 Task: Research Airbnb accommodation in Road Town, British Virgin Islands from 10th November, 2023 to 25th November, 2023 for 4 adults.4 bedrooms having 4 beds and 4 bathrooms. Property type can be hotel. Amenities needed are: wifi, TV, free parkinig on premises, gym, breakfast. Booking option can be shelf check-in. Look for 3 properties as per requirement.
Action: Mouse moved to (403, 160)
Screenshot: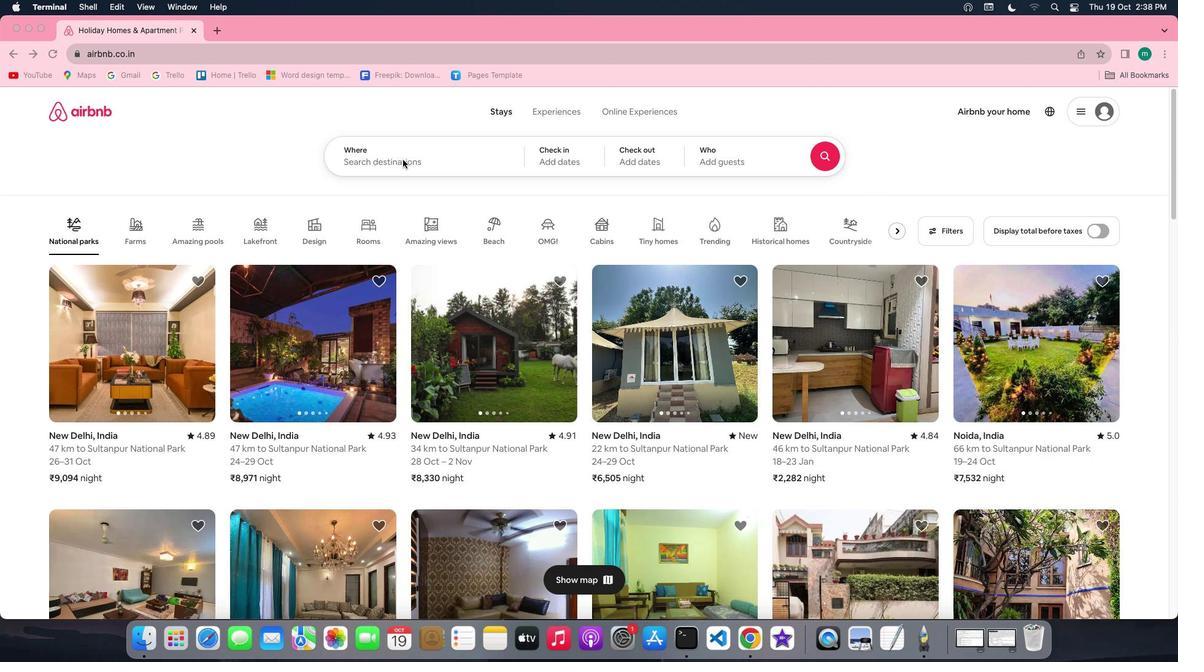 
Action: Mouse pressed left at (403, 160)
Screenshot: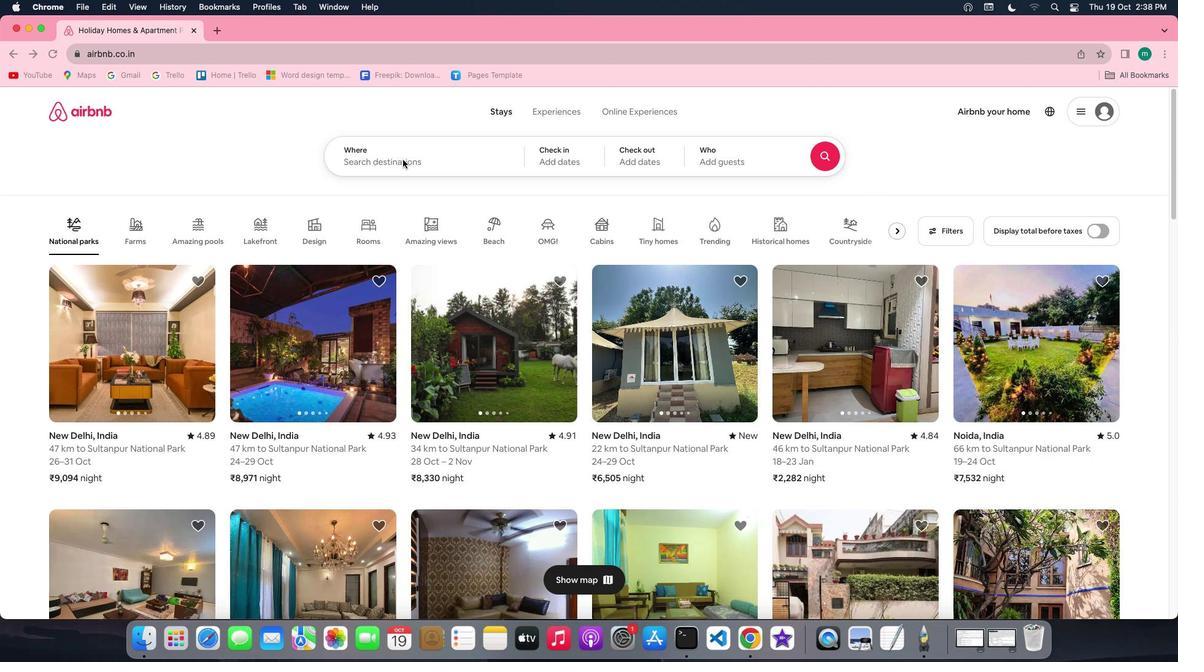 
Action: Mouse pressed left at (403, 160)
Screenshot: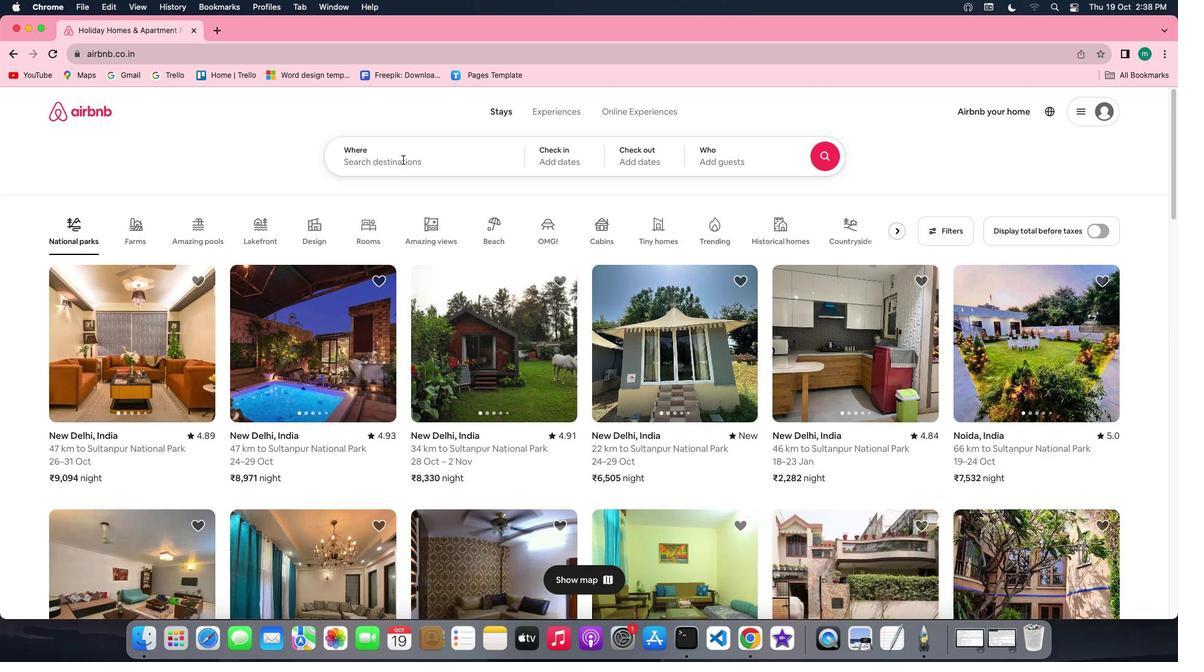 
Action: Key pressed Key.shift'R''o''a''d'Key.spaceKey.shift'T''o''w''n'','Key.shift'B''r''i''t''i''s''h'Key.spaceKey.shift'v''i''r''g''i''n'Key.spaceKey.shift'i''s''l''a''n''d''s'
Screenshot: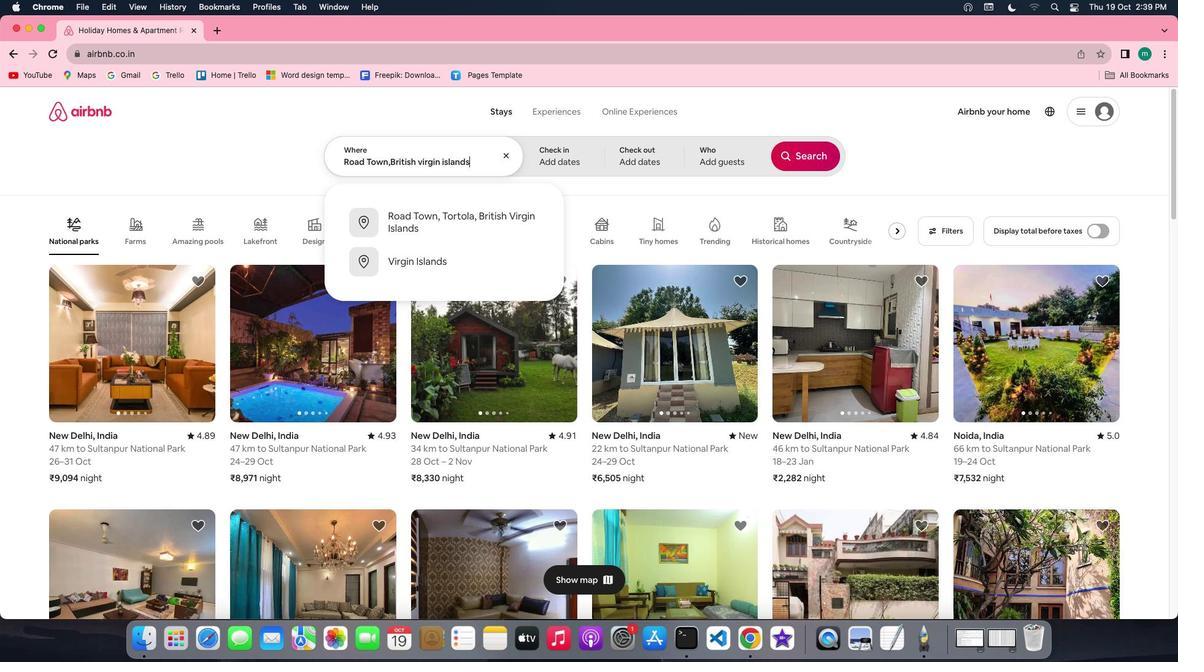 
Action: Mouse moved to (552, 166)
Screenshot: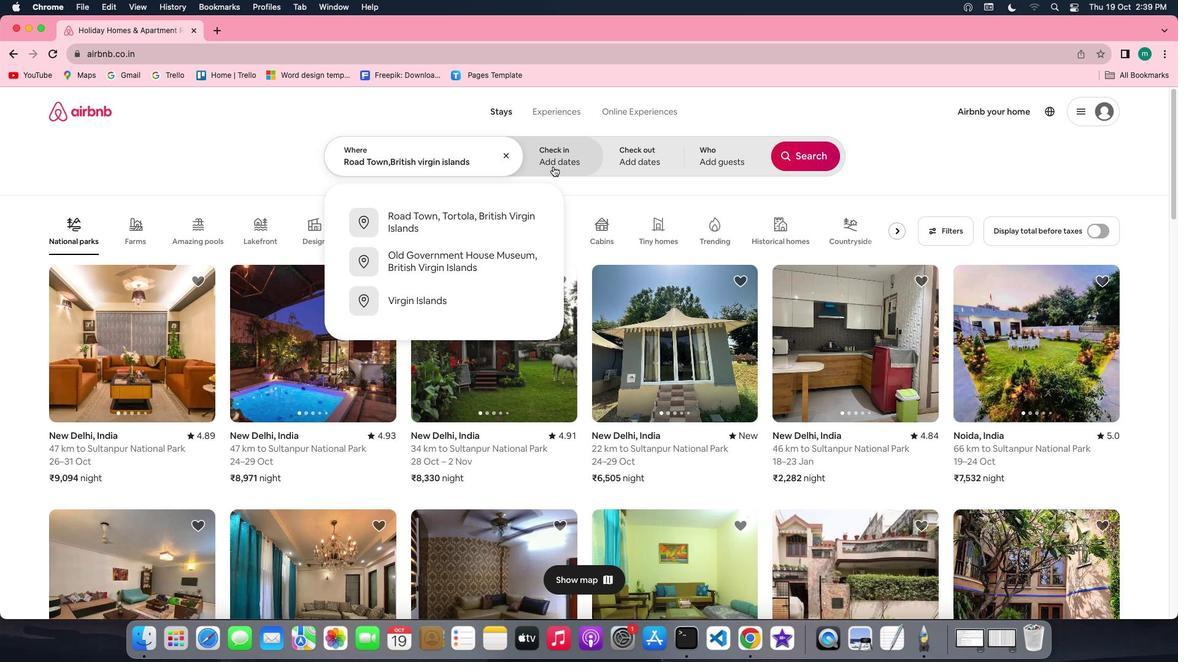 
Action: Mouse pressed left at (552, 166)
Screenshot: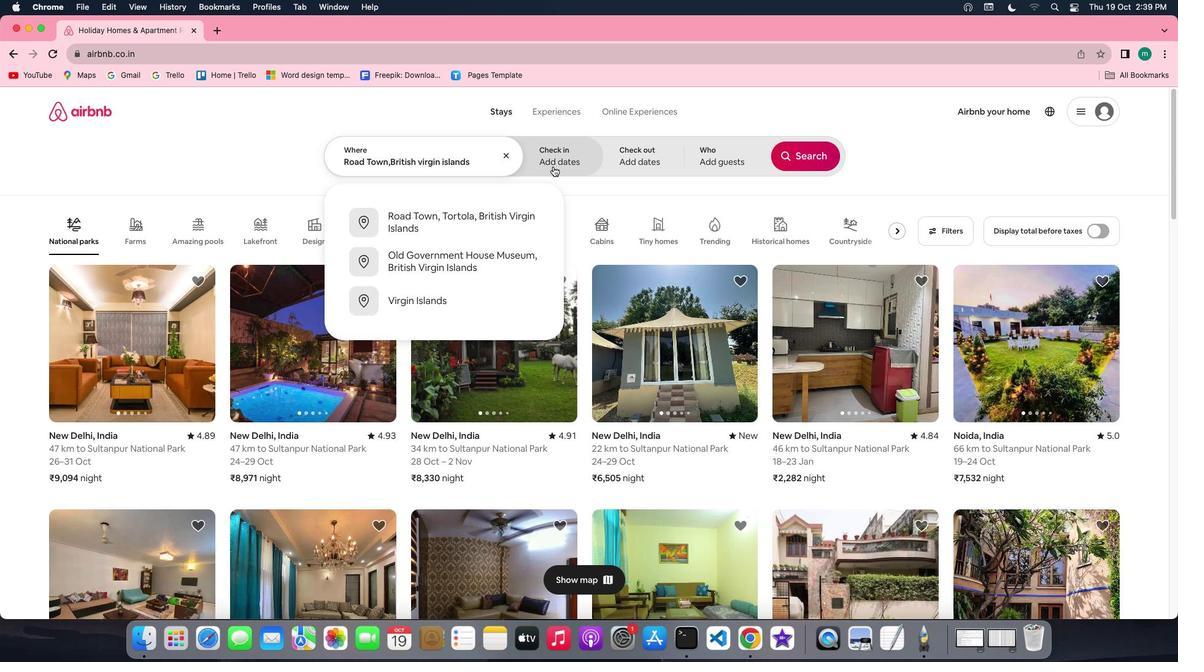 
Action: Mouse moved to (770, 341)
Screenshot: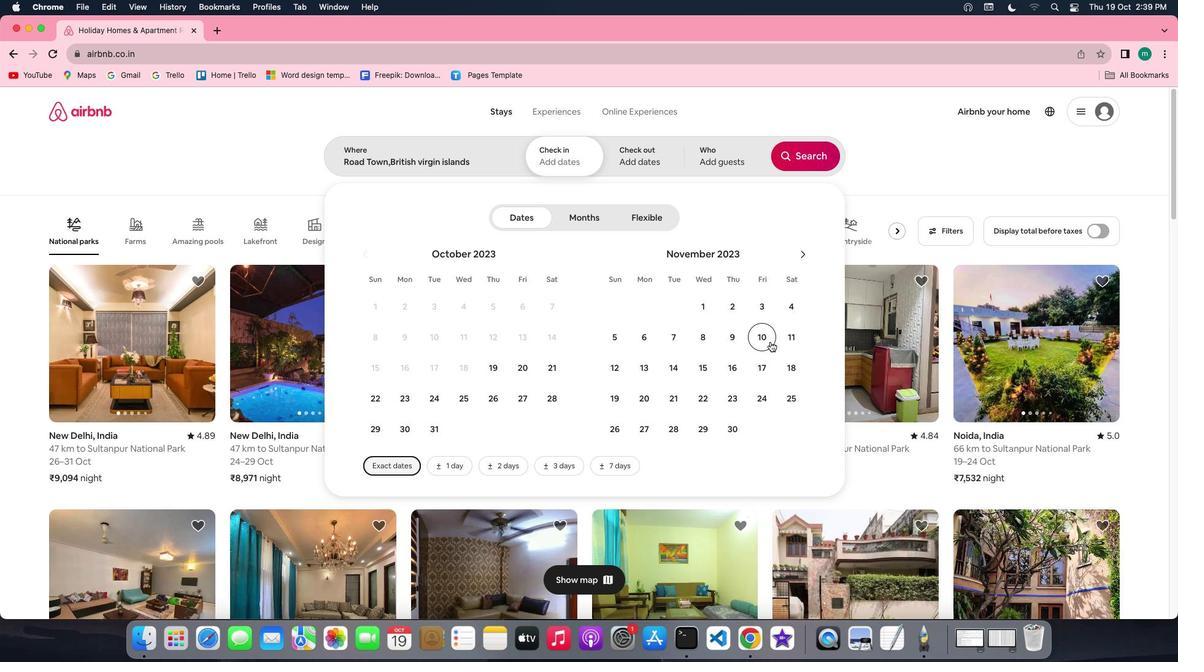 
Action: Mouse pressed left at (770, 341)
Screenshot: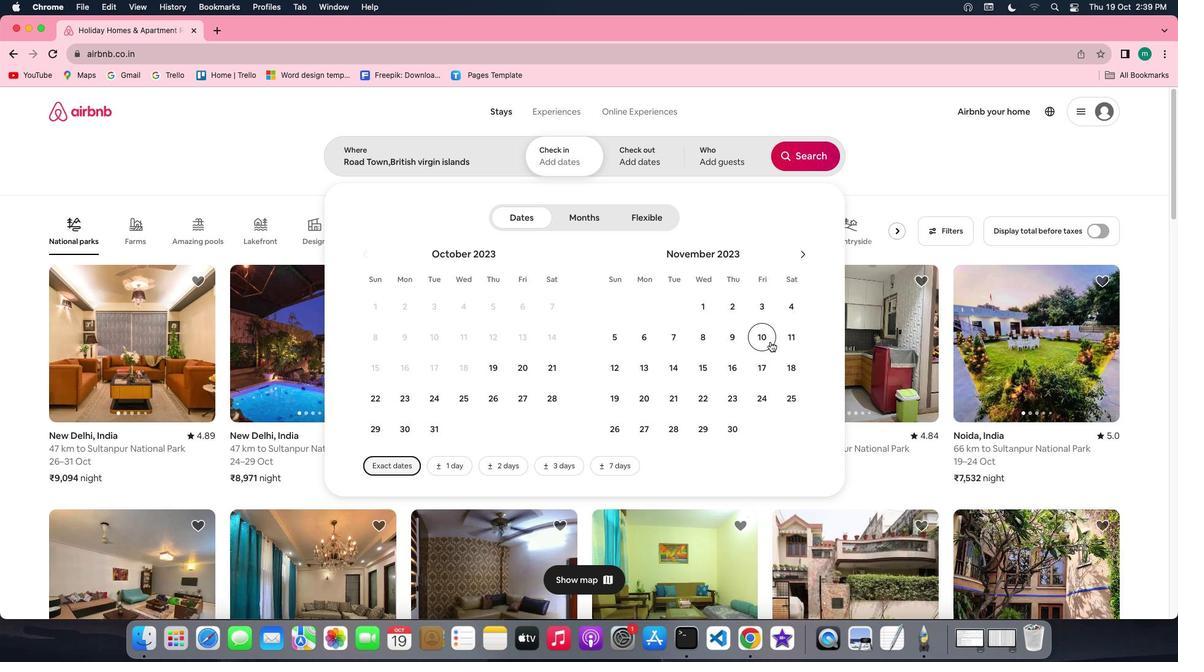 
Action: Mouse moved to (786, 408)
Screenshot: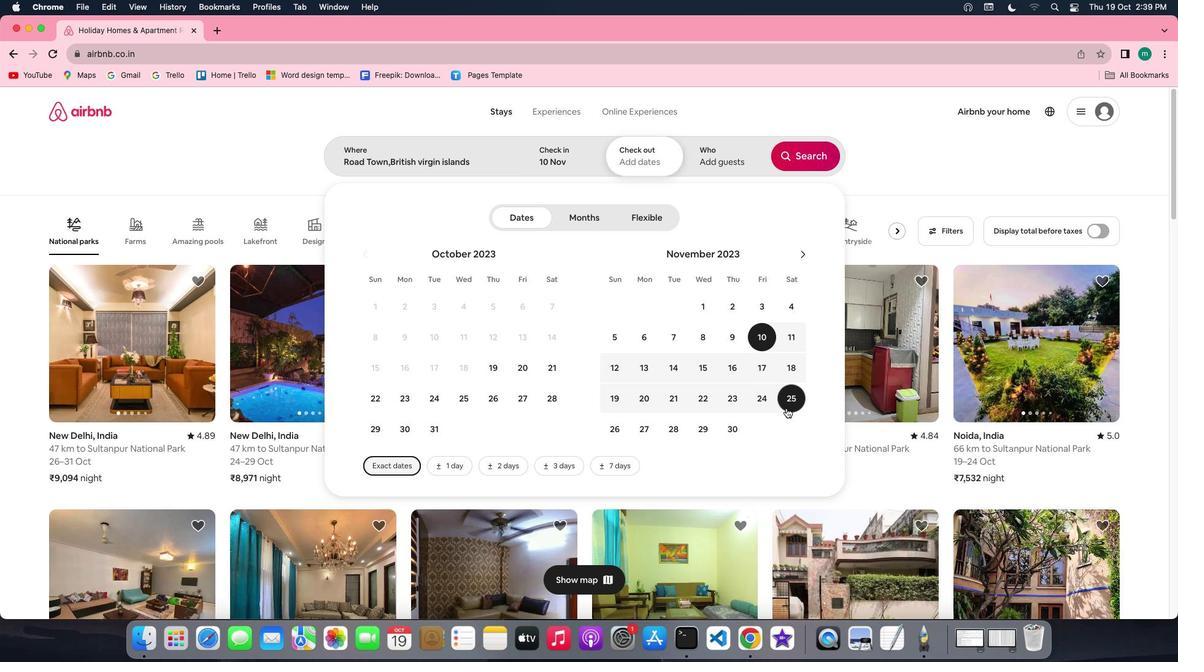 
Action: Mouse pressed left at (786, 408)
Screenshot: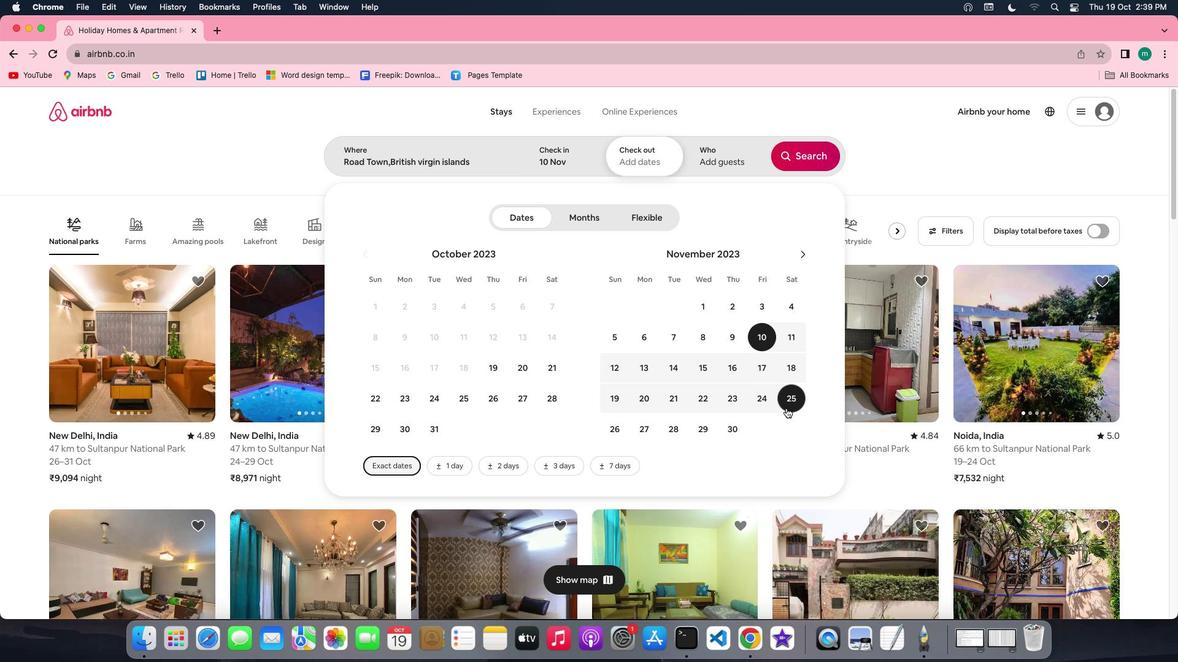 
Action: Mouse moved to (723, 166)
Screenshot: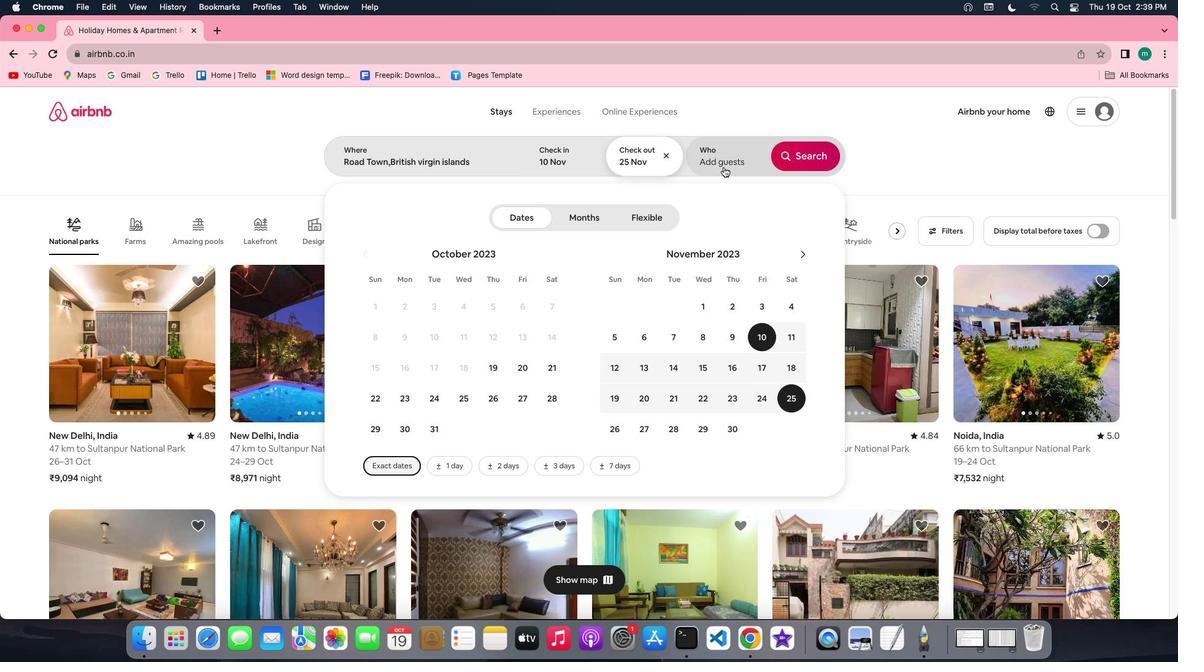 
Action: Mouse pressed left at (723, 166)
Screenshot: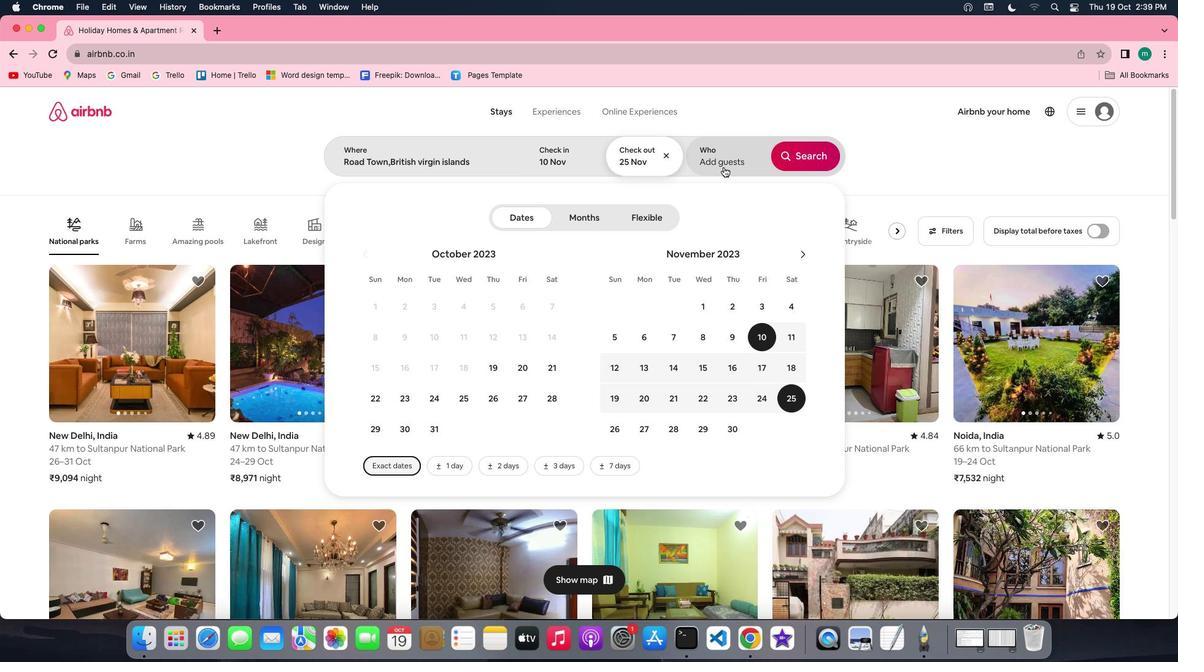 
Action: Mouse moved to (808, 224)
Screenshot: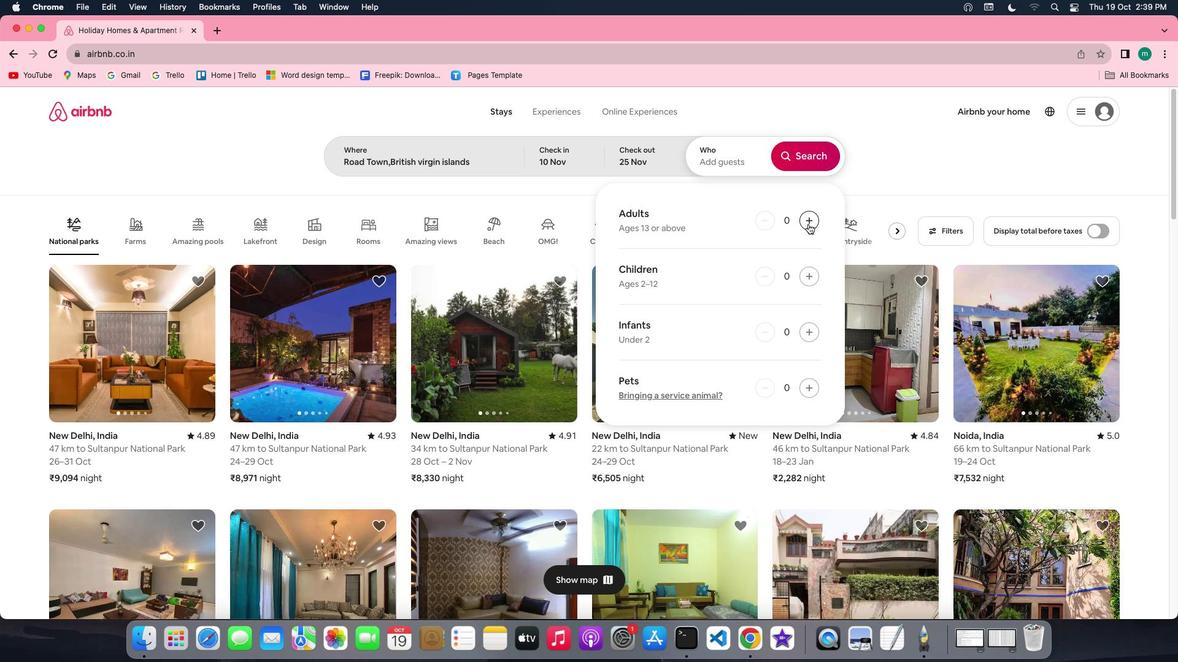 
Action: Mouse pressed left at (808, 224)
Screenshot: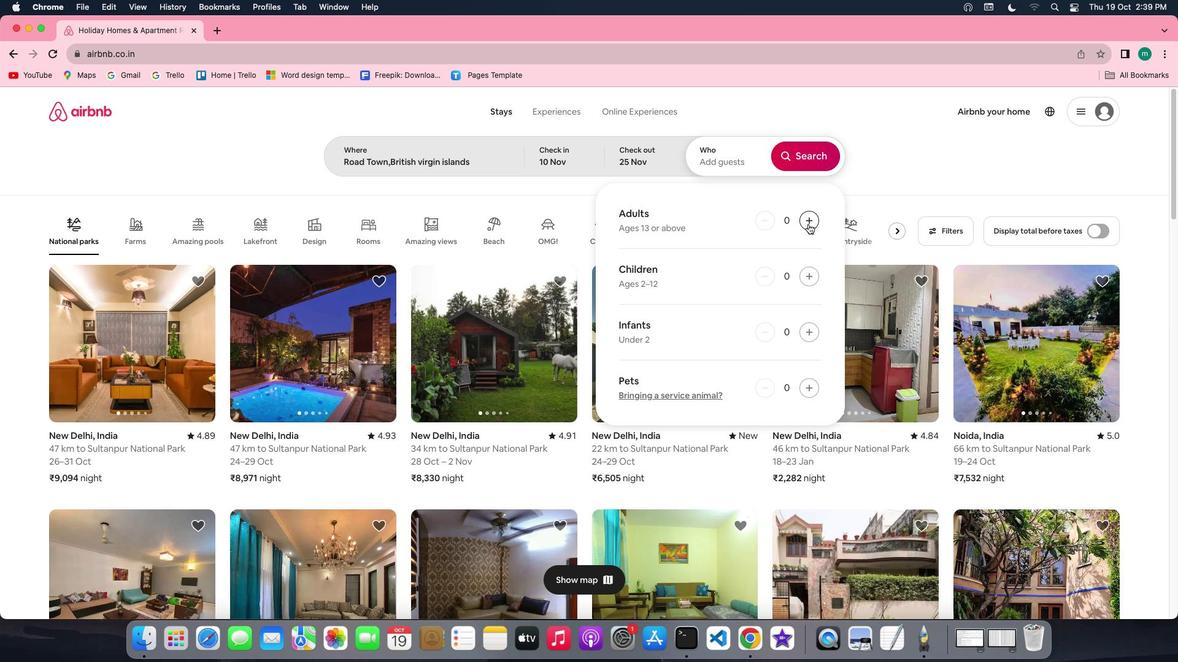 
Action: Mouse pressed left at (808, 224)
Screenshot: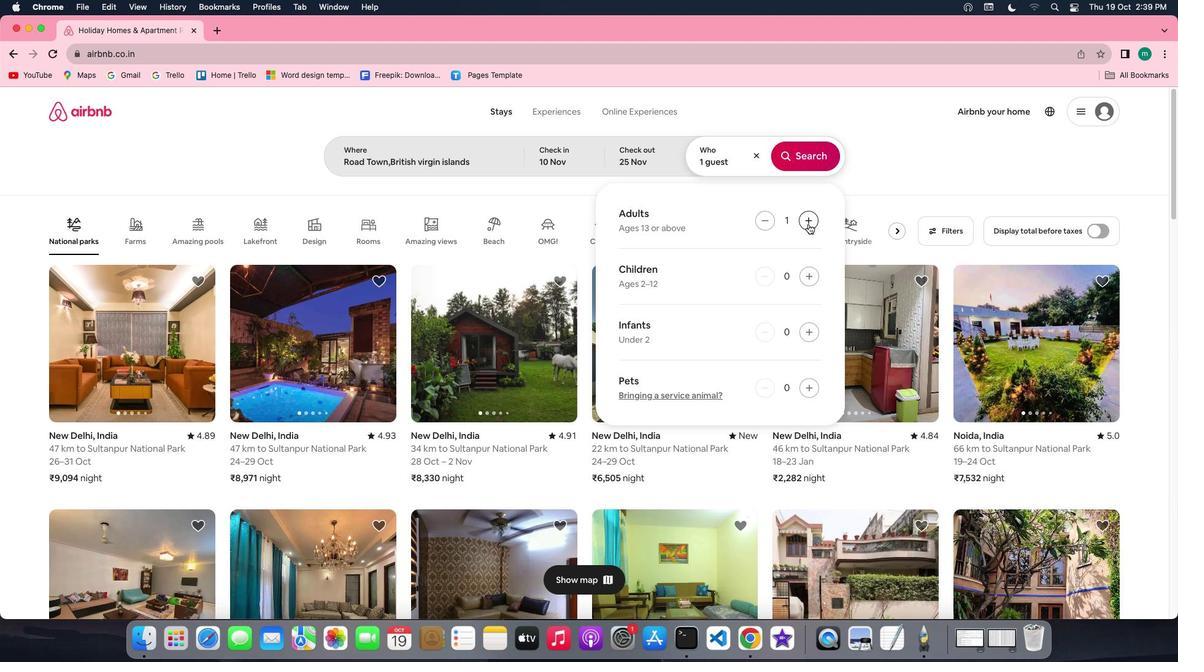 
Action: Mouse pressed left at (808, 224)
Screenshot: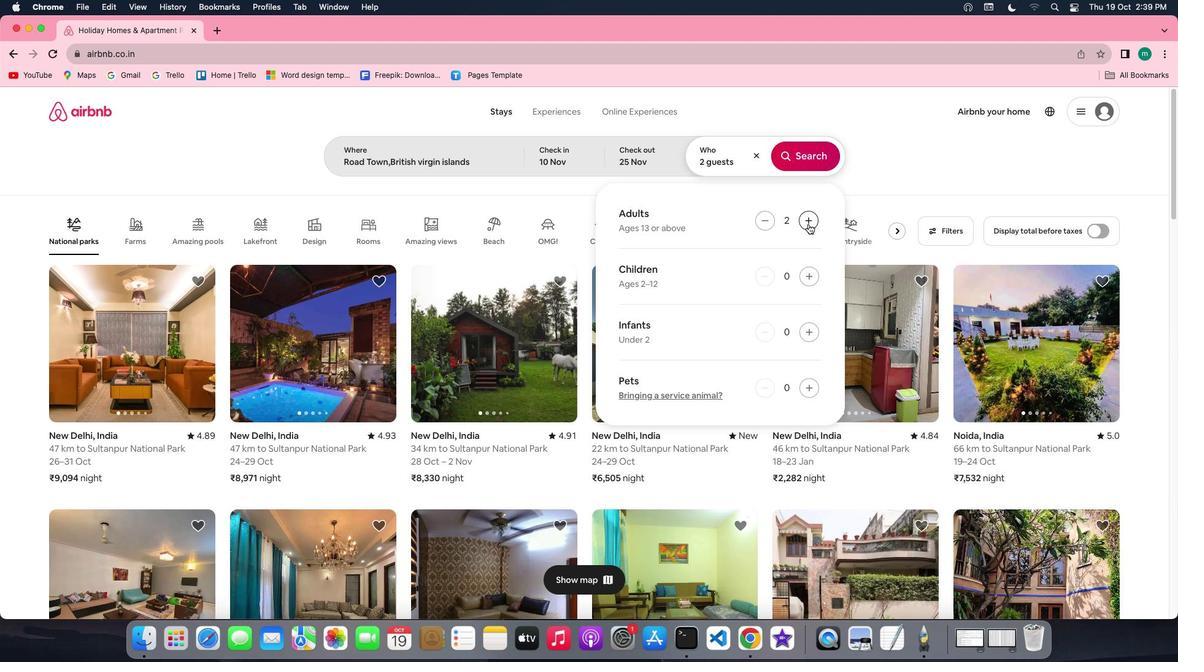 
Action: Mouse pressed left at (808, 224)
Screenshot: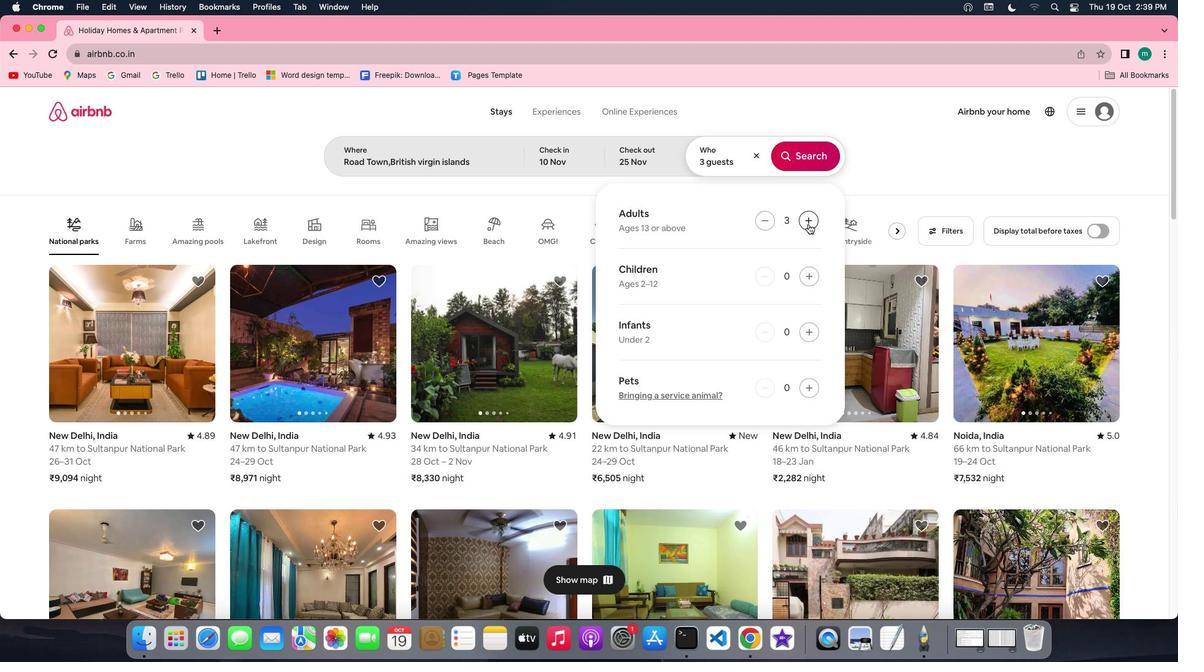 
Action: Mouse moved to (788, 146)
Screenshot: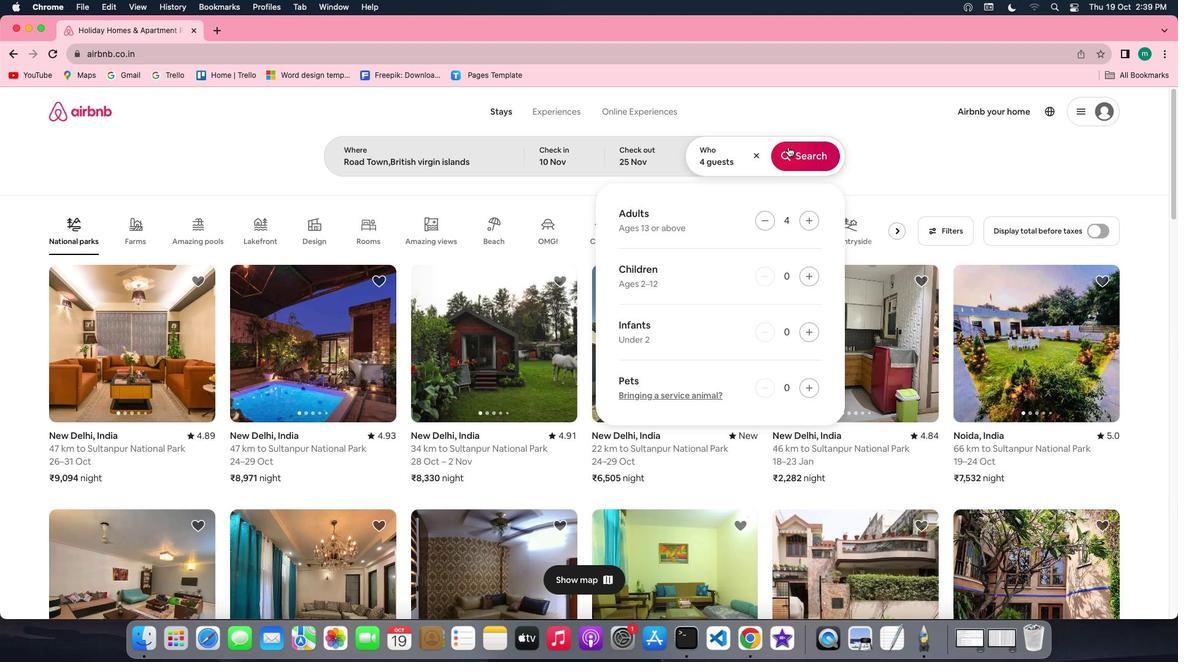 
Action: Mouse pressed left at (788, 146)
Screenshot: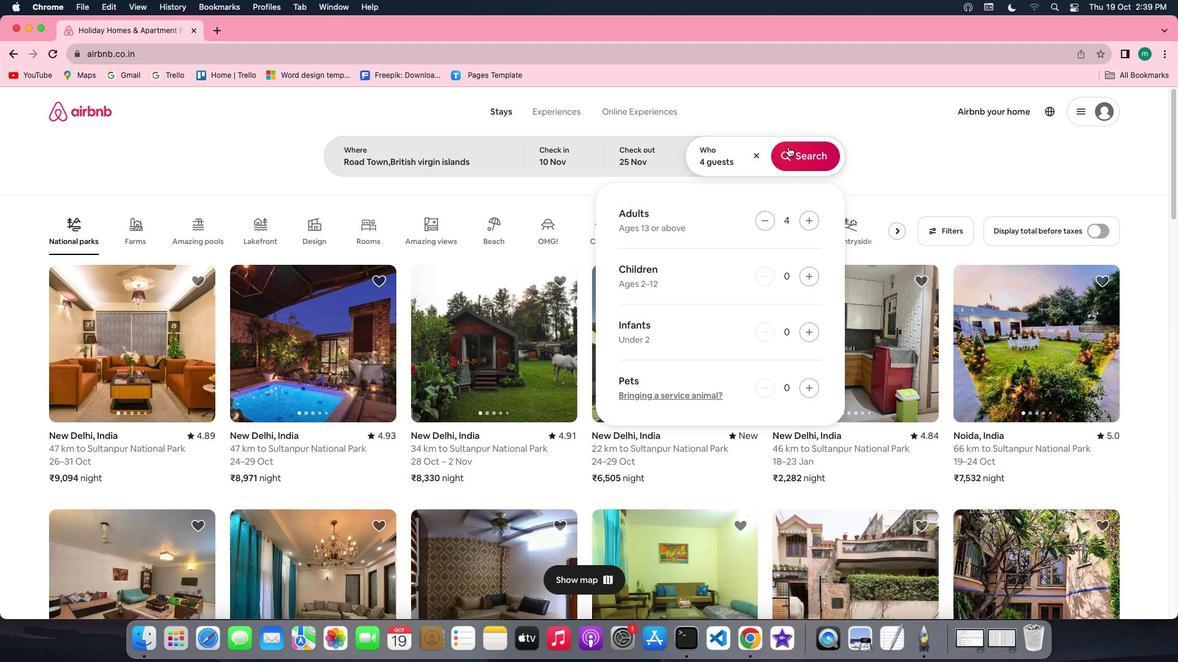 
Action: Mouse moved to (985, 152)
Screenshot: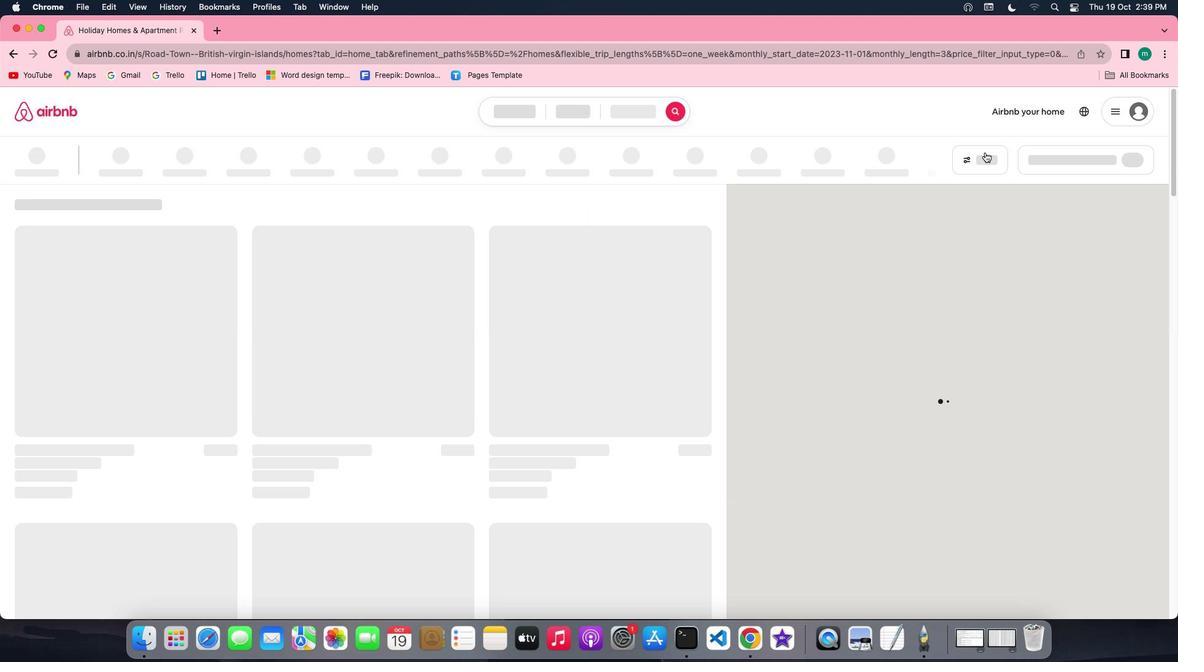 
Action: Mouse pressed left at (985, 152)
Screenshot: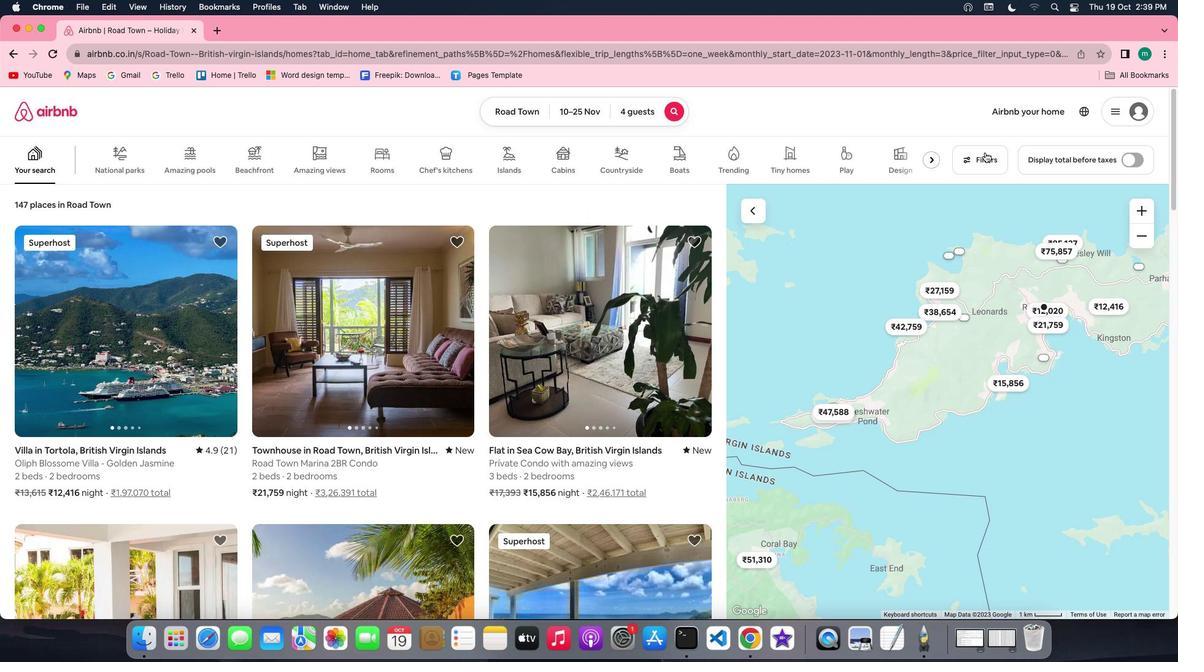 
Action: Mouse moved to (676, 305)
Screenshot: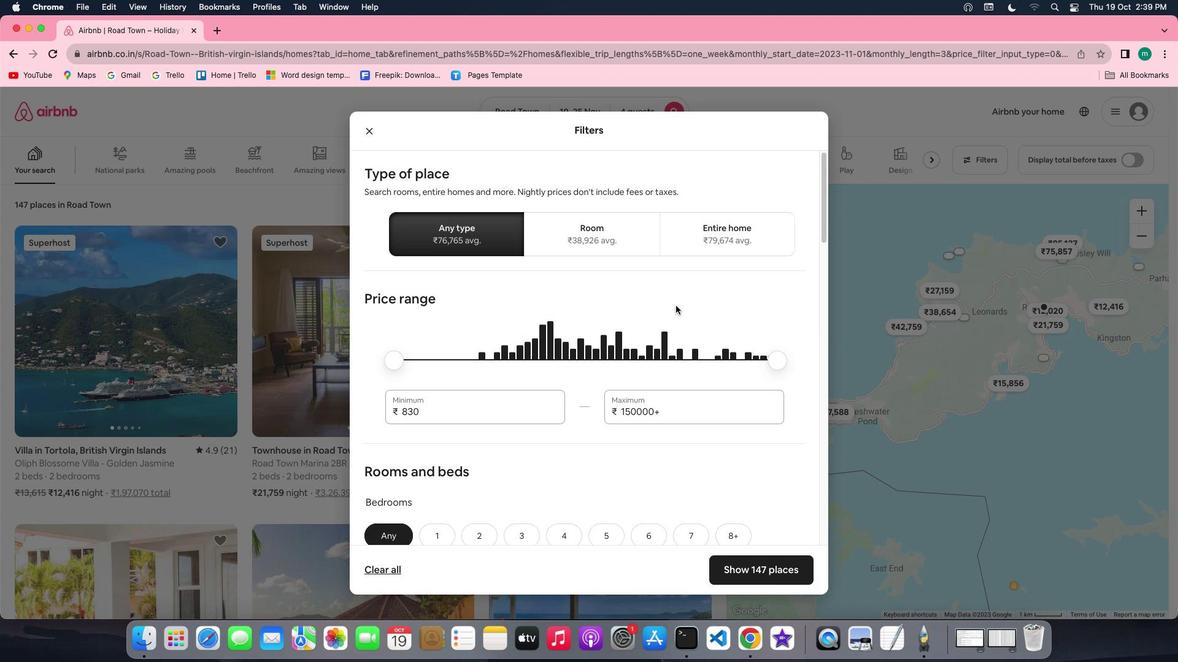 
Action: Mouse scrolled (676, 305) with delta (0, 0)
Screenshot: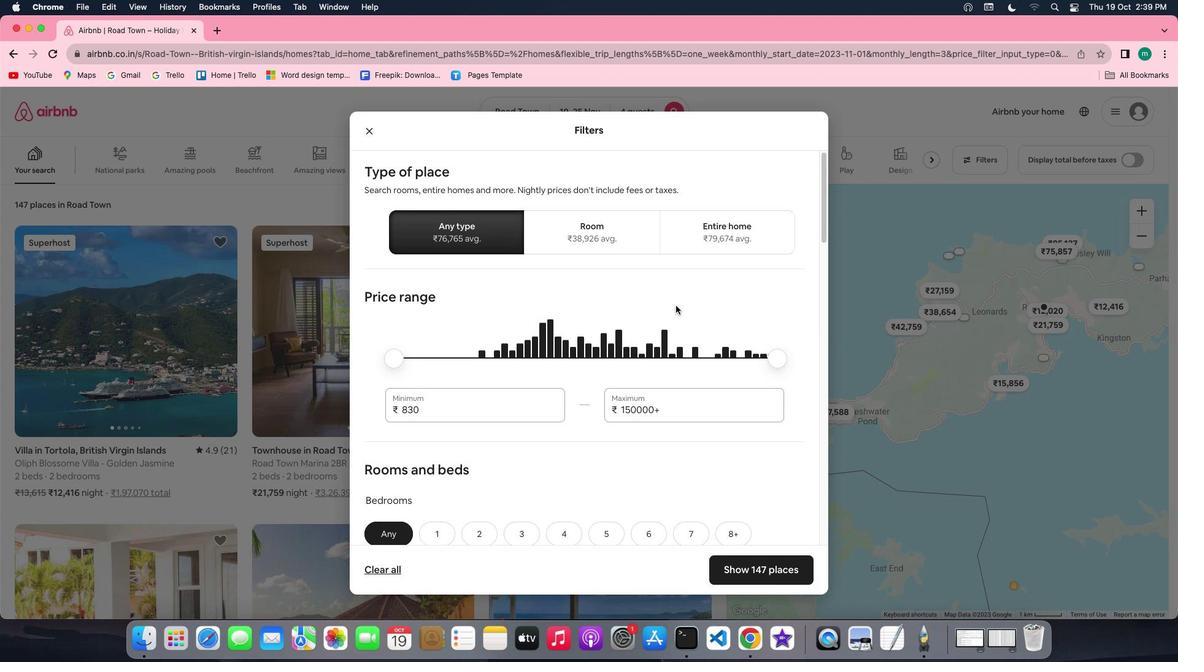 
Action: Mouse scrolled (676, 305) with delta (0, 0)
Screenshot: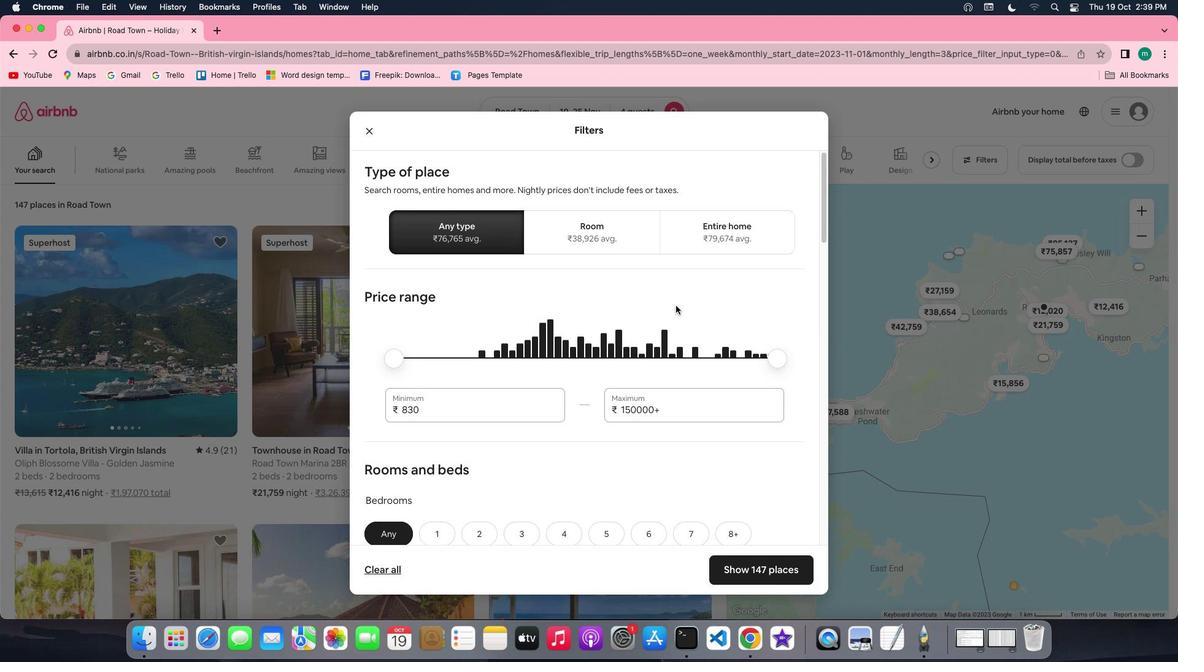 
Action: Mouse scrolled (676, 305) with delta (0, -1)
Screenshot: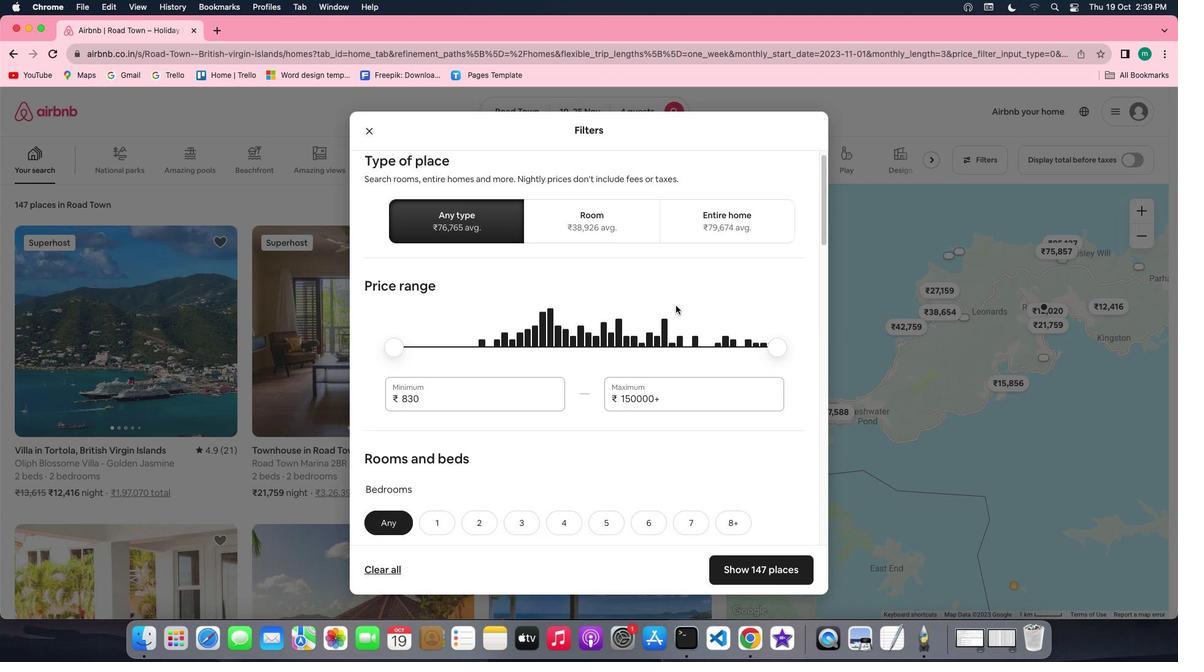 
Action: Mouse scrolled (676, 305) with delta (0, -2)
Screenshot: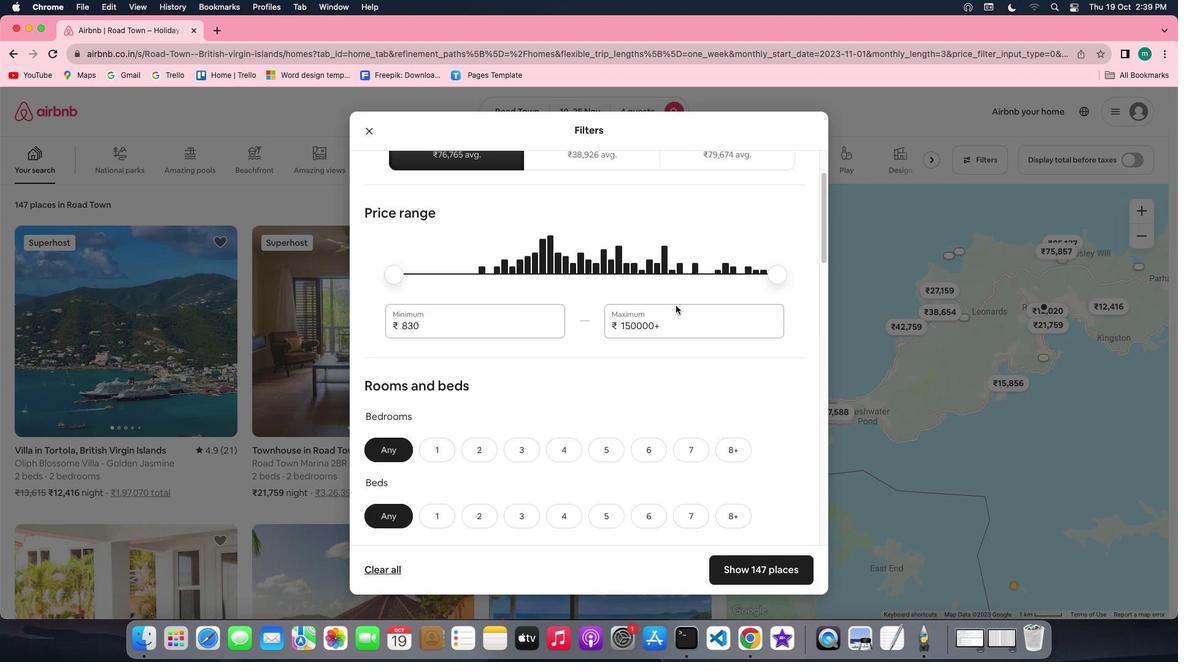 
Action: Mouse scrolled (676, 305) with delta (0, 0)
Screenshot: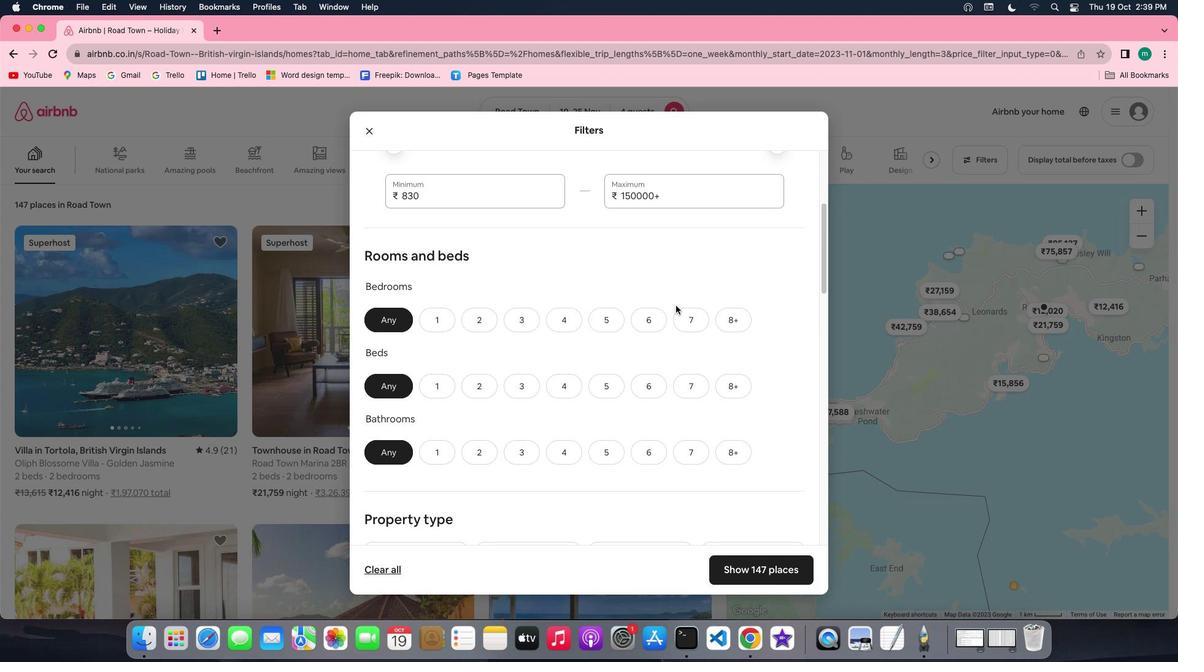 
Action: Mouse scrolled (676, 305) with delta (0, 0)
Screenshot: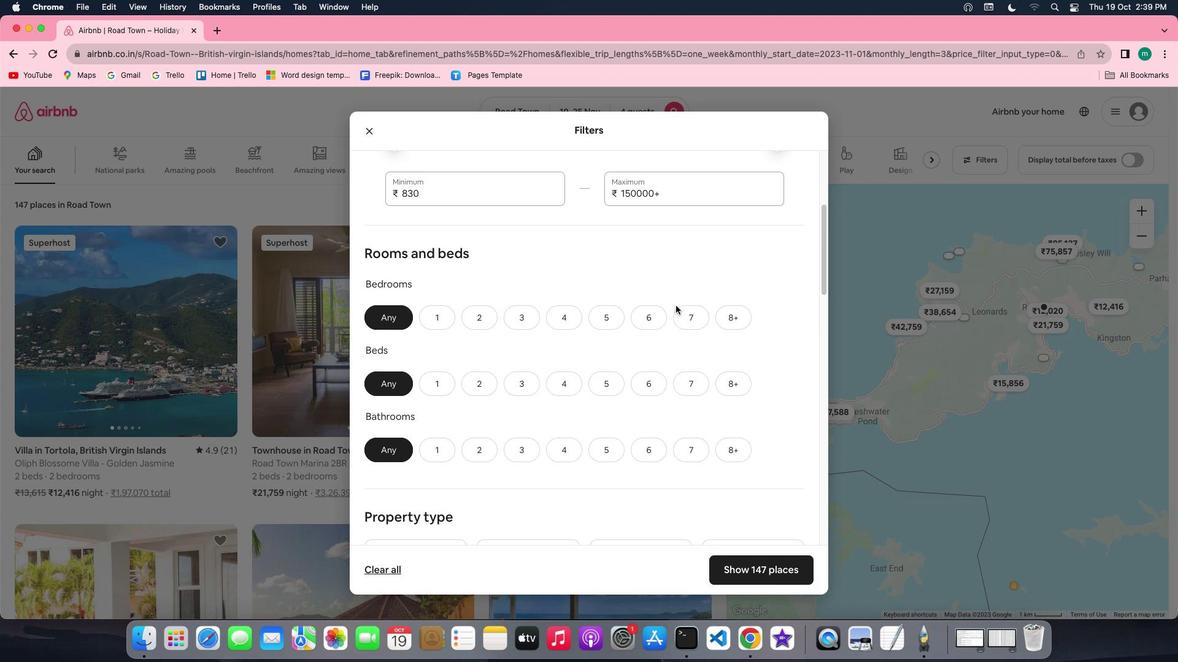
Action: Mouse scrolled (676, 305) with delta (0, 0)
Screenshot: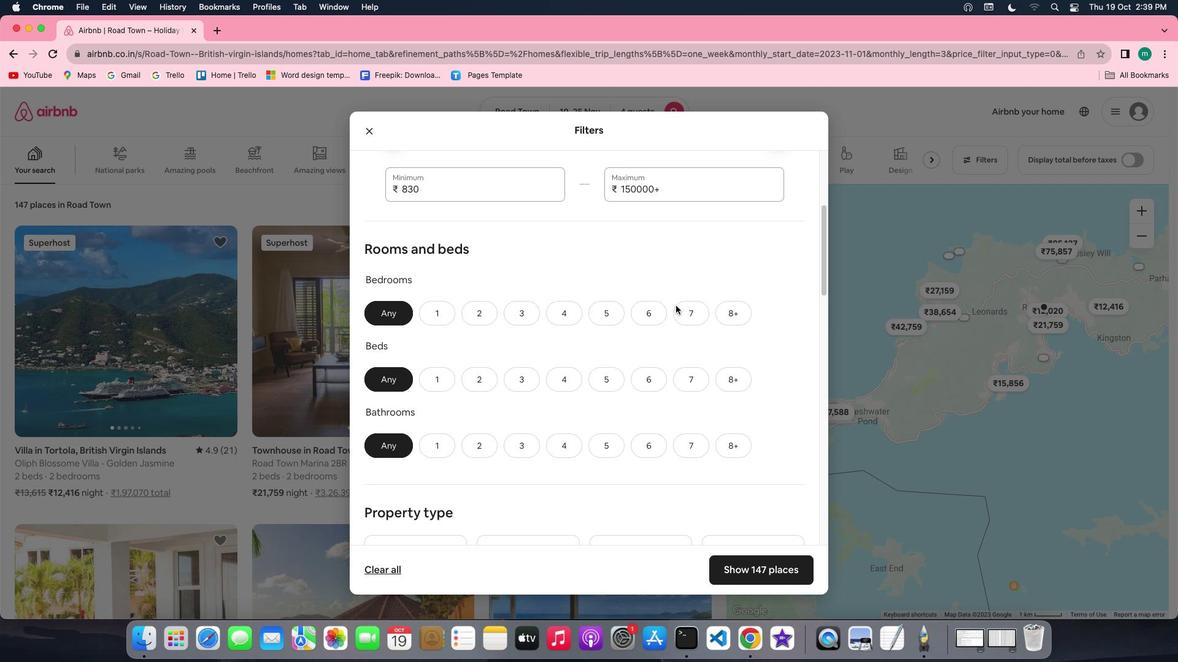 
Action: Mouse scrolled (676, 305) with delta (0, 0)
Screenshot: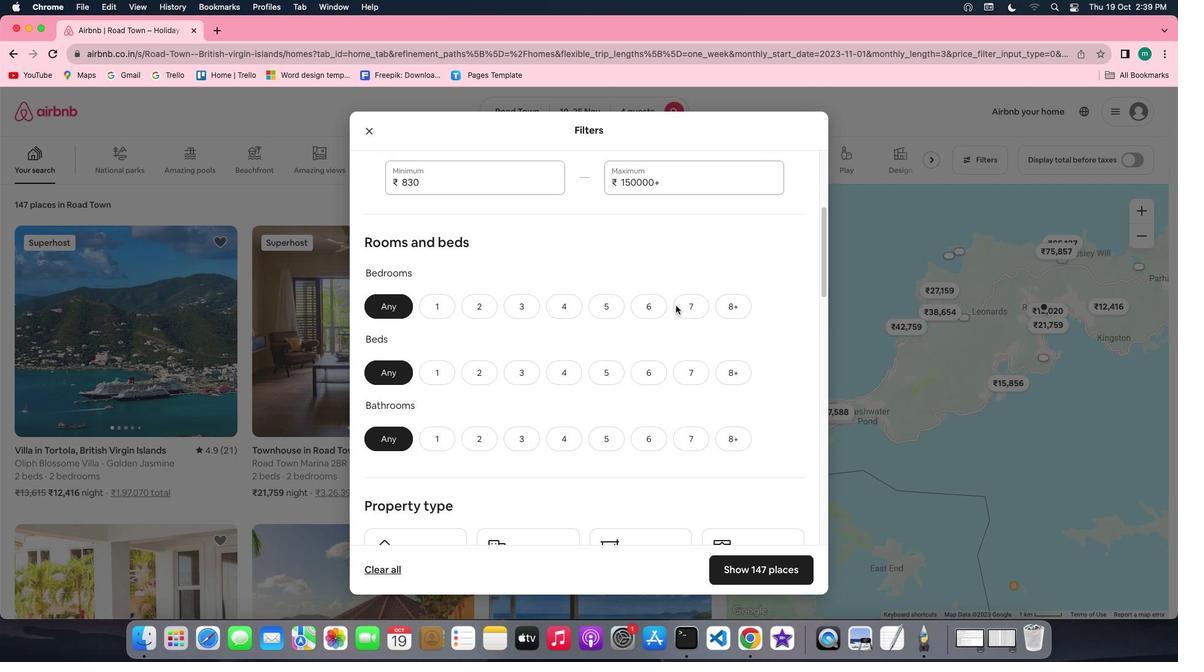 
Action: Mouse scrolled (676, 305) with delta (0, 0)
Screenshot: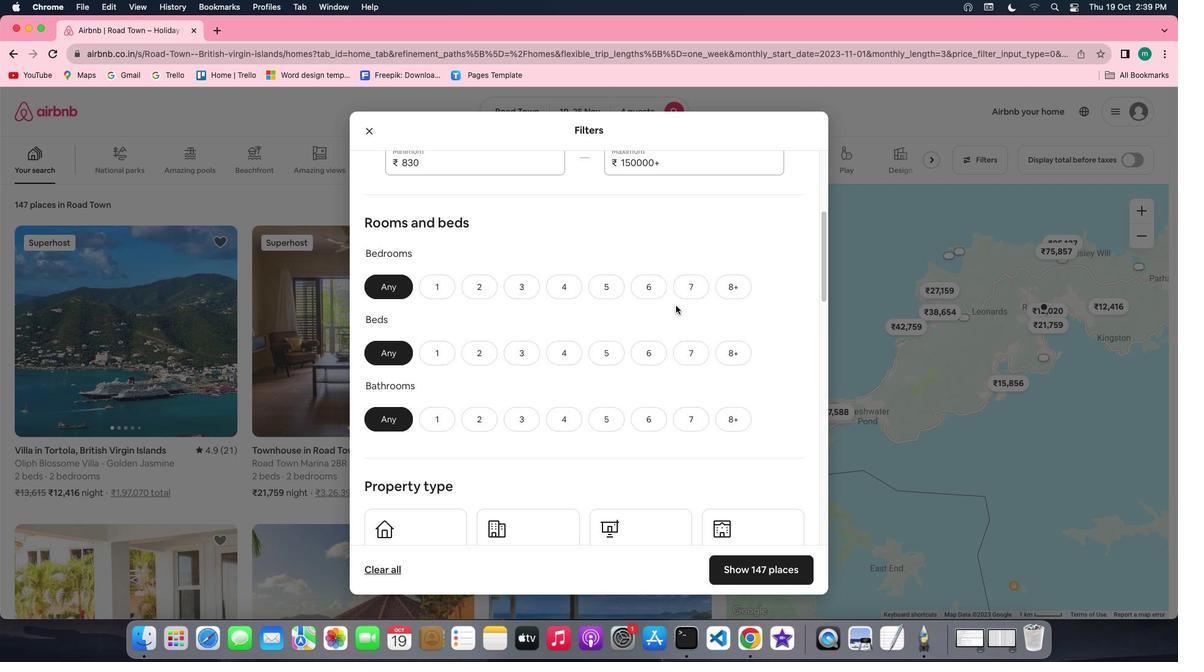 
Action: Mouse scrolled (676, 305) with delta (0, 0)
Screenshot: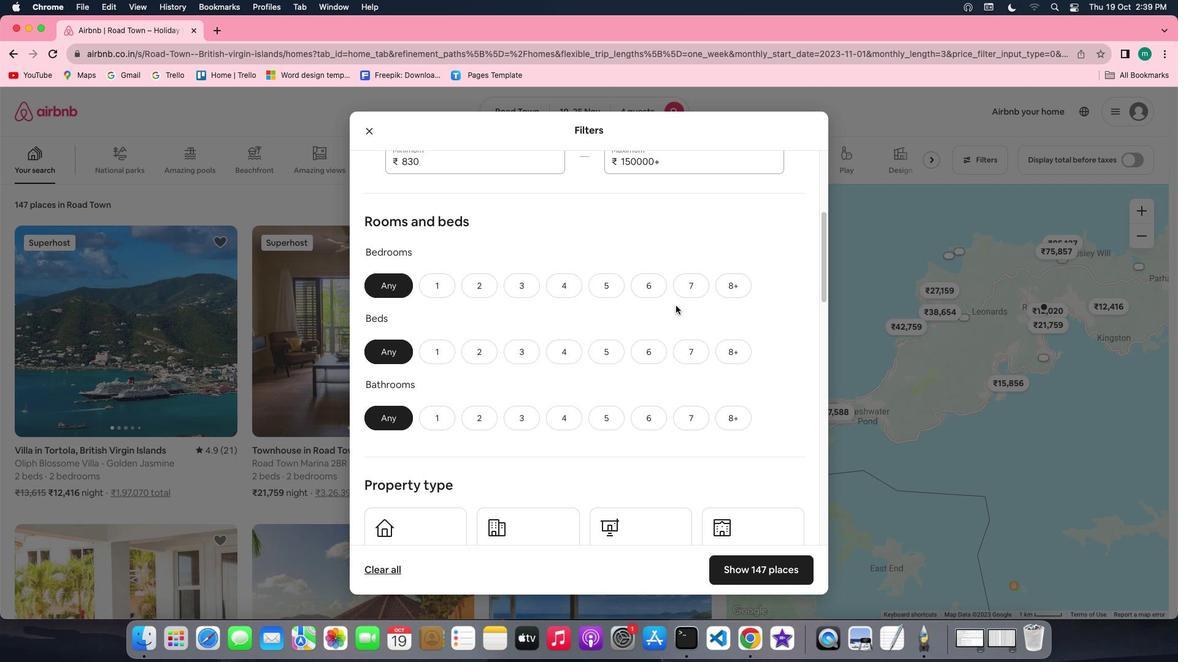 
Action: Mouse scrolled (676, 305) with delta (0, 0)
Screenshot: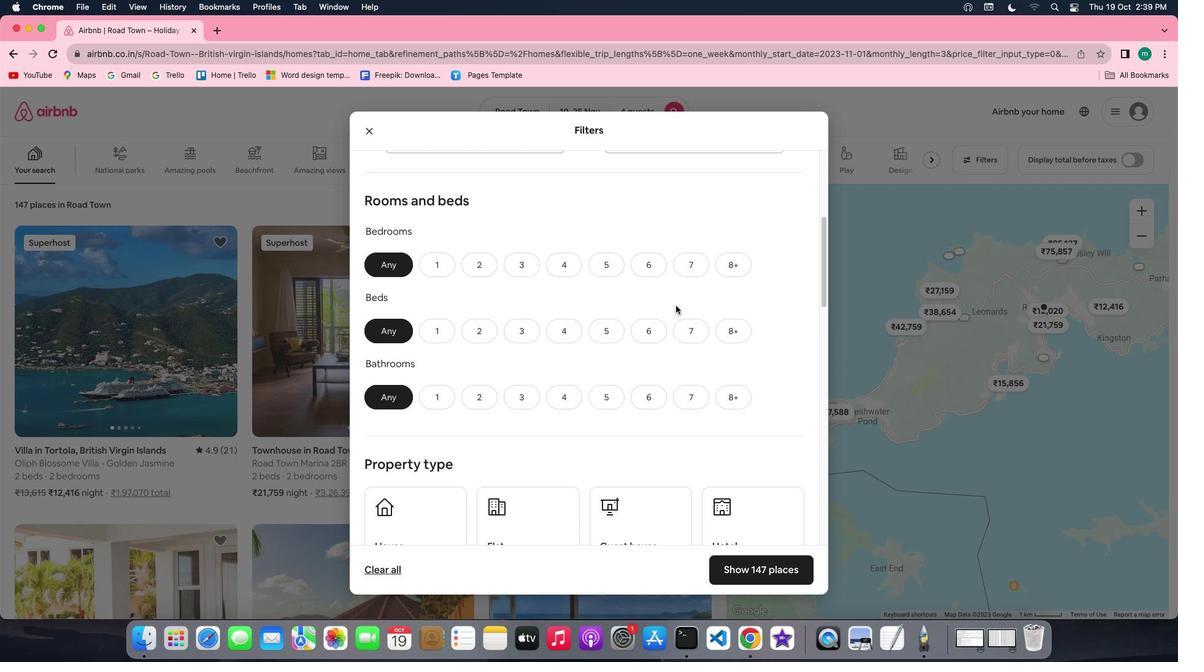 
Action: Mouse scrolled (676, 305) with delta (0, 0)
Screenshot: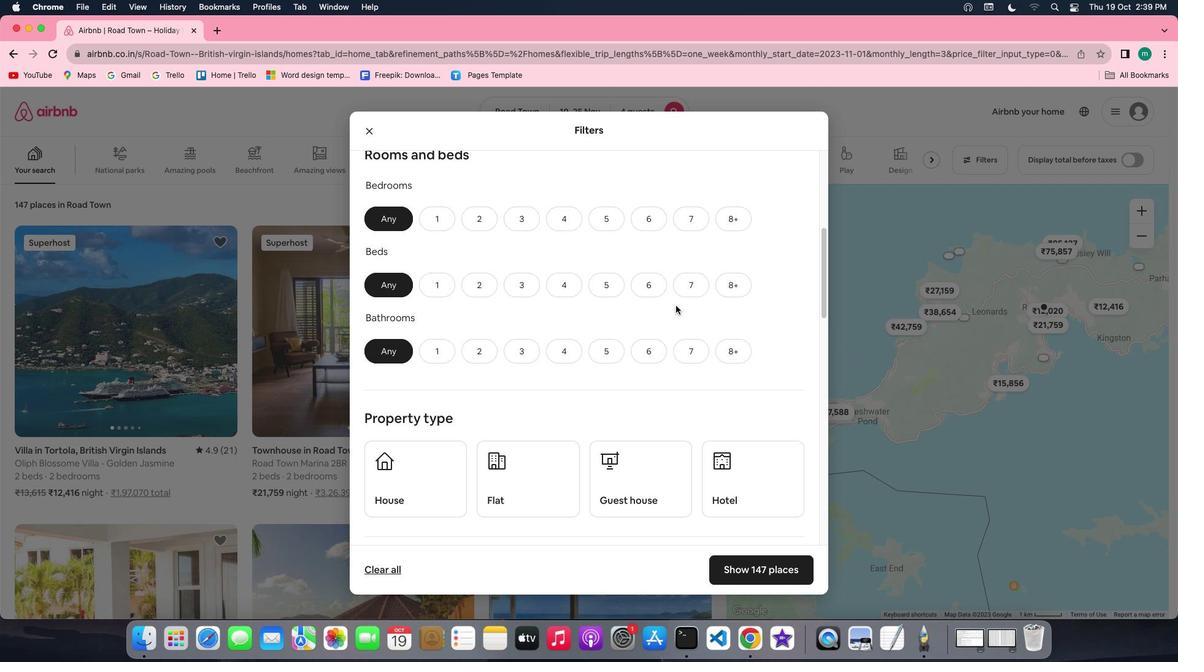 
Action: Mouse scrolled (676, 305) with delta (0, 0)
Screenshot: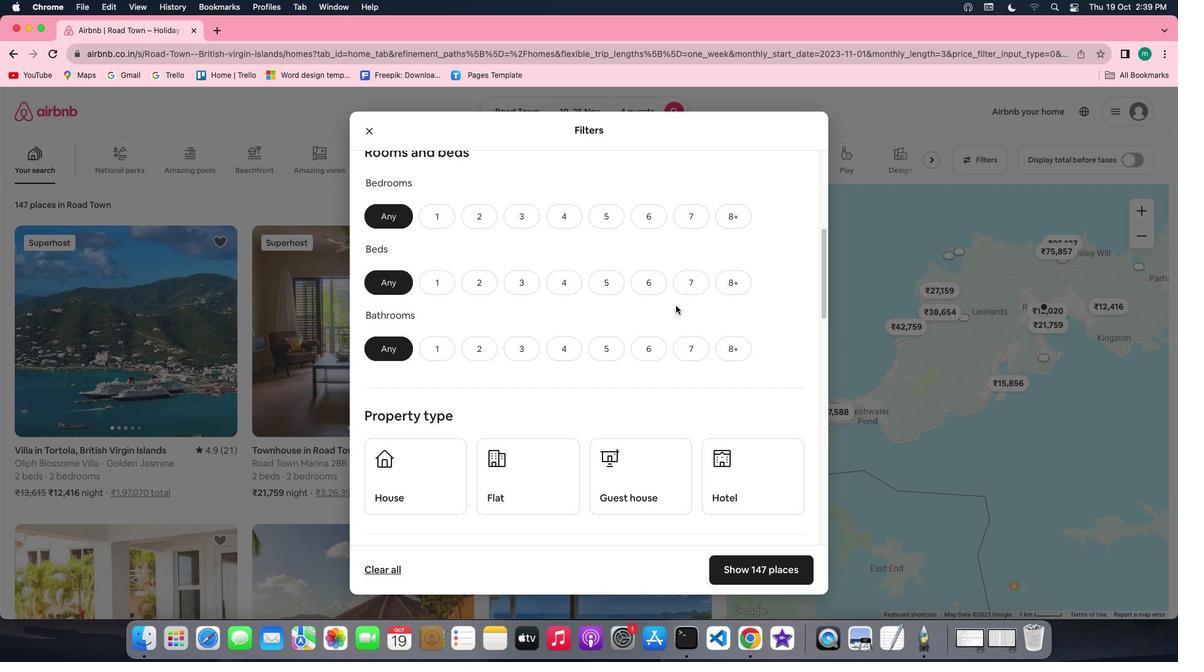 
Action: Mouse scrolled (676, 305) with delta (0, 0)
Screenshot: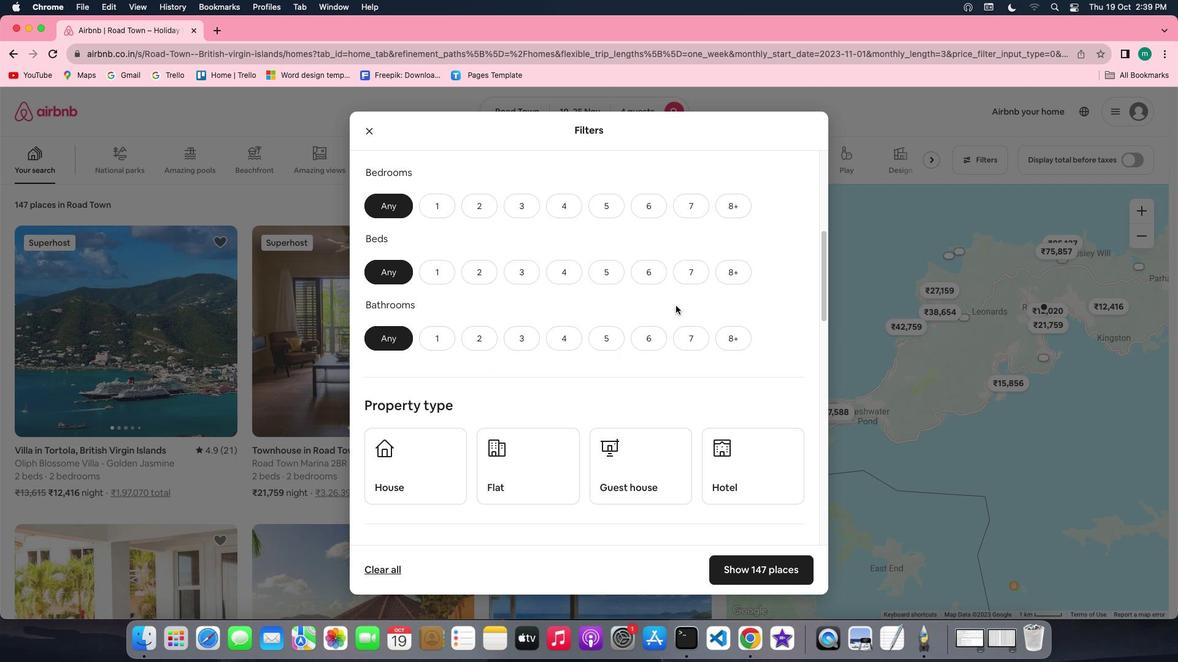 
Action: Mouse scrolled (676, 305) with delta (0, 0)
Screenshot: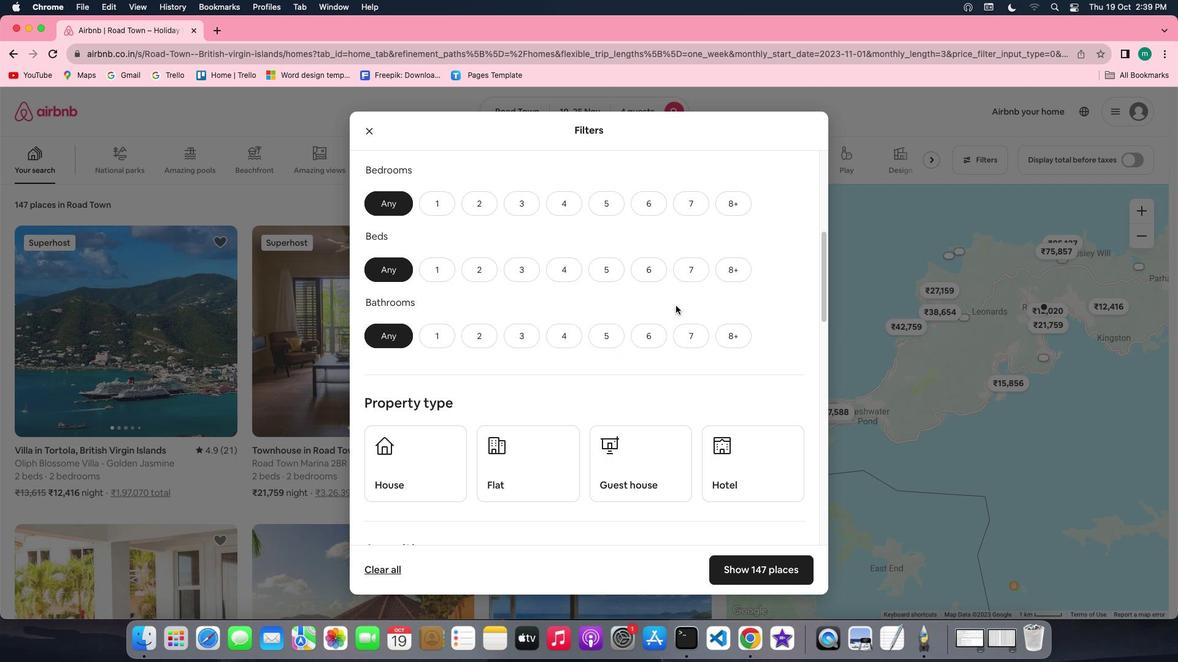 
Action: Mouse scrolled (676, 305) with delta (0, 0)
Screenshot: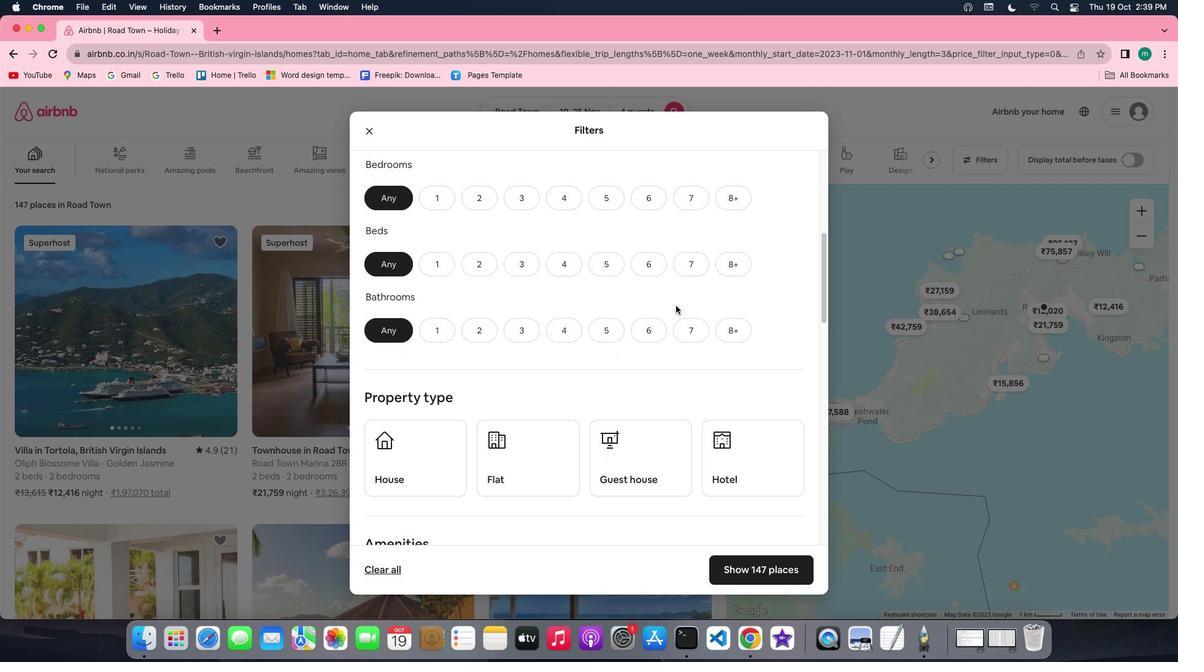
Action: Mouse scrolled (676, 305) with delta (0, 0)
Screenshot: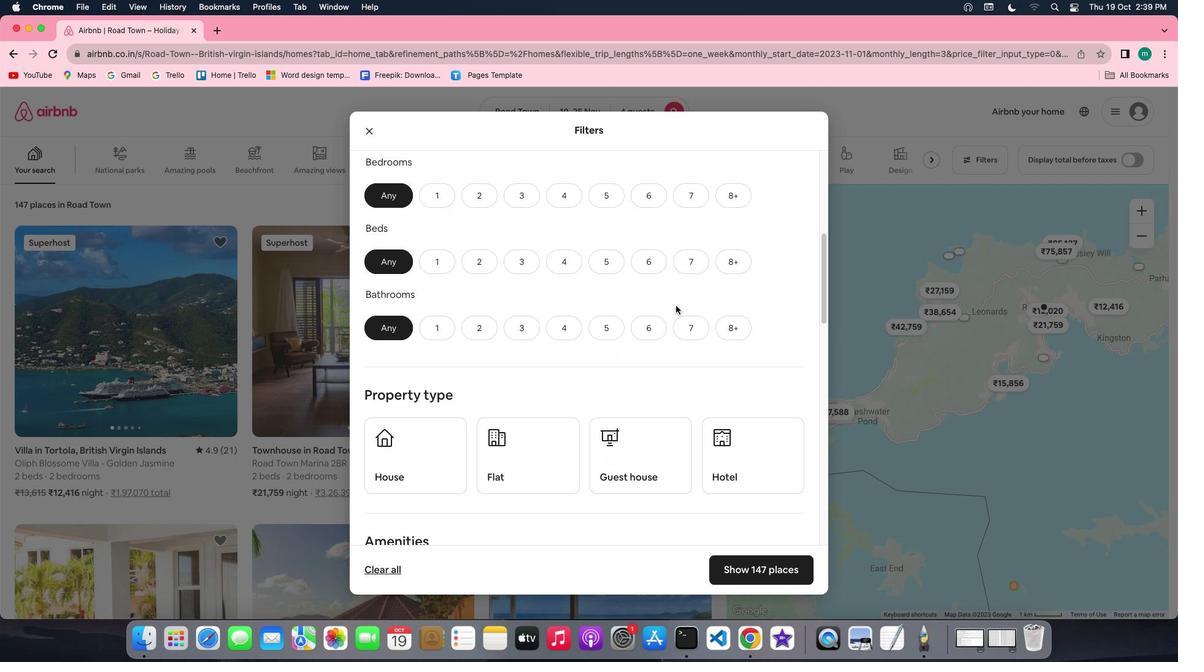 
Action: Mouse scrolled (676, 305) with delta (0, 0)
Screenshot: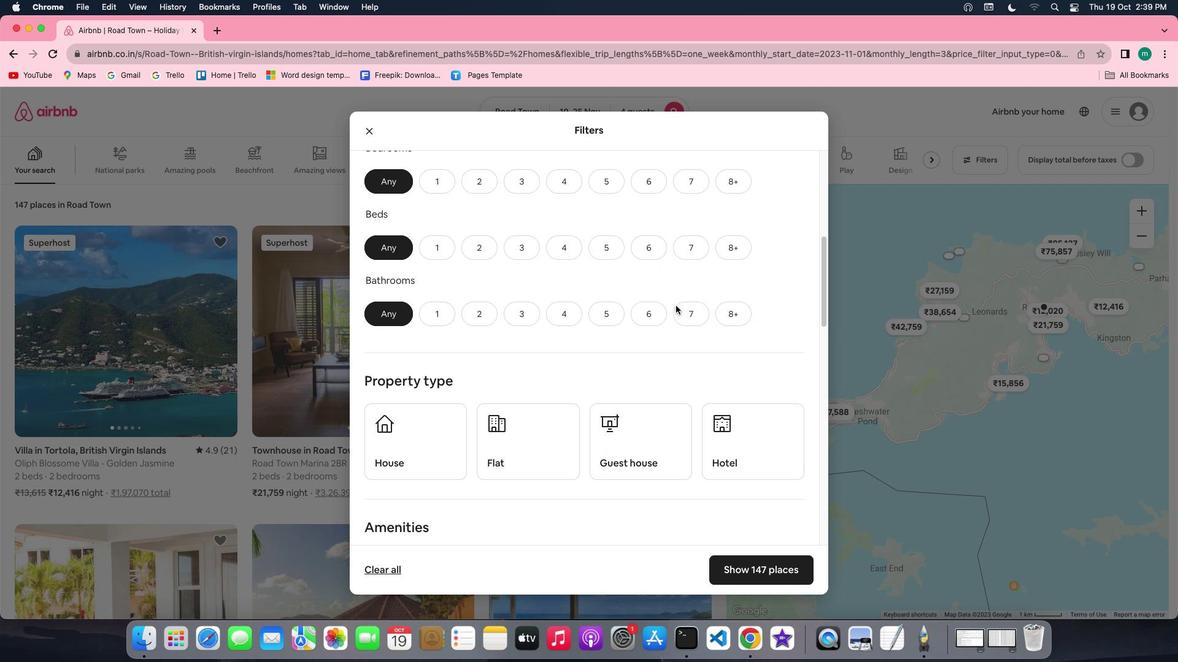 
Action: Mouse moved to (567, 174)
Screenshot: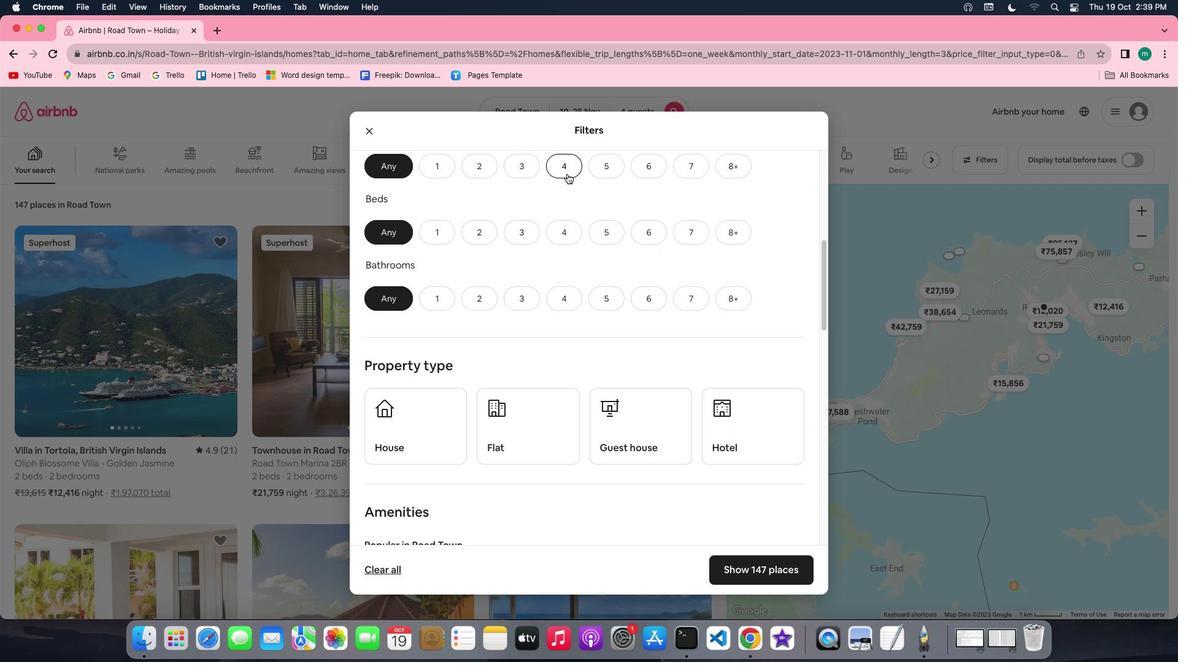 
Action: Mouse pressed left at (567, 174)
Screenshot: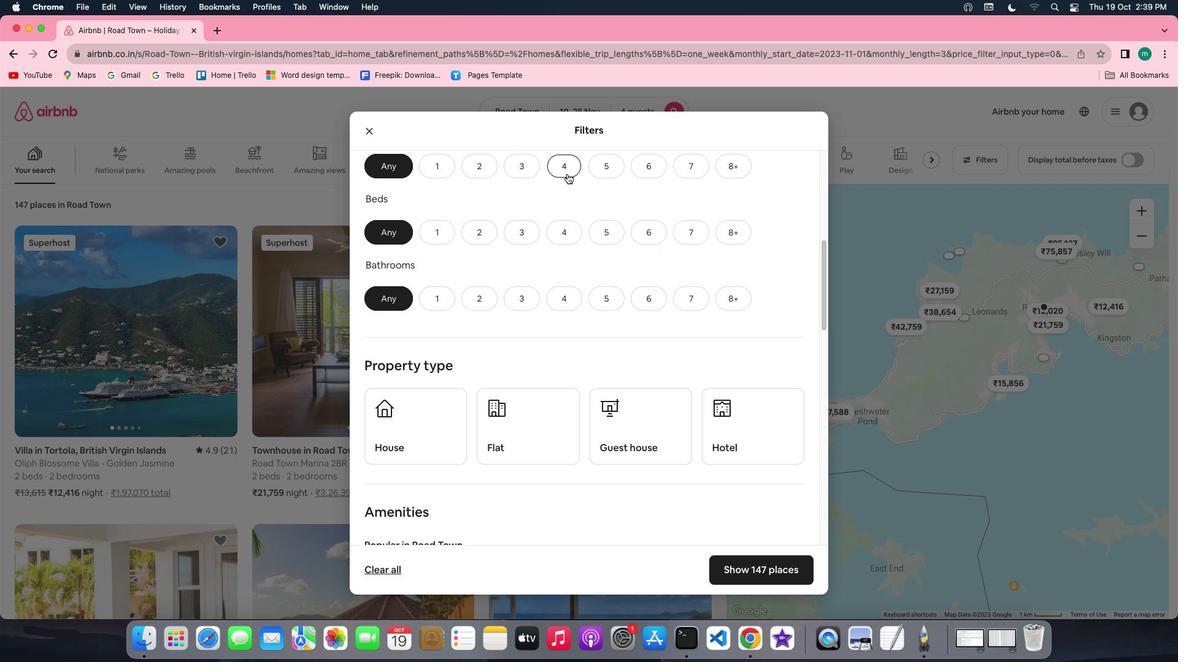 
Action: Mouse moved to (559, 230)
Screenshot: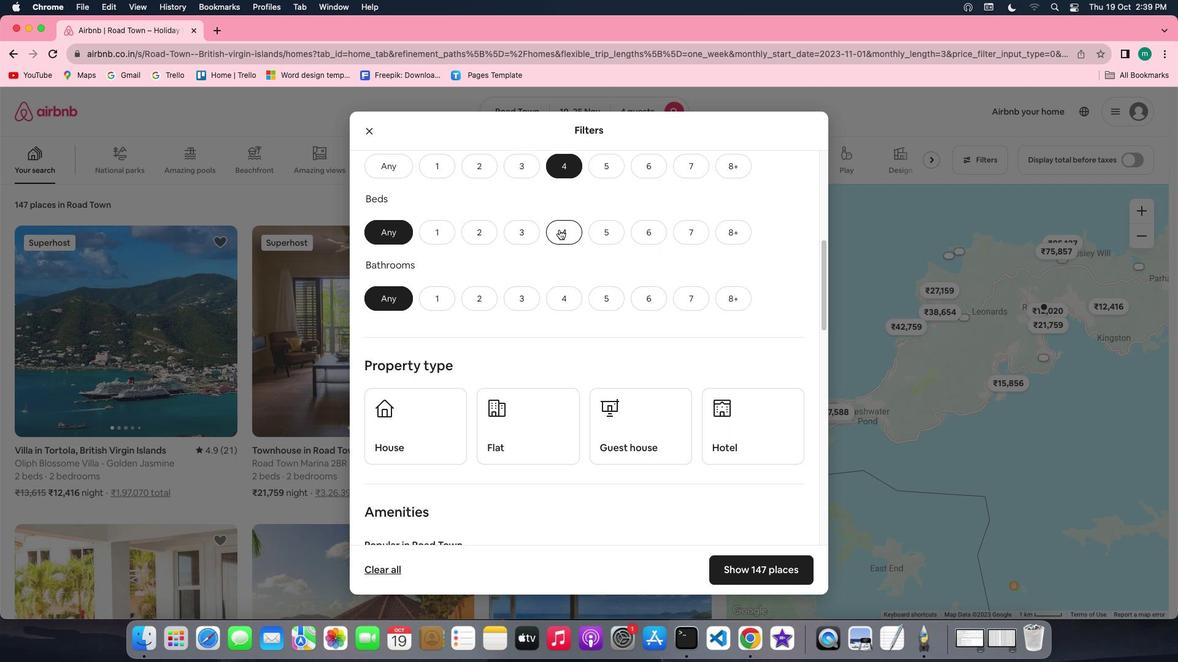 
Action: Mouse pressed left at (559, 230)
Screenshot: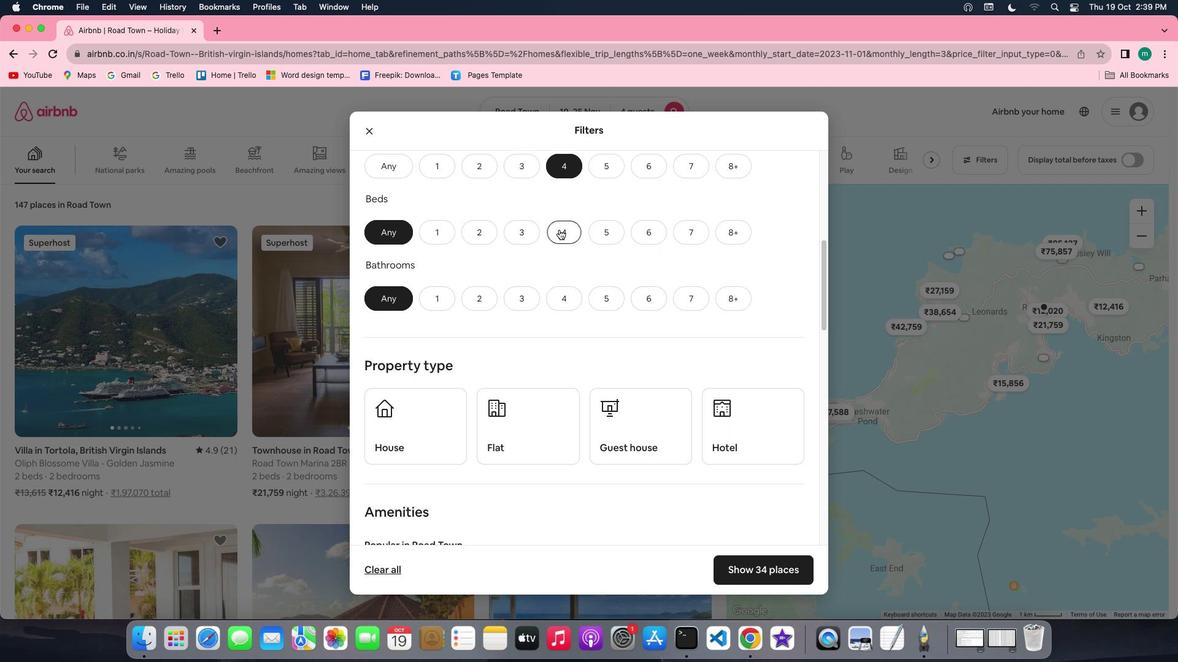 
Action: Mouse moved to (567, 296)
Screenshot: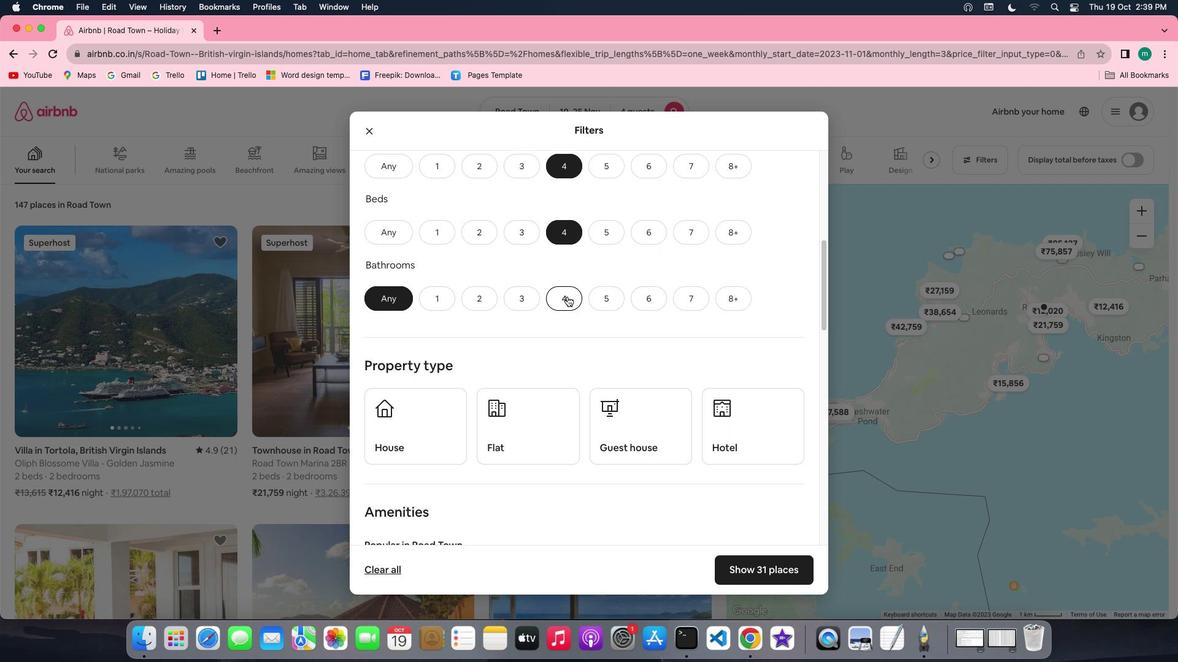 
Action: Mouse pressed left at (567, 296)
Screenshot: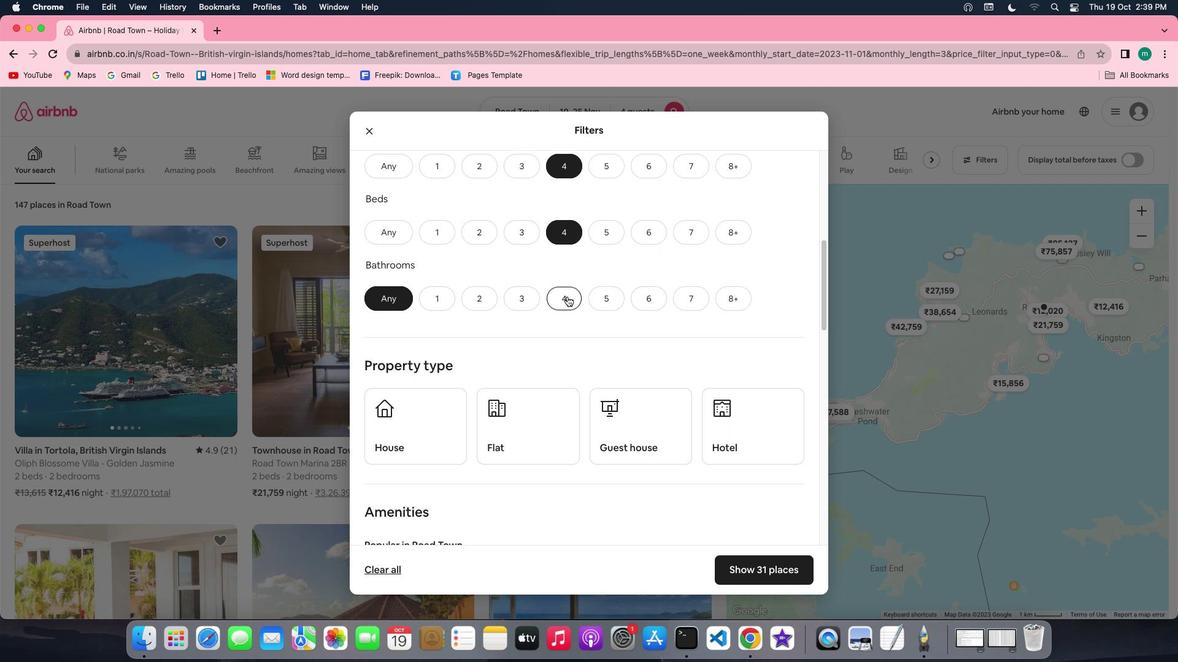 
Action: Mouse moved to (650, 319)
Screenshot: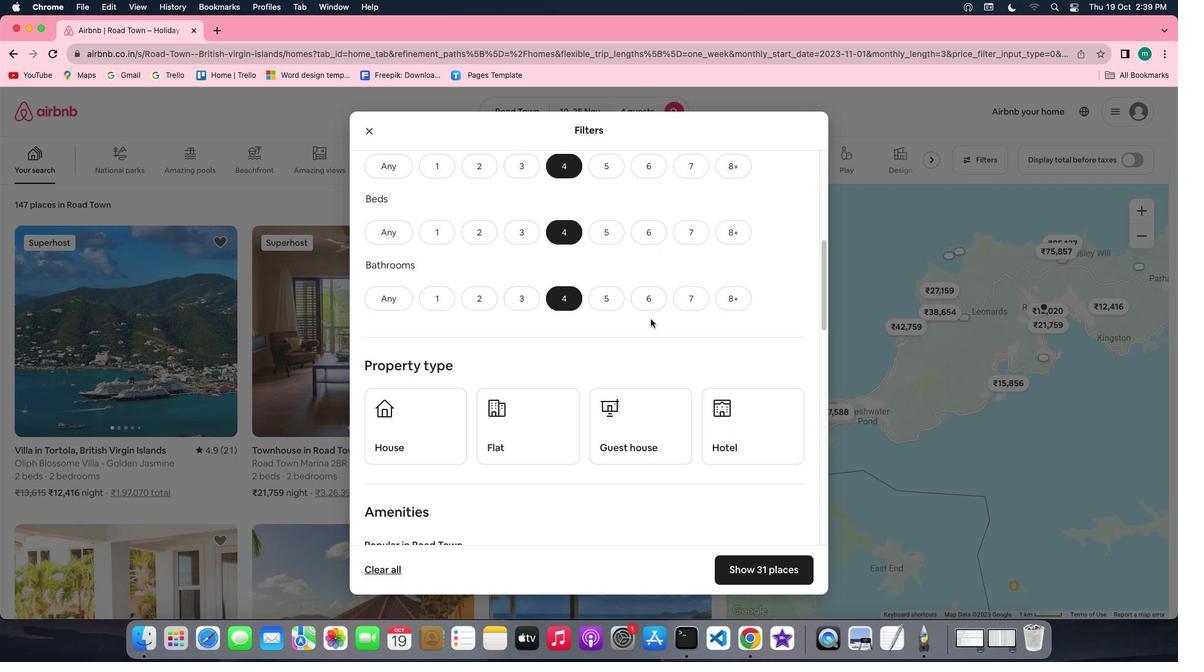 
Action: Mouse scrolled (650, 319) with delta (0, 0)
Screenshot: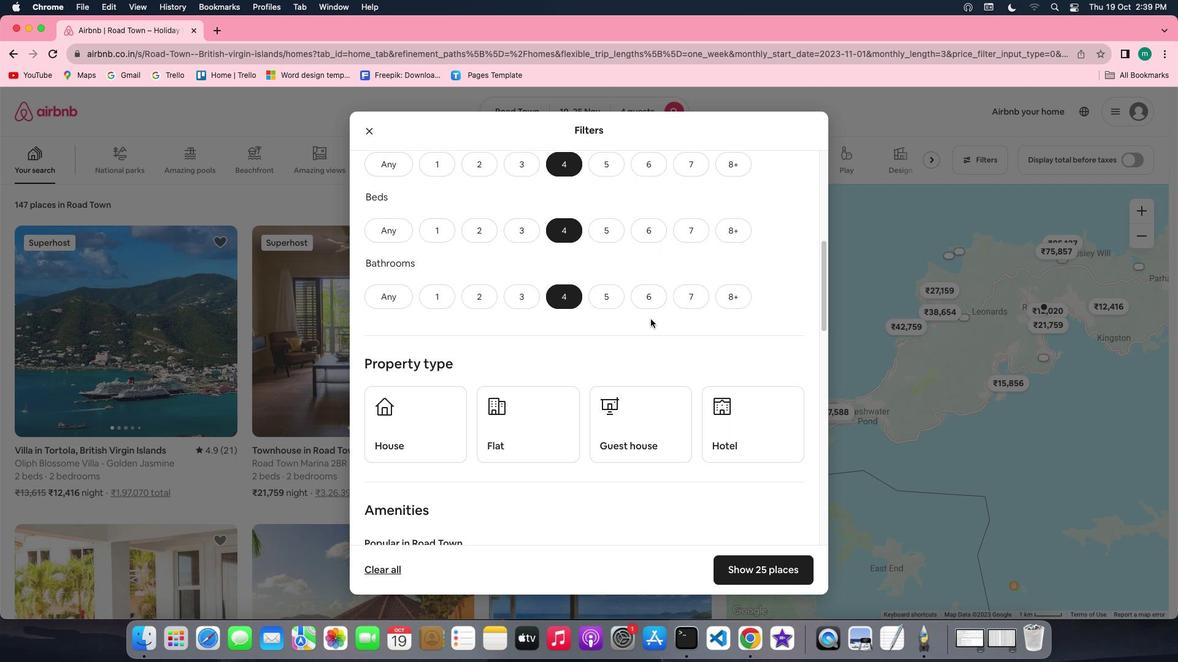 
Action: Mouse scrolled (650, 319) with delta (0, 0)
Screenshot: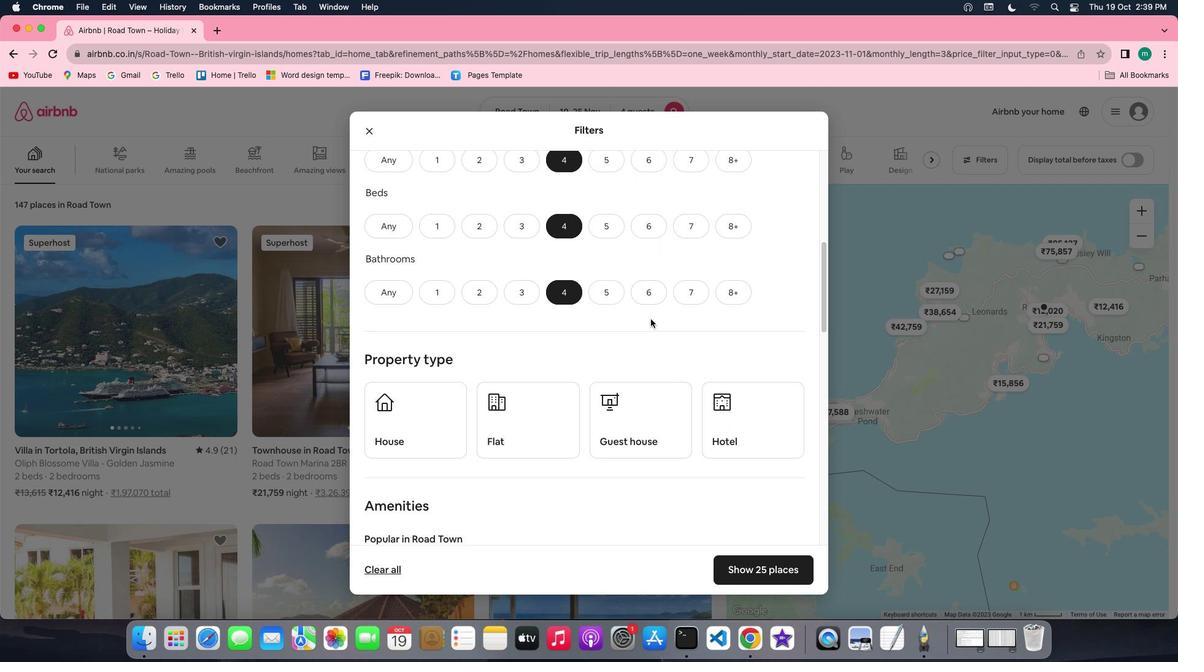 
Action: Mouse scrolled (650, 319) with delta (0, -1)
Screenshot: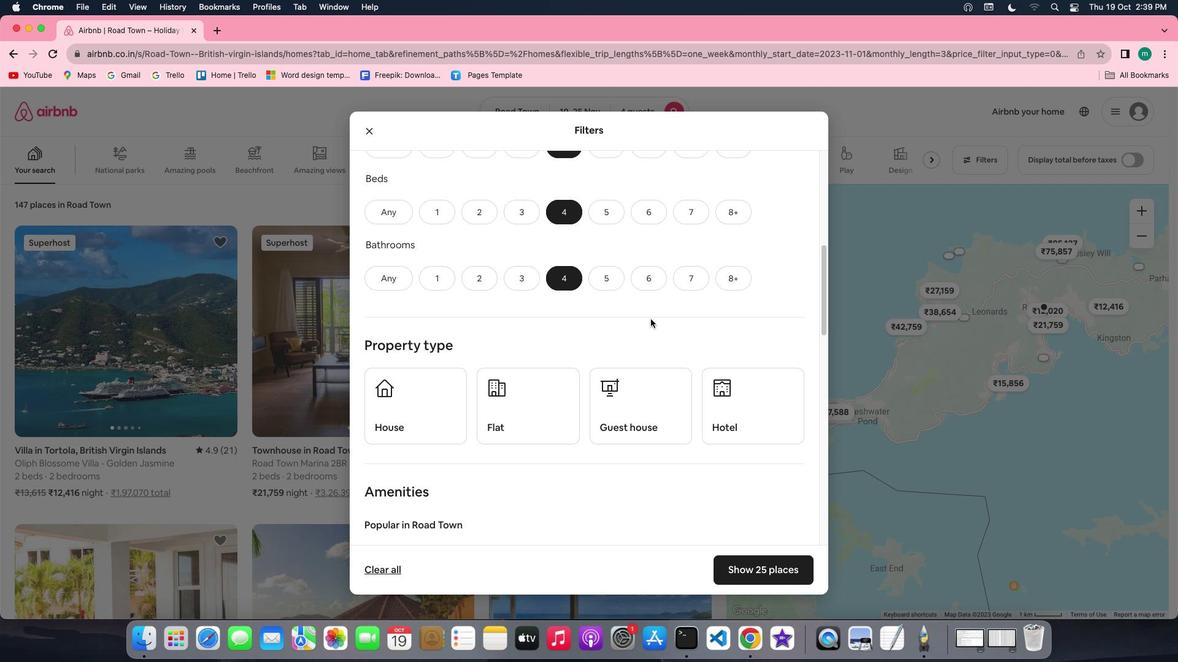 
Action: Mouse scrolled (650, 319) with delta (0, 0)
Screenshot: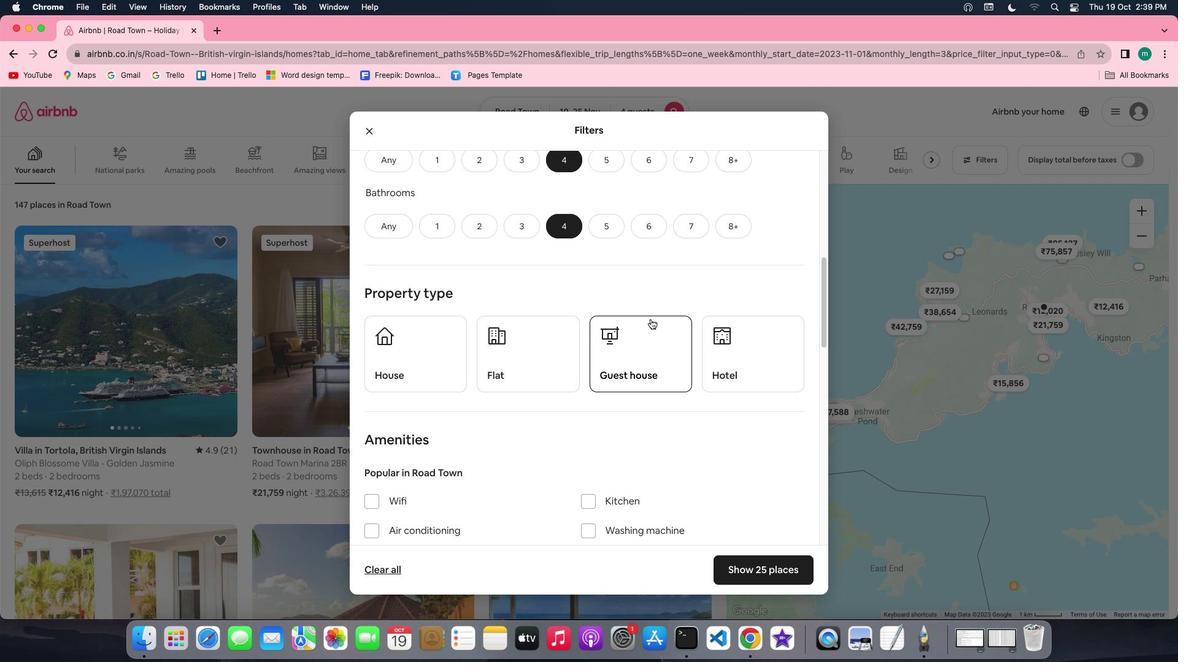 
Action: Mouse scrolled (650, 319) with delta (0, 0)
Screenshot: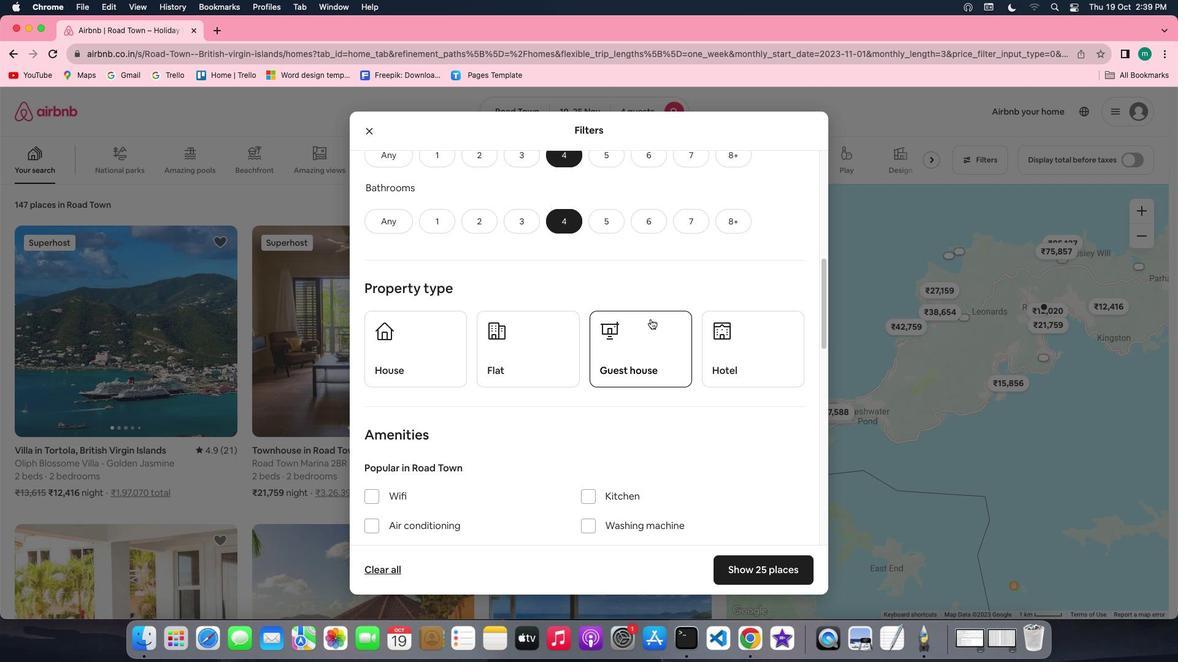 
Action: Mouse scrolled (650, 319) with delta (0, -1)
Screenshot: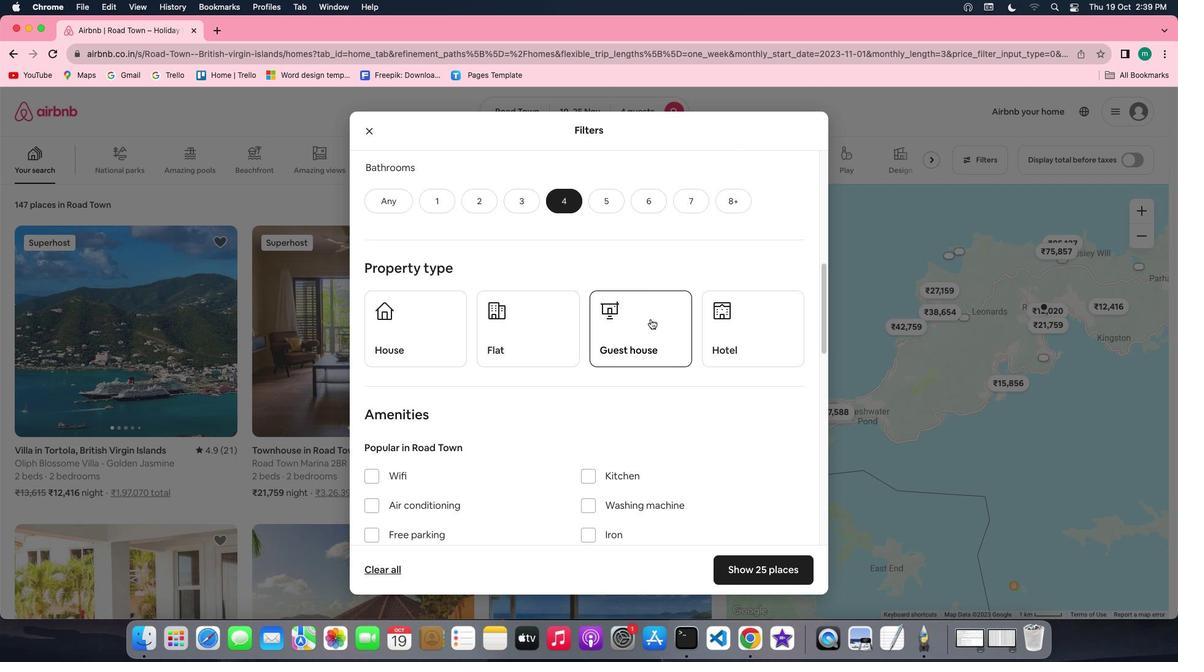 
Action: Mouse scrolled (650, 319) with delta (0, 0)
Screenshot: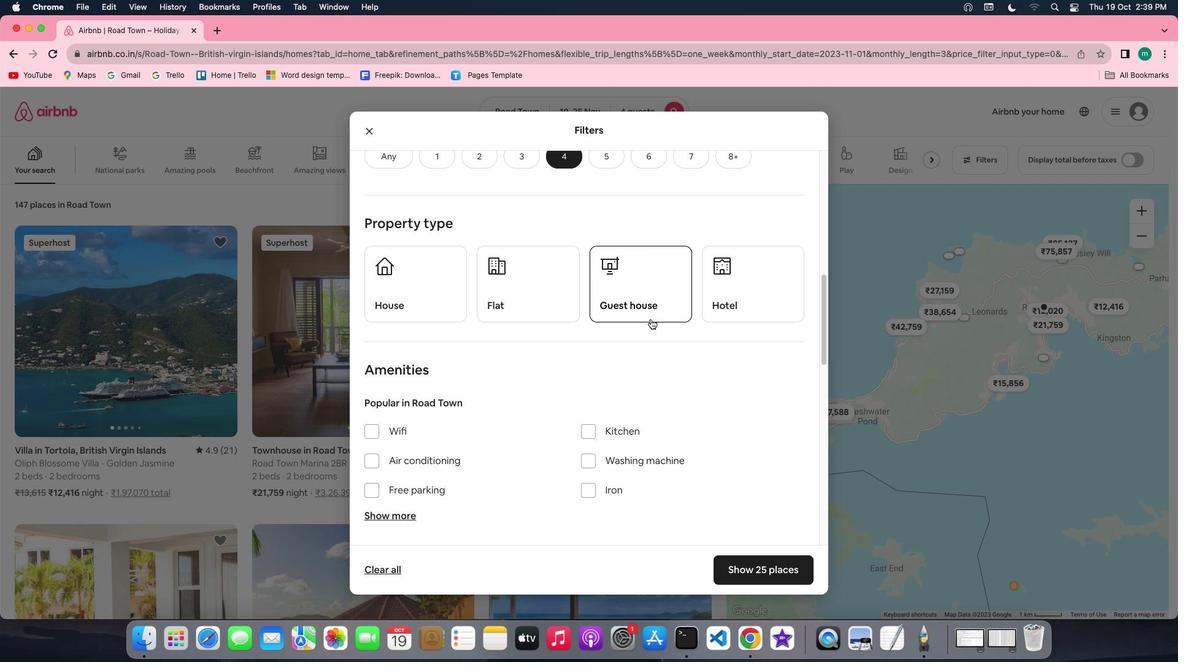 
Action: Mouse scrolled (650, 319) with delta (0, 0)
Screenshot: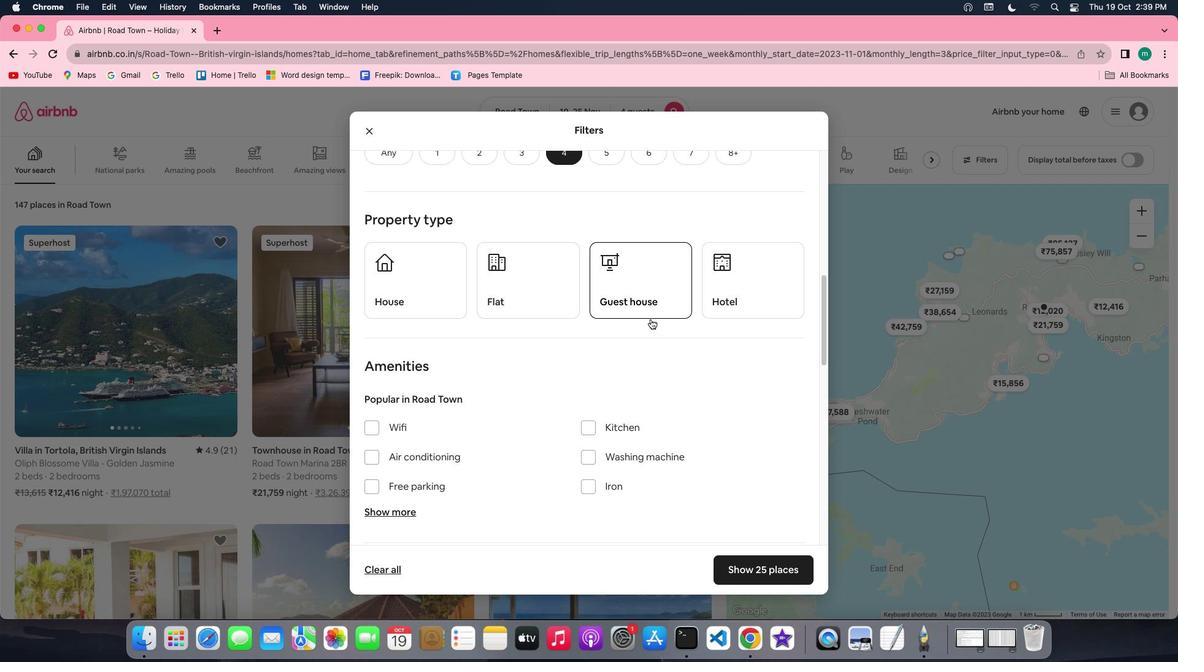 
Action: Mouse scrolled (650, 319) with delta (0, 0)
Screenshot: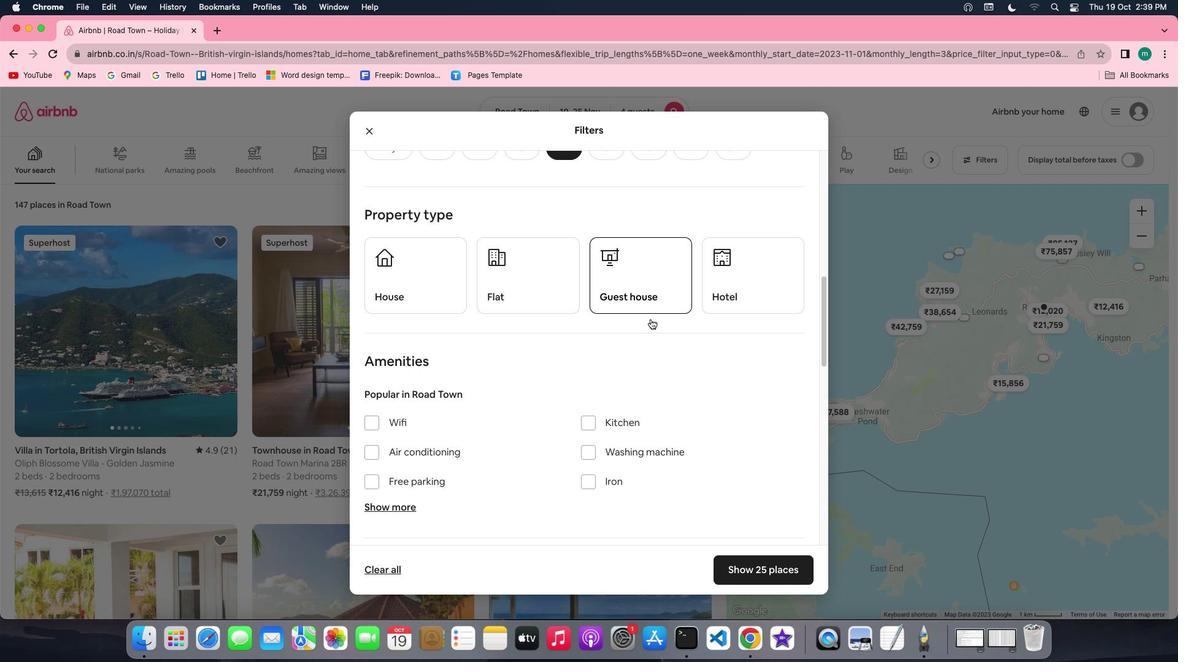 
Action: Mouse scrolled (650, 319) with delta (0, 0)
Screenshot: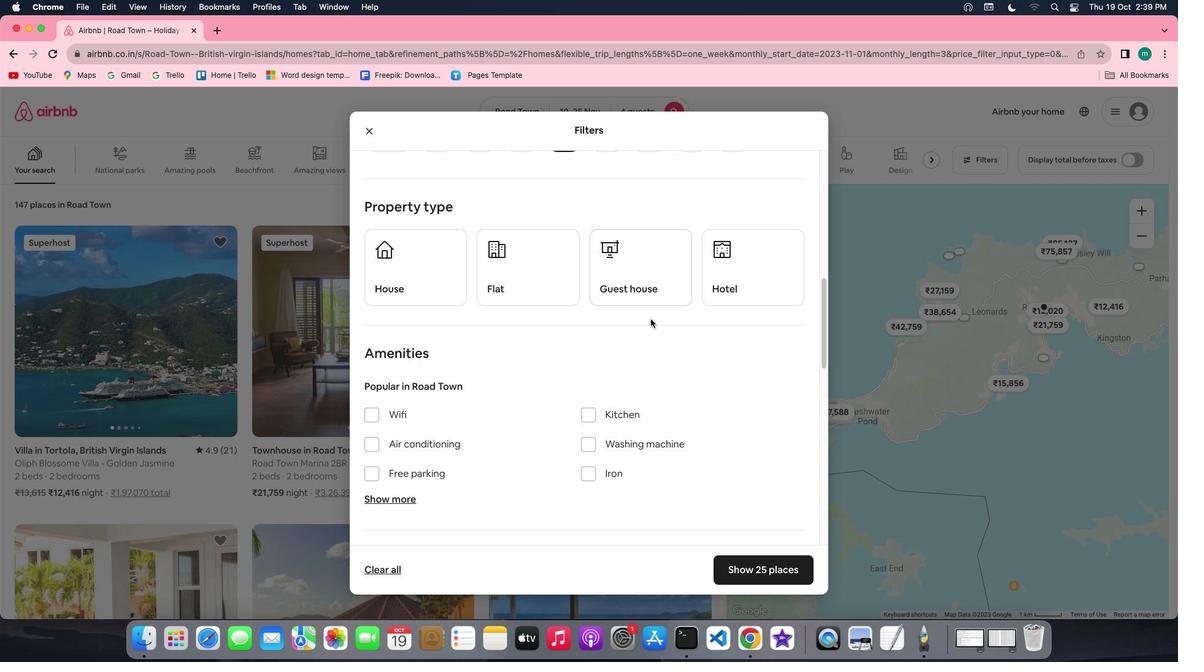 
Action: Mouse scrolled (650, 319) with delta (0, 0)
Screenshot: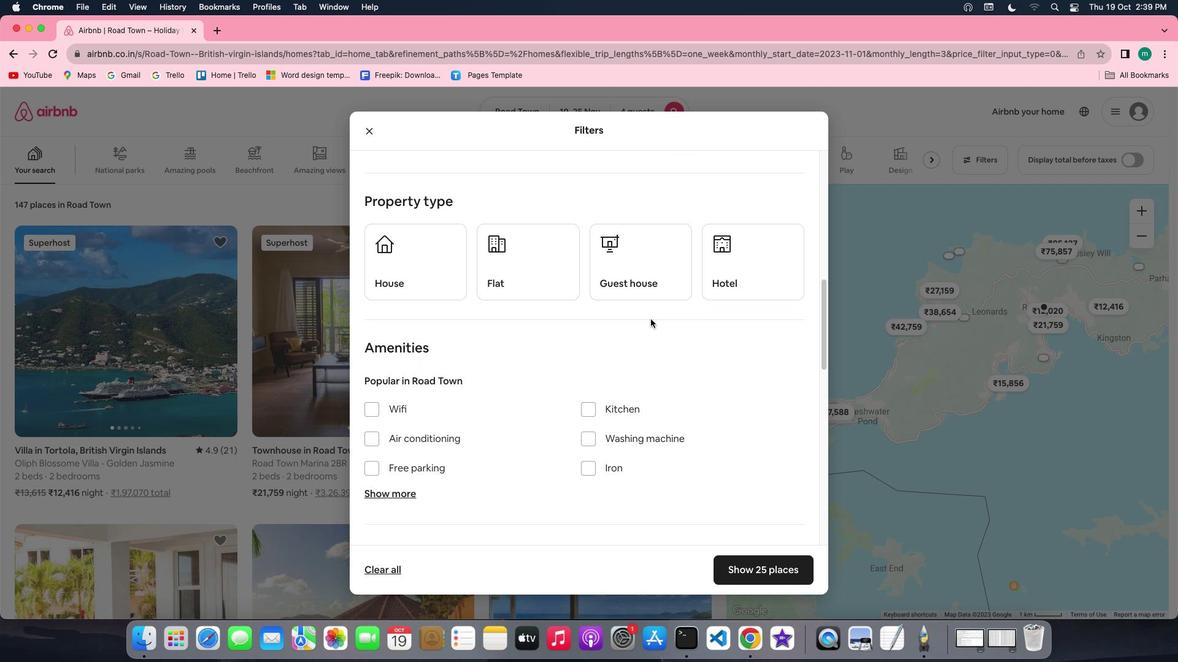 
Action: Mouse scrolled (650, 319) with delta (0, 0)
Screenshot: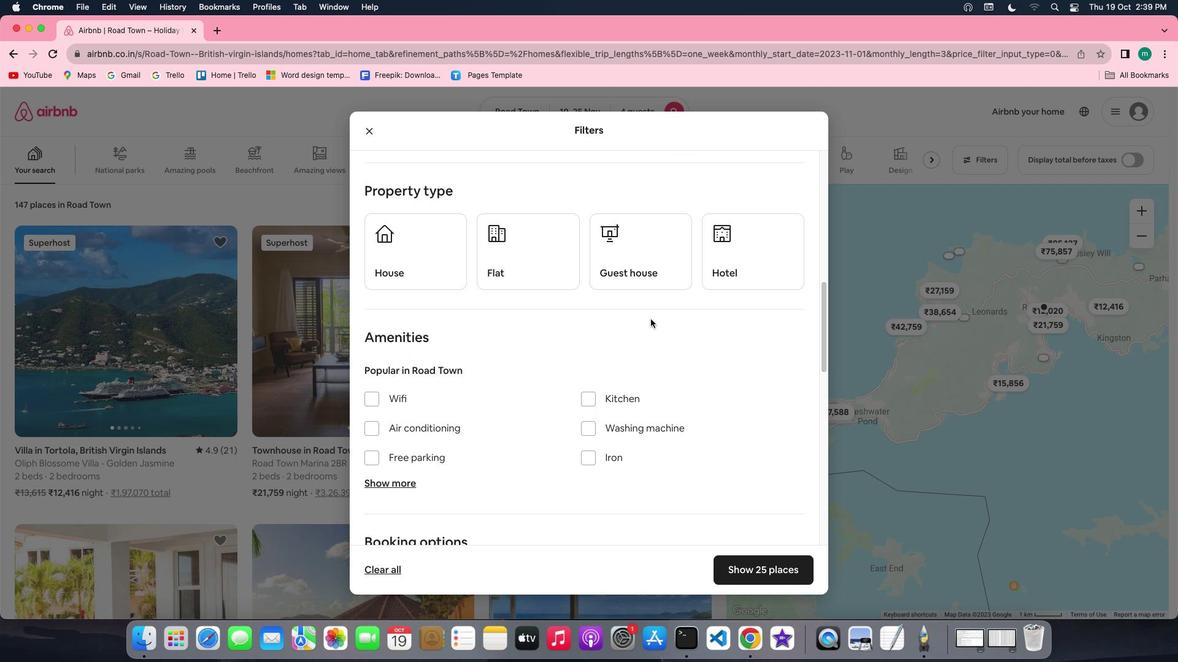 
Action: Mouse scrolled (650, 319) with delta (0, 0)
Screenshot: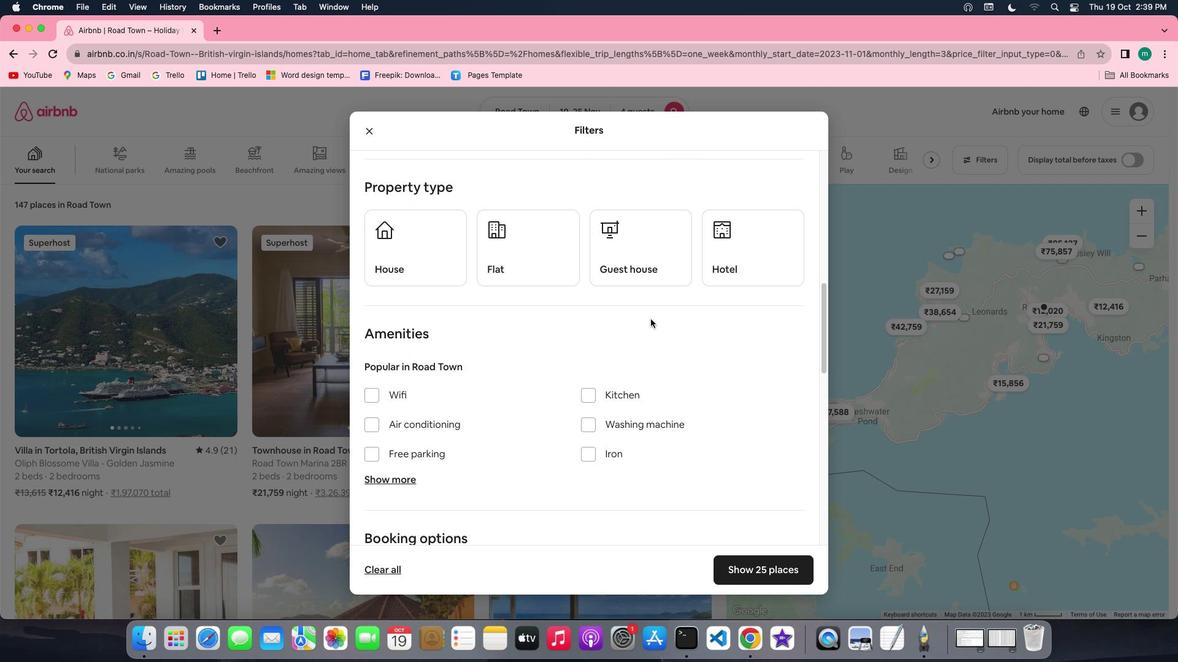 
Action: Mouse scrolled (650, 319) with delta (0, 0)
Screenshot: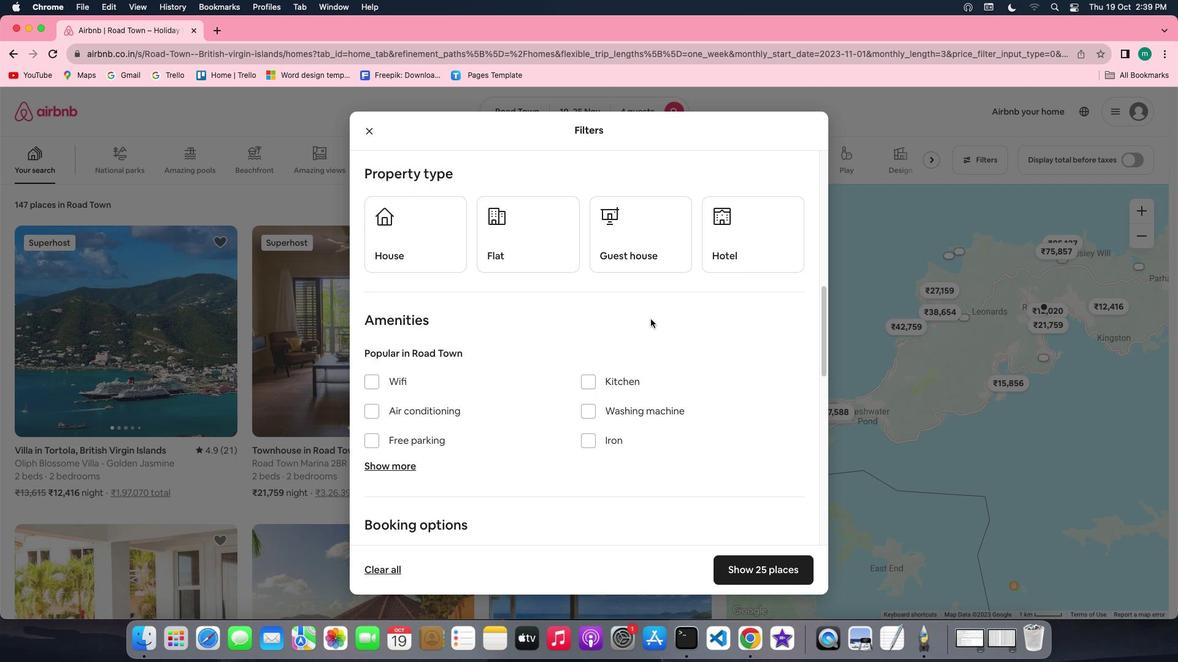 
Action: Mouse scrolled (650, 319) with delta (0, 0)
Screenshot: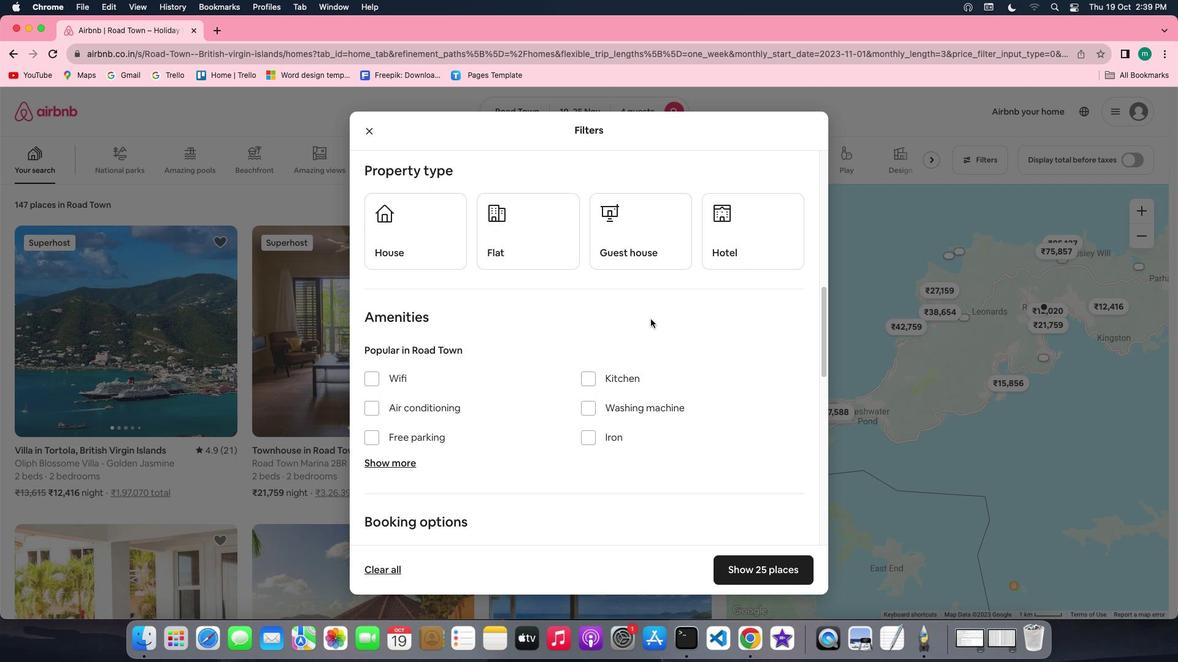 
Action: Mouse scrolled (650, 319) with delta (0, 0)
Screenshot: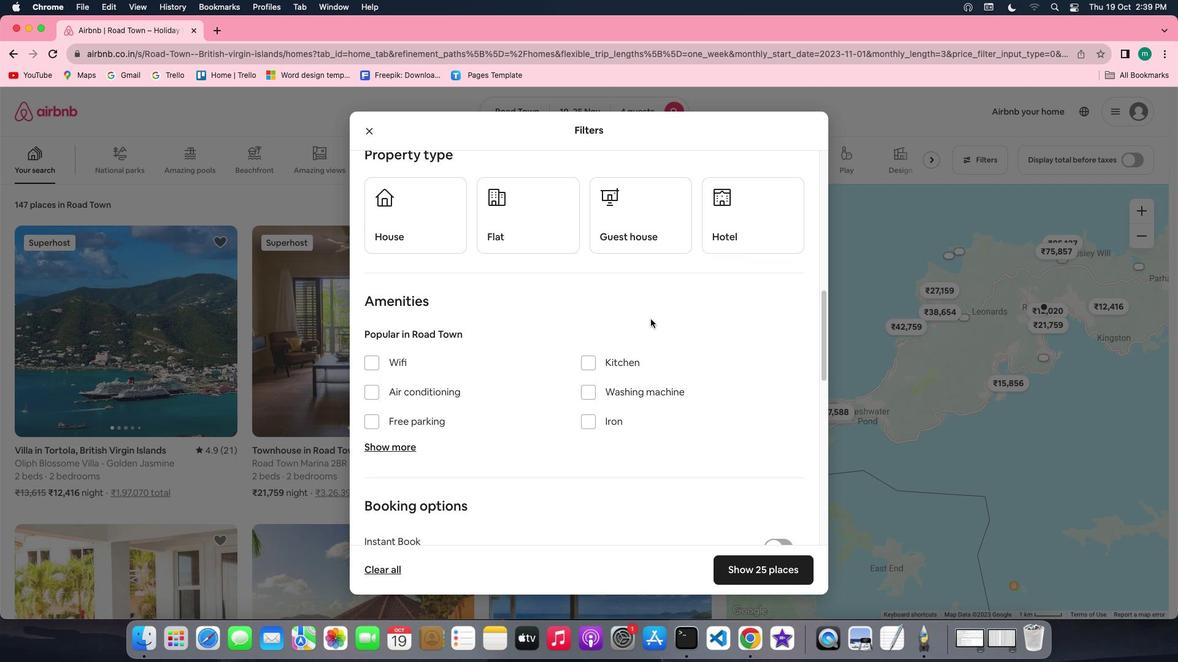 
Action: Mouse scrolled (650, 319) with delta (0, 0)
Screenshot: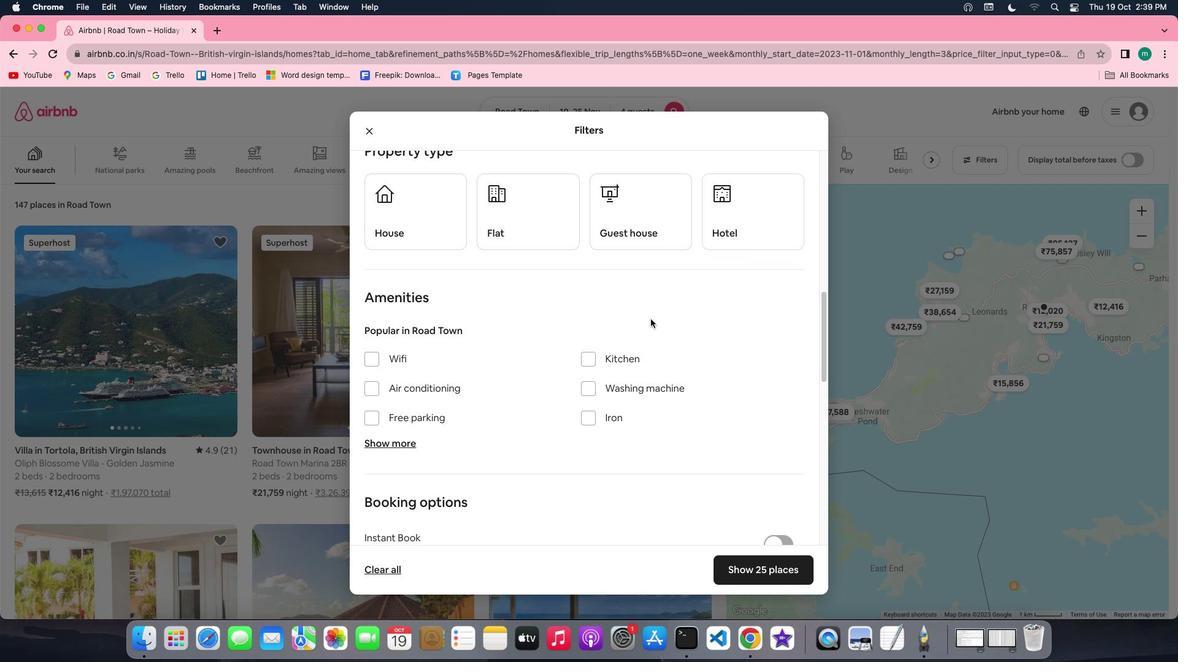 
Action: Mouse scrolled (650, 319) with delta (0, 0)
Screenshot: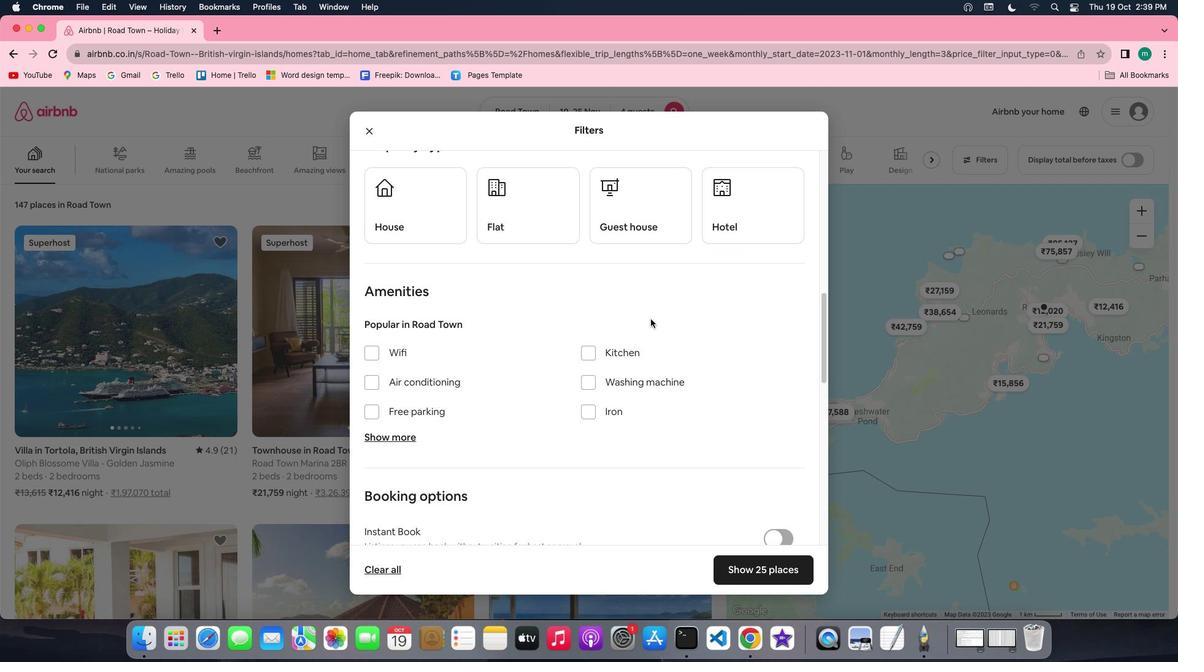 
Action: Mouse scrolled (650, 319) with delta (0, 0)
Screenshot: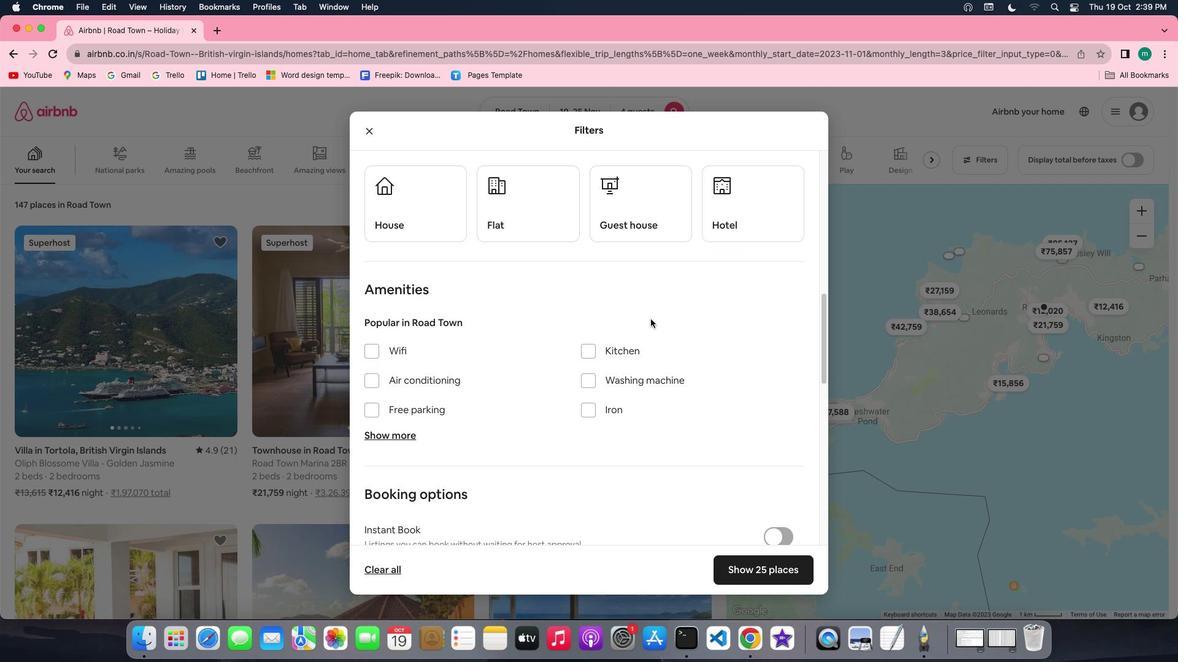 
Action: Mouse scrolled (650, 319) with delta (0, 0)
Screenshot: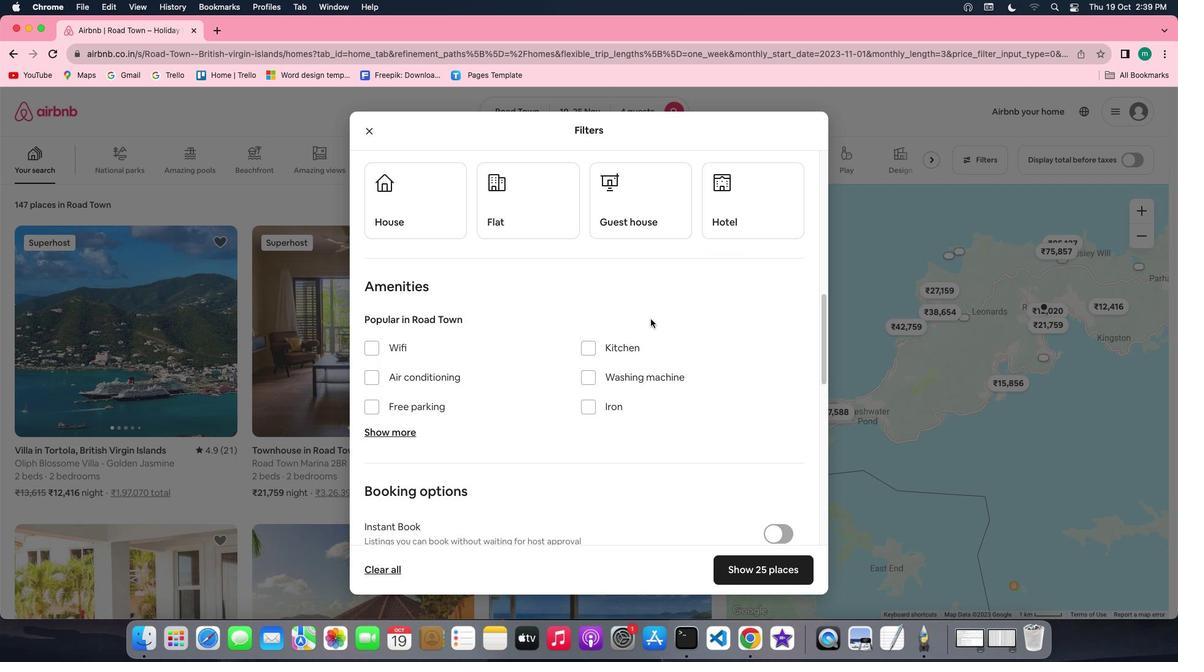 
Action: Mouse scrolled (650, 319) with delta (0, 0)
Screenshot: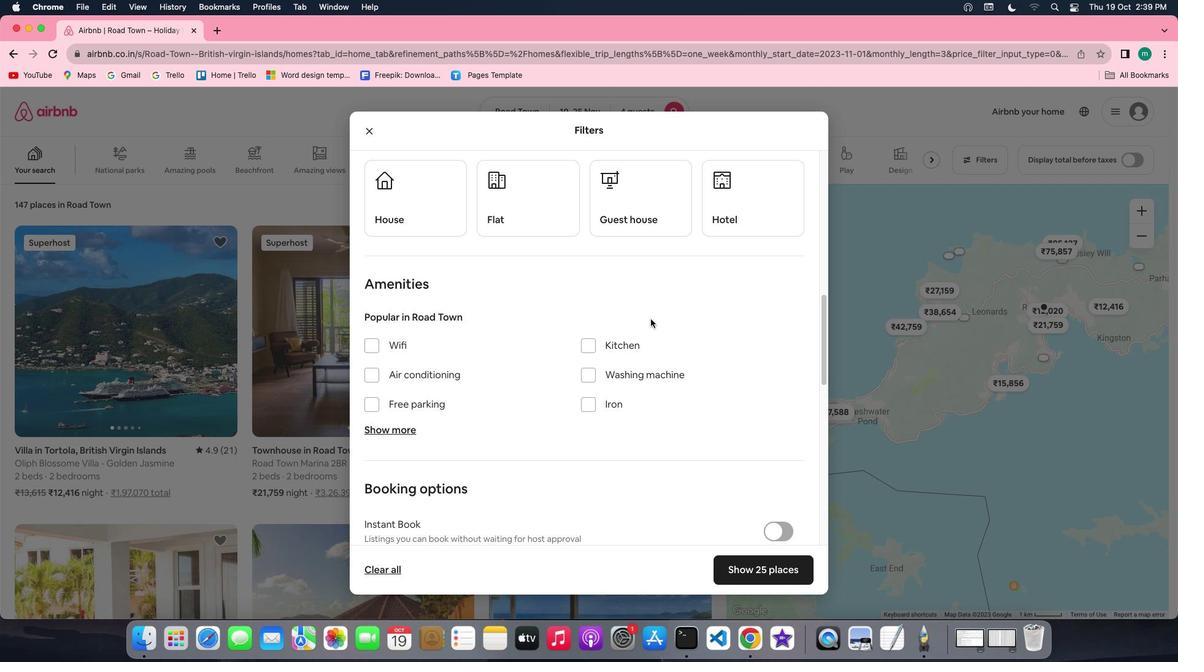 
Action: Mouse scrolled (650, 319) with delta (0, 0)
Screenshot: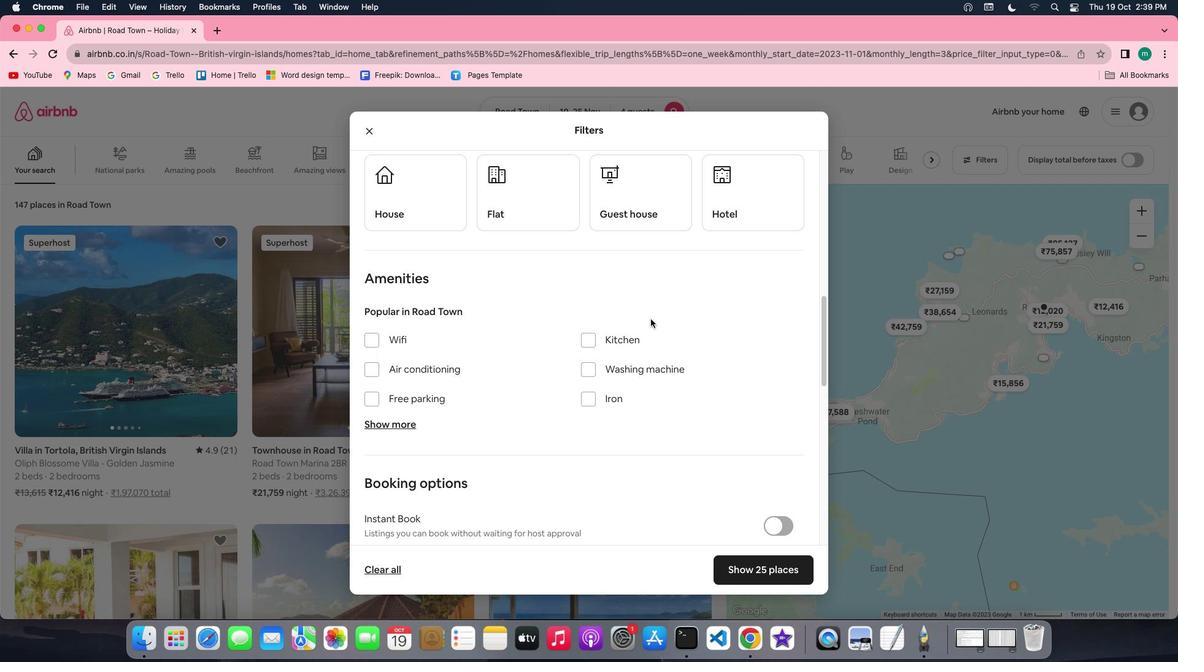 
Action: Mouse scrolled (650, 319) with delta (0, 0)
Screenshot: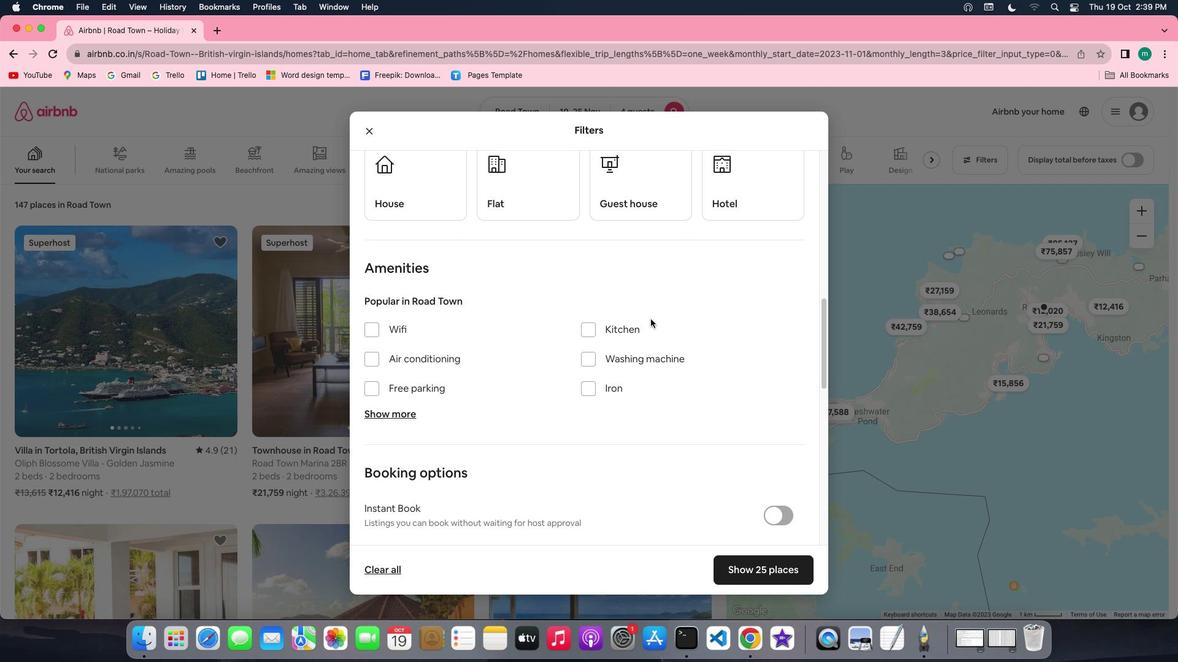 
Action: Mouse scrolled (650, 319) with delta (0, 0)
Screenshot: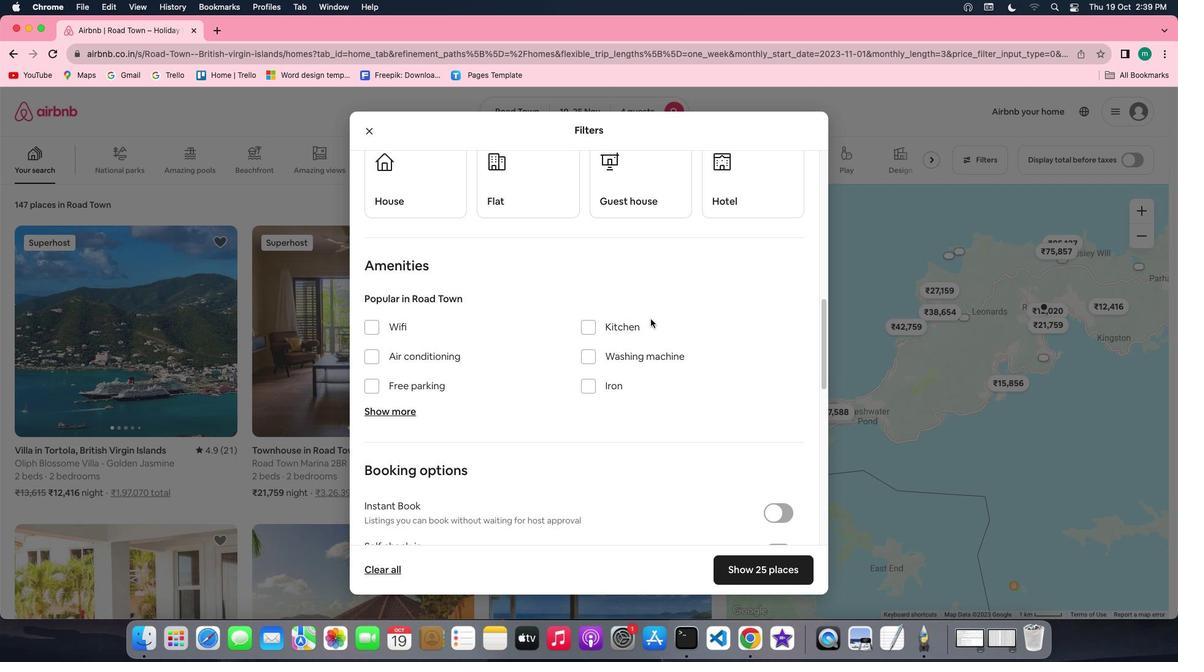 
Action: Mouse scrolled (650, 319) with delta (0, 0)
Screenshot: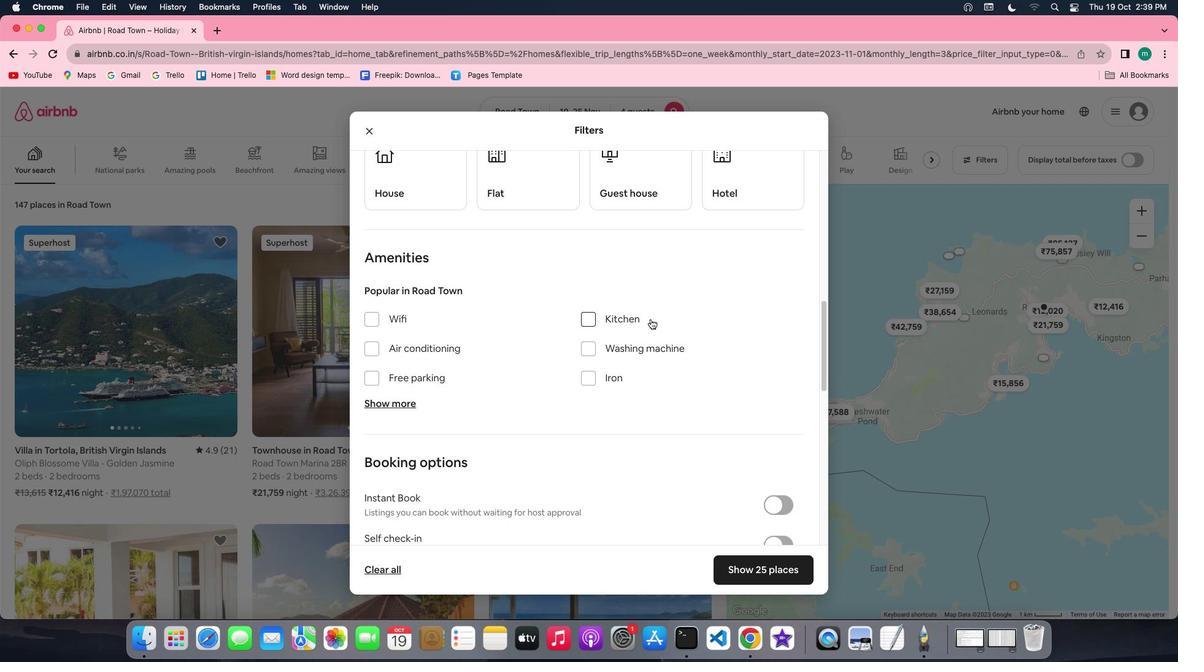 
Action: Mouse scrolled (650, 319) with delta (0, 0)
Screenshot: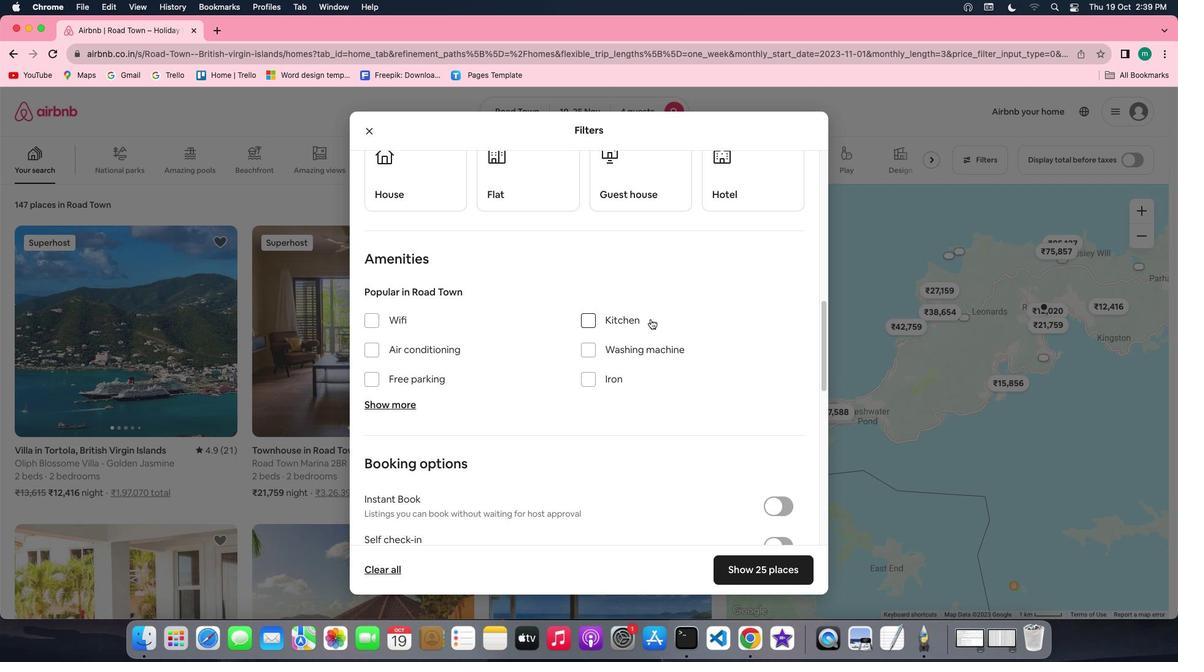 
Action: Mouse scrolled (650, 319) with delta (0, 0)
Screenshot: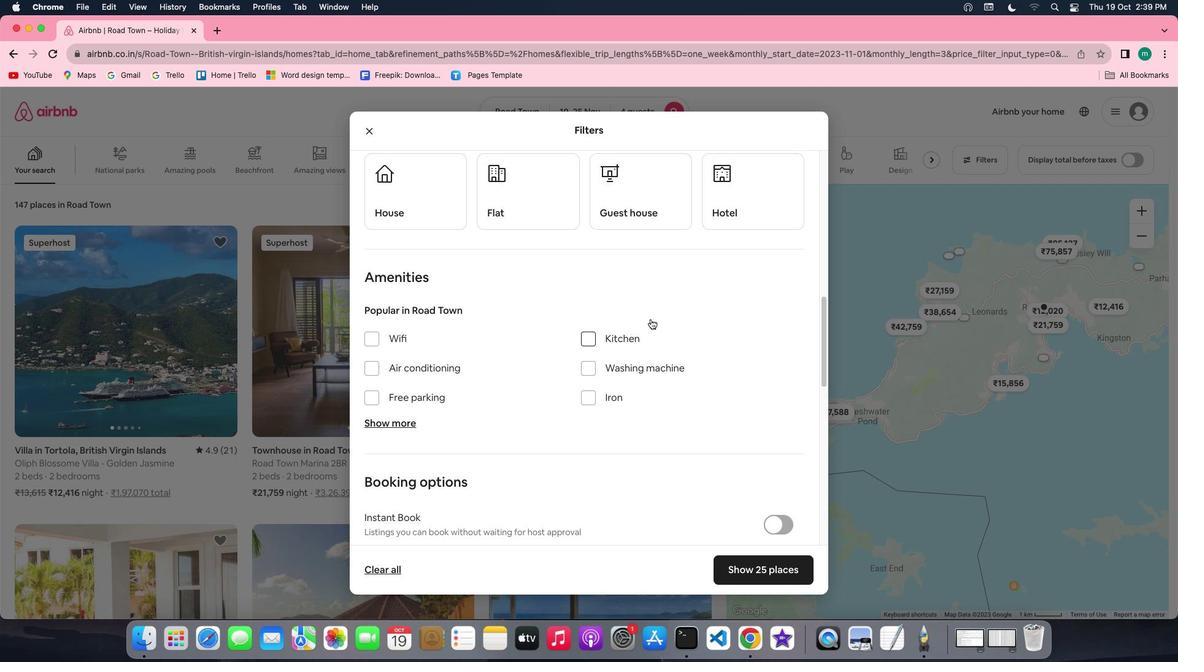 
Action: Mouse moved to (740, 247)
Screenshot: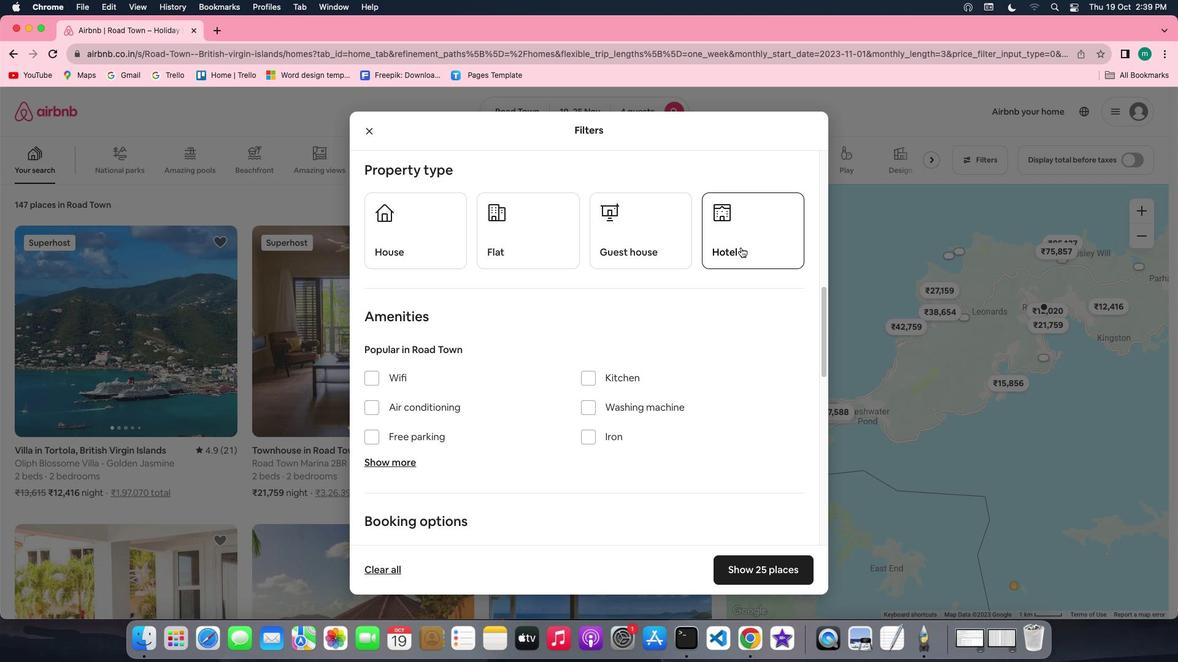
Action: Mouse pressed left at (740, 247)
Screenshot: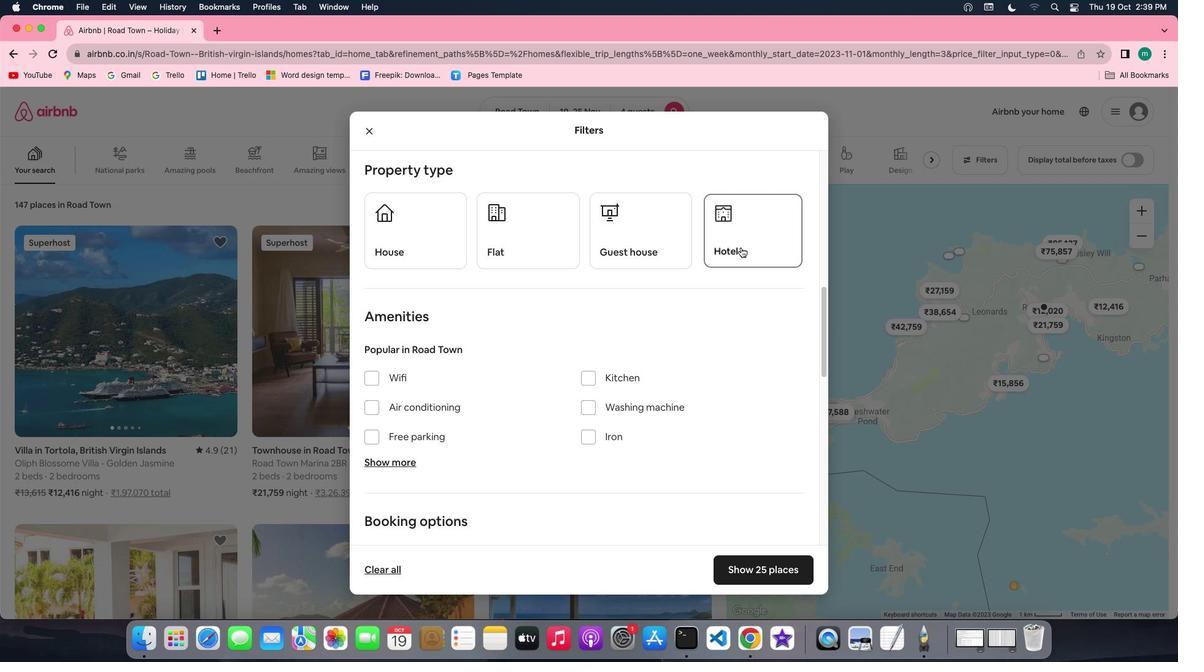 
Action: Mouse moved to (651, 316)
Screenshot: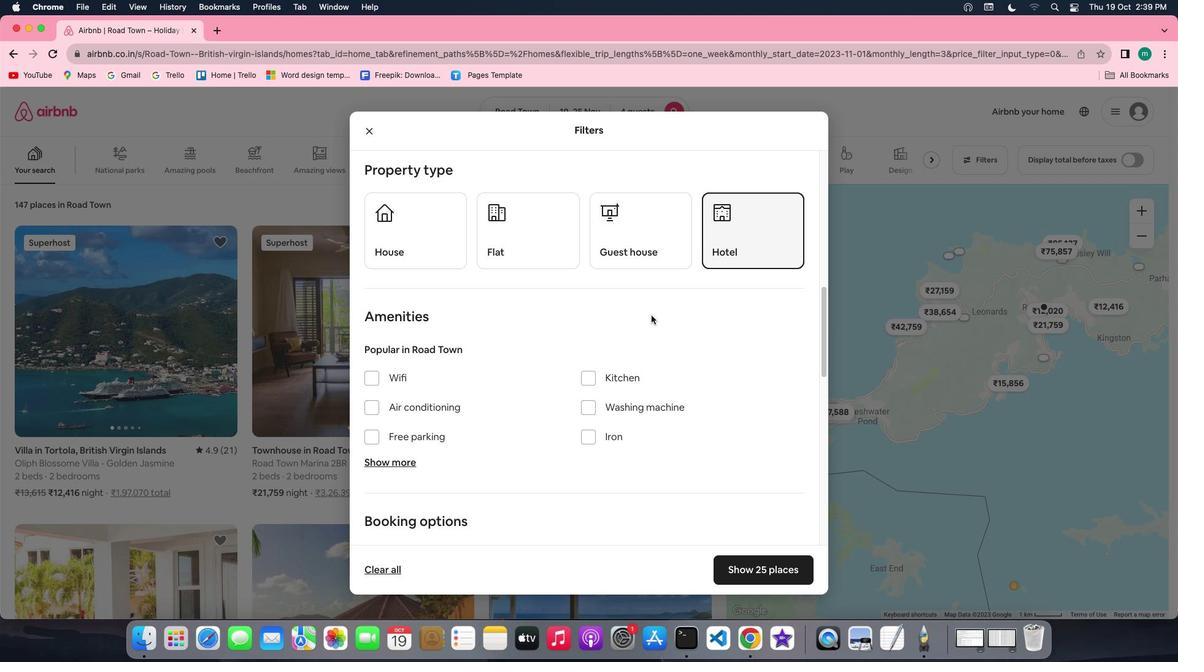 
Action: Mouse scrolled (651, 316) with delta (0, 0)
Screenshot: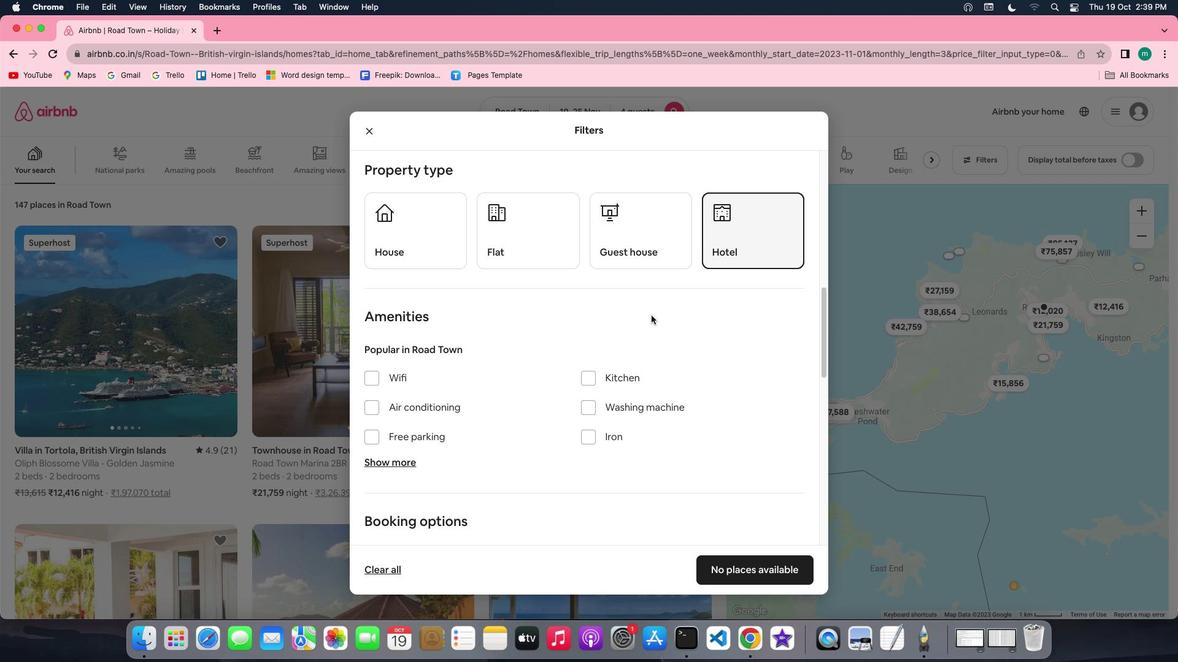 
Action: Mouse scrolled (651, 316) with delta (0, 0)
Screenshot: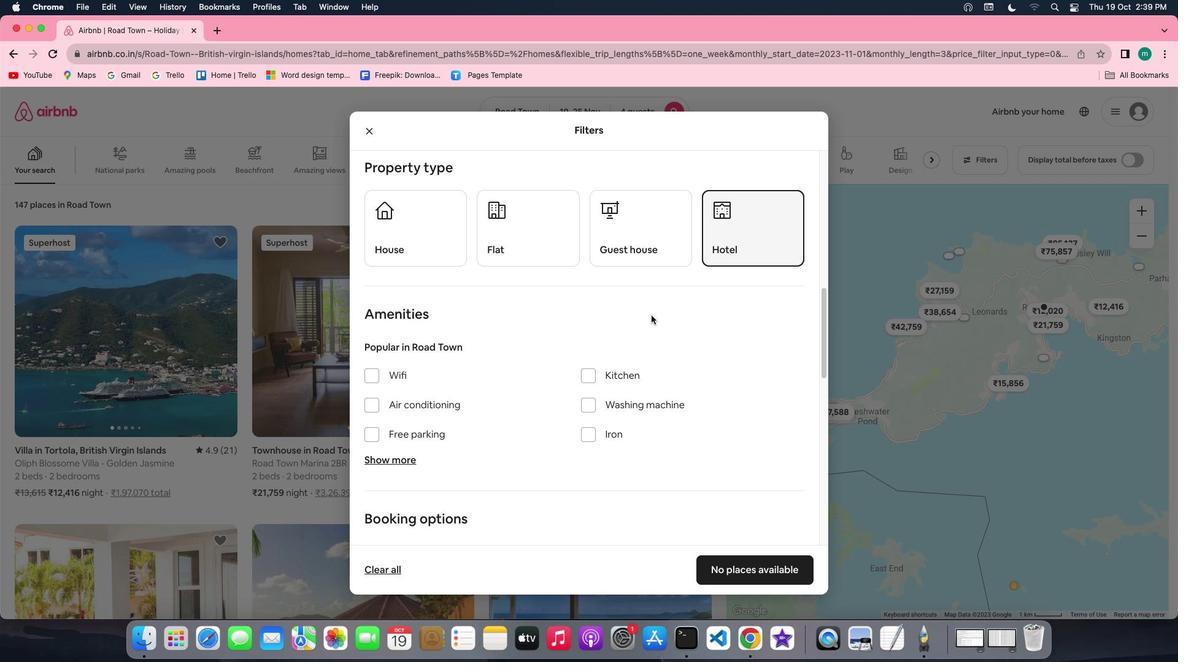 
Action: Mouse scrolled (651, 316) with delta (0, 0)
Screenshot: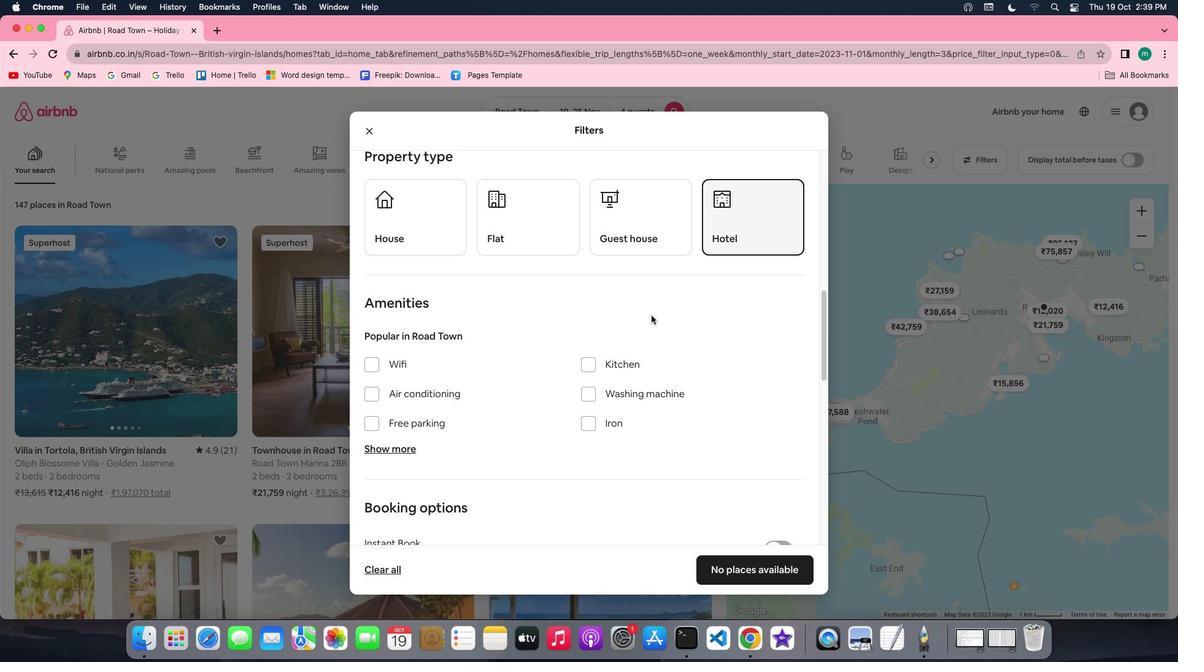 
Action: Mouse scrolled (651, 316) with delta (0, 0)
Screenshot: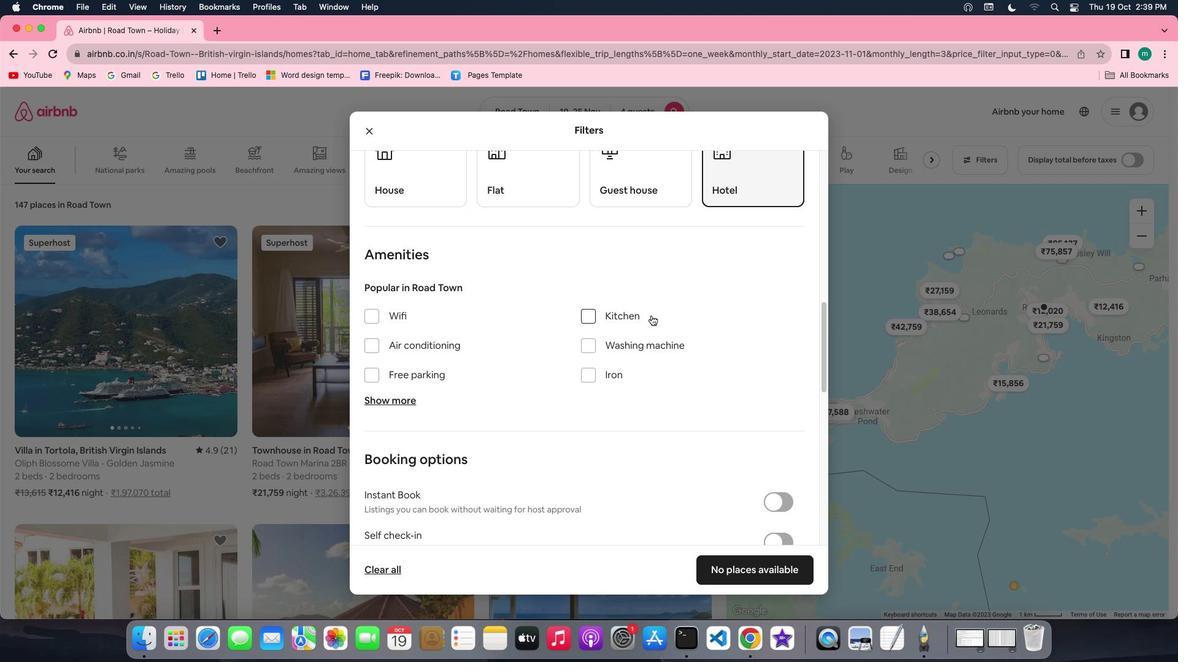
Action: Mouse scrolled (651, 316) with delta (0, 0)
Screenshot: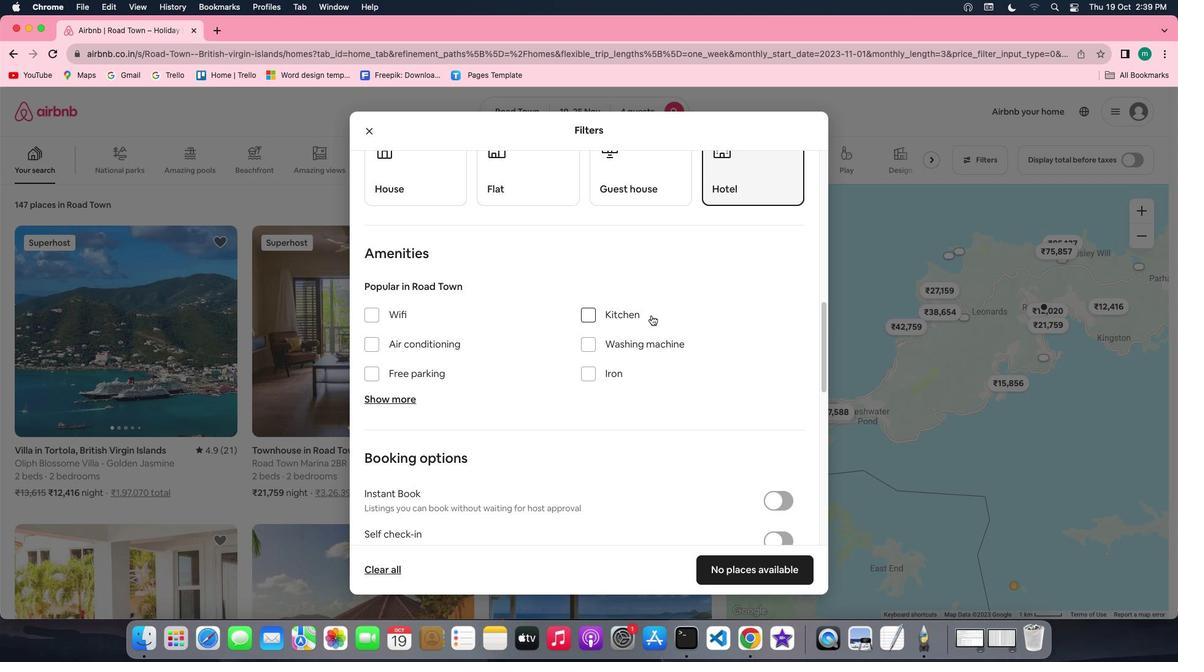 
Action: Mouse scrolled (651, 316) with delta (0, 0)
Screenshot: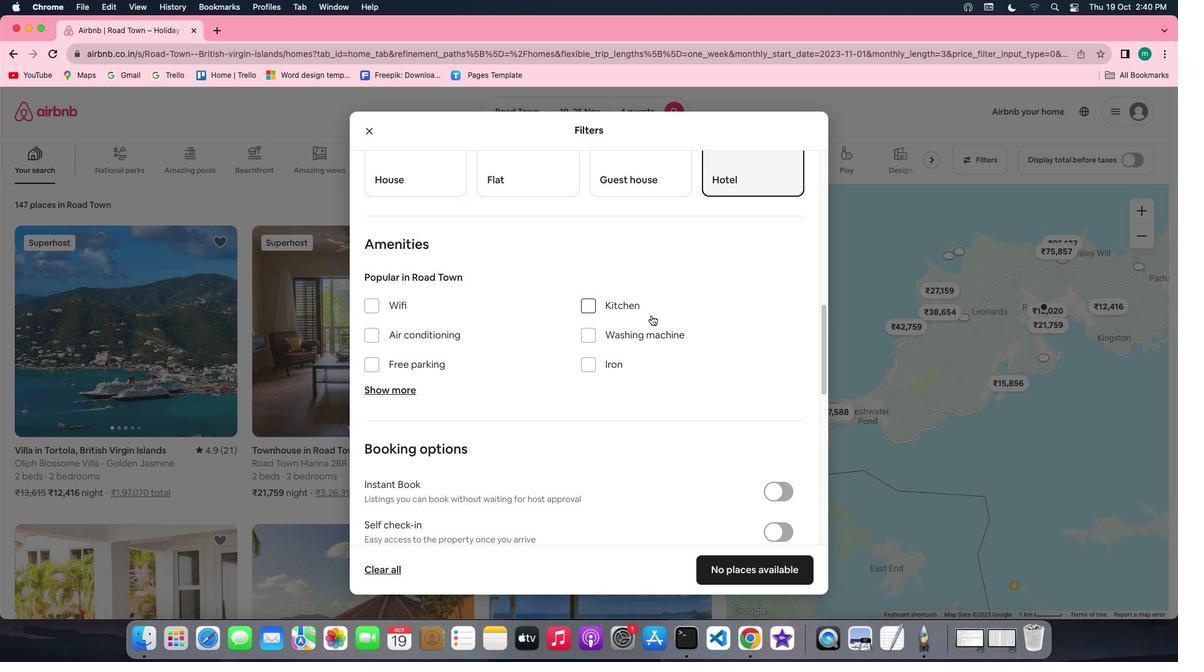 
Action: Mouse scrolled (651, 316) with delta (0, 0)
Screenshot: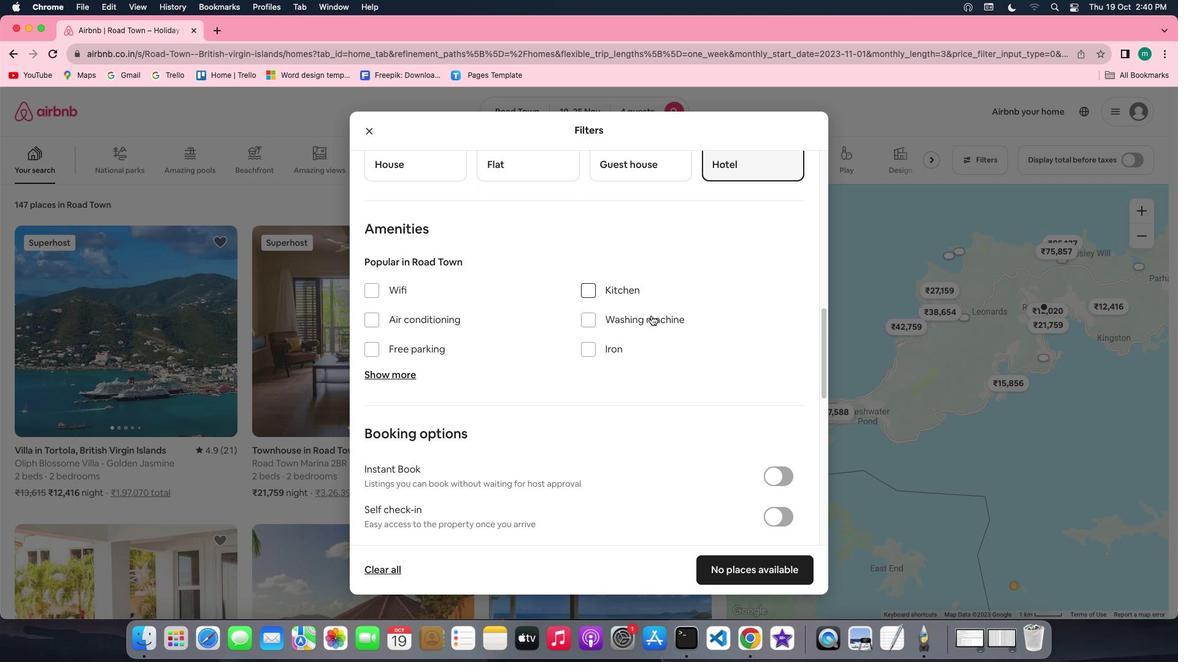 
Action: Mouse scrolled (651, 316) with delta (0, 0)
Screenshot: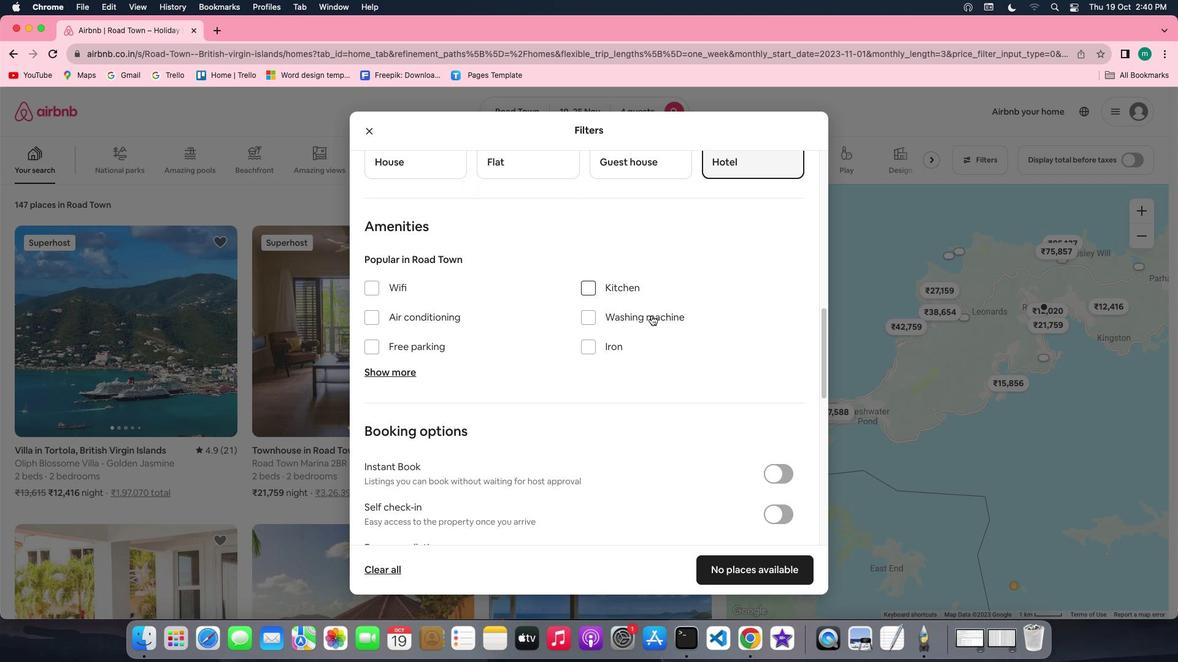 
Action: Mouse scrolled (651, 316) with delta (0, 0)
Screenshot: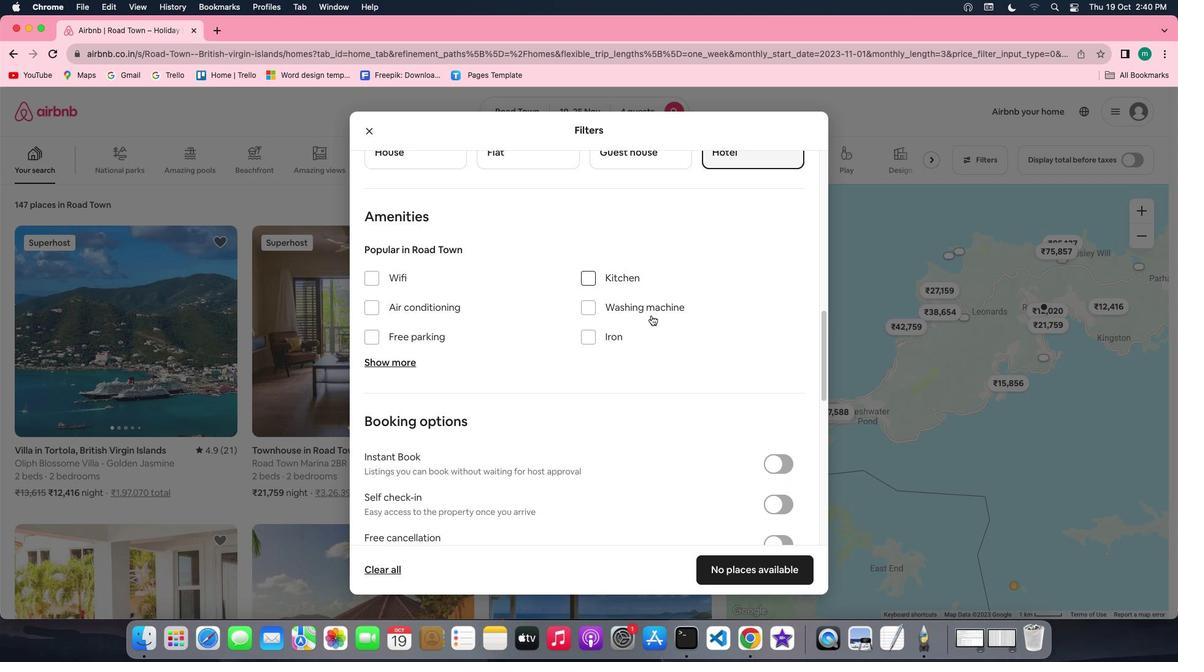 
Action: Mouse scrolled (651, 316) with delta (0, 0)
Screenshot: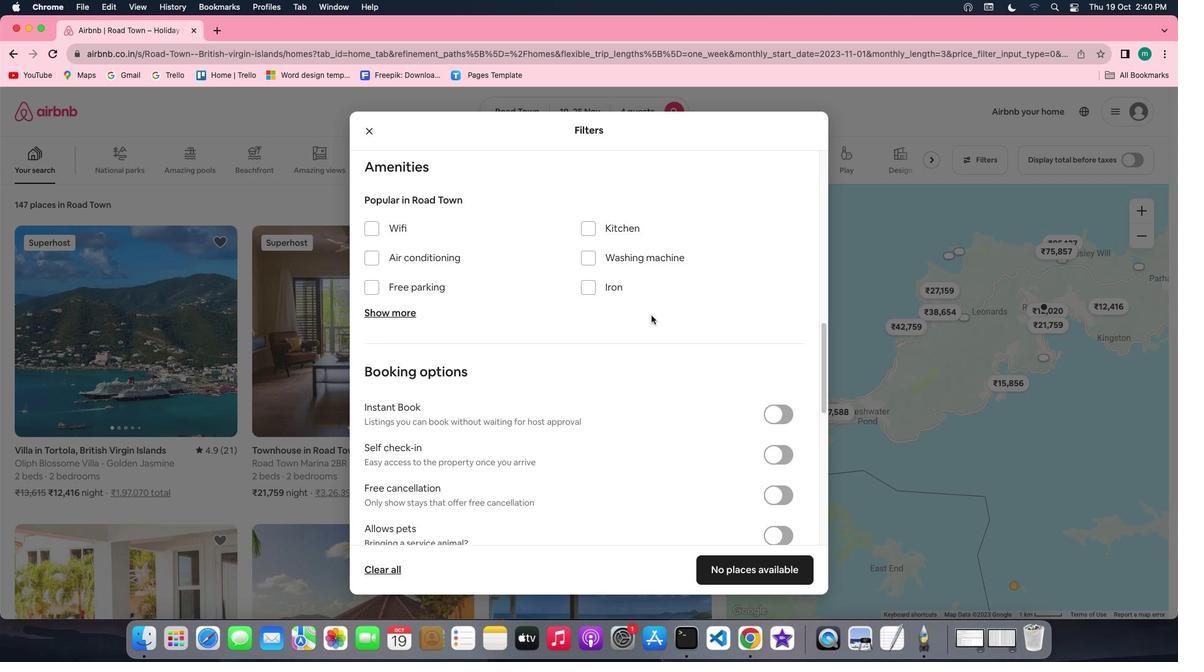 
Action: Mouse scrolled (651, 316) with delta (0, 0)
Screenshot: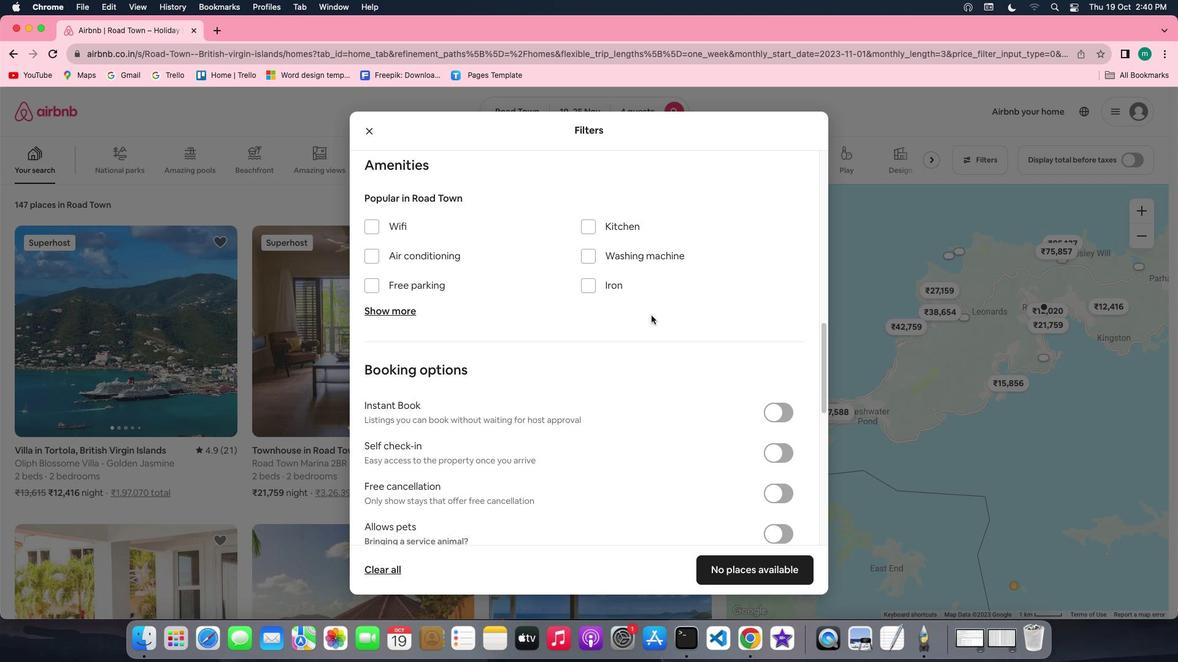 
Action: Mouse scrolled (651, 316) with delta (0, 0)
Screenshot: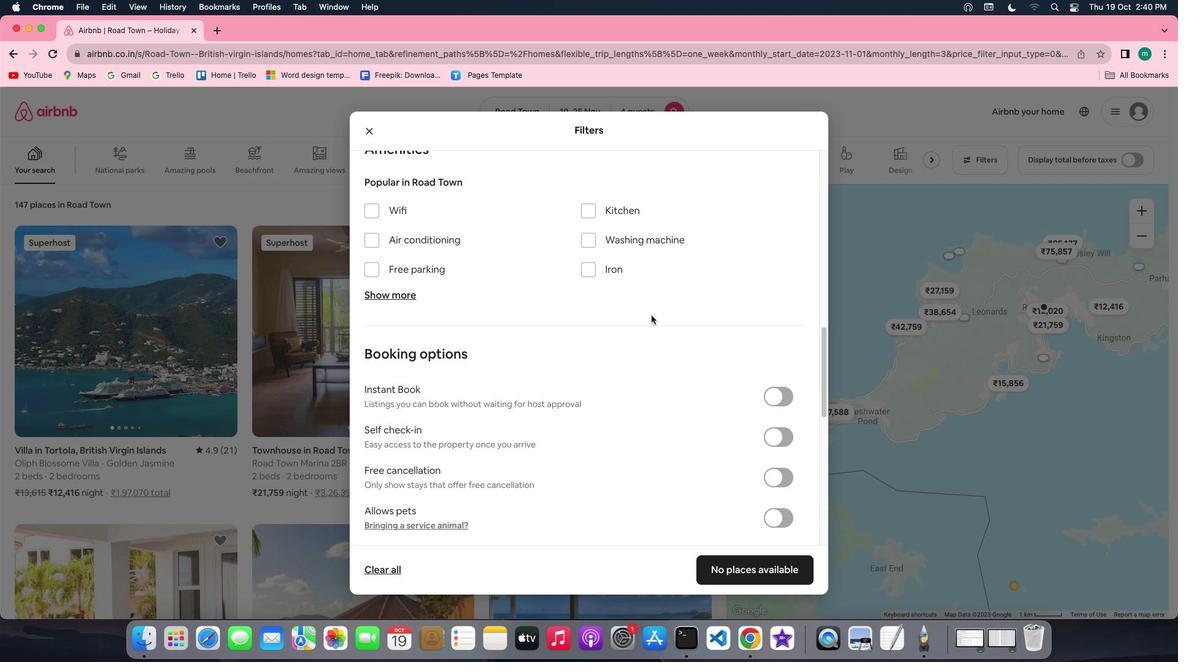 
Action: Mouse scrolled (651, 316) with delta (0, 0)
Screenshot: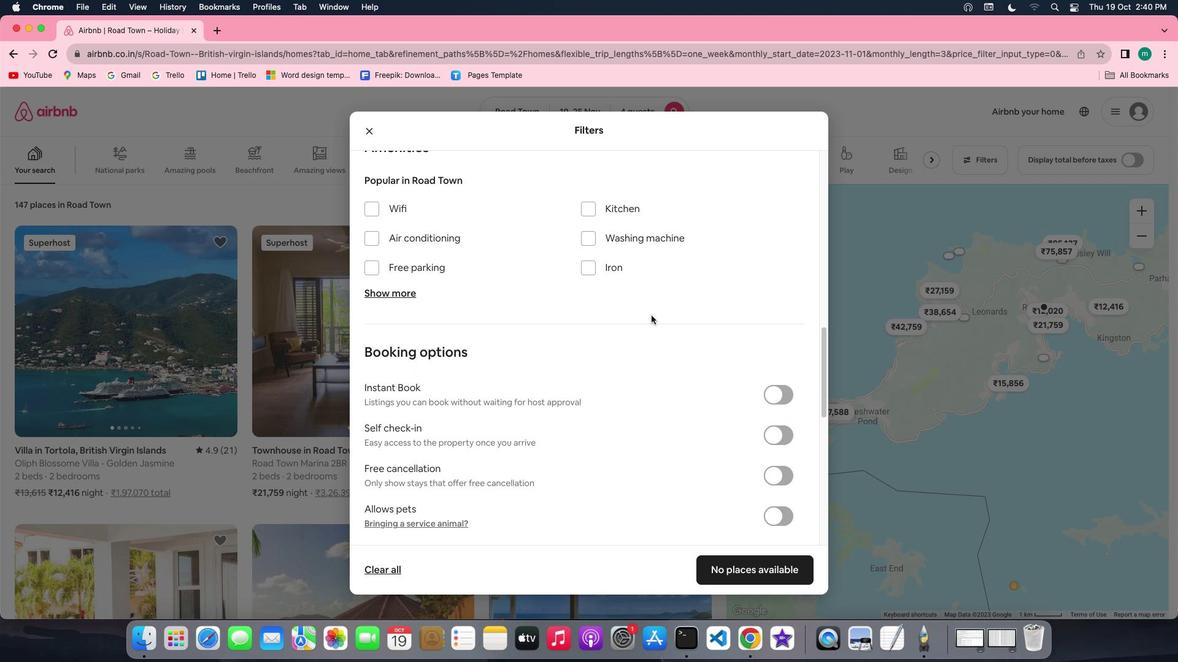 
Action: Mouse moved to (382, 187)
Screenshot: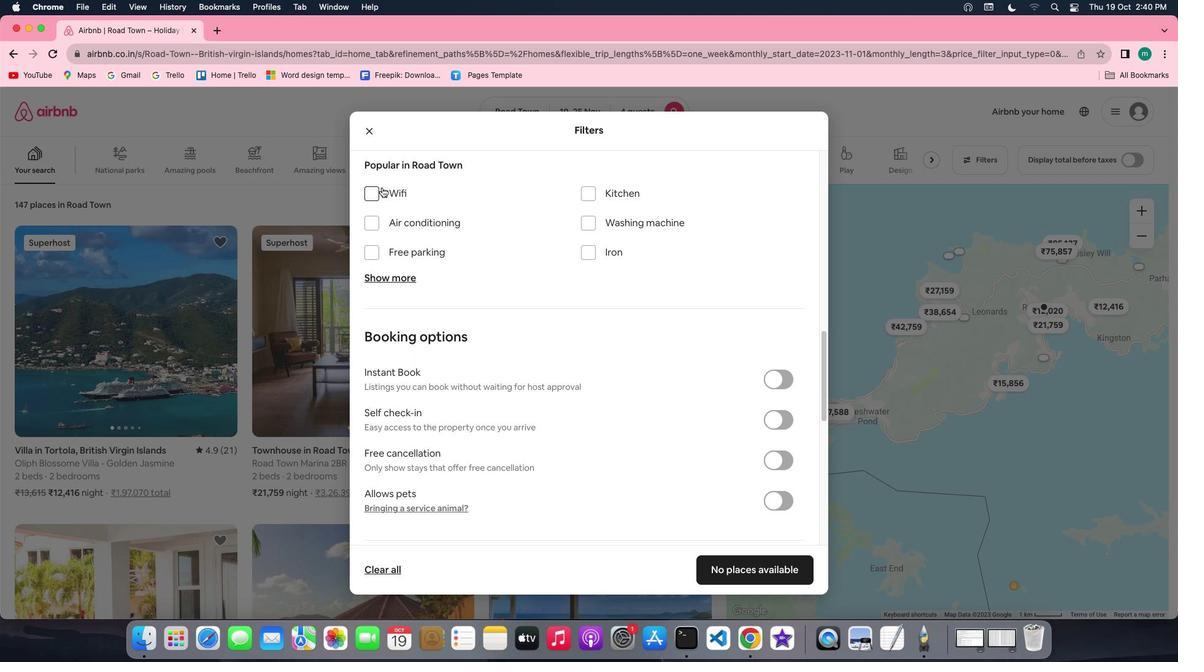 
Action: Mouse pressed left at (382, 187)
Screenshot: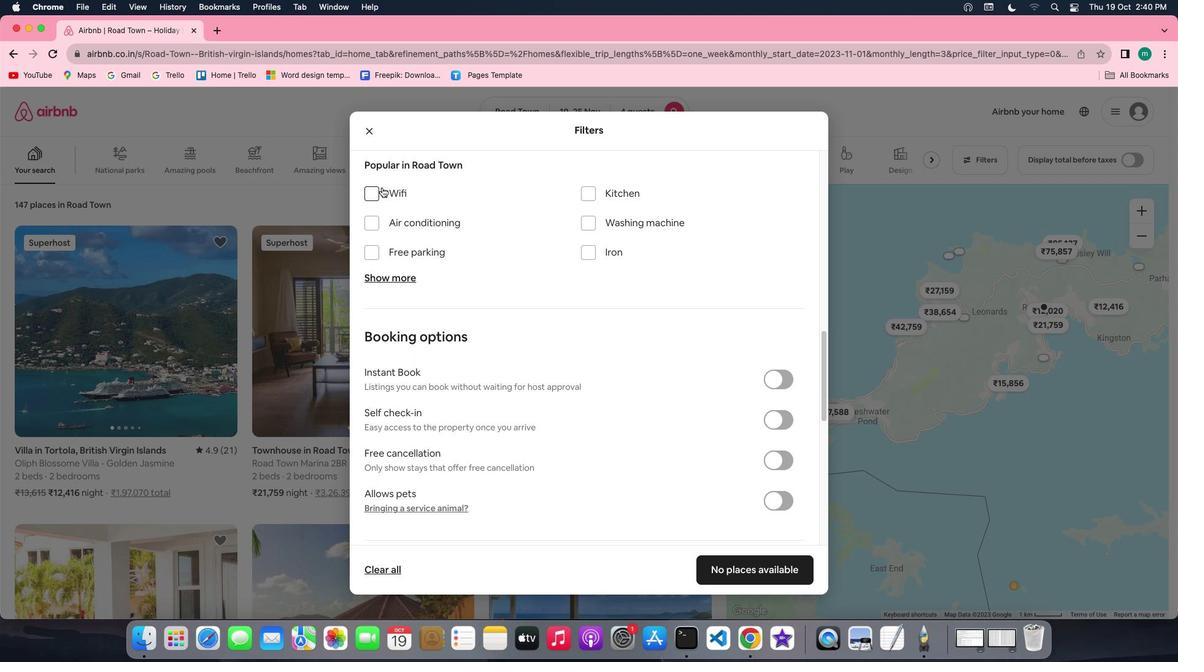 
Action: Mouse moved to (395, 276)
Screenshot: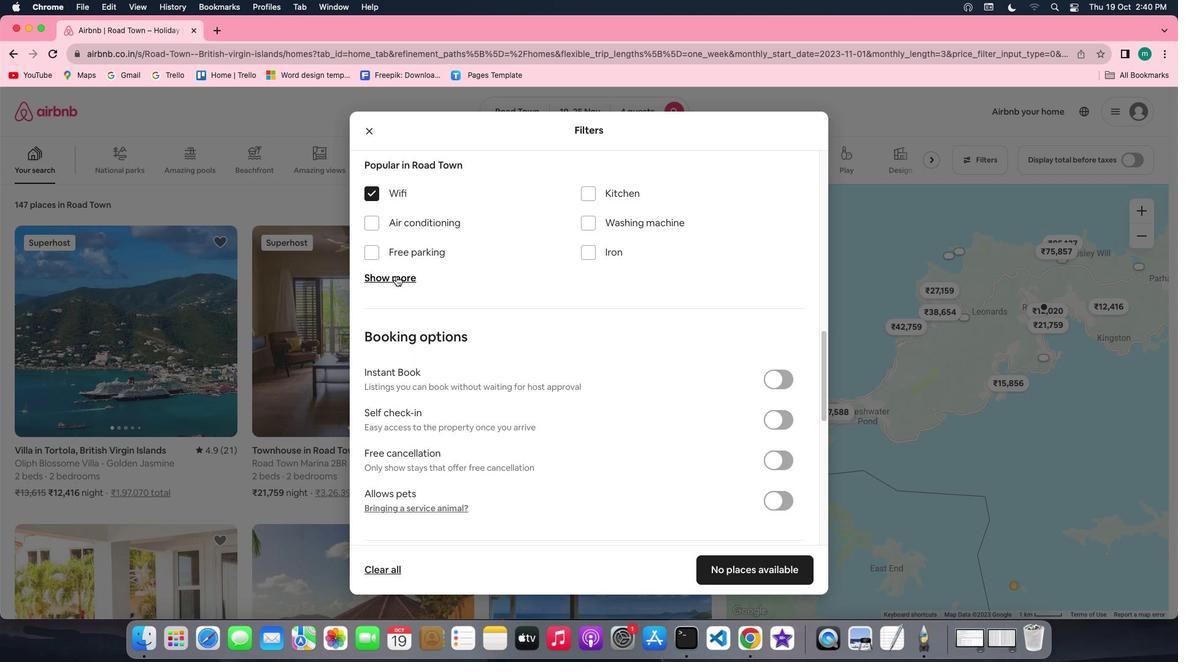 
Action: Mouse pressed left at (395, 276)
Screenshot: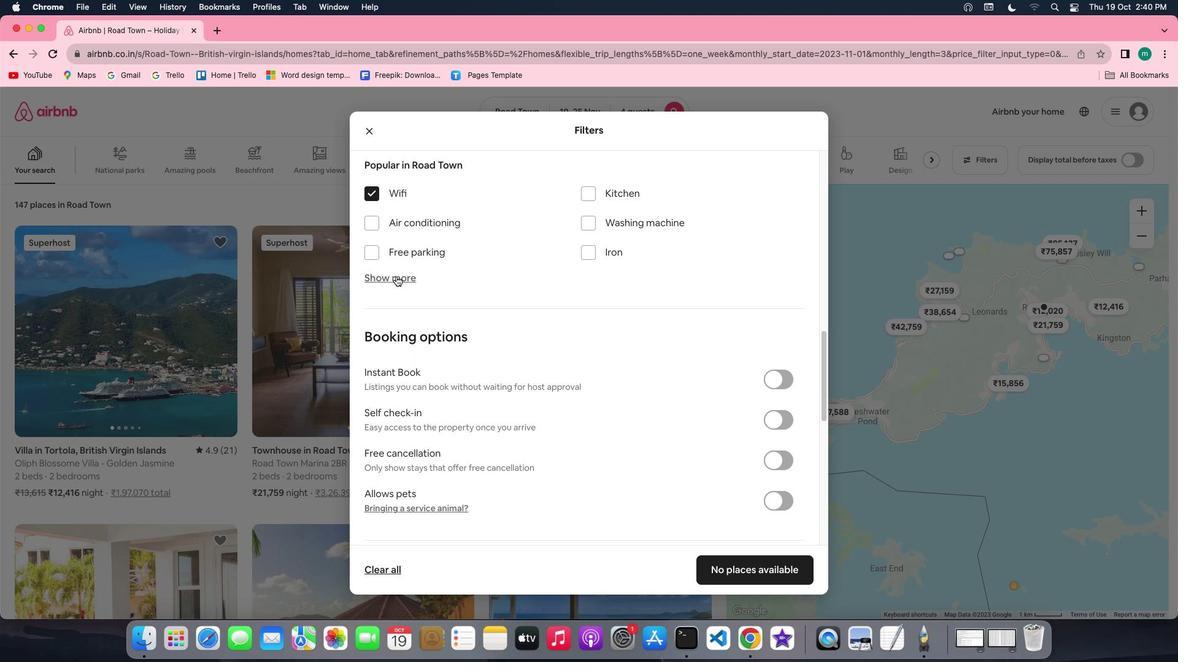 
Action: Mouse moved to (589, 357)
Screenshot: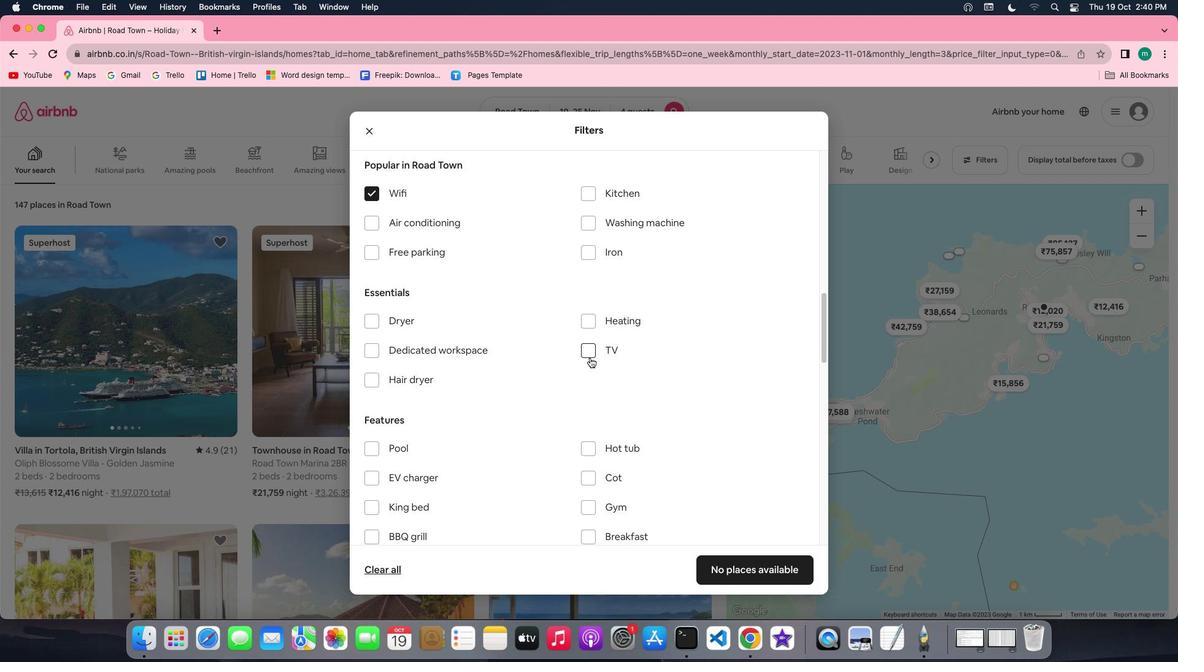 
Action: Mouse pressed left at (589, 357)
Screenshot: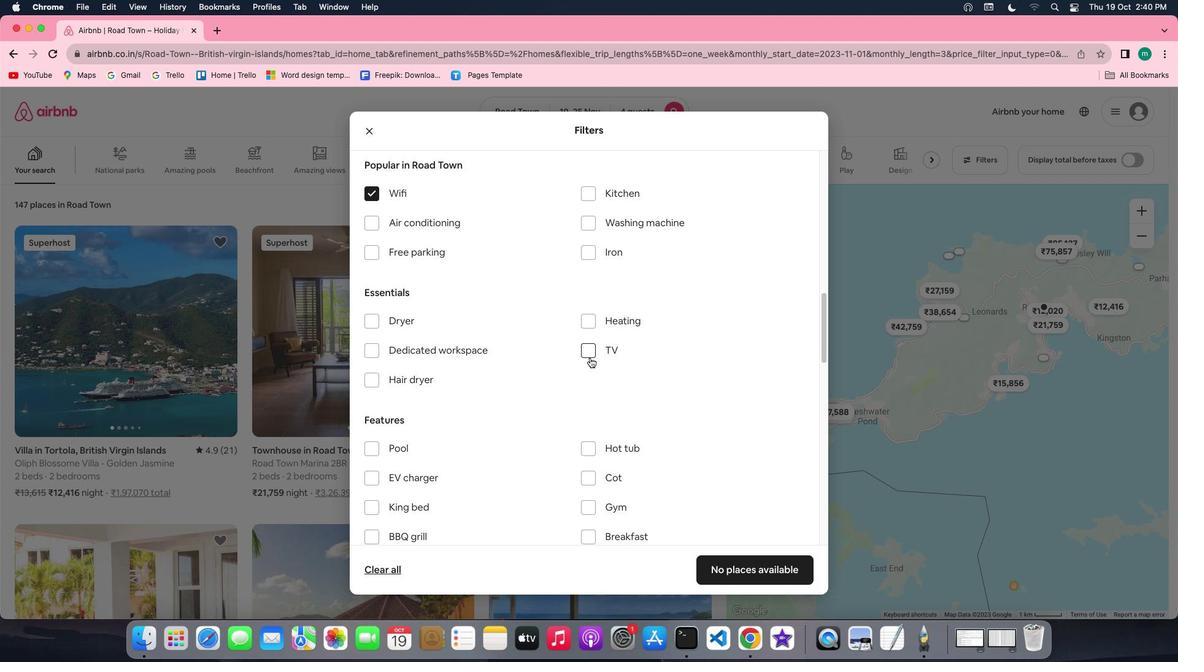 
Action: Mouse moved to (541, 373)
Screenshot: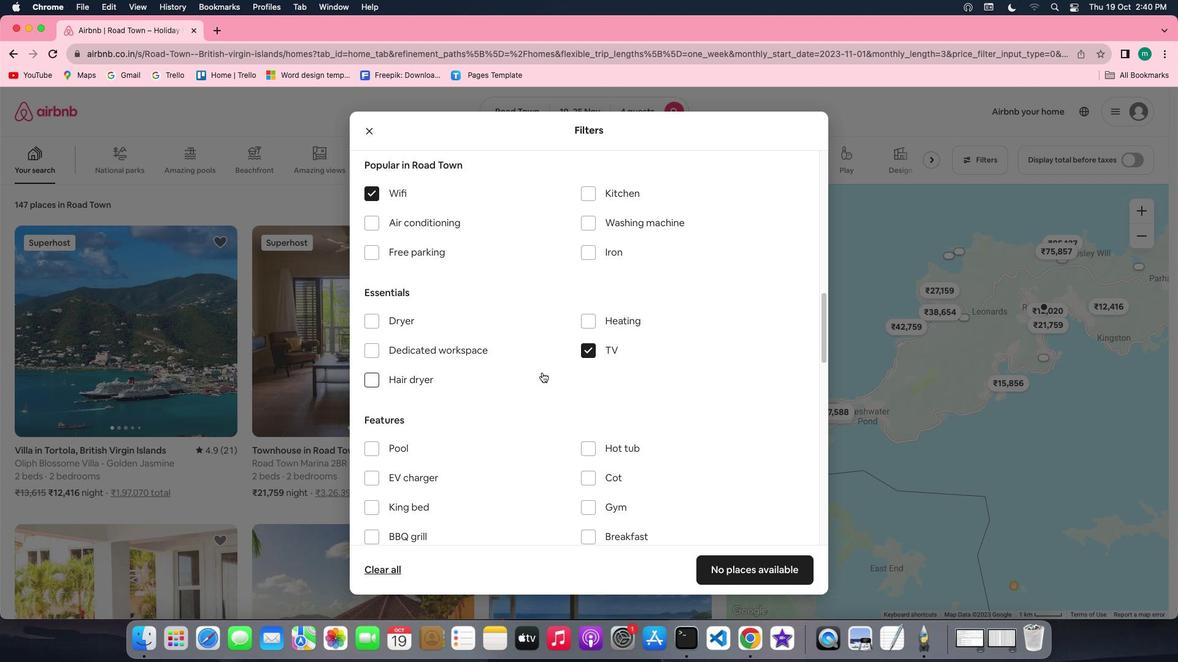 
Action: Mouse scrolled (541, 373) with delta (0, 0)
Screenshot: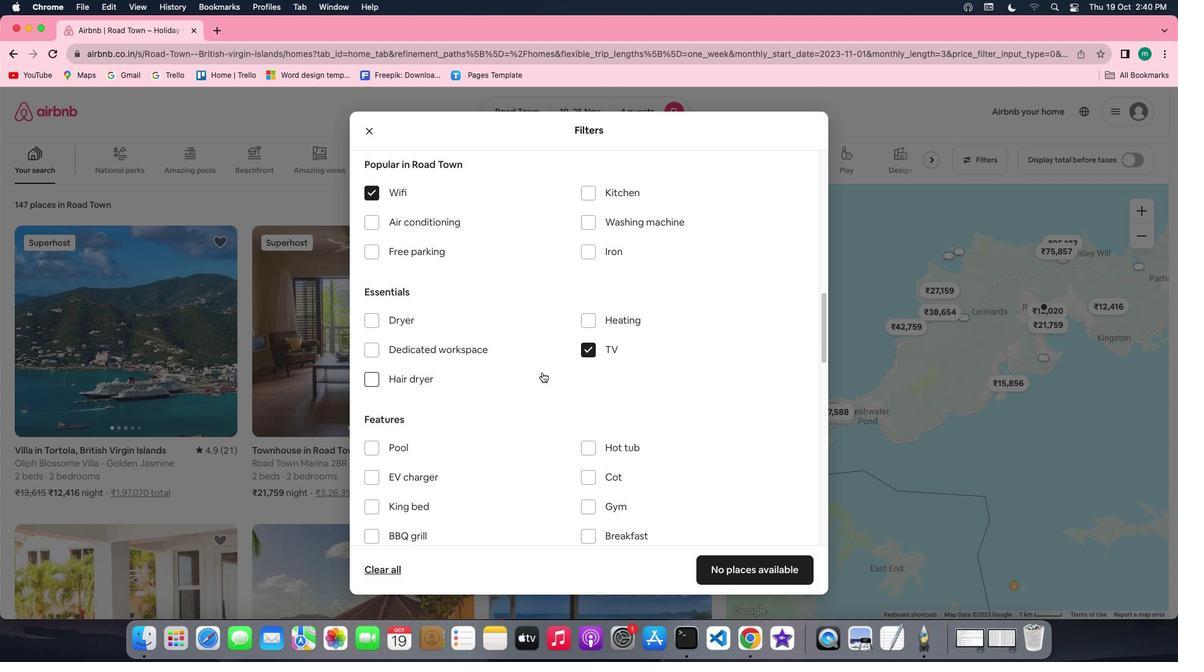
Action: Mouse scrolled (541, 373) with delta (0, 0)
Screenshot: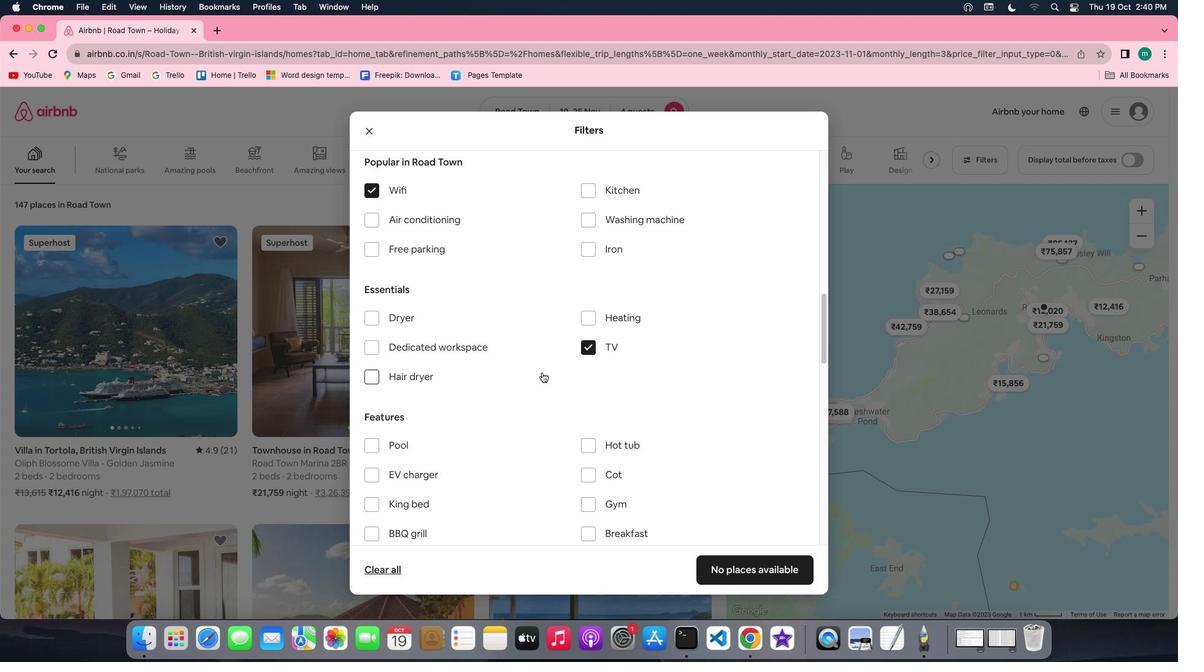
Action: Mouse scrolled (541, 373) with delta (0, -1)
Screenshot: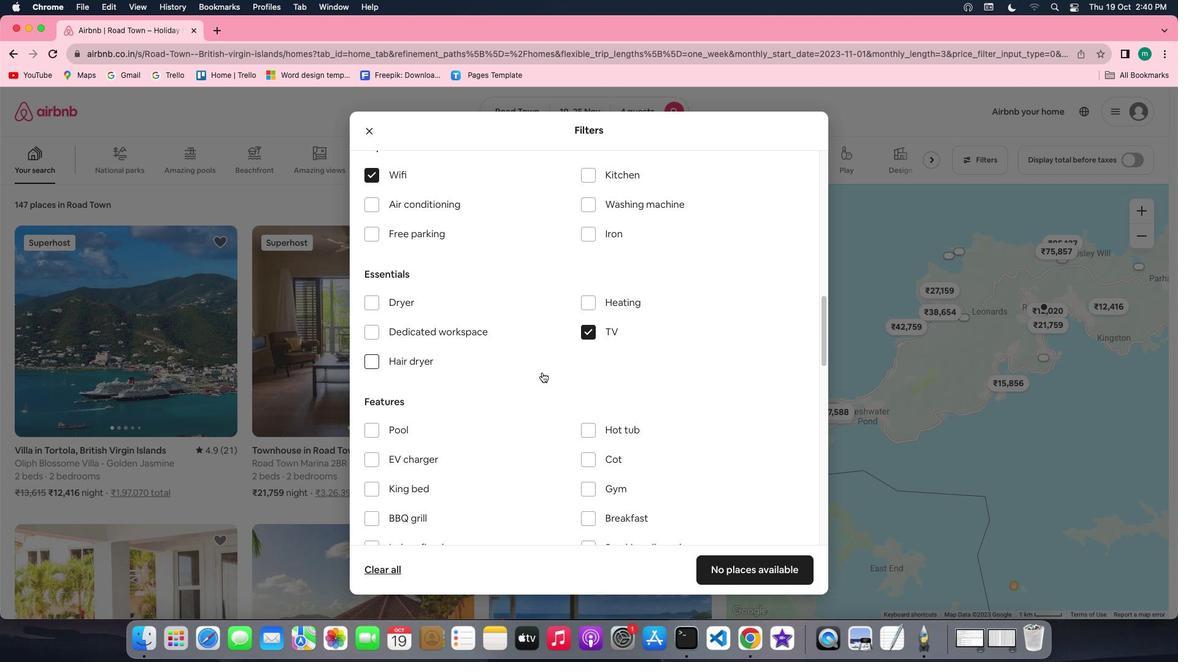 
Action: Mouse scrolled (541, 373) with delta (0, 0)
Screenshot: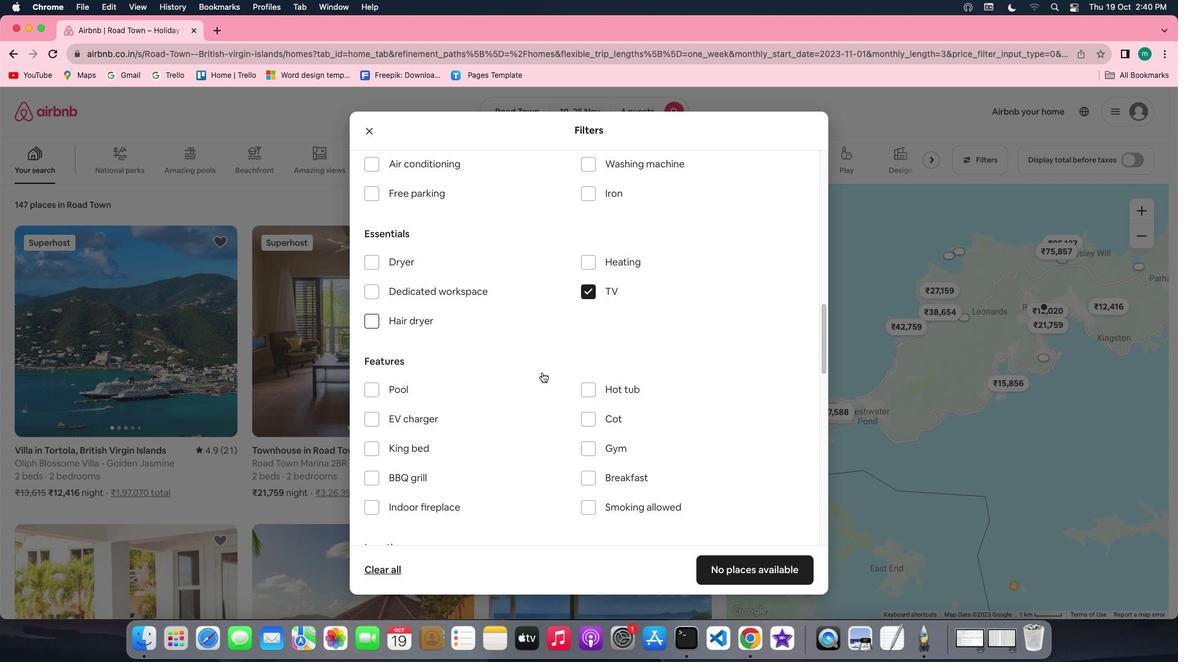 
Action: Mouse moved to (541, 372)
Screenshot: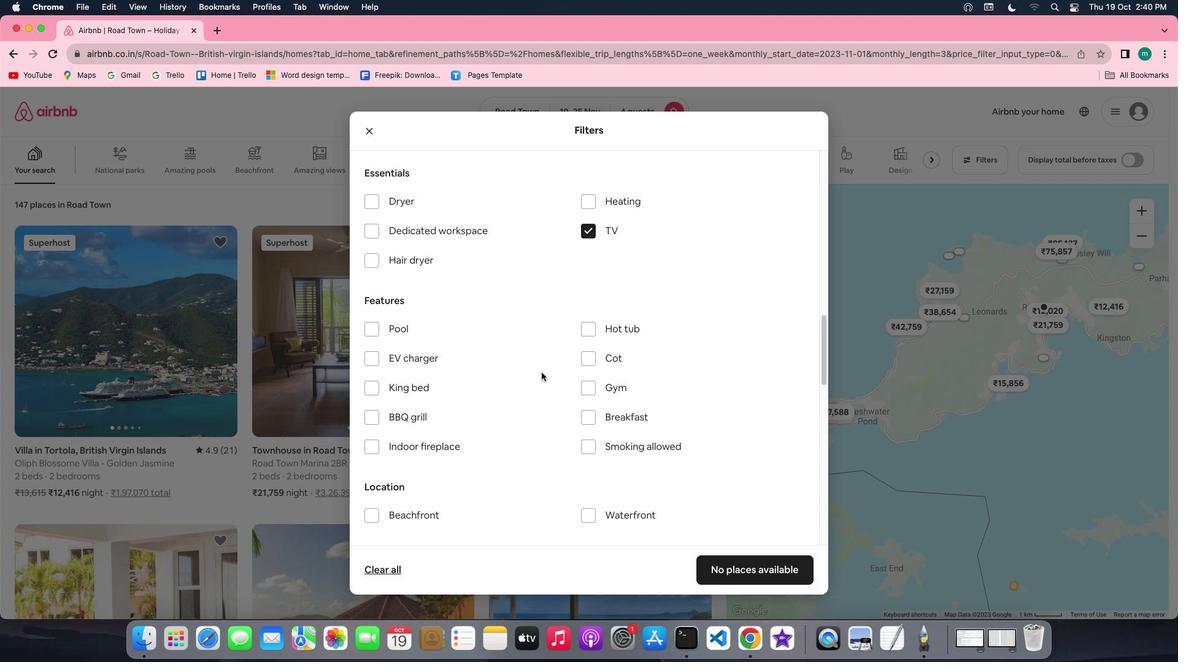 
Action: Mouse scrolled (541, 372) with delta (0, 0)
Screenshot: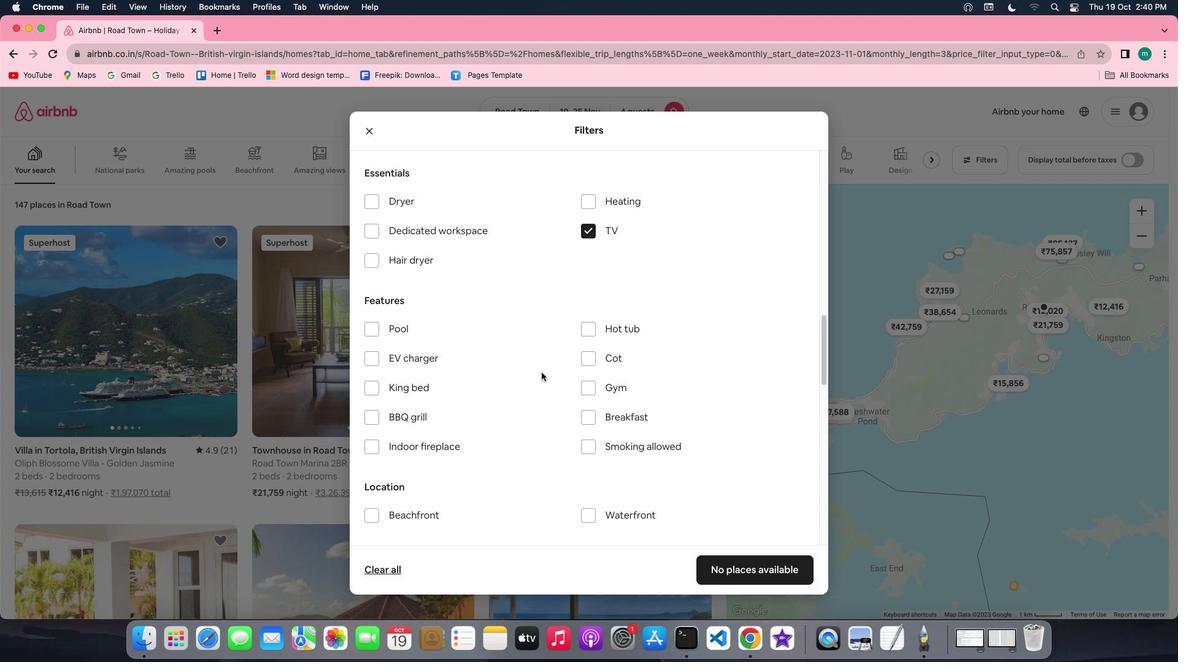 
Action: Mouse scrolled (541, 372) with delta (0, 0)
Screenshot: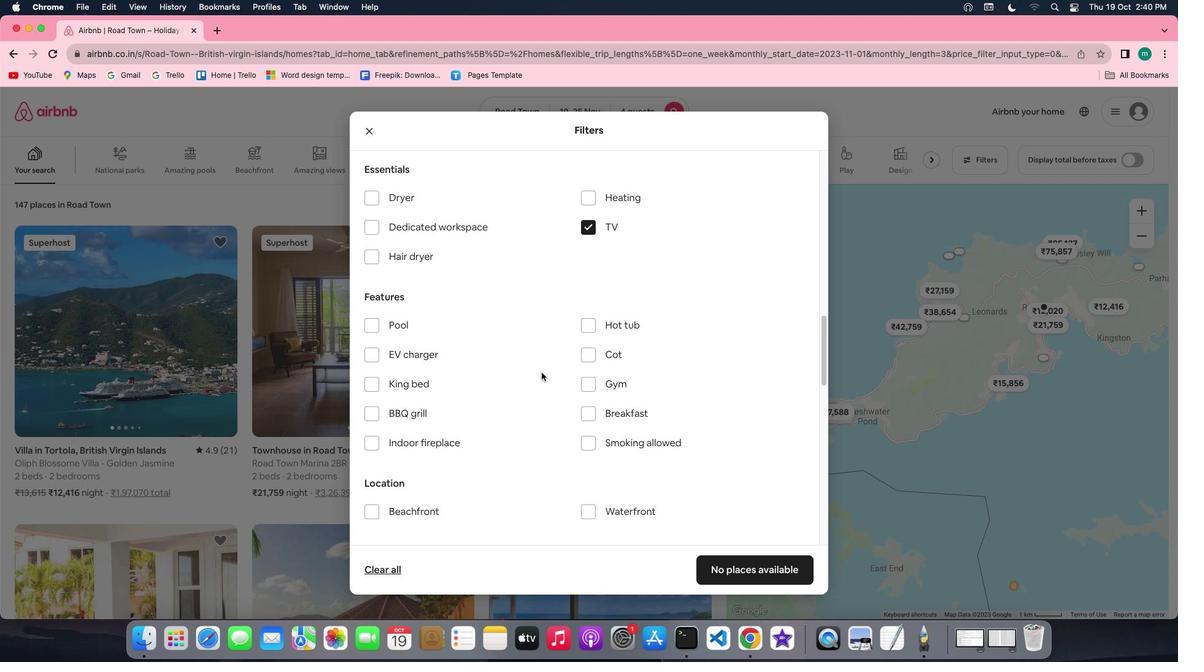 
Action: Mouse scrolled (541, 372) with delta (0, 0)
Screenshot: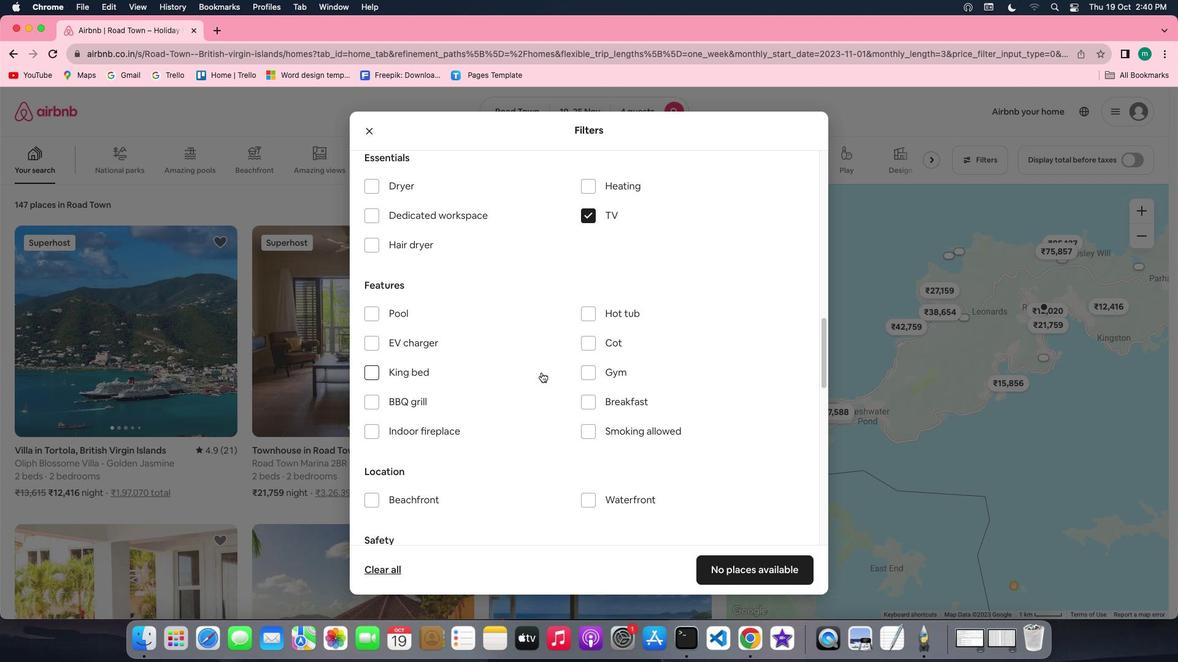 
Action: Mouse scrolled (541, 372) with delta (0, 0)
Screenshot: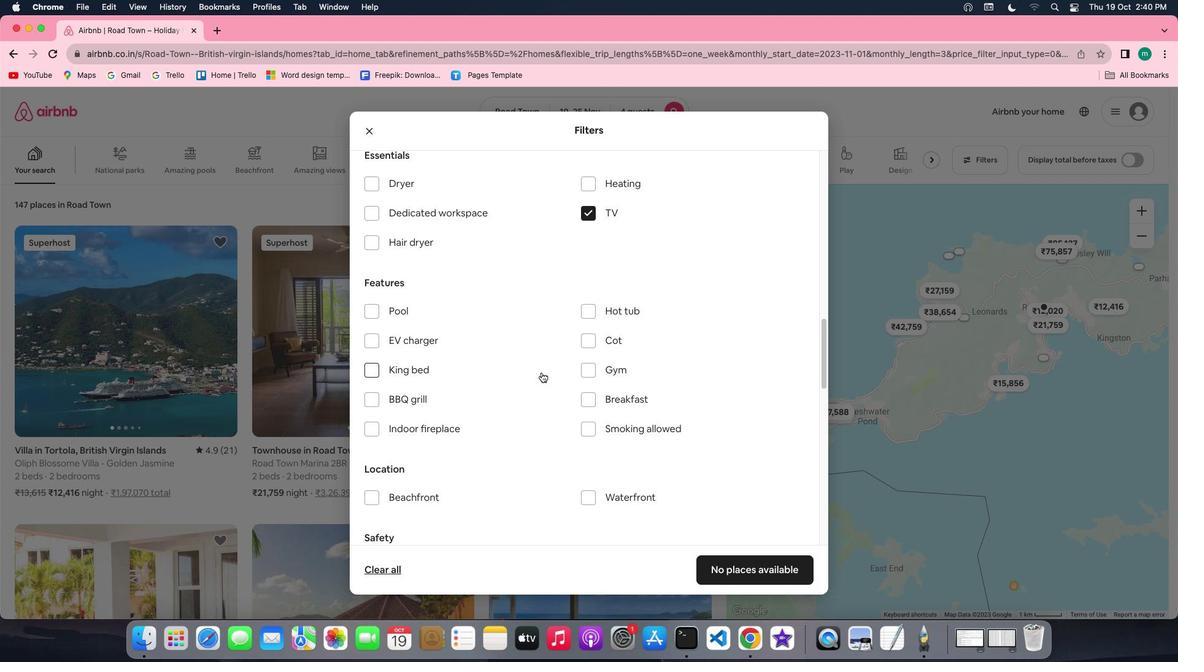 
Action: Mouse moved to (611, 353)
Screenshot: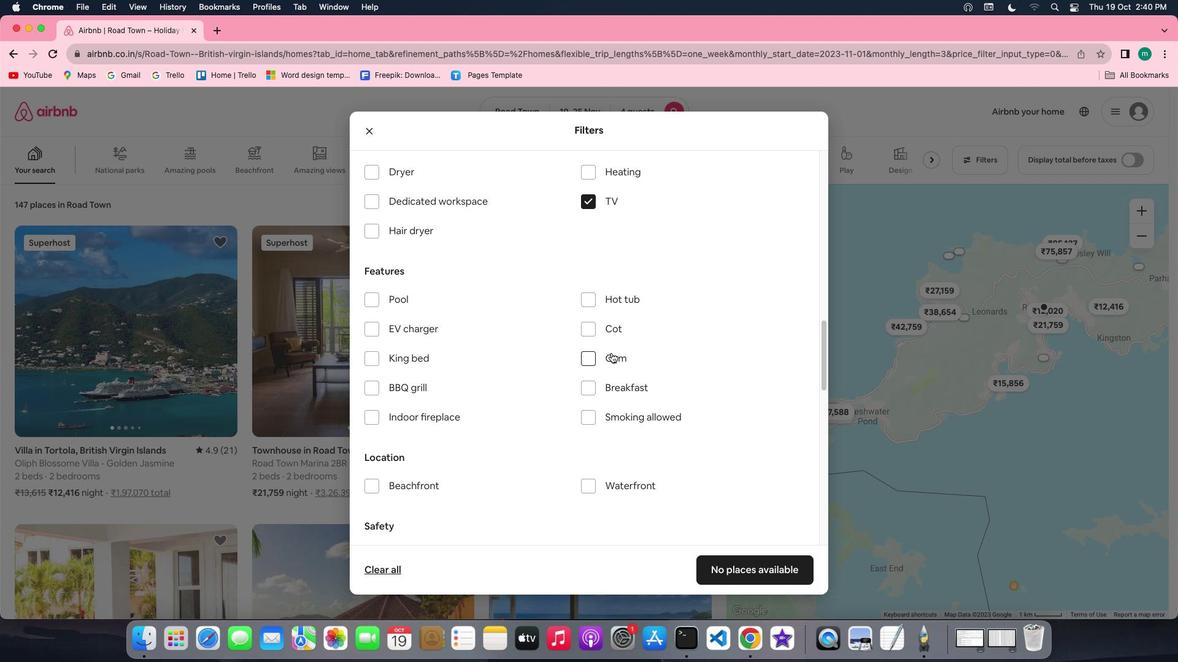 
Action: Mouse scrolled (611, 353) with delta (0, 0)
Screenshot: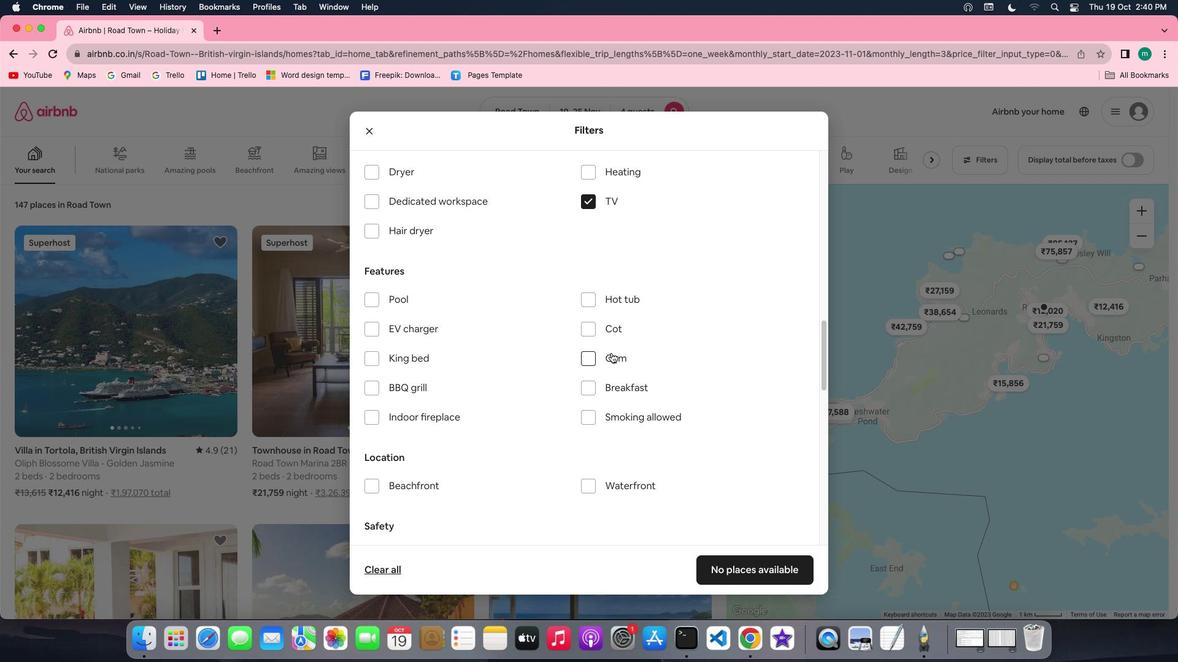 
Action: Mouse scrolled (611, 353) with delta (0, 0)
Screenshot: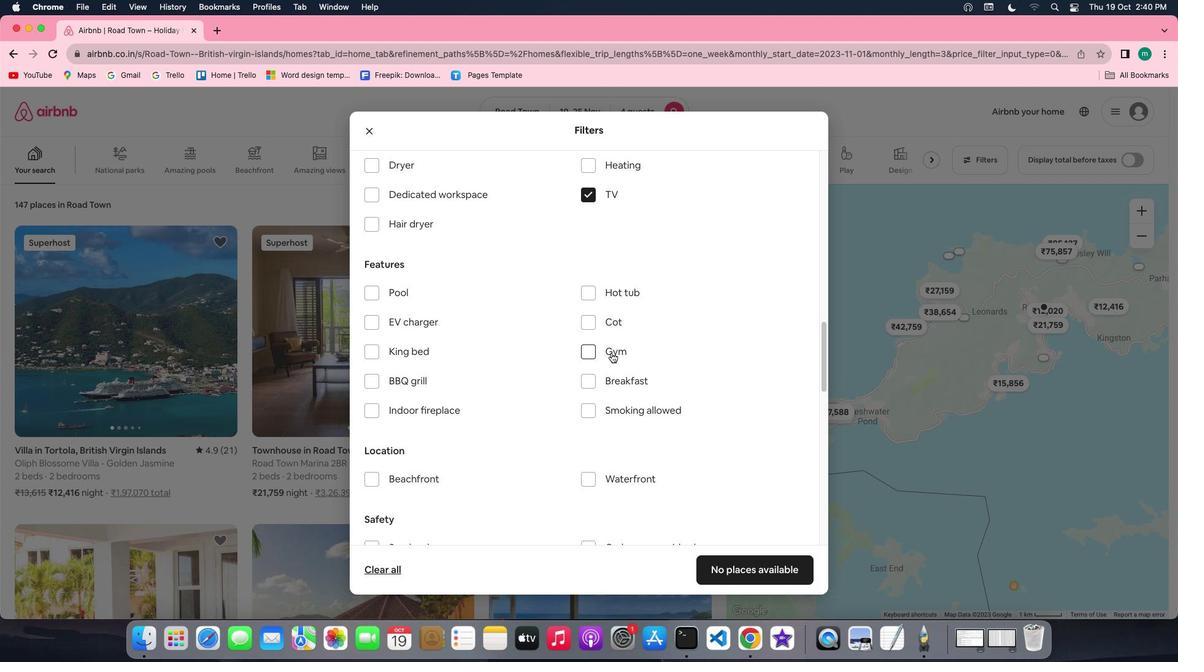
Action: Mouse scrolled (611, 353) with delta (0, -1)
Screenshot: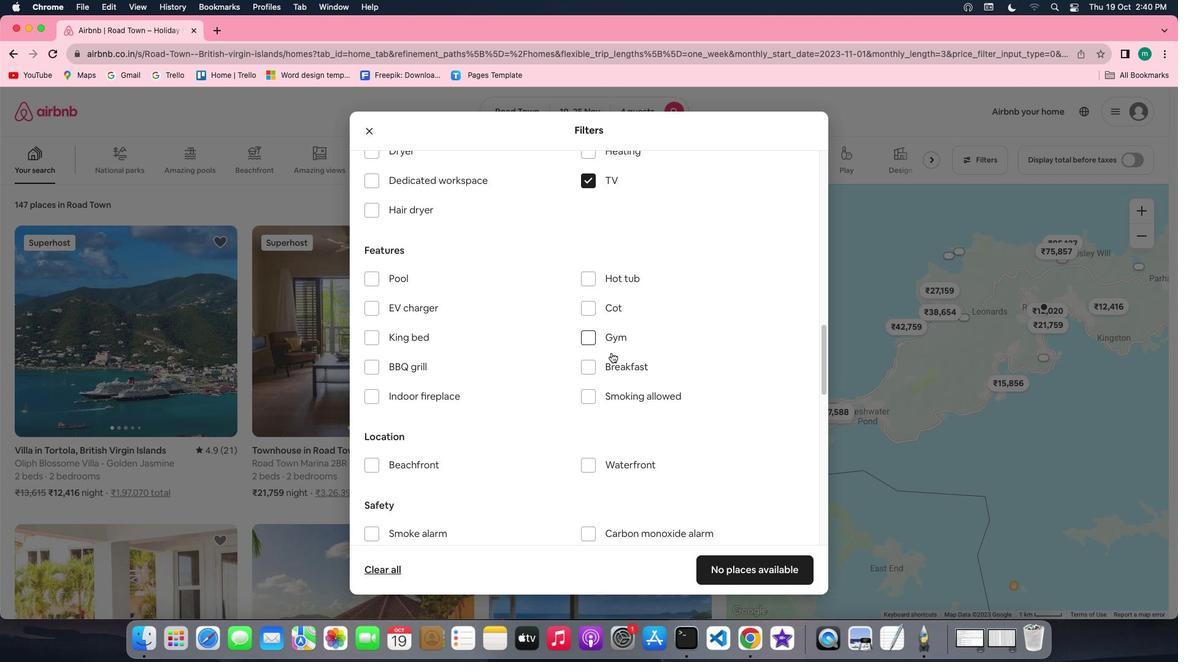 
Action: Mouse scrolled (611, 353) with delta (0, 0)
Screenshot: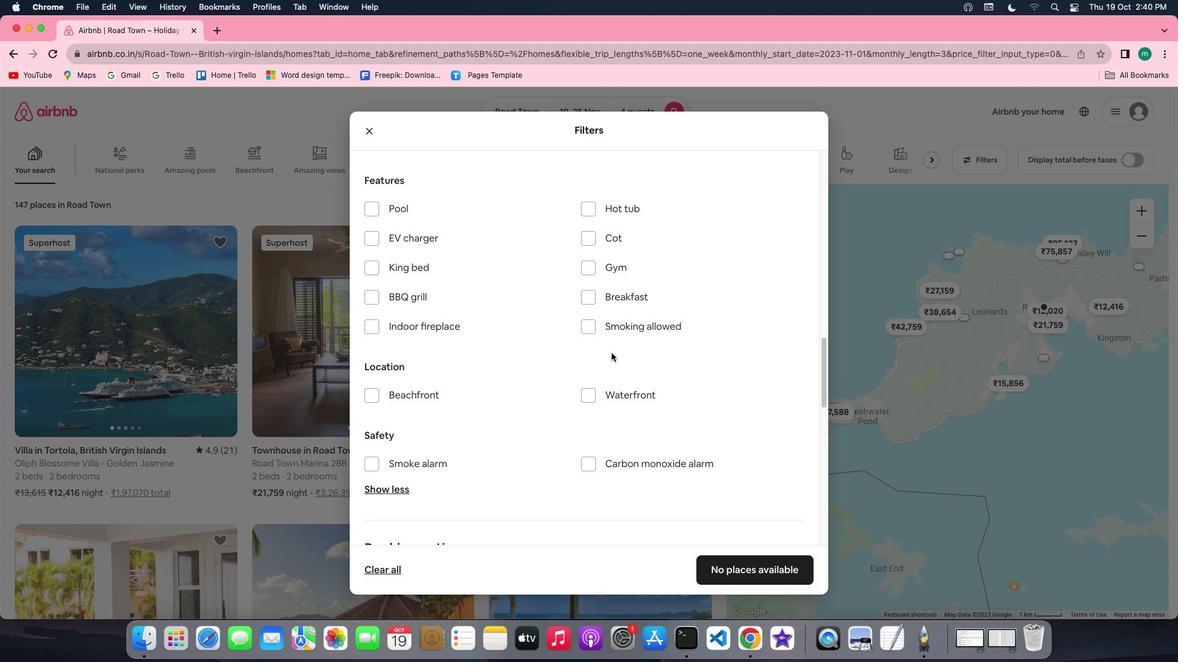 
Action: Mouse scrolled (611, 353) with delta (0, 0)
Screenshot: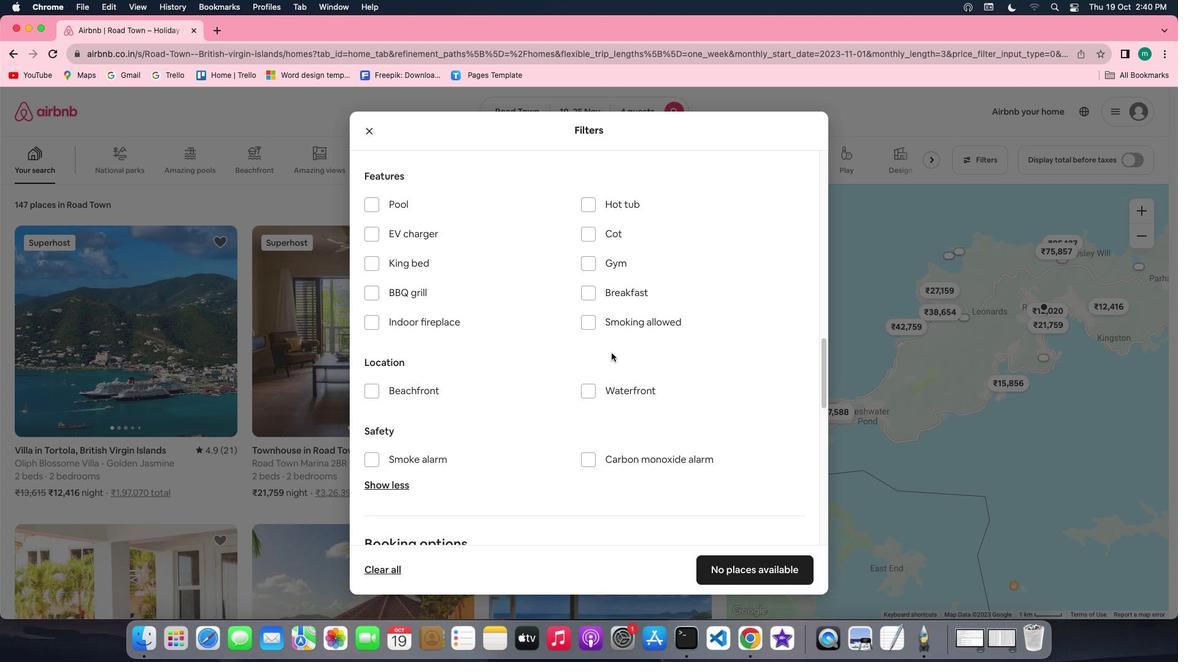 
Action: Mouse scrolled (611, 353) with delta (0, 0)
Screenshot: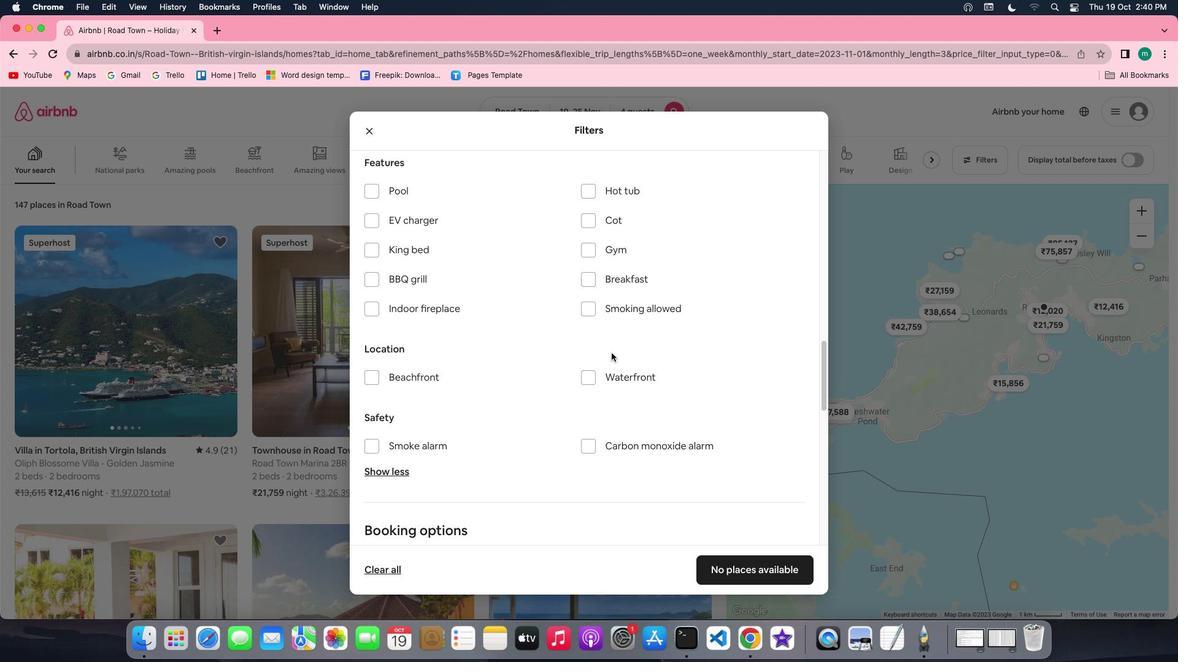 
Action: Mouse scrolled (611, 353) with delta (0, 0)
Screenshot: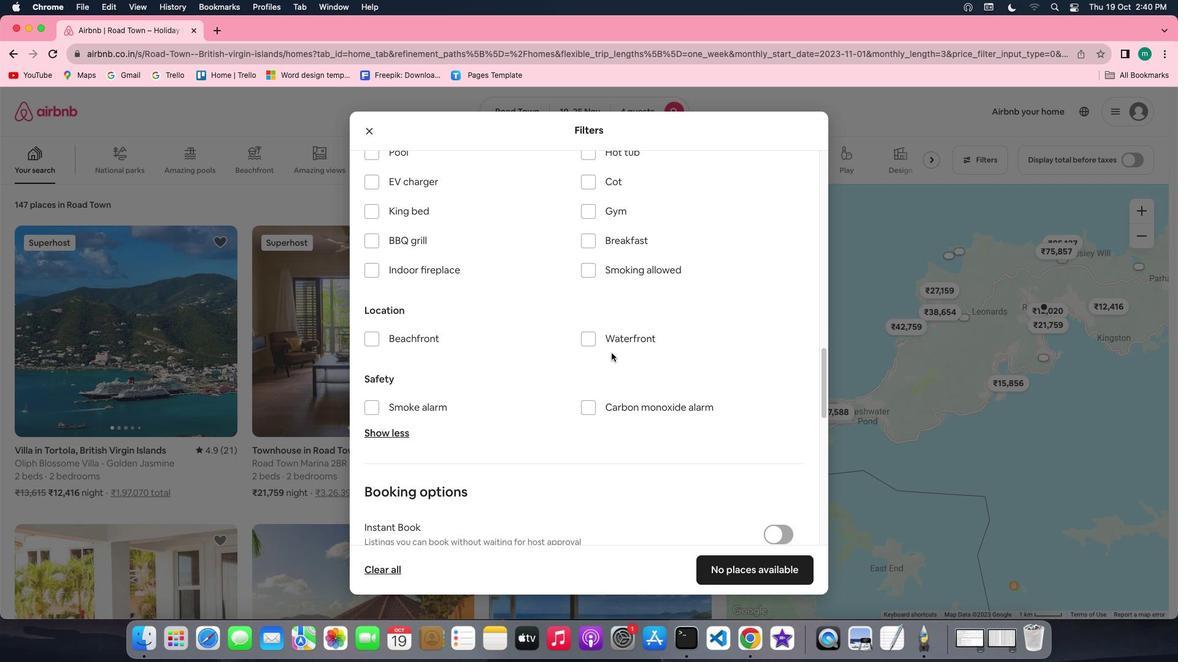 
Action: Mouse scrolled (611, 353) with delta (0, 0)
Screenshot: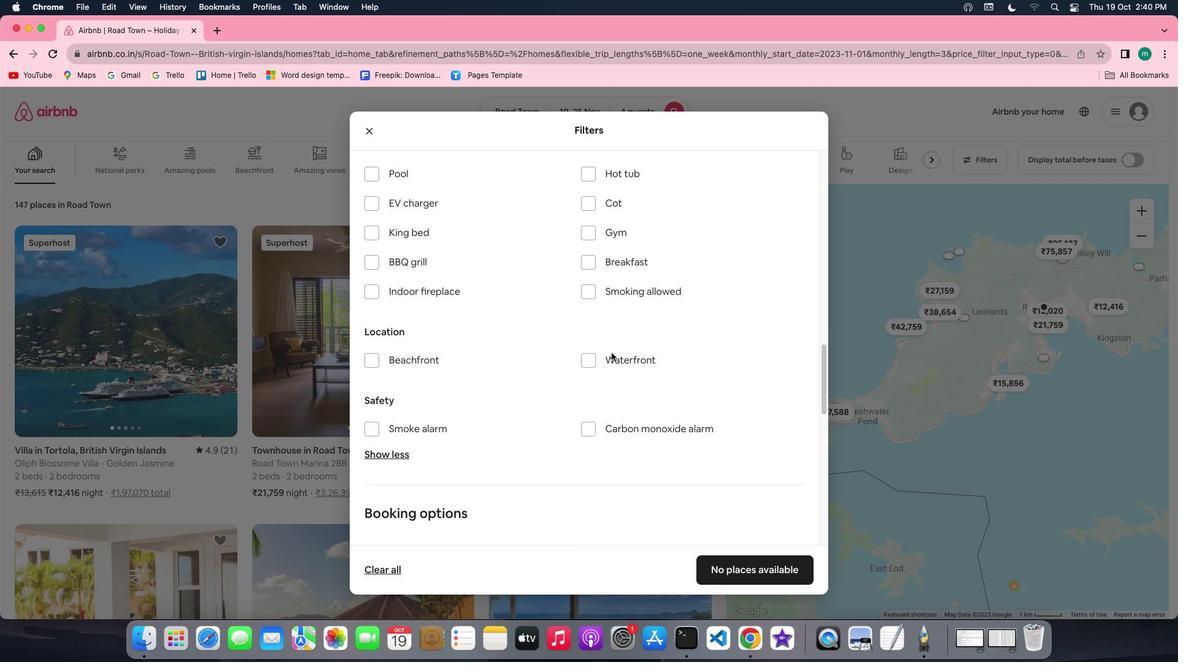
Action: Mouse scrolled (611, 353) with delta (0, 1)
Screenshot: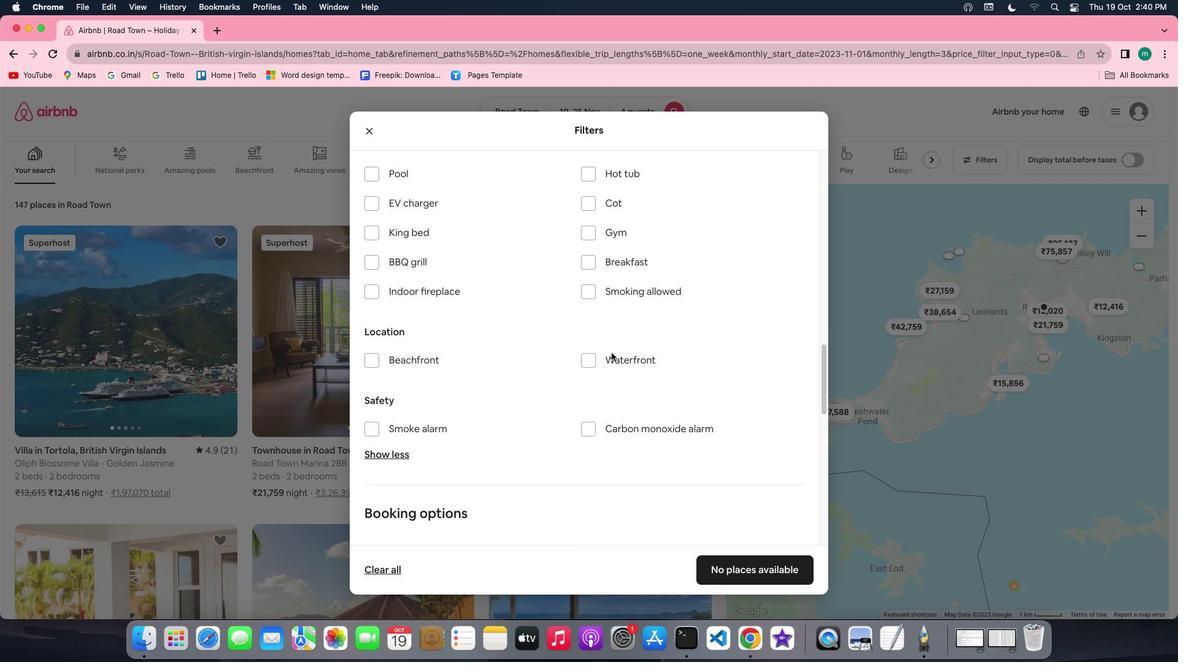 
Action: Mouse scrolled (611, 353) with delta (0, 3)
Screenshot: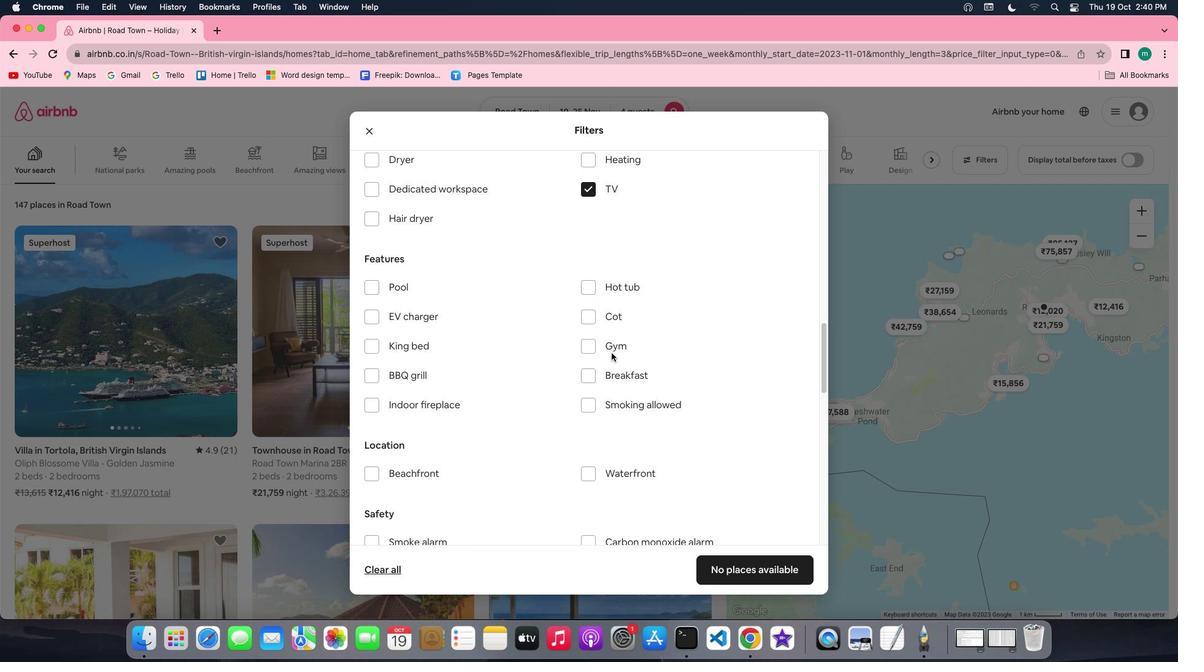 
Action: Mouse moved to (400, 195)
Screenshot: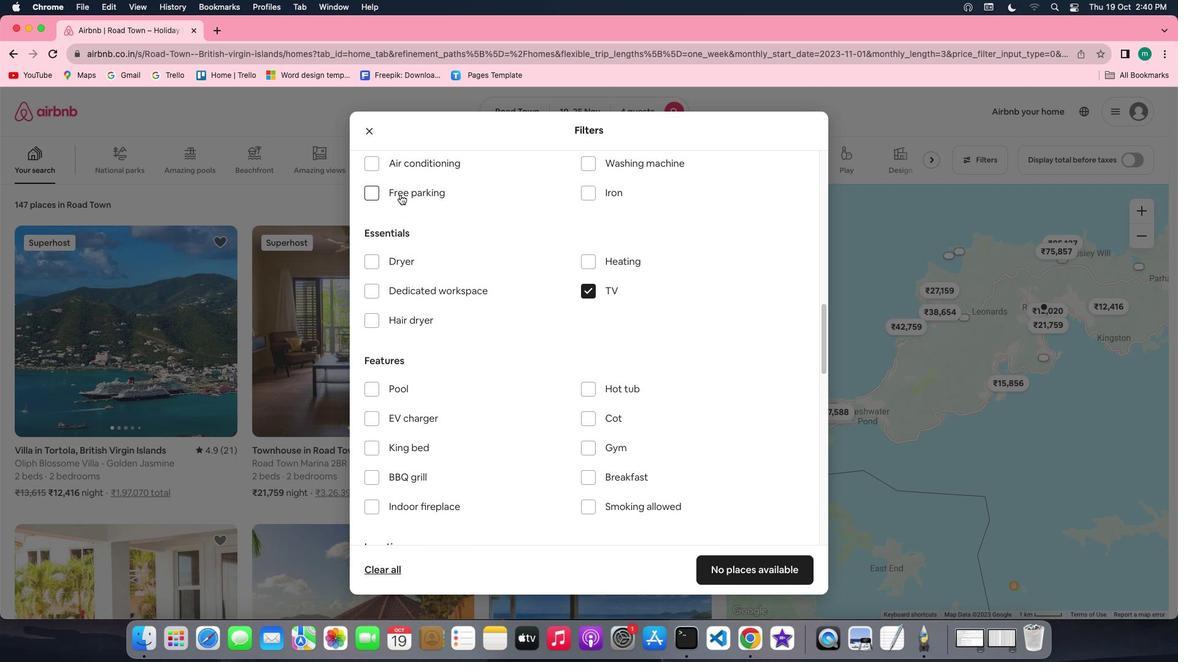 
Action: Mouse pressed left at (400, 195)
Screenshot: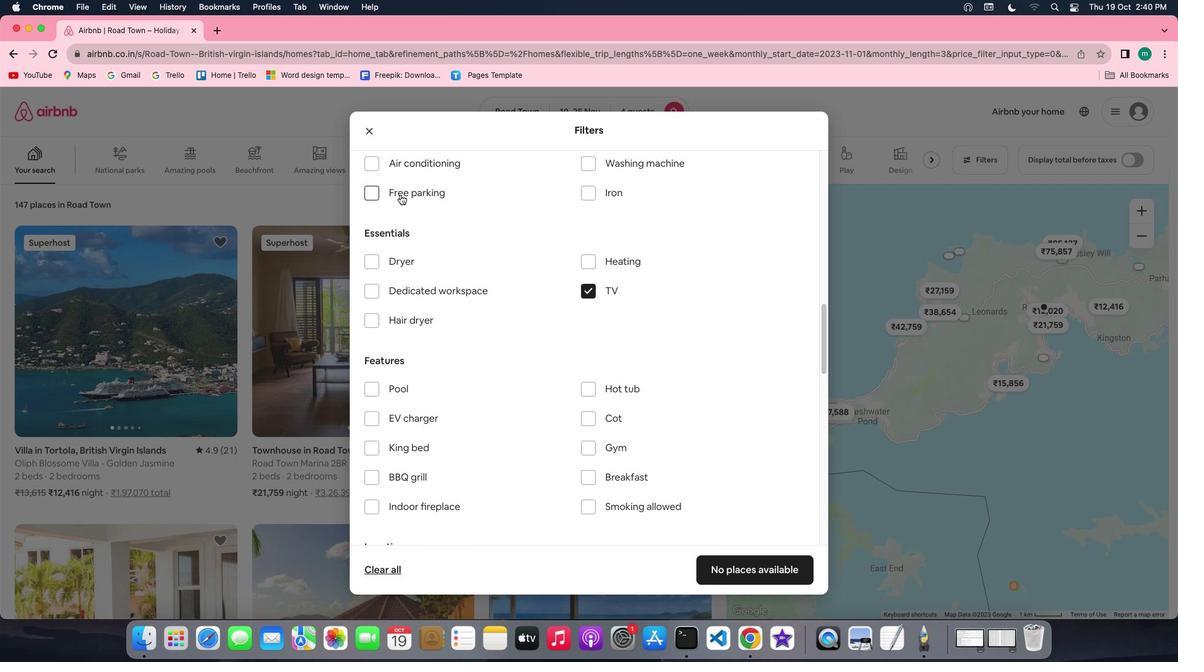 
Action: Mouse moved to (532, 325)
Screenshot: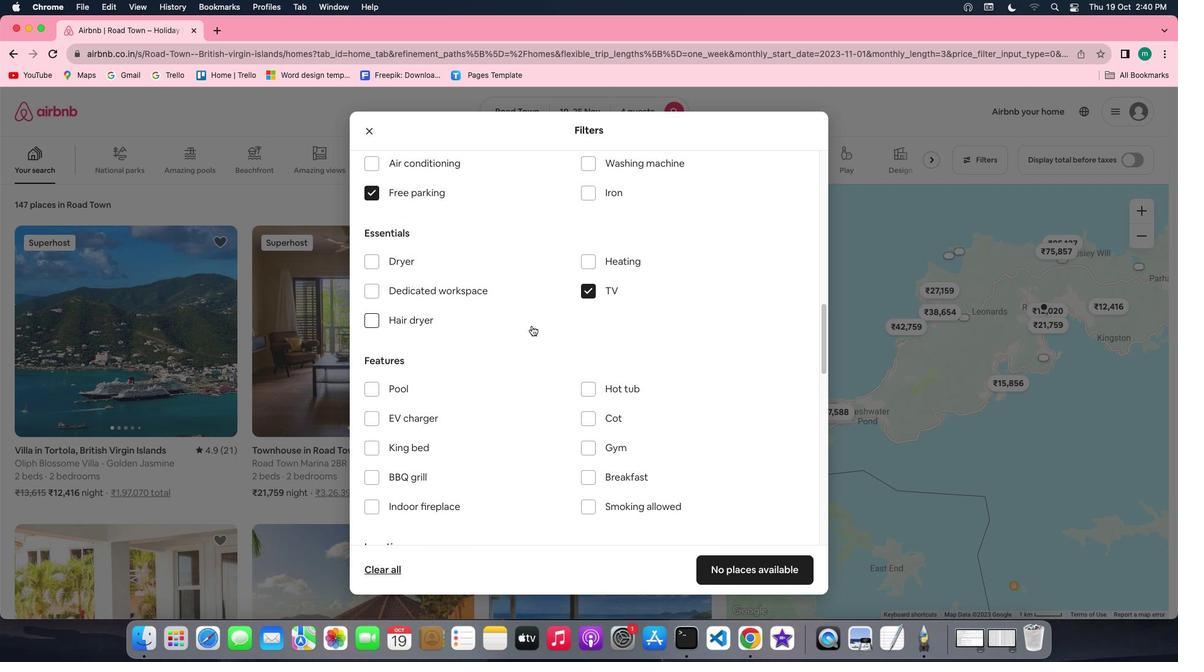
Action: Mouse scrolled (532, 325) with delta (0, 0)
Screenshot: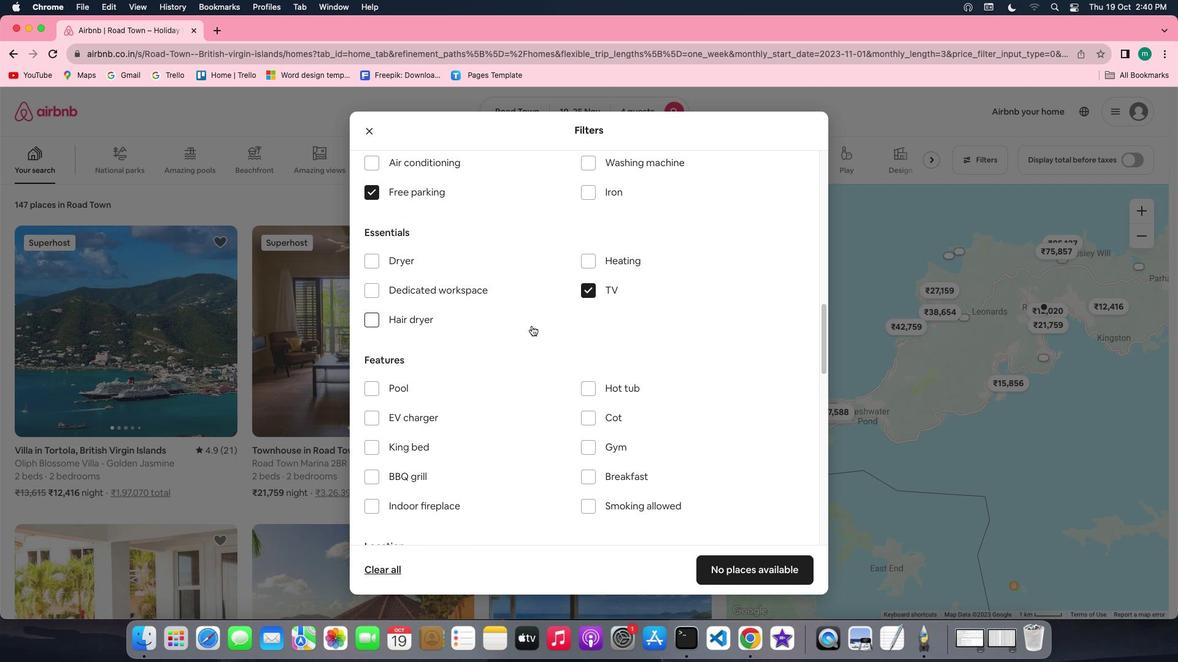 
Action: Mouse scrolled (532, 325) with delta (0, 0)
Screenshot: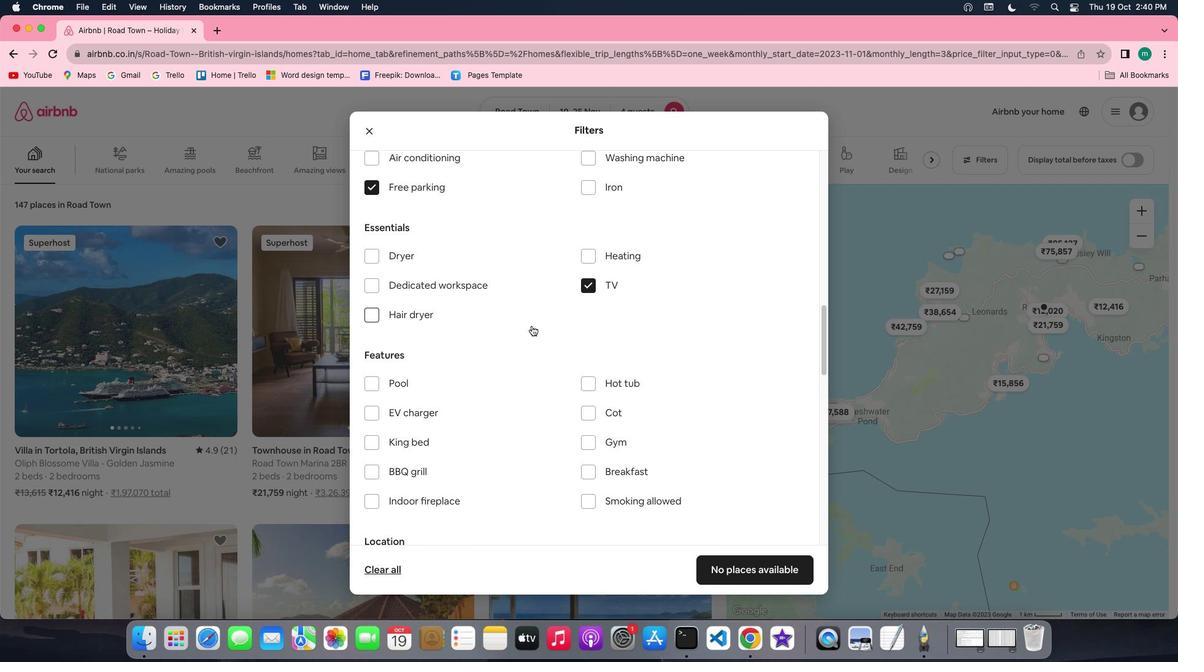 
Action: Mouse scrolled (532, 325) with delta (0, 0)
Screenshot: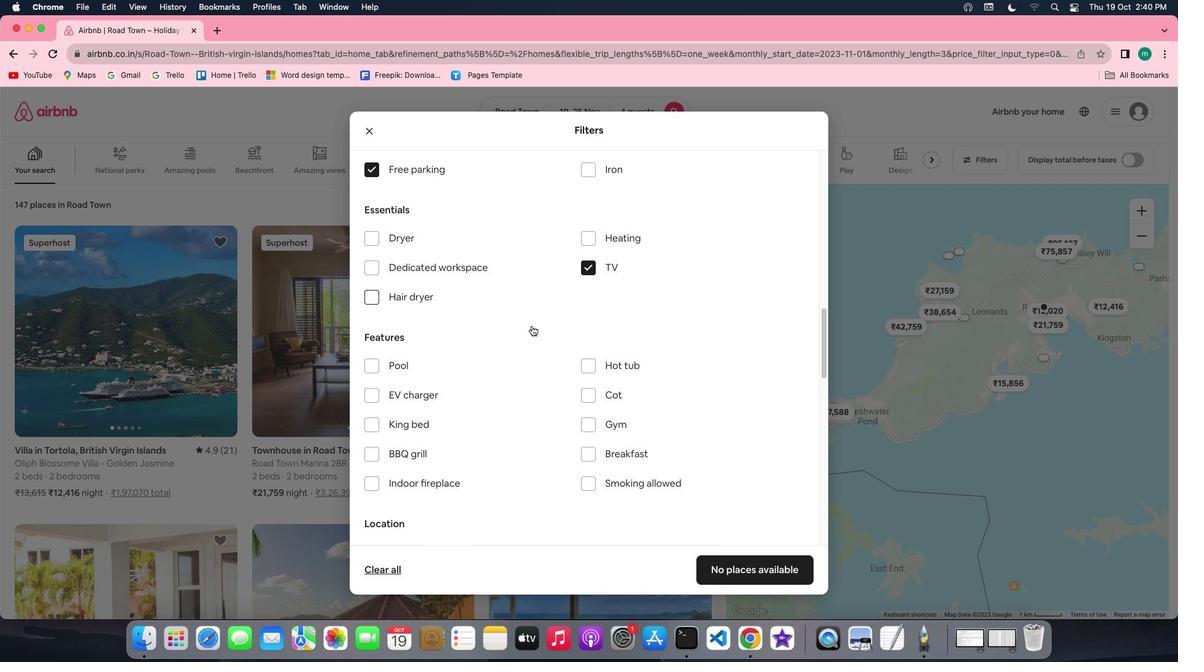 
Action: Mouse moved to (538, 324)
Screenshot: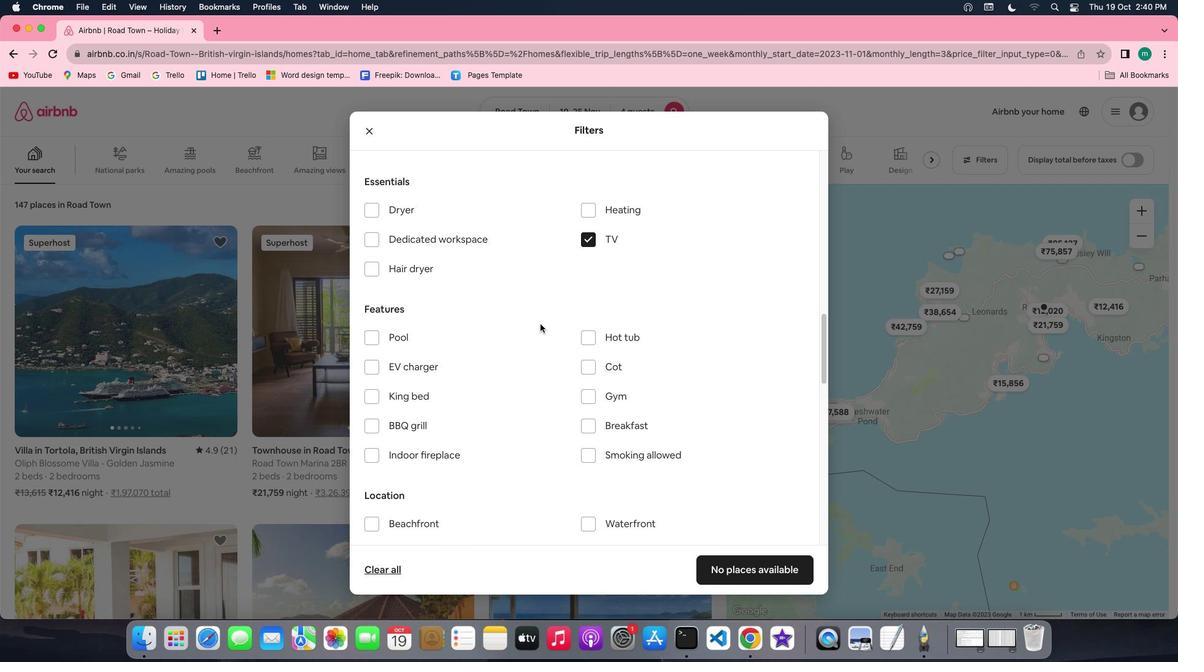 
Action: Mouse scrolled (538, 324) with delta (0, 0)
Screenshot: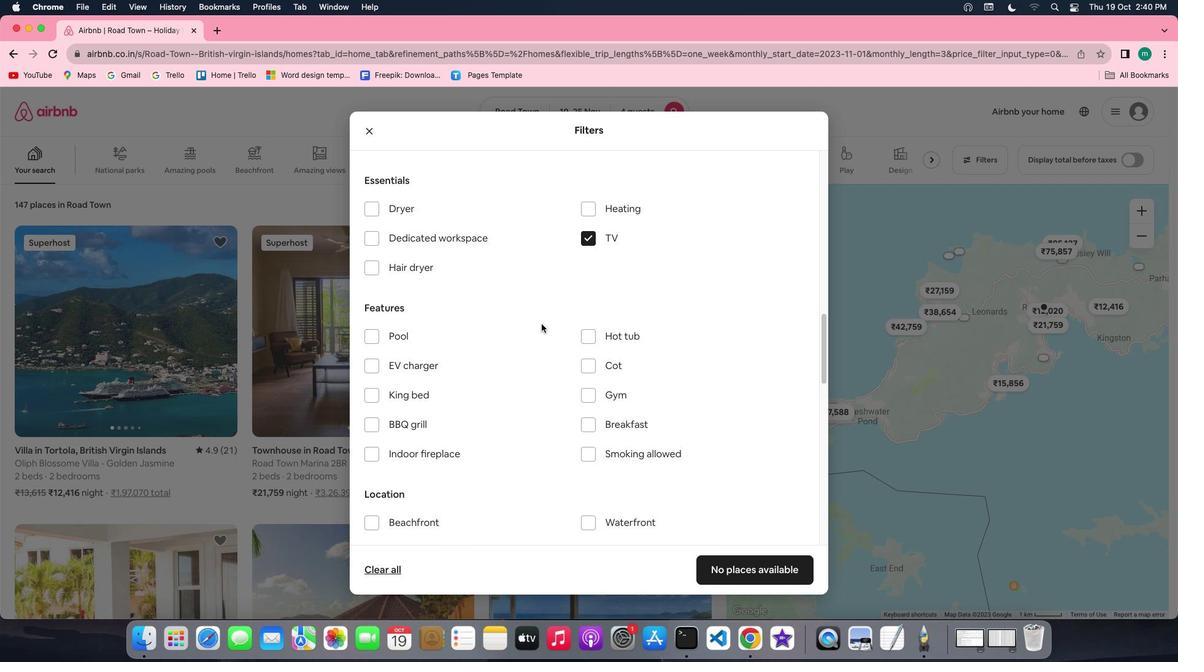 
Action: Mouse moved to (541, 324)
Screenshot: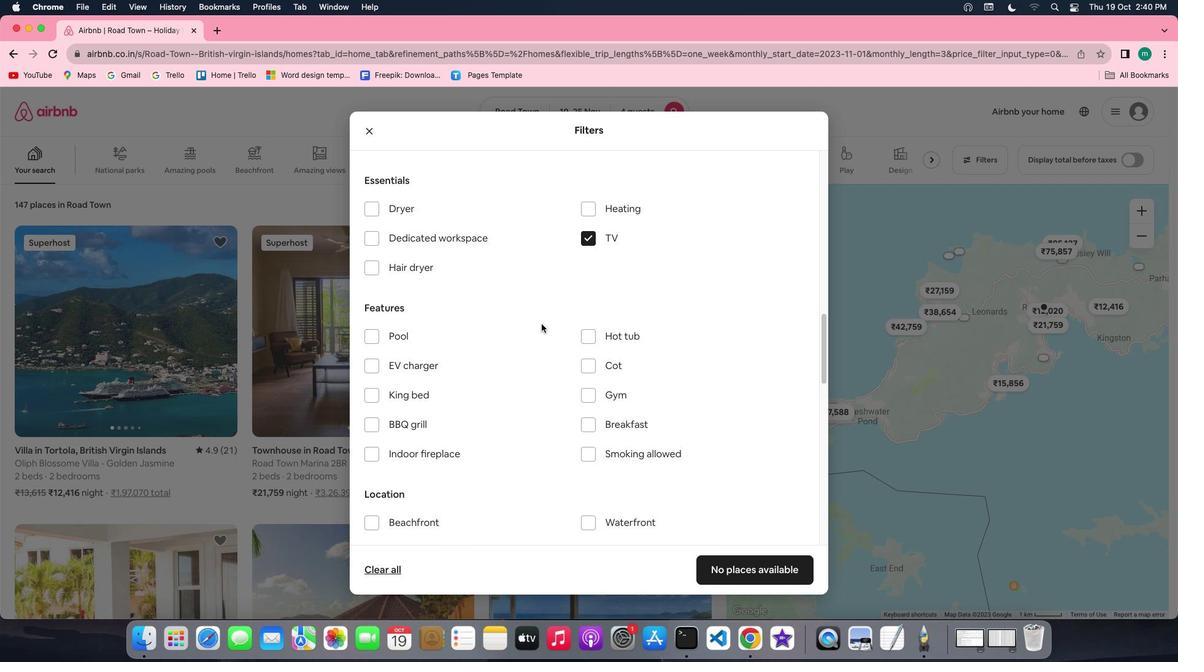 
Action: Mouse scrolled (541, 324) with delta (0, 0)
Screenshot: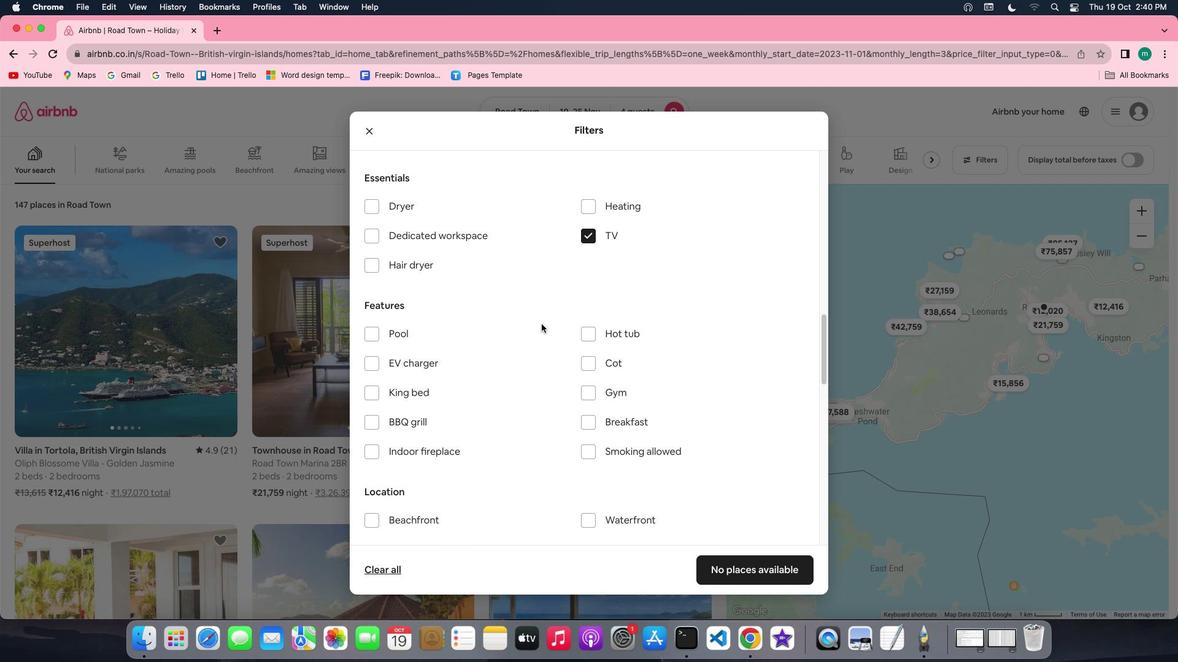 
Action: Mouse scrolled (541, 324) with delta (0, 0)
Screenshot: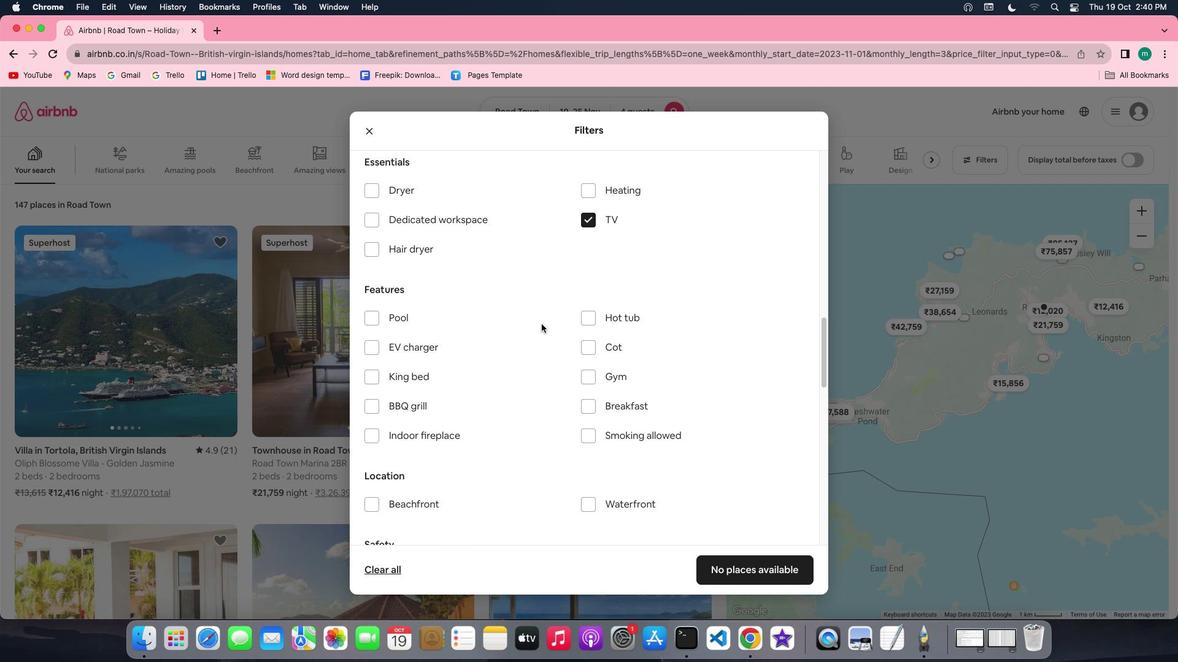 
Action: Mouse scrolled (541, 324) with delta (0, 0)
Screenshot: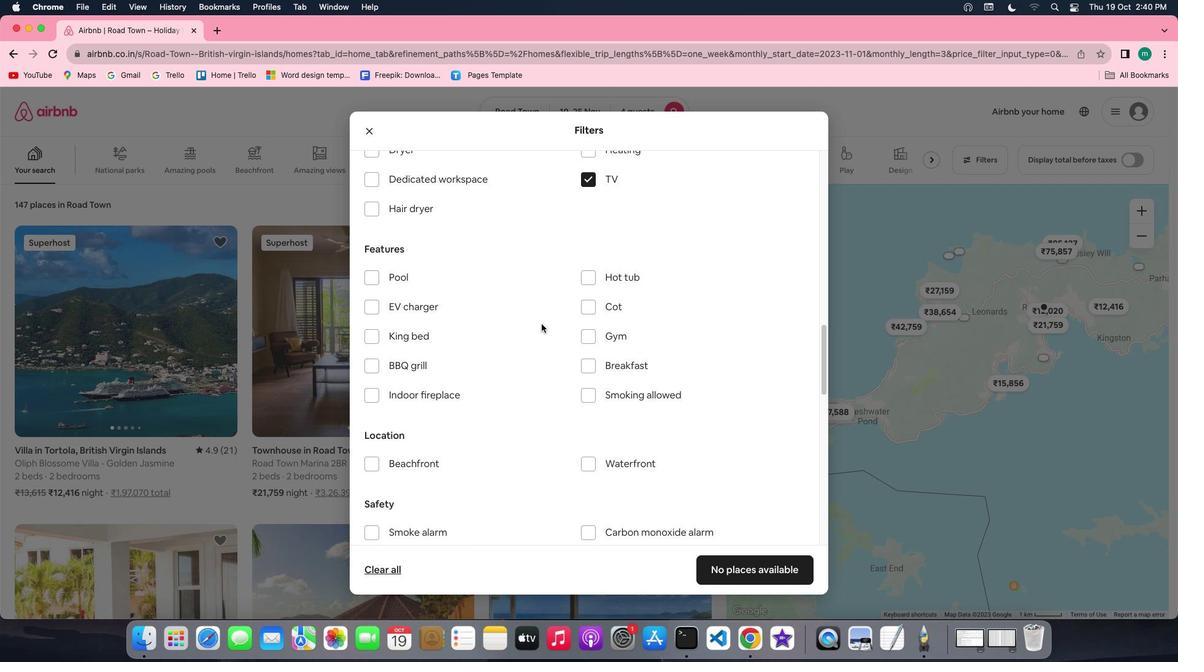 
Action: Mouse scrolled (541, 324) with delta (0, 0)
Screenshot: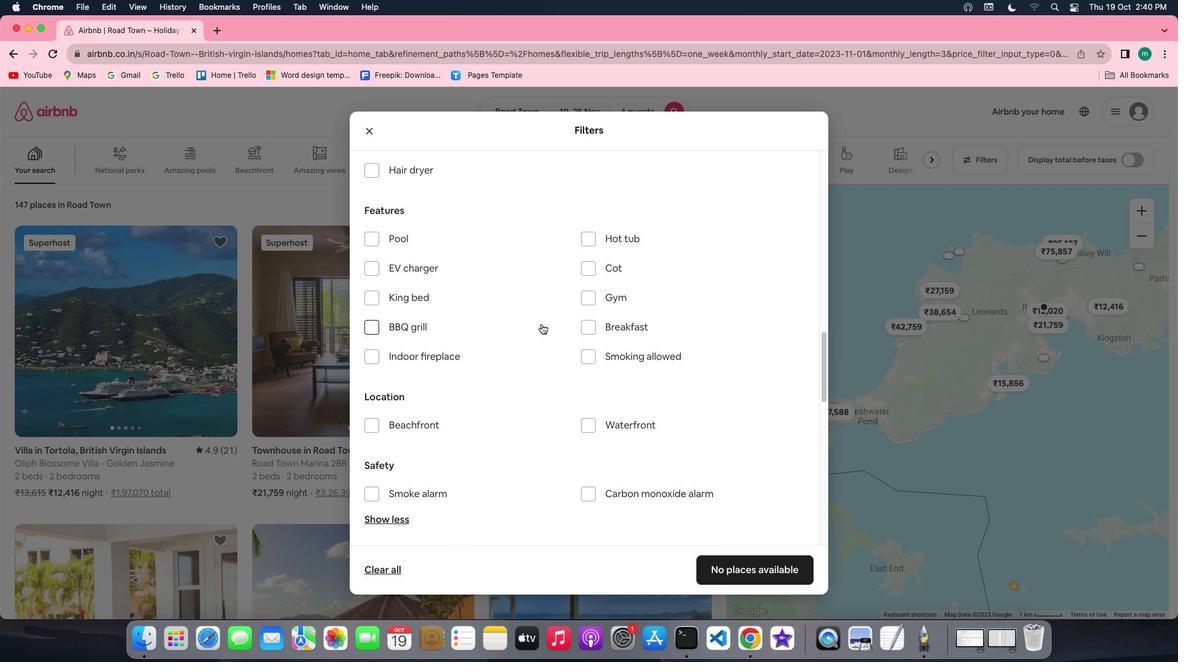 
Action: Mouse scrolled (541, 324) with delta (0, 0)
Screenshot: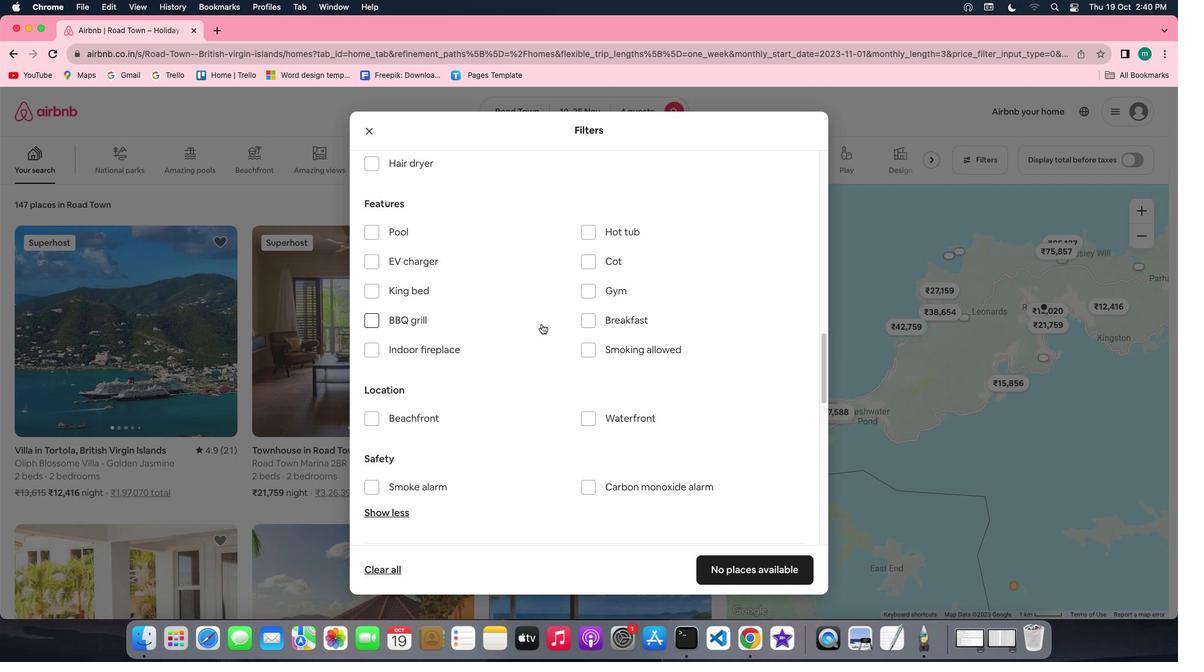 
Action: Mouse scrolled (541, 324) with delta (0, 0)
Screenshot: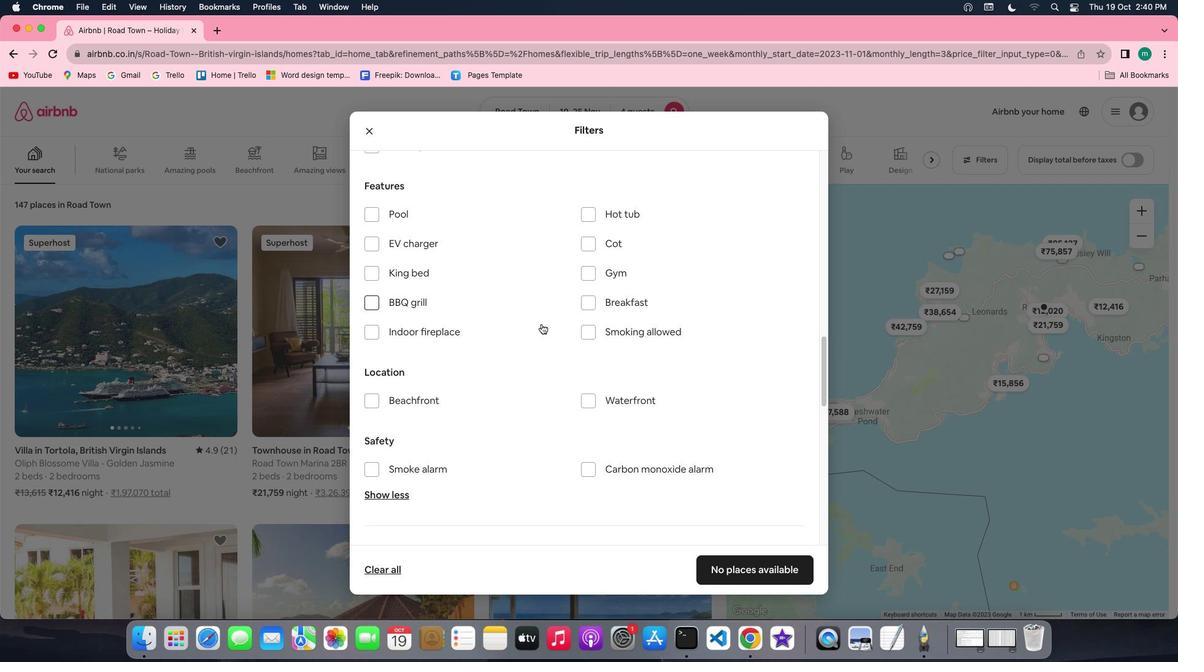 
Action: Mouse scrolled (541, 324) with delta (0, 0)
Screenshot: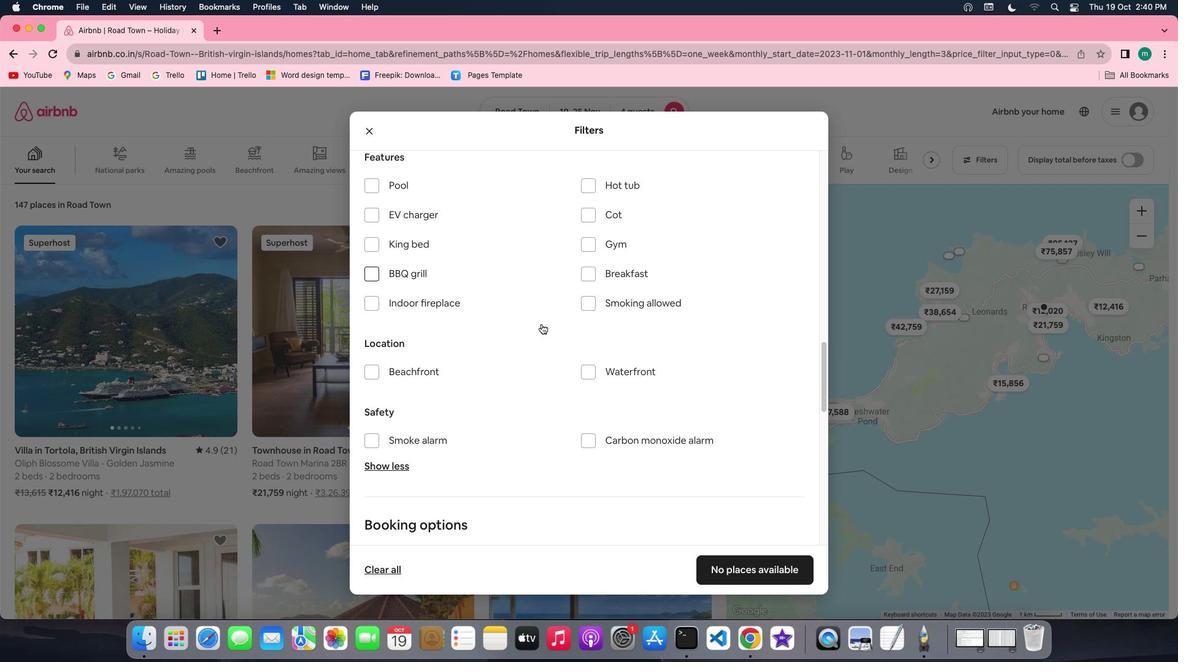 
Action: Mouse scrolled (541, 324) with delta (0, 0)
Screenshot: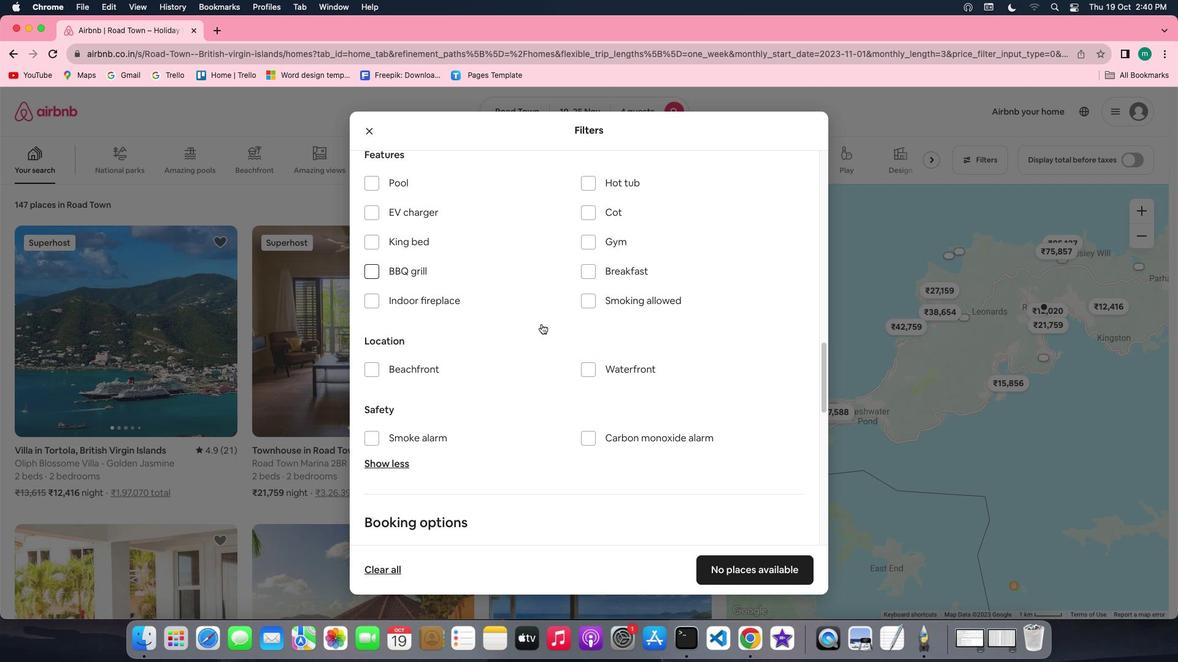 
Action: Mouse scrolled (541, 324) with delta (0, 0)
Screenshot: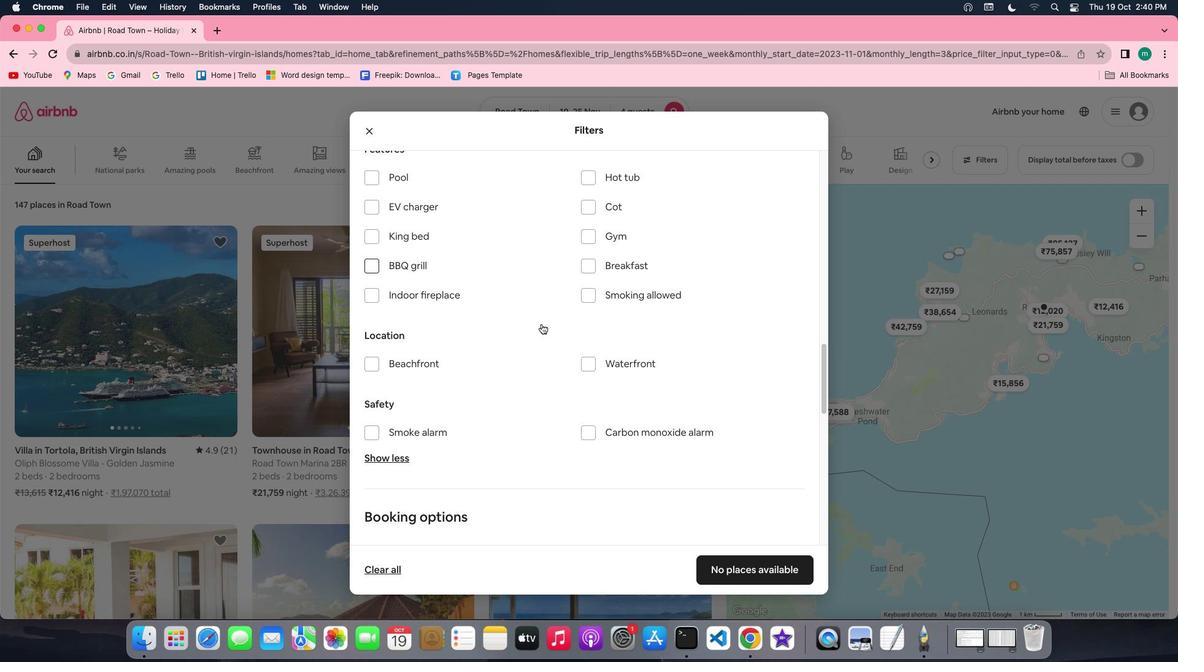 
Action: Mouse scrolled (541, 324) with delta (0, 0)
Screenshot: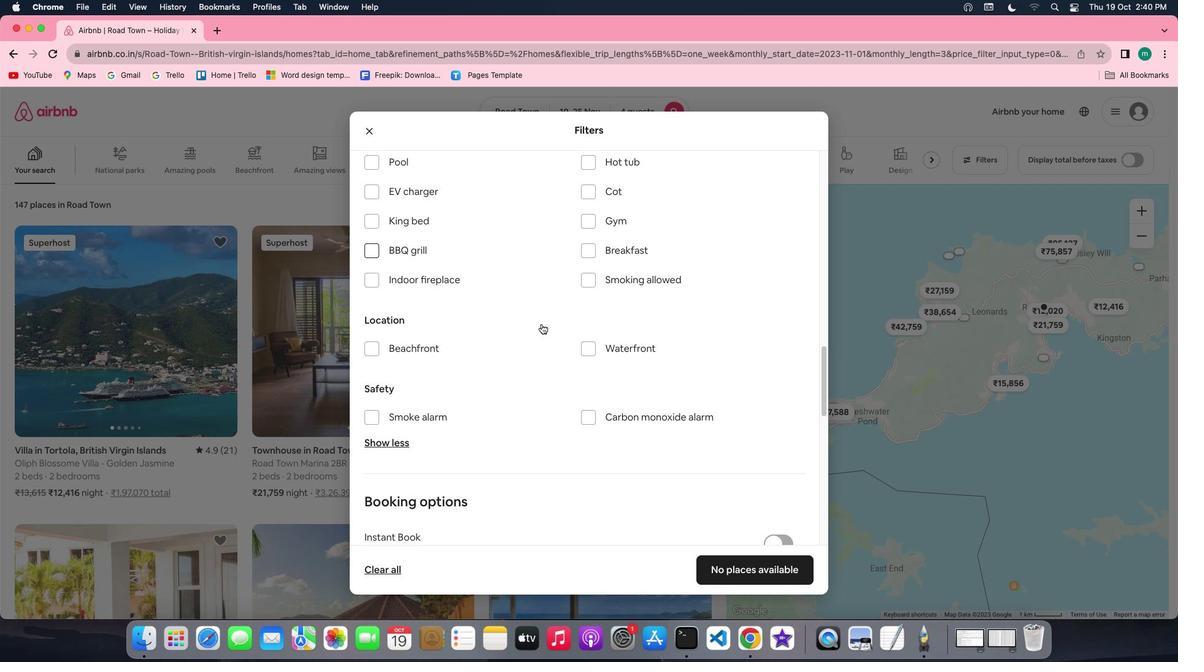 
Action: Mouse scrolled (541, 324) with delta (0, 0)
Screenshot: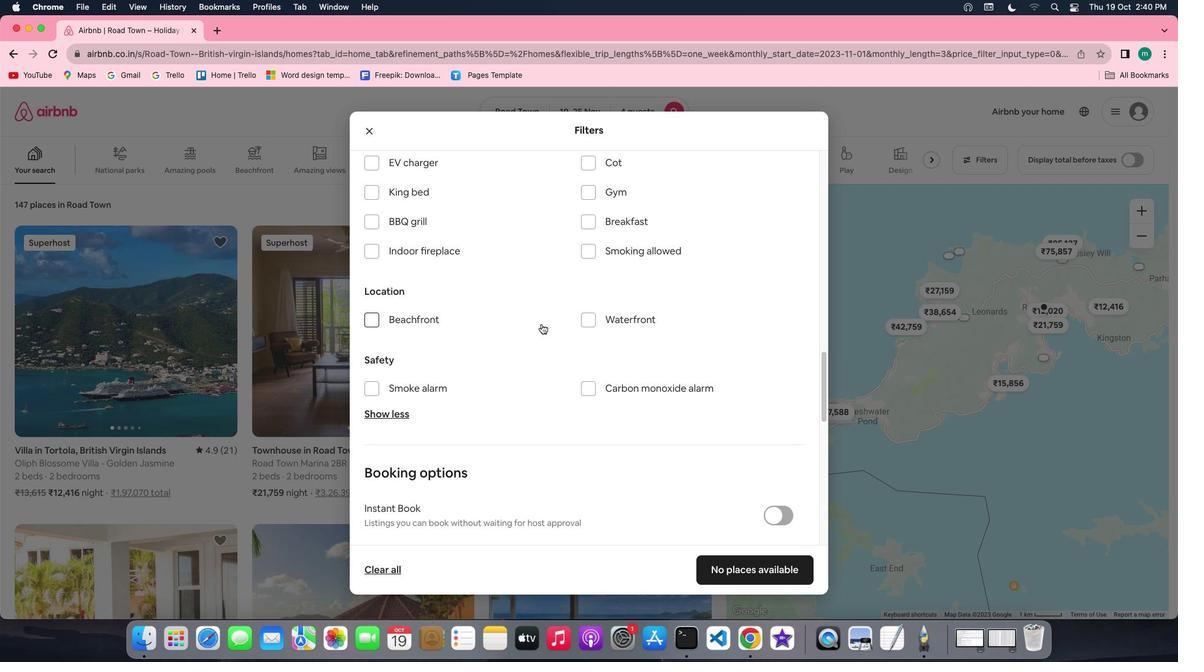 
Action: Mouse scrolled (541, 324) with delta (0, 0)
Screenshot: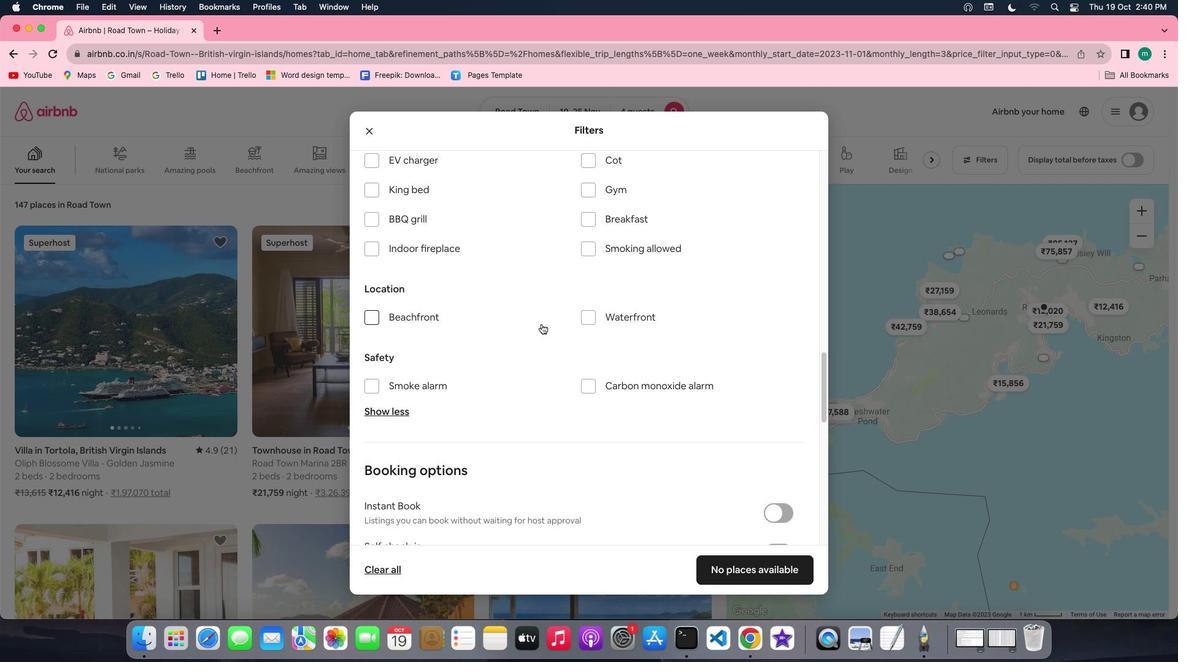 
Action: Mouse scrolled (541, 324) with delta (0, 0)
Screenshot: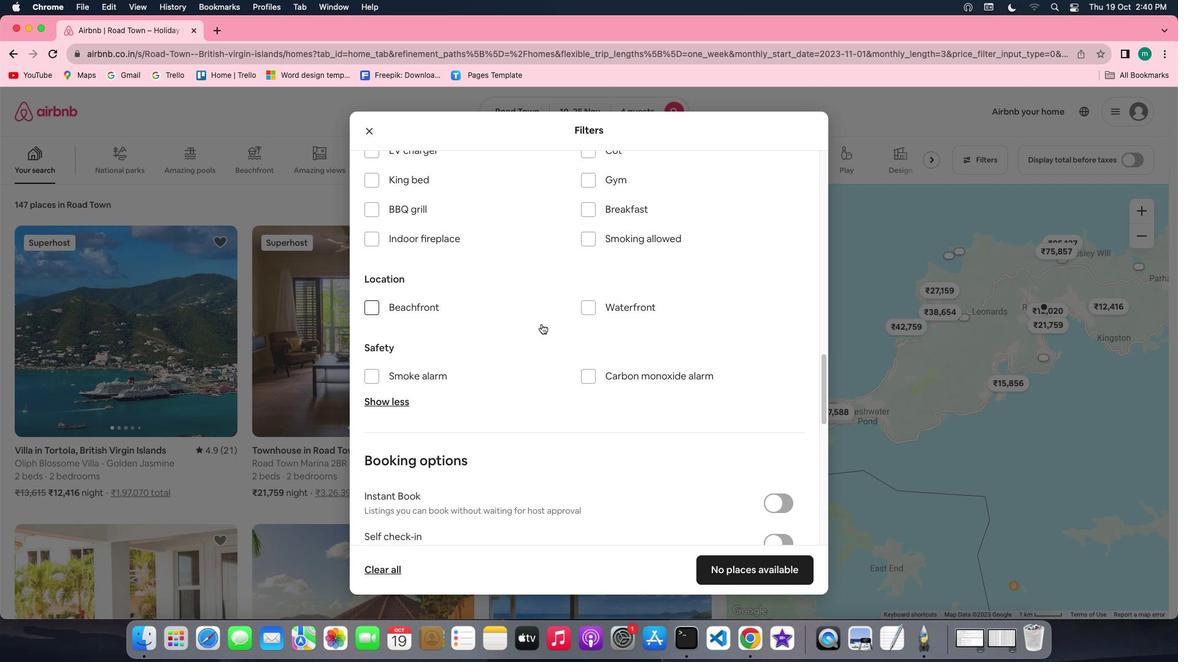 
Action: Mouse scrolled (541, 324) with delta (0, 0)
Screenshot: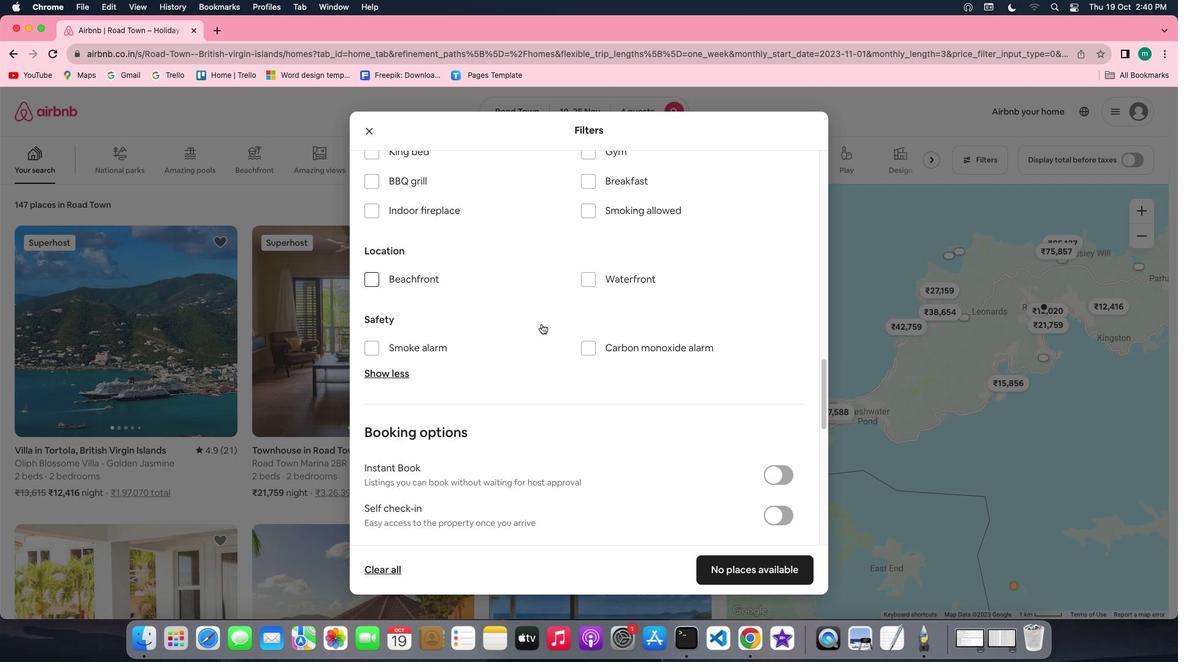 
Action: Mouse scrolled (541, 324) with delta (0, 0)
Screenshot: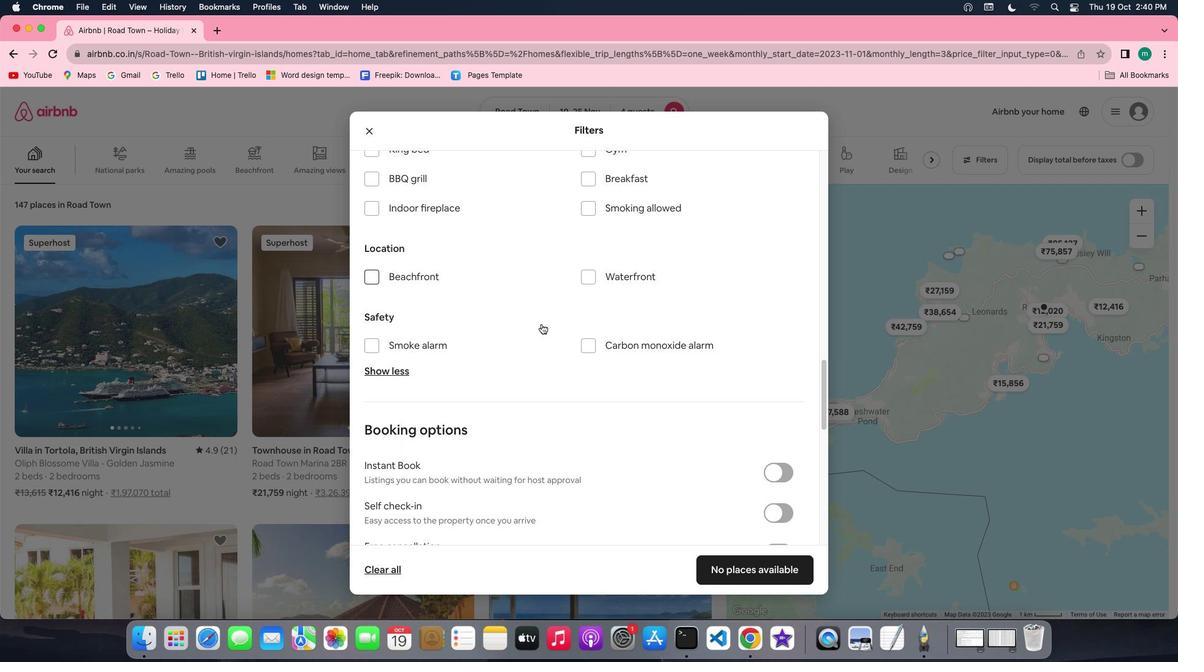 
Action: Mouse scrolled (541, 324) with delta (0, 0)
Screenshot: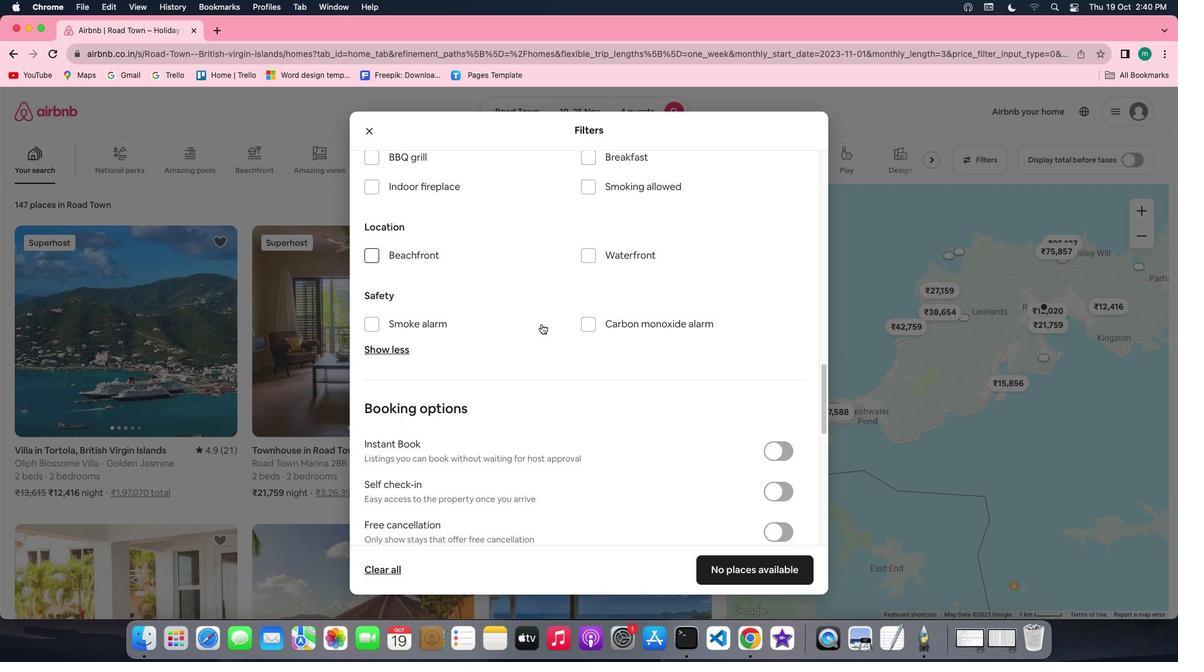 
Action: Mouse scrolled (541, 324) with delta (0, 0)
Screenshot: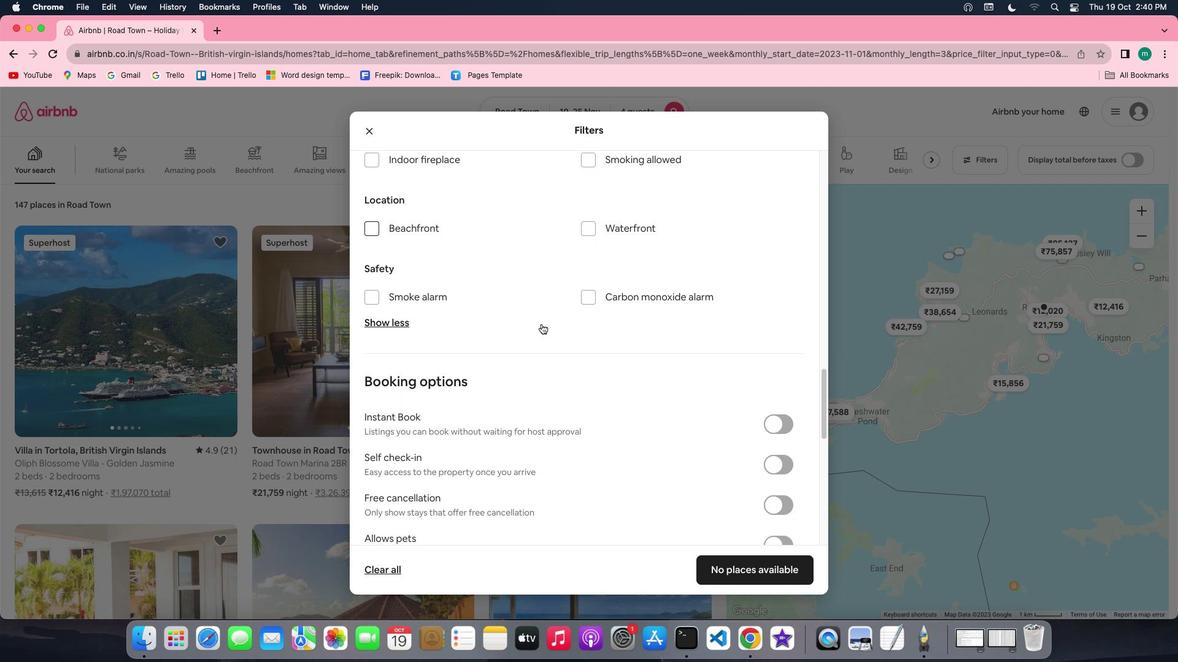 
Action: Mouse scrolled (541, 324) with delta (0, 0)
Screenshot: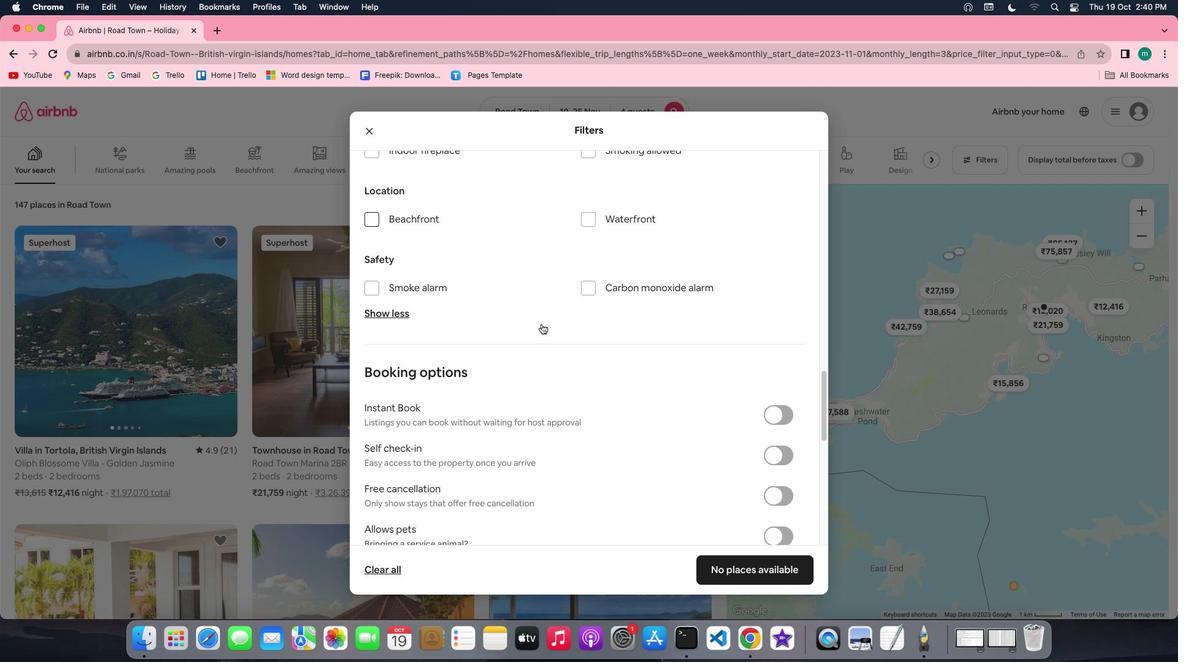 
Action: Mouse scrolled (541, 324) with delta (0, -1)
Screenshot: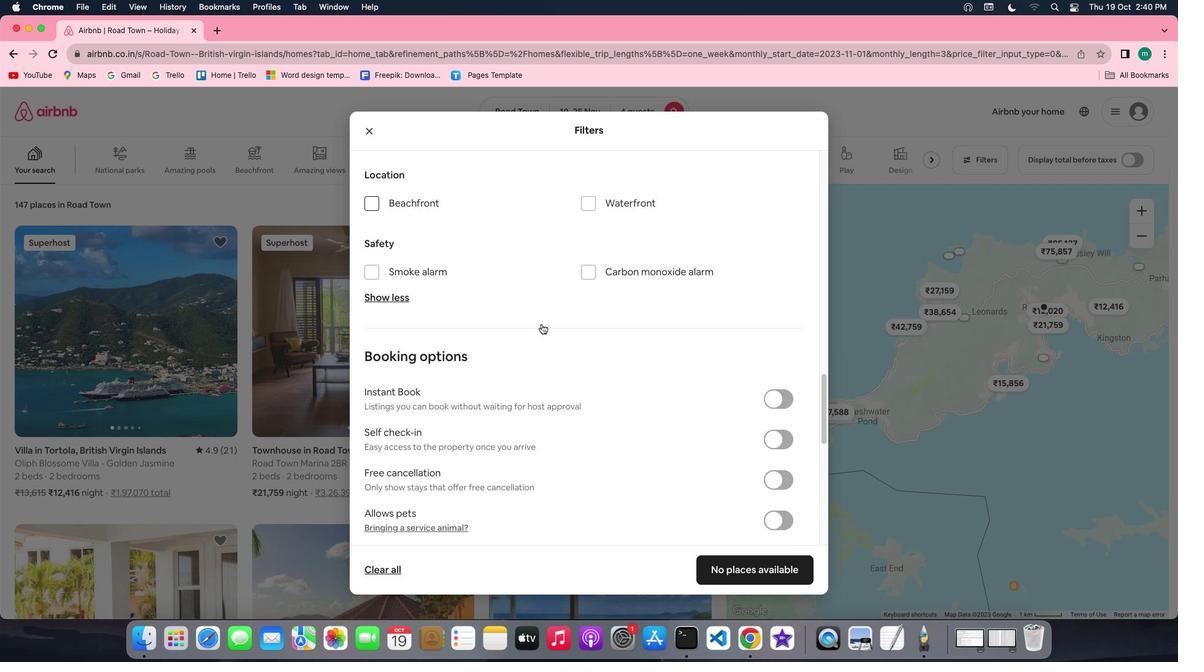 
Action: Mouse scrolled (541, 324) with delta (0, 0)
Screenshot: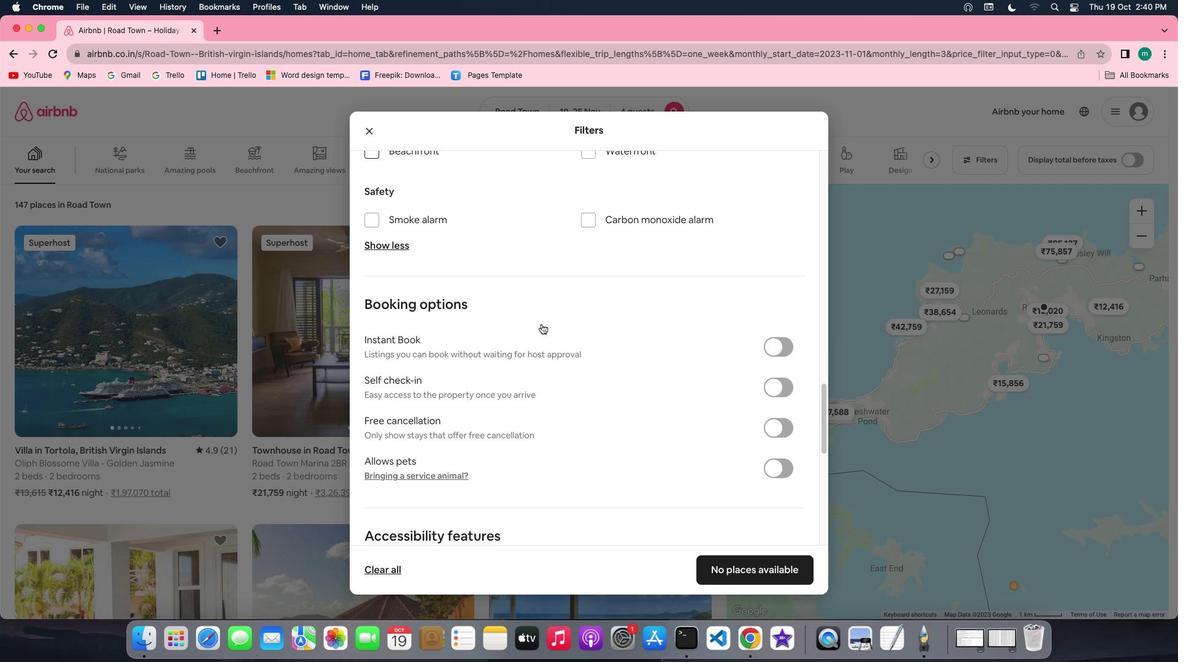 
Action: Mouse scrolled (541, 324) with delta (0, 0)
Screenshot: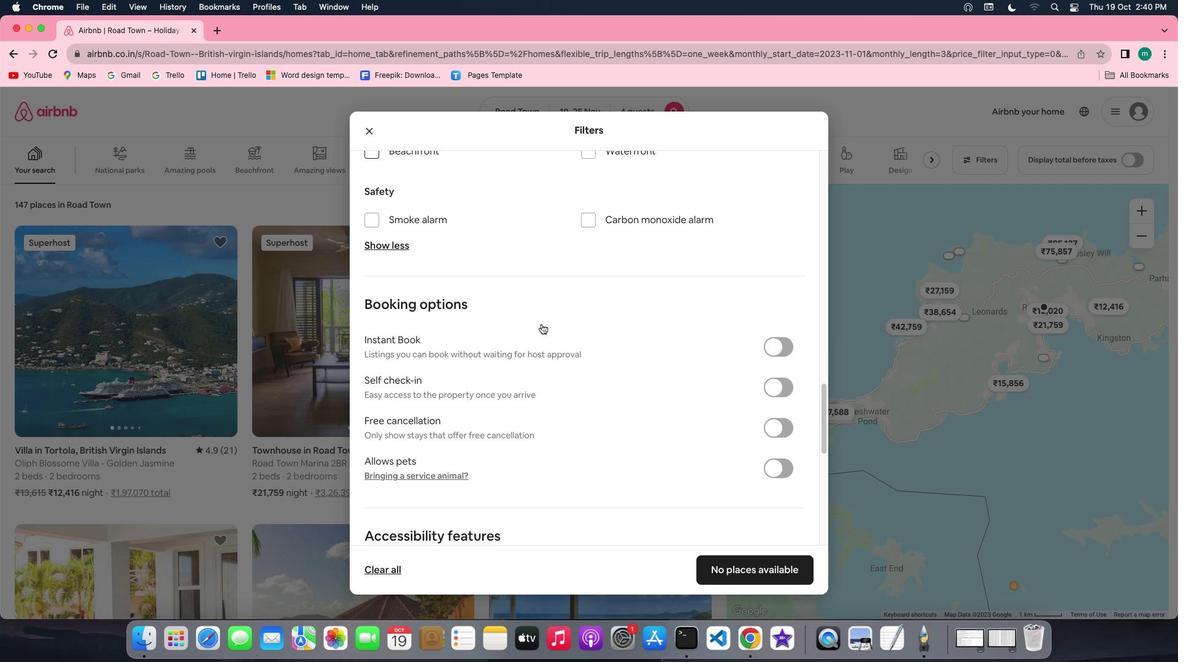 
Action: Mouse scrolled (541, 324) with delta (0, 1)
Screenshot: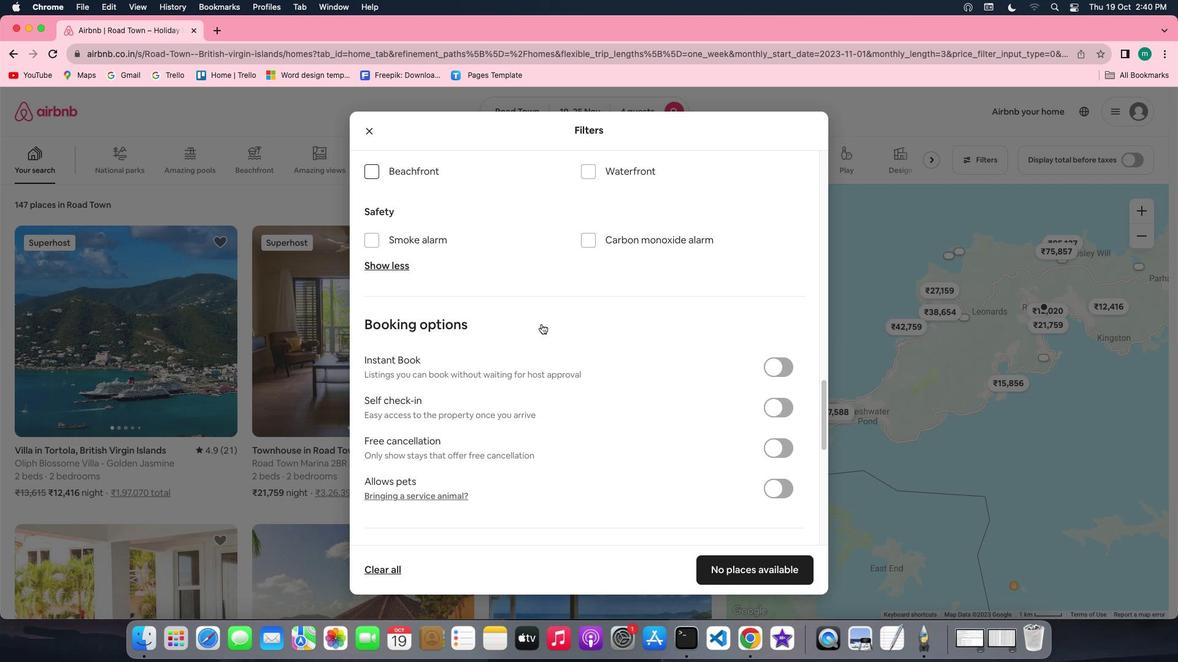 
Action: Mouse scrolled (541, 324) with delta (0, 0)
Screenshot: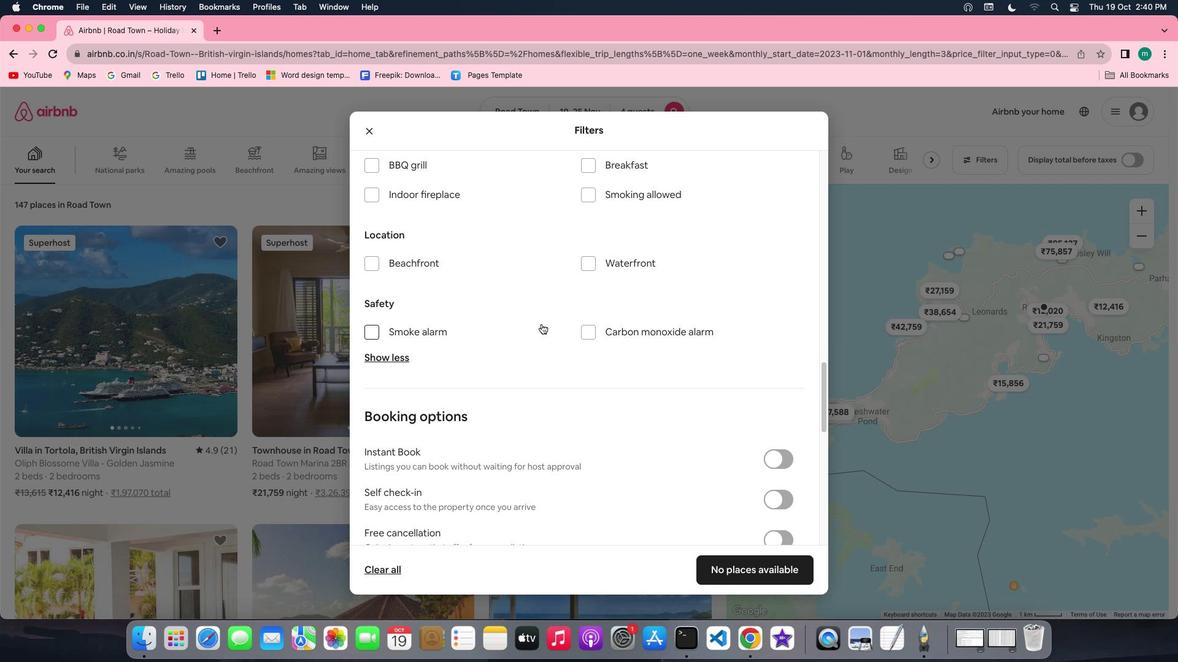 
Action: Mouse scrolled (541, 324) with delta (0, 0)
Screenshot: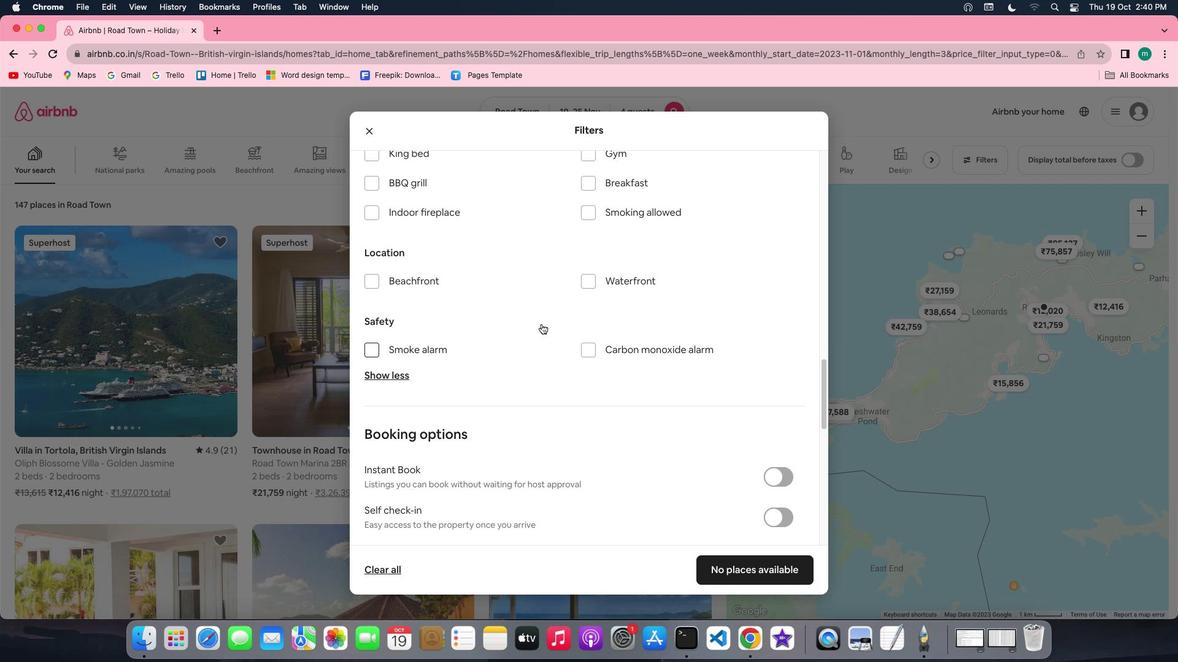 
Action: Mouse scrolled (541, 324) with delta (0, 1)
Screenshot: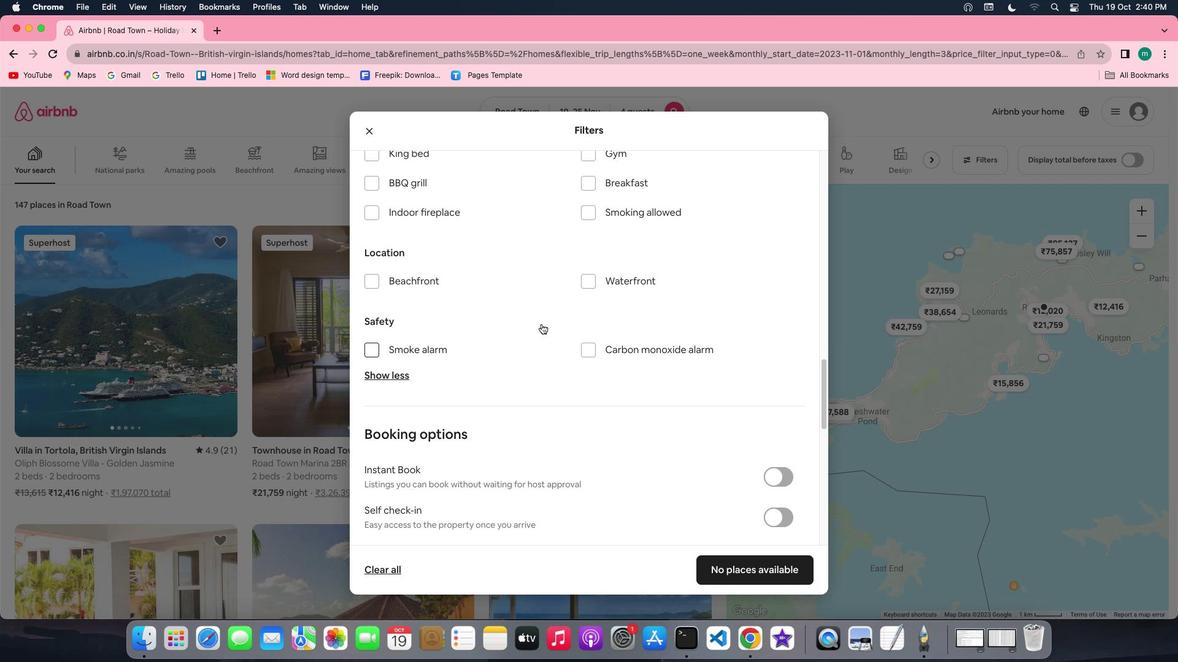 
Action: Mouse moved to (543, 324)
Screenshot: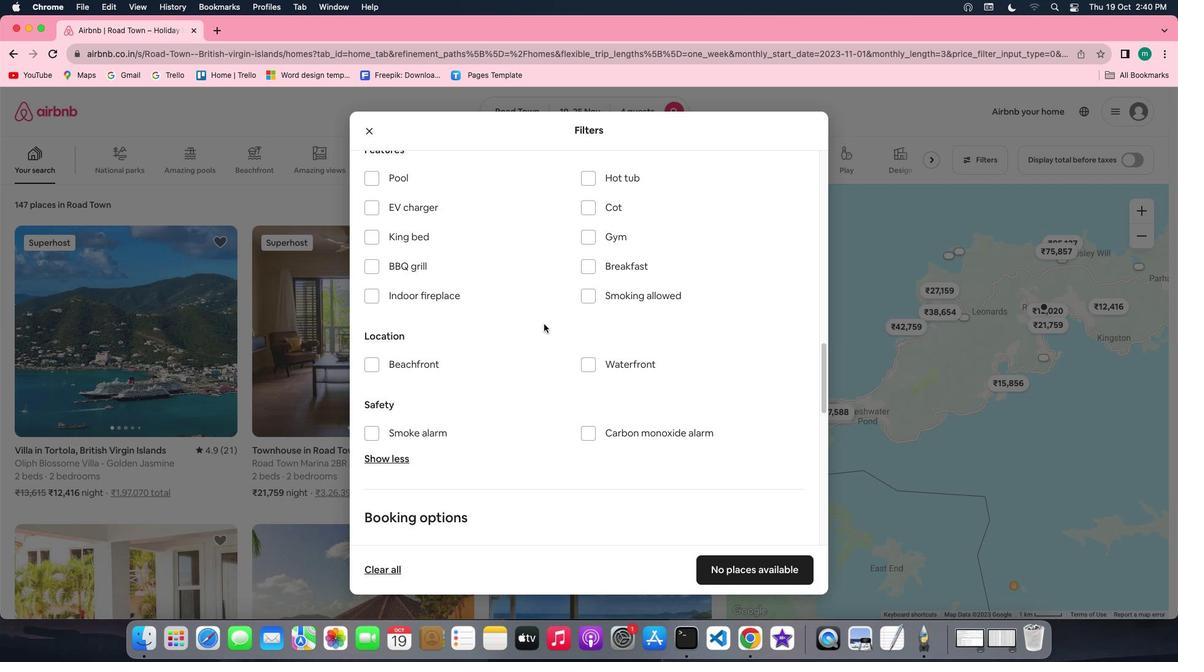 
Action: Mouse scrolled (543, 324) with delta (0, 0)
Screenshot: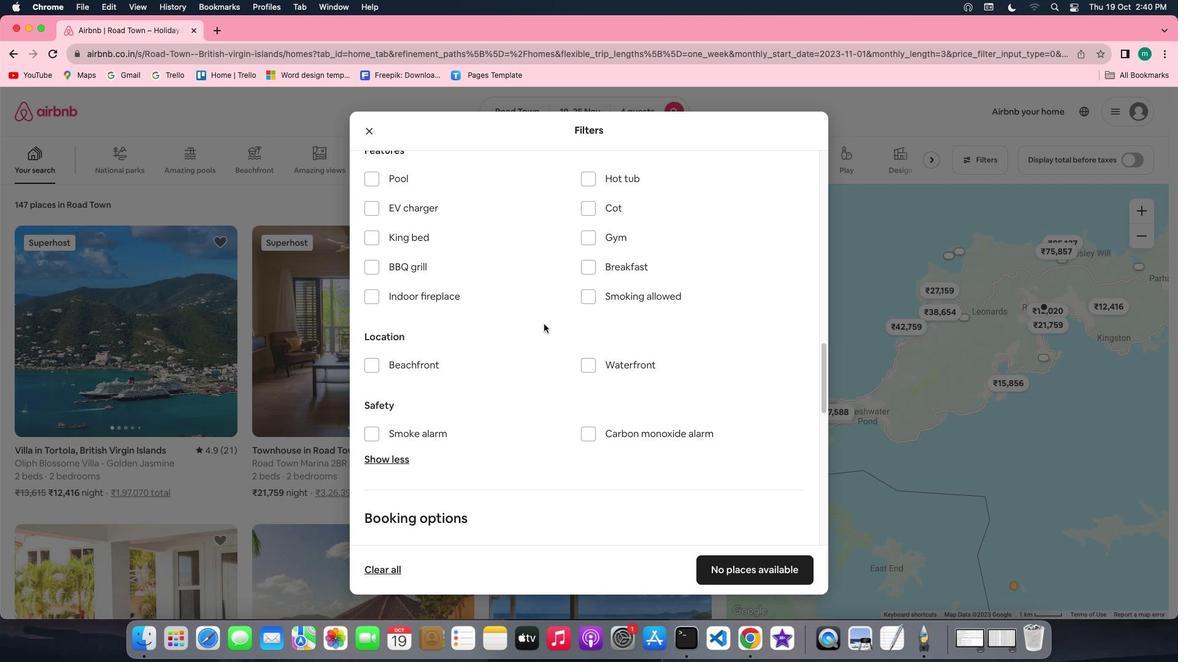 
Action: Mouse moved to (620, 232)
Screenshot: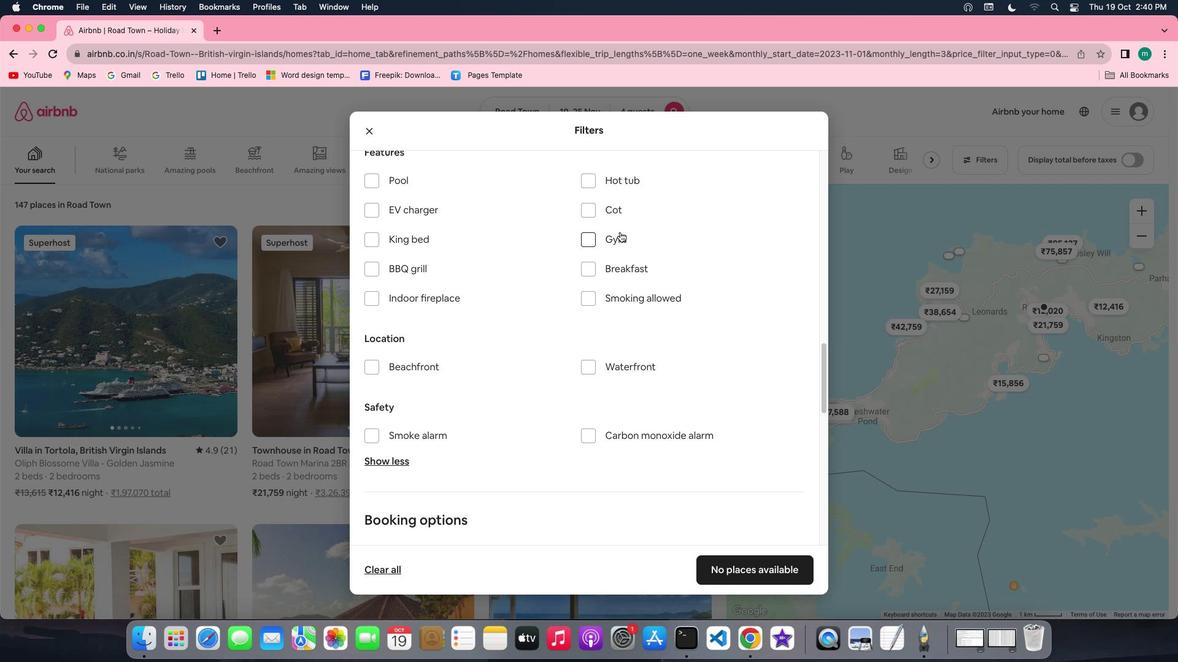 
Action: Mouse pressed left at (620, 232)
Screenshot: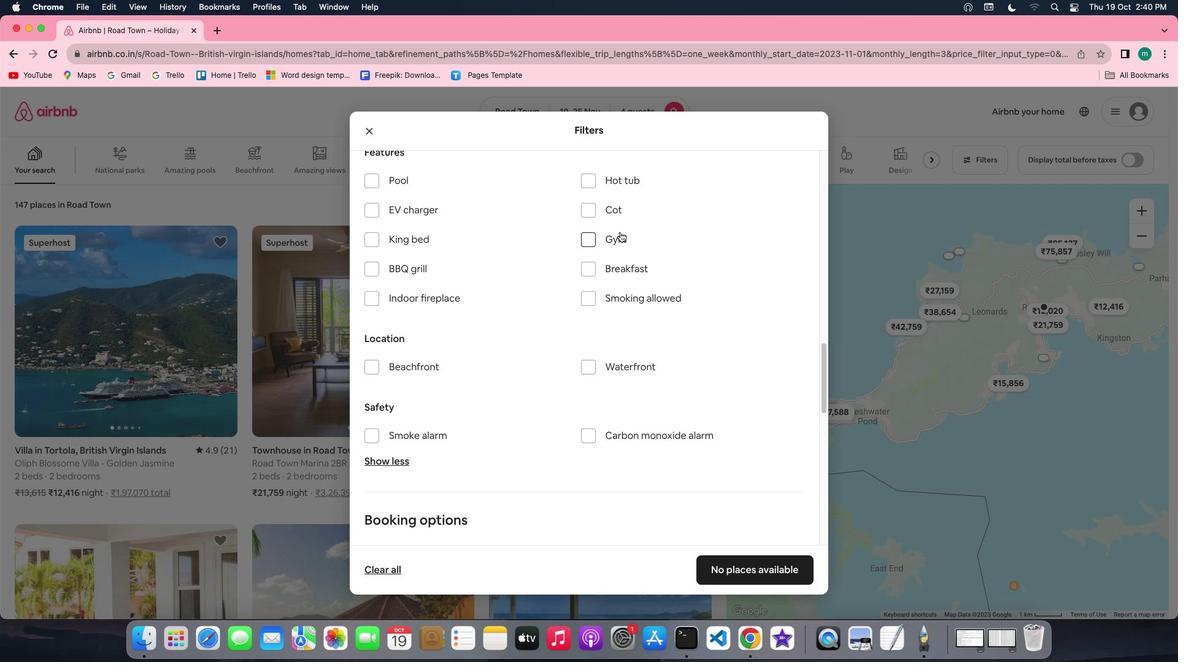 
Action: Mouse moved to (622, 263)
Screenshot: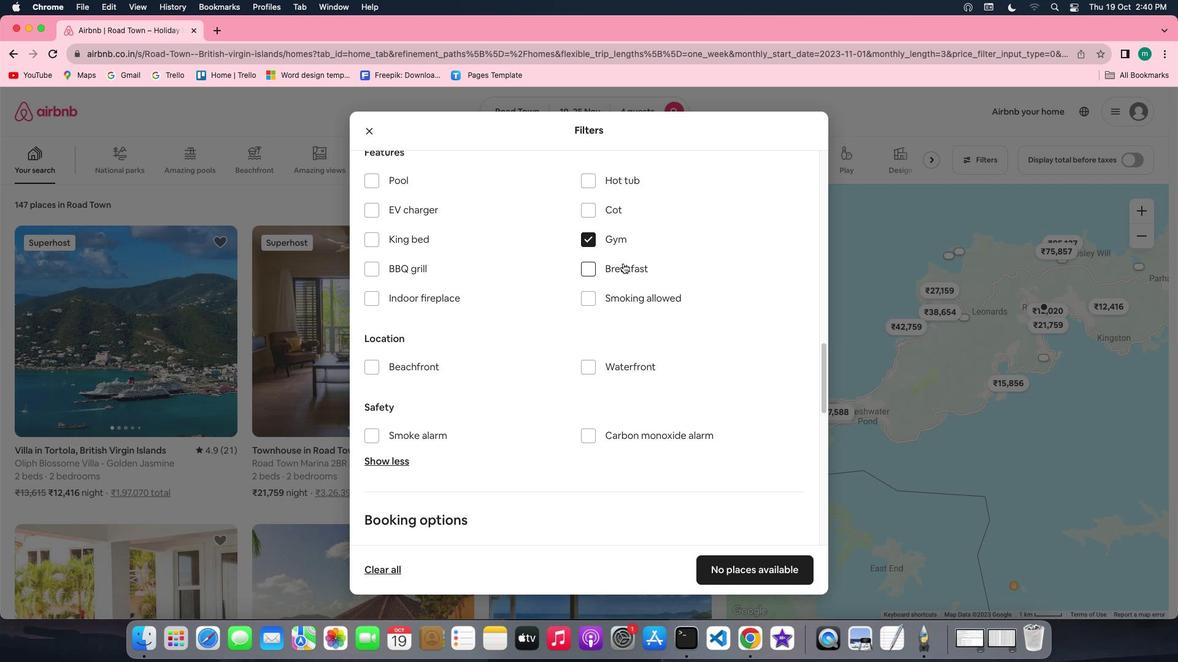 
Action: Mouse pressed left at (622, 263)
Screenshot: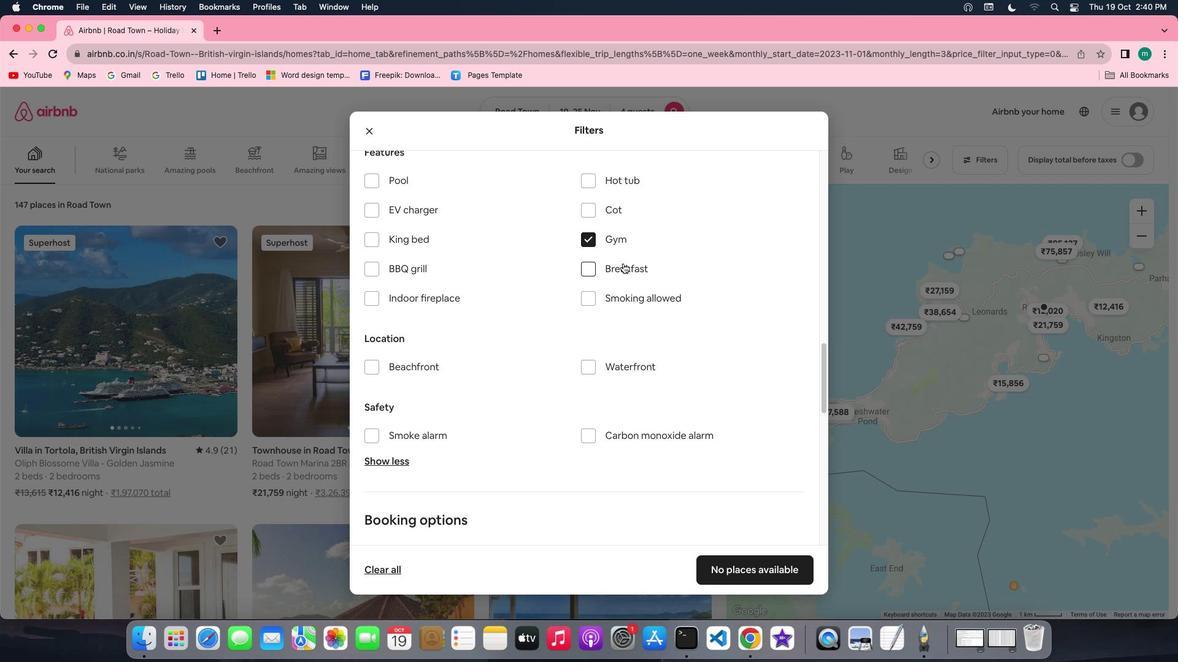 
Action: Mouse moved to (545, 310)
Screenshot: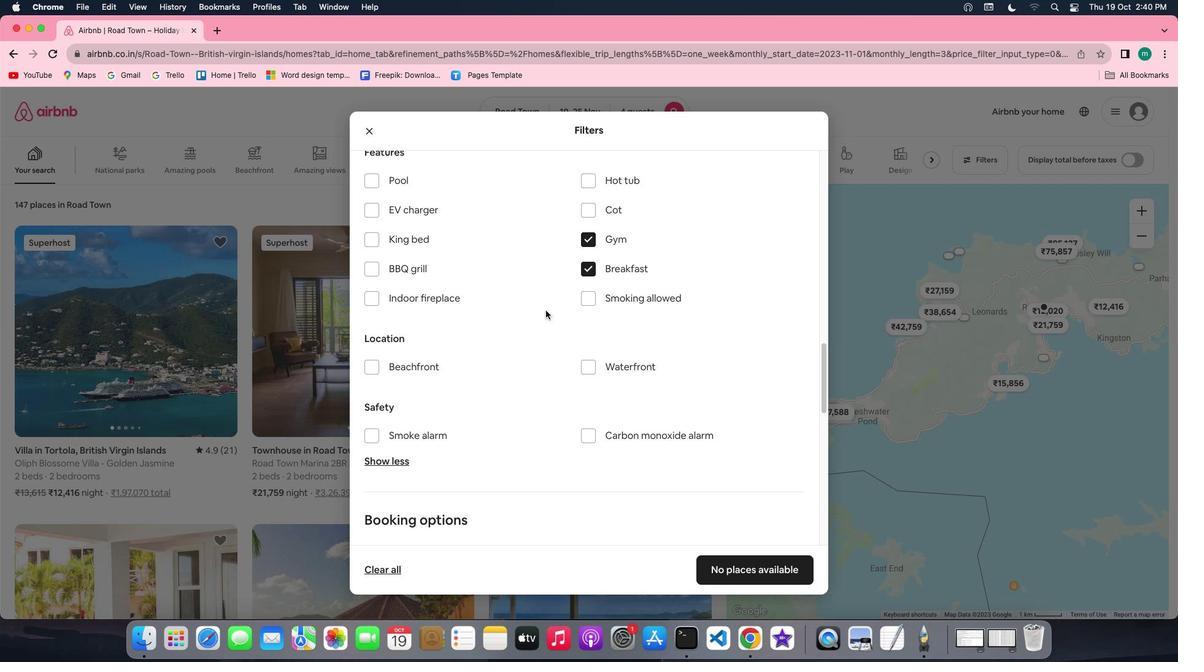 
Action: Mouse scrolled (545, 310) with delta (0, 0)
Screenshot: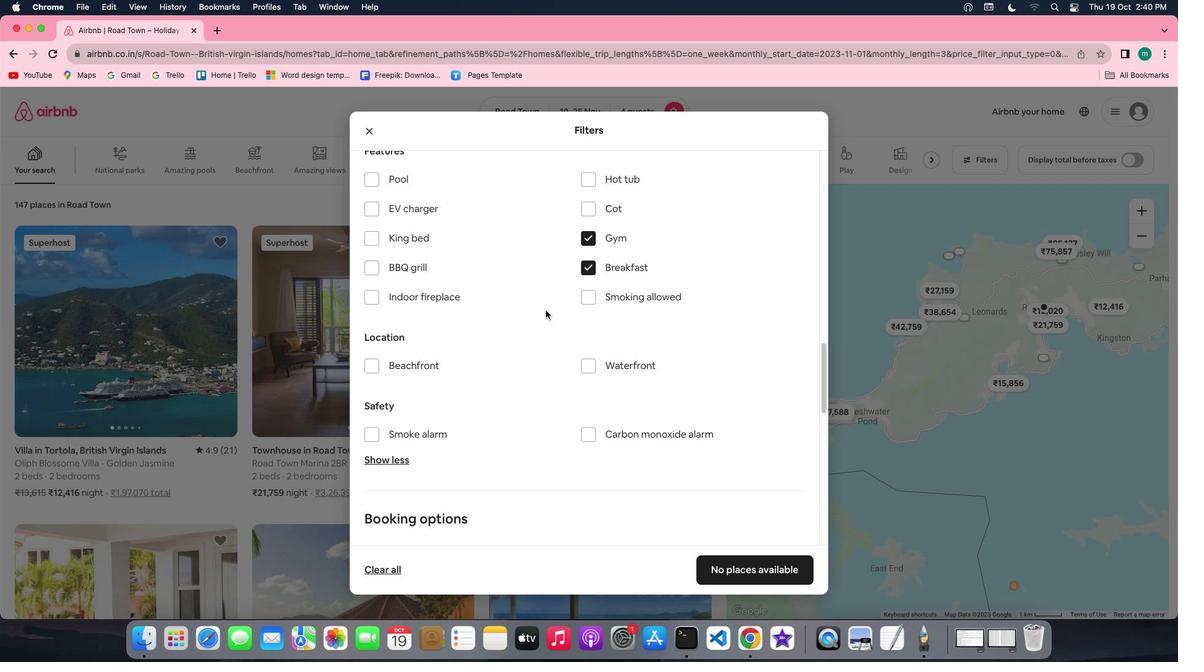 
Action: Mouse scrolled (545, 310) with delta (0, 0)
Screenshot: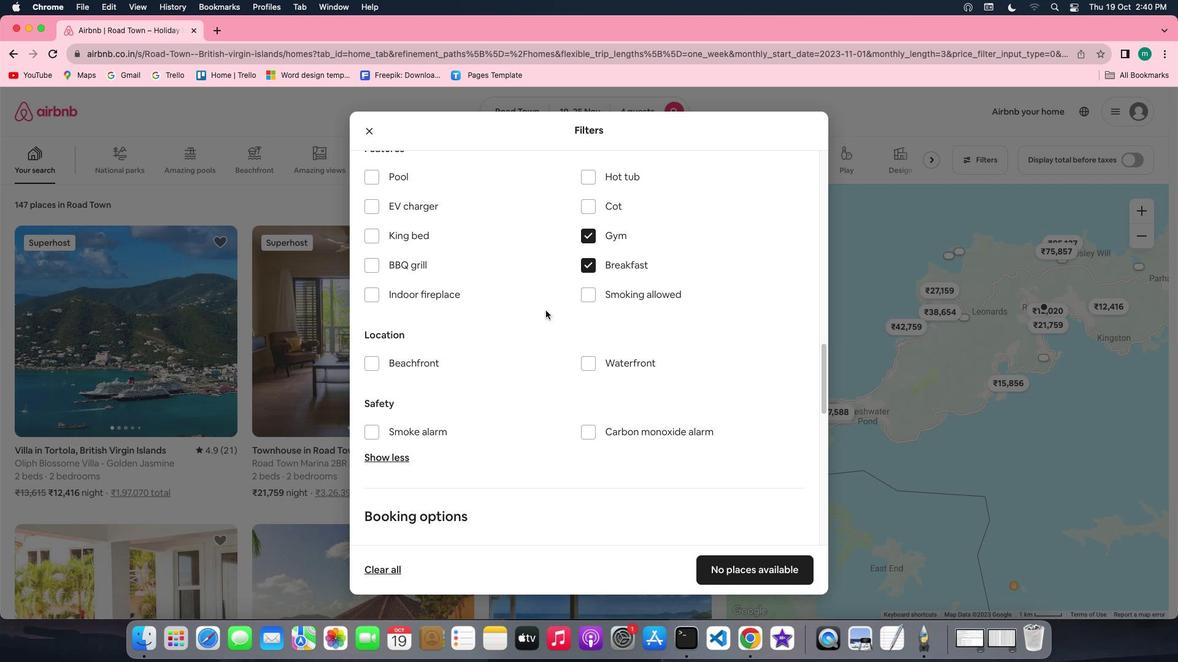 
Action: Mouse scrolled (545, 310) with delta (0, 0)
Screenshot: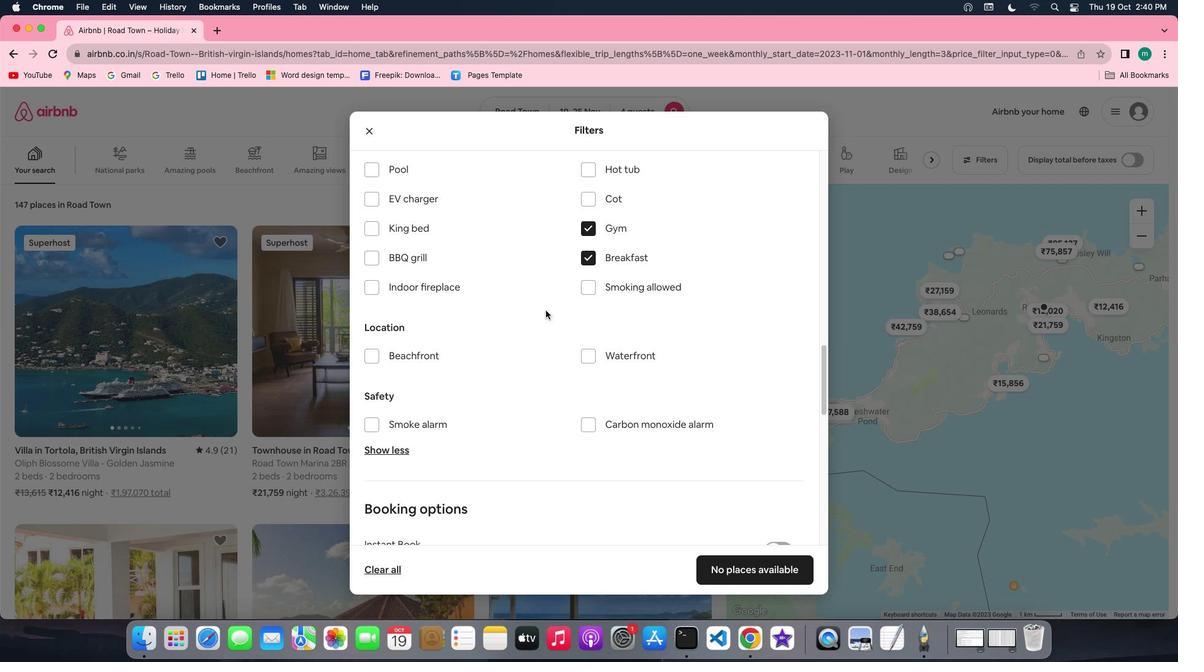 
Action: Mouse scrolled (545, 310) with delta (0, 0)
Screenshot: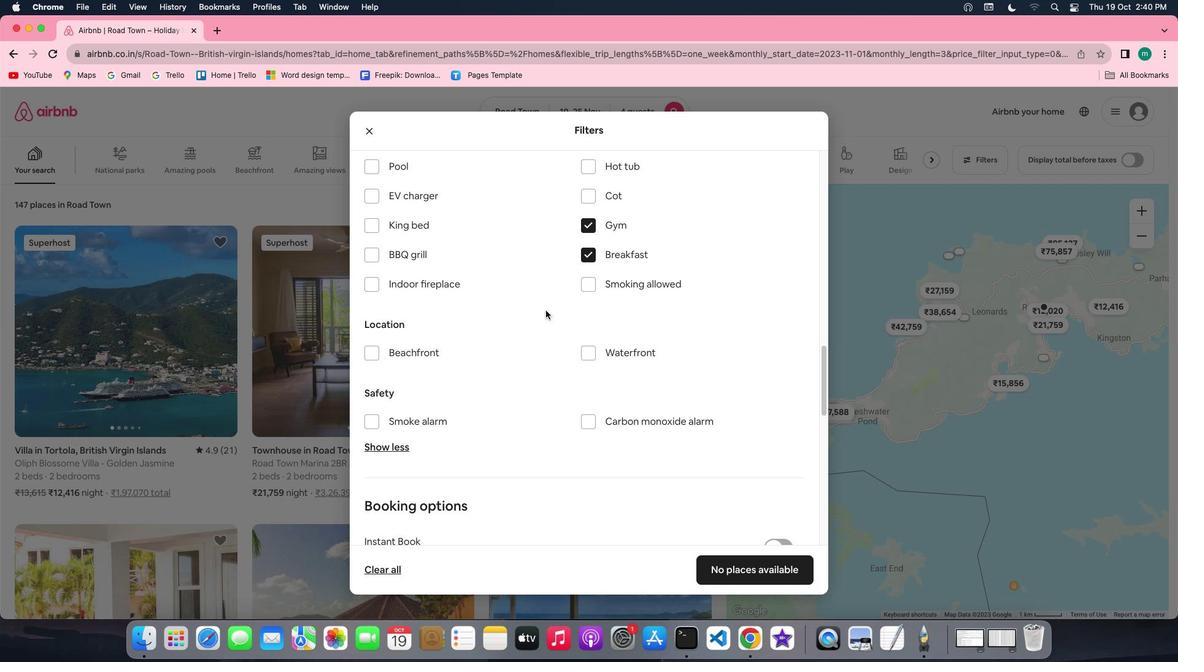 
Action: Mouse scrolled (545, 310) with delta (0, 0)
Screenshot: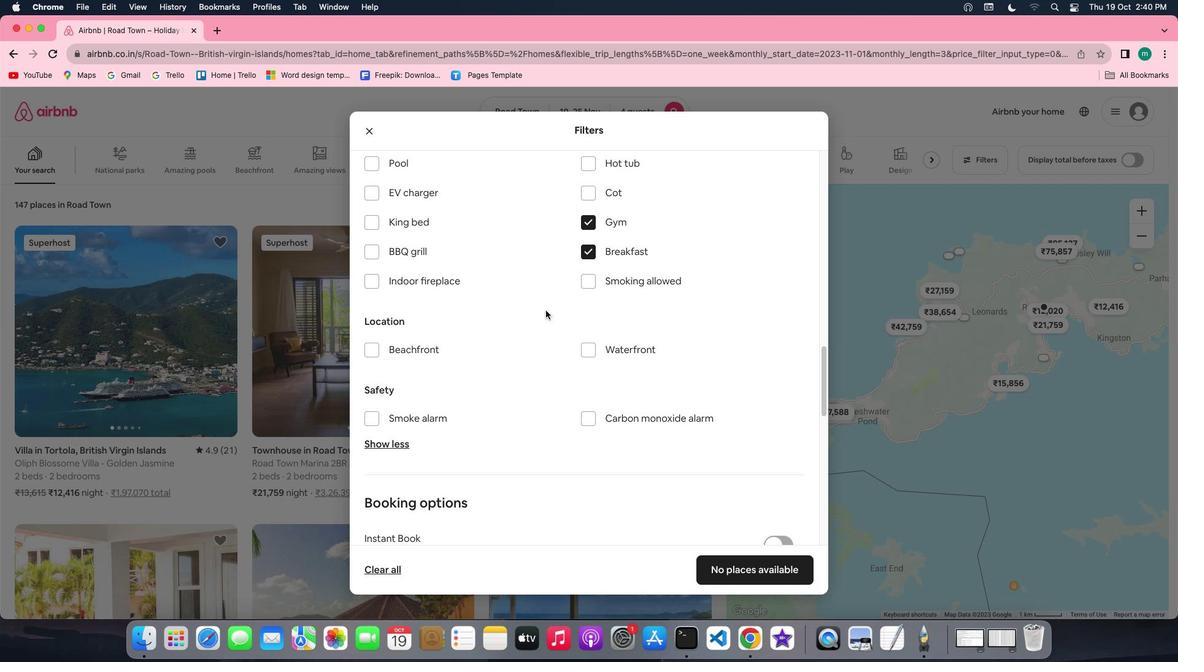 
Action: Mouse scrolled (545, 310) with delta (0, -1)
Screenshot: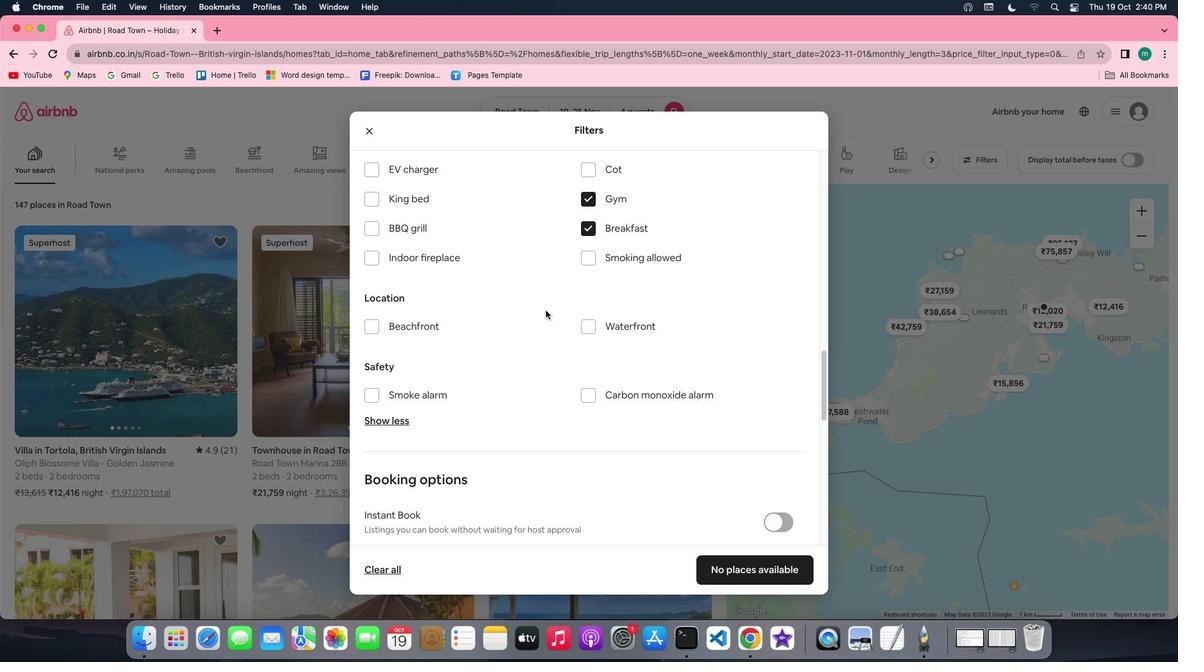 
Action: Mouse moved to (545, 311)
Screenshot: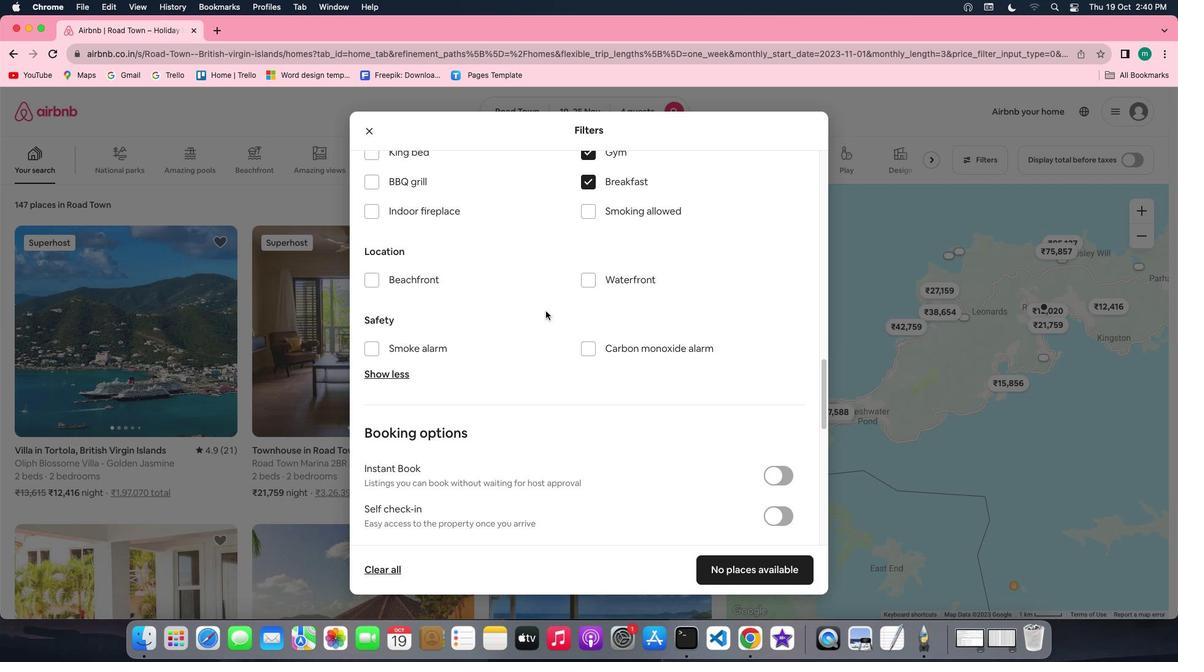 
Action: Mouse scrolled (545, 311) with delta (0, 0)
Screenshot: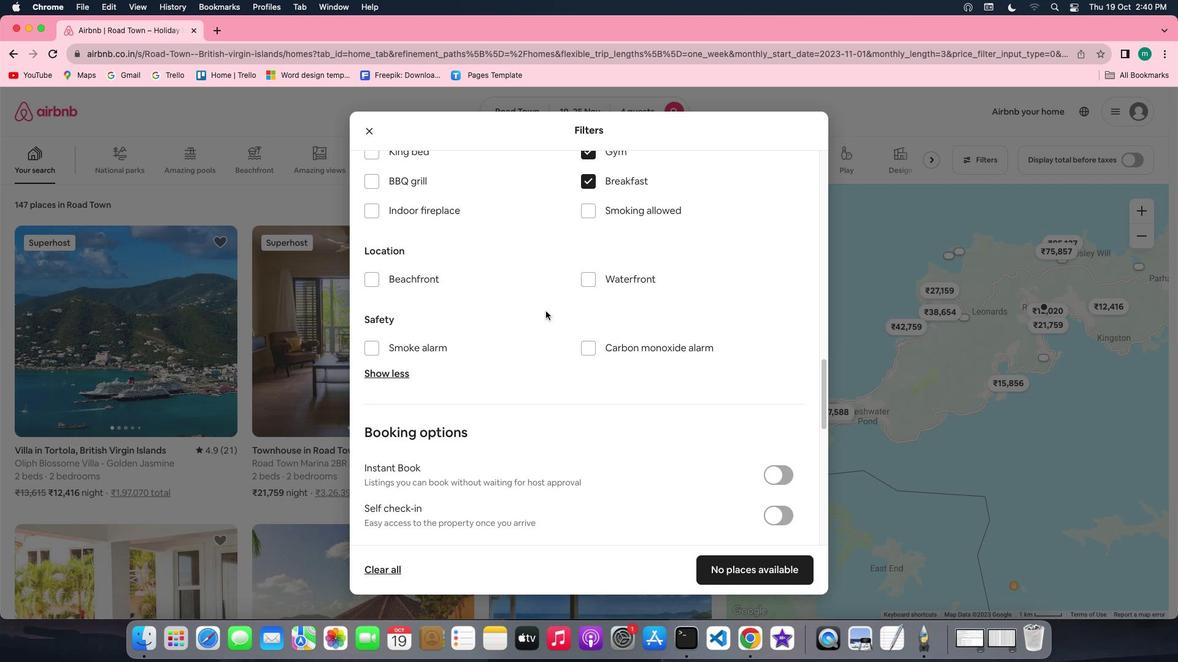 
Action: Mouse scrolled (545, 311) with delta (0, 0)
Screenshot: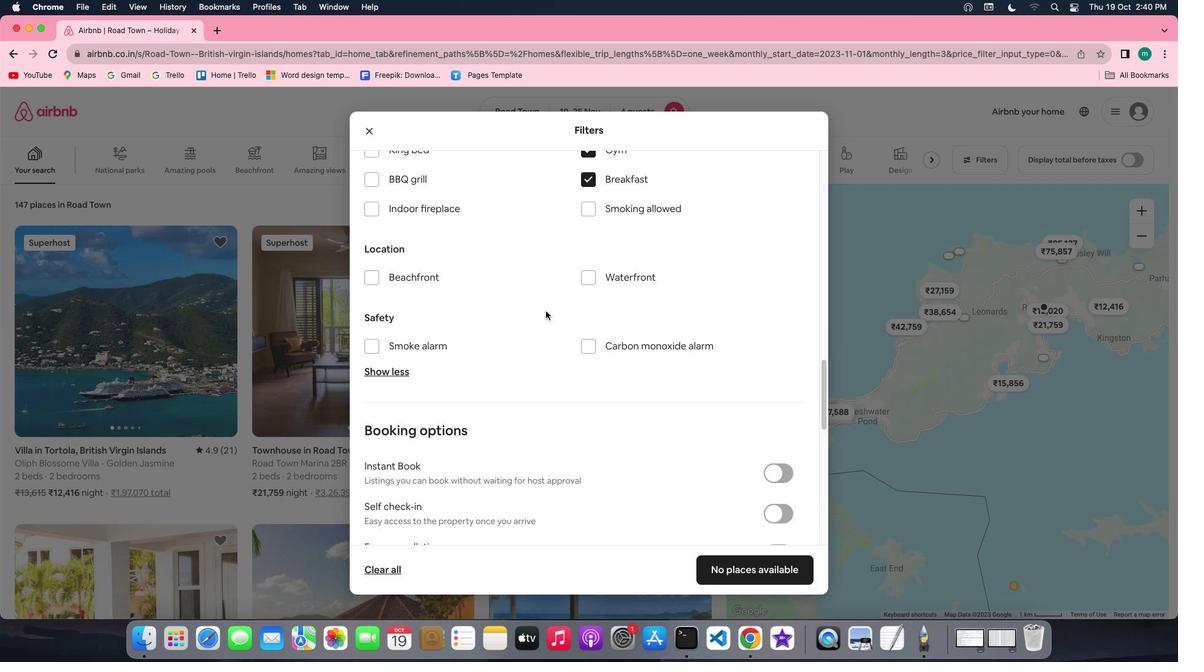 
Action: Mouse scrolled (545, 311) with delta (0, -1)
Screenshot: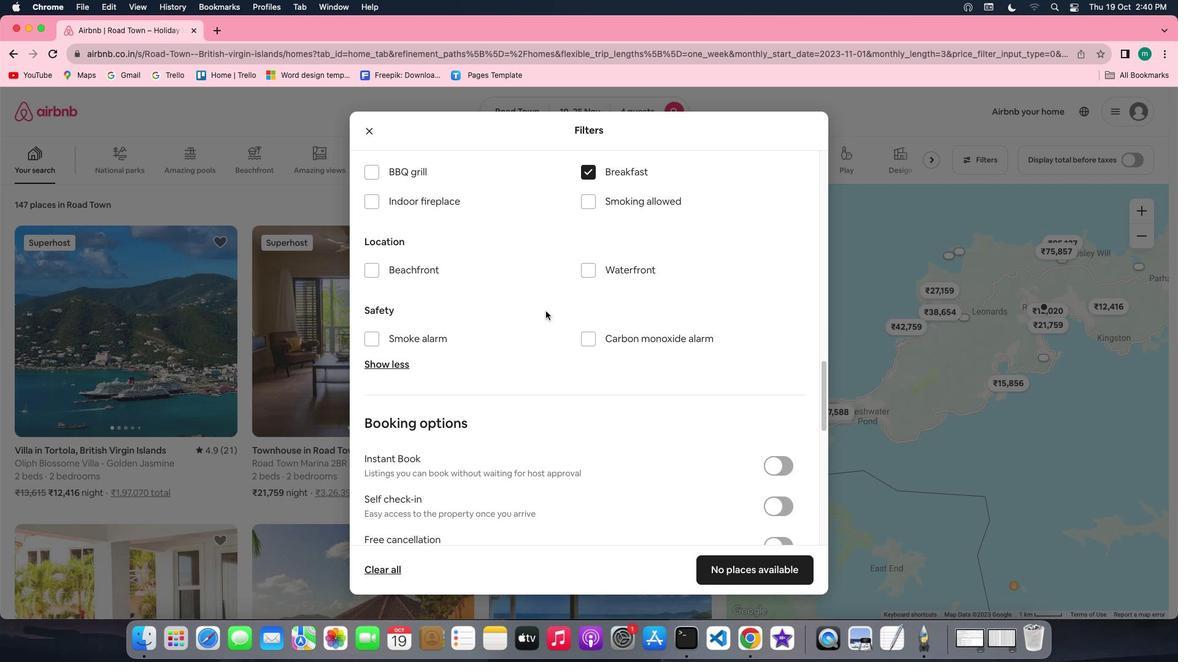 
Action: Mouse scrolled (545, 311) with delta (0, 0)
Screenshot: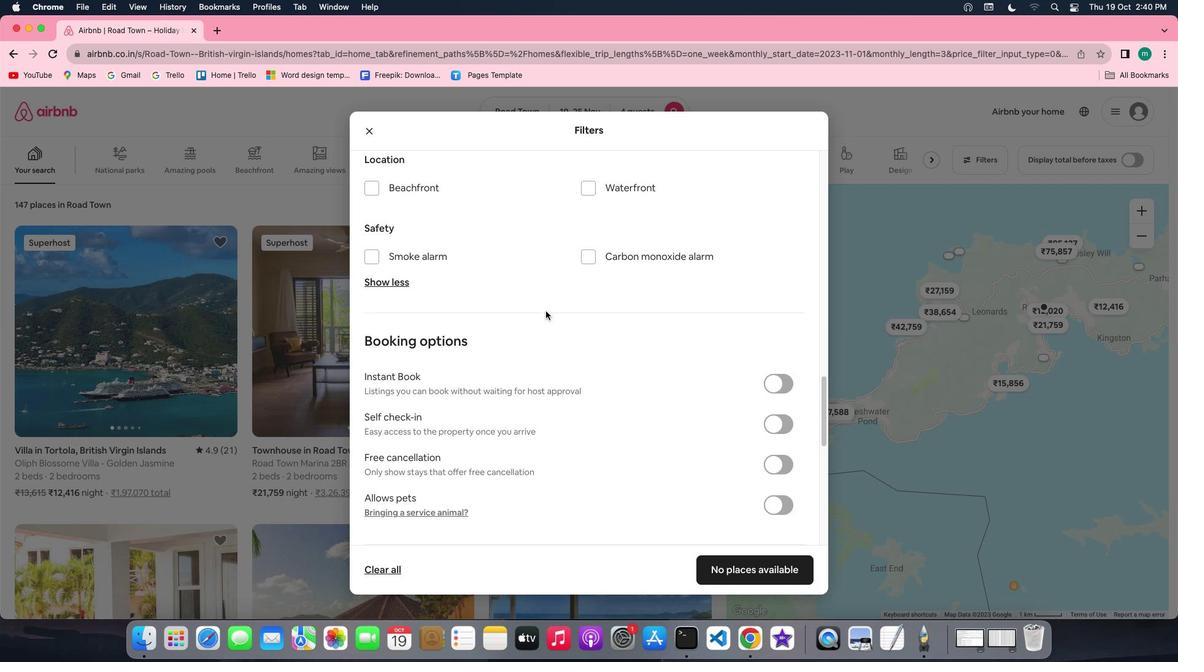 
Action: Mouse scrolled (545, 311) with delta (0, 0)
Screenshot: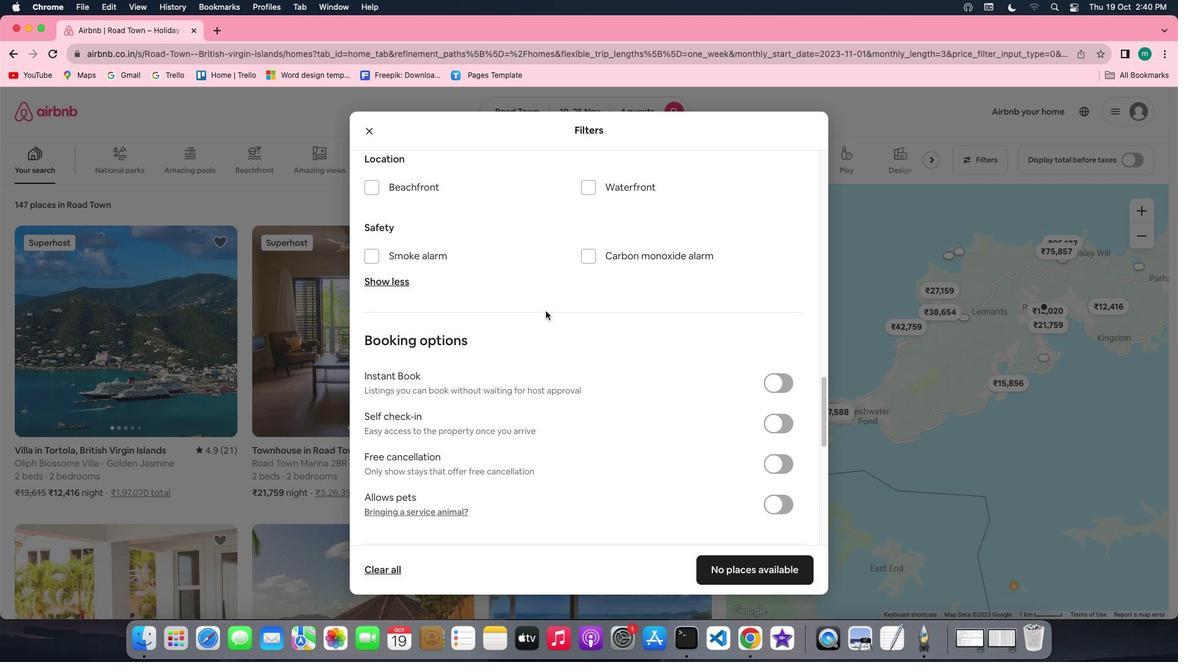 
Action: Mouse scrolled (545, 311) with delta (0, 0)
Screenshot: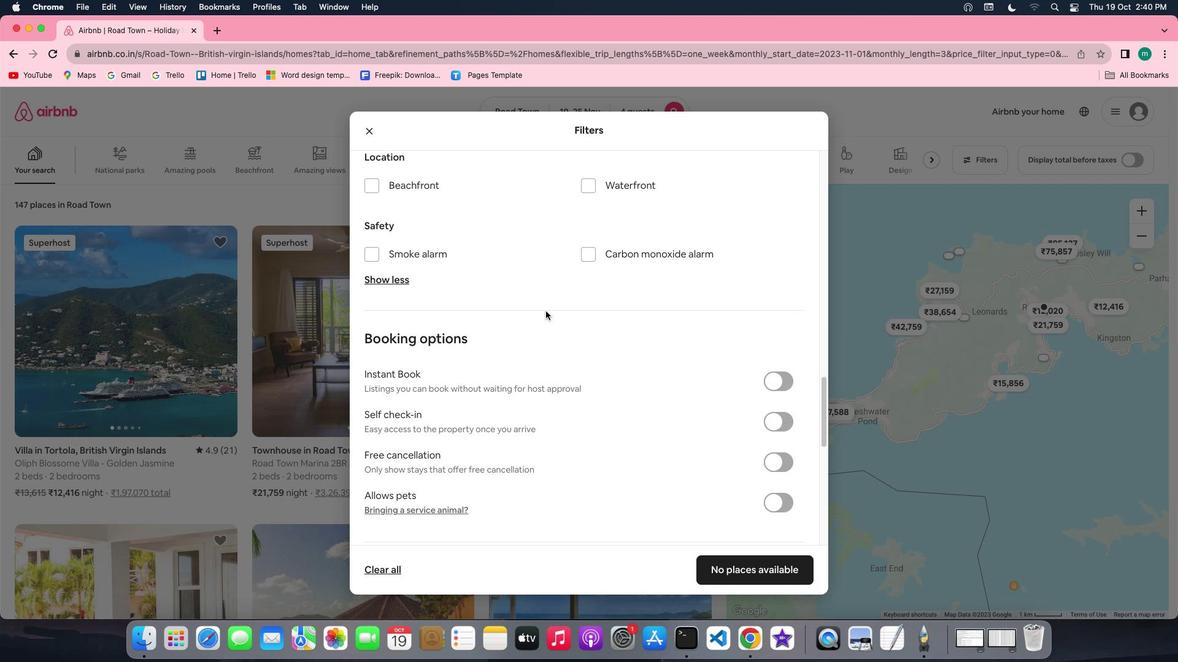 
Action: Mouse scrolled (545, 311) with delta (0, 0)
Screenshot: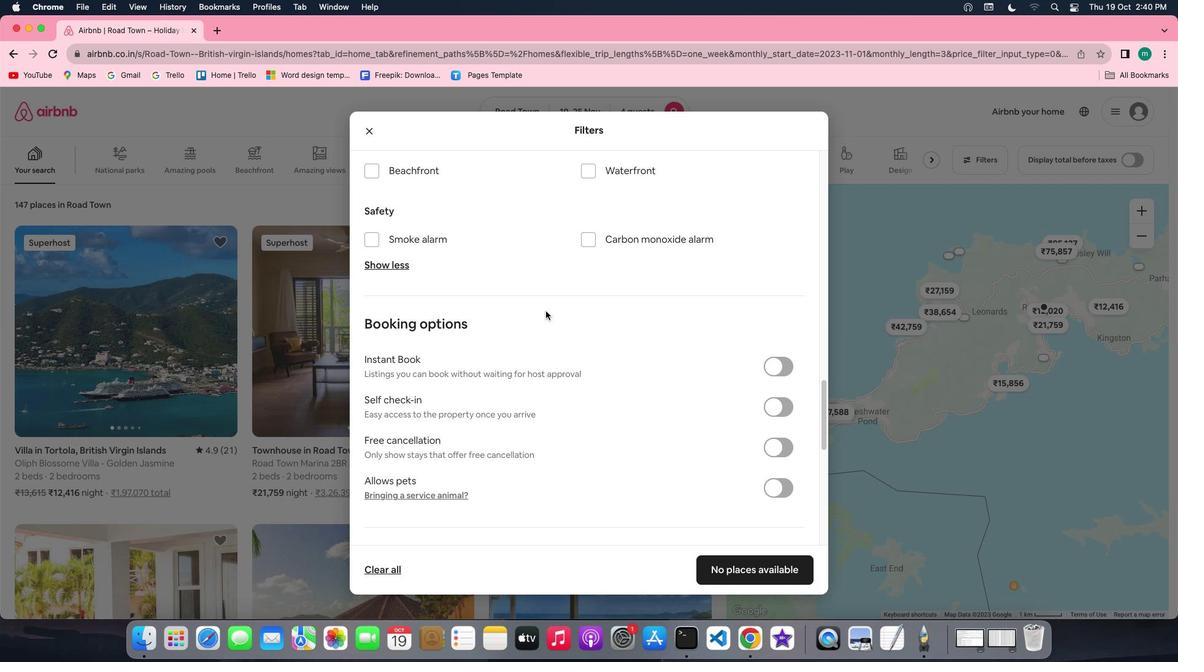 
Action: Mouse scrolled (545, 311) with delta (0, 0)
Screenshot: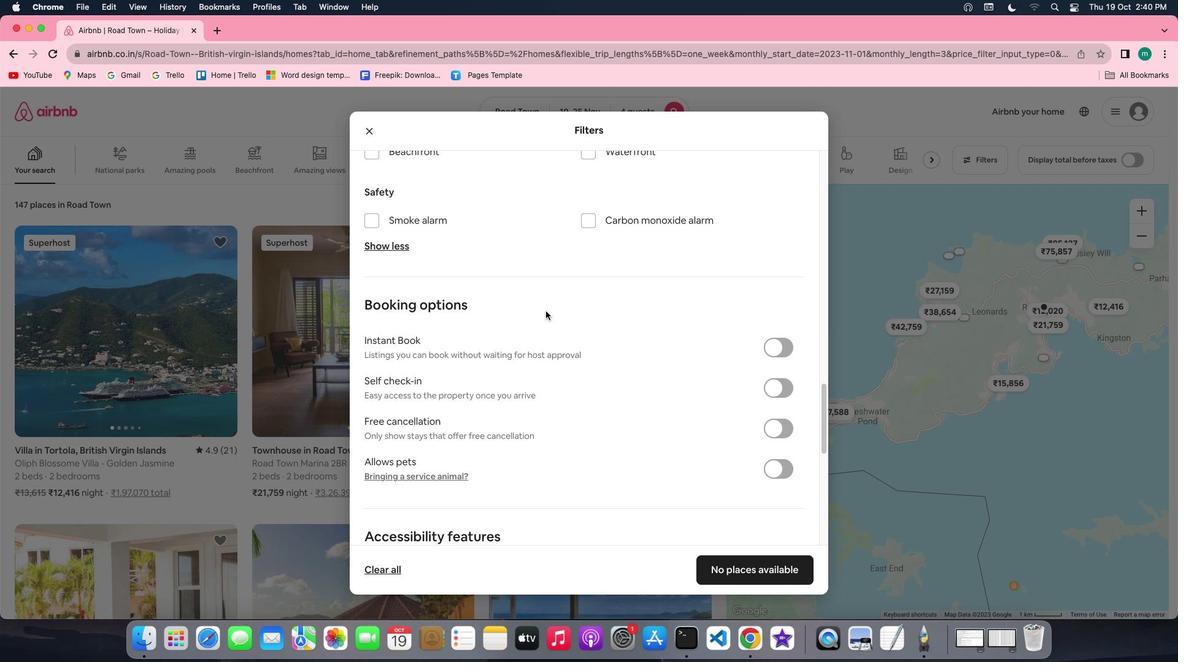 
Action: Mouse scrolled (545, 311) with delta (0, 0)
Screenshot: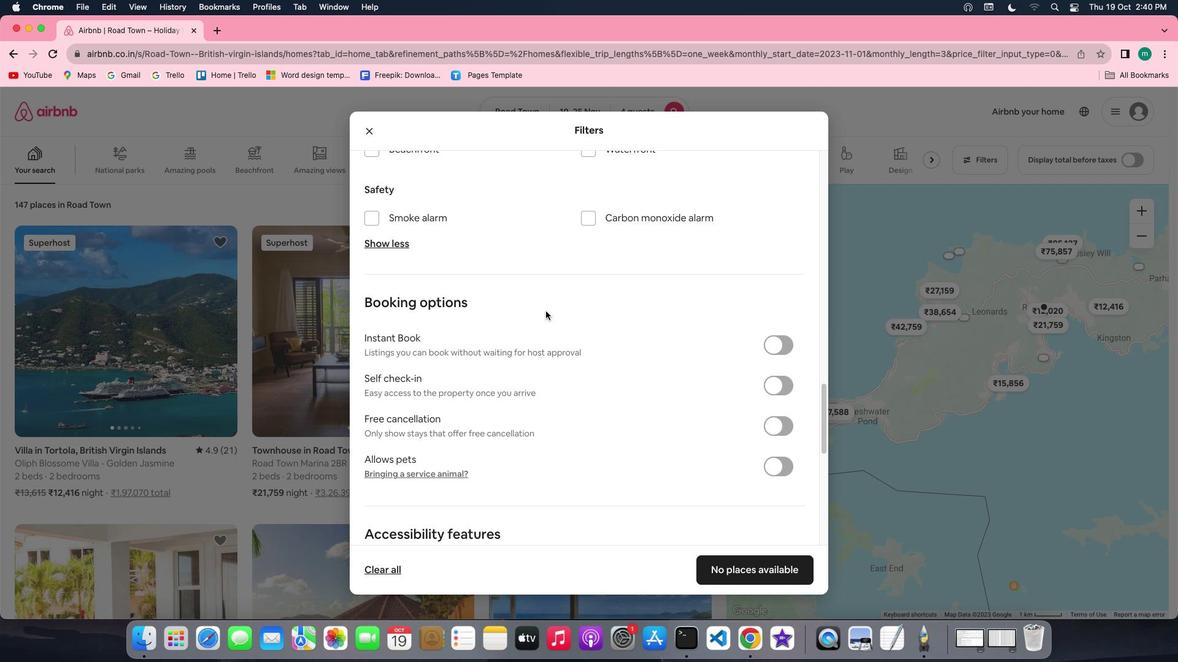 
Action: Mouse scrolled (545, 311) with delta (0, 0)
Screenshot: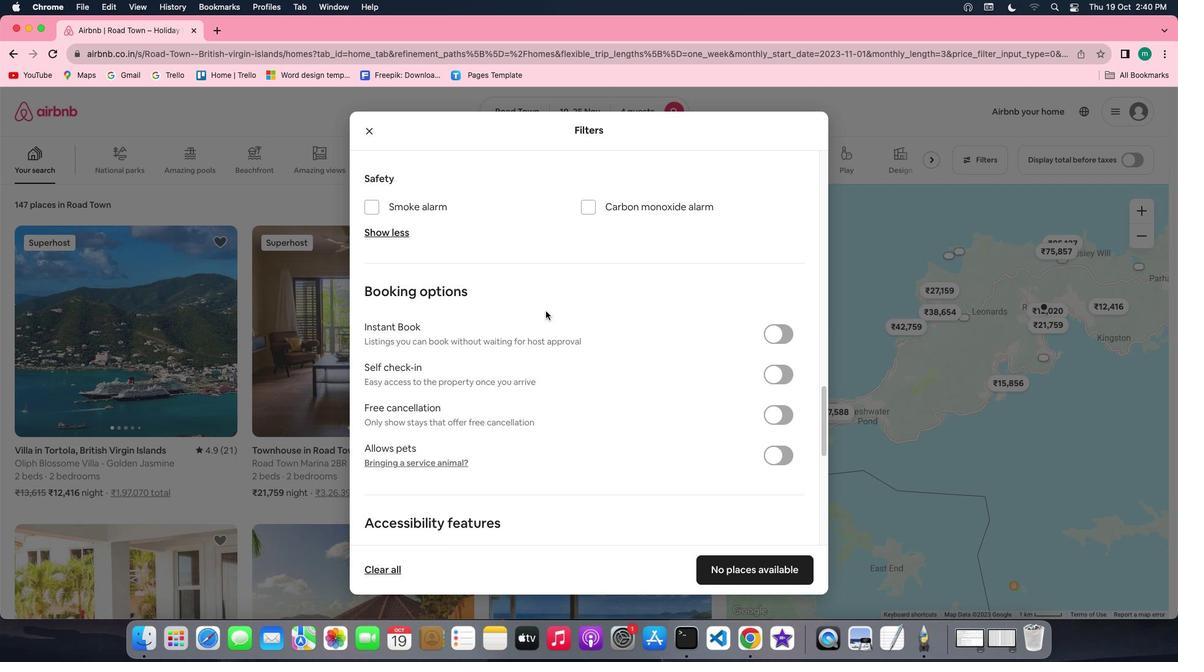 
Action: Mouse moved to (781, 324)
Screenshot: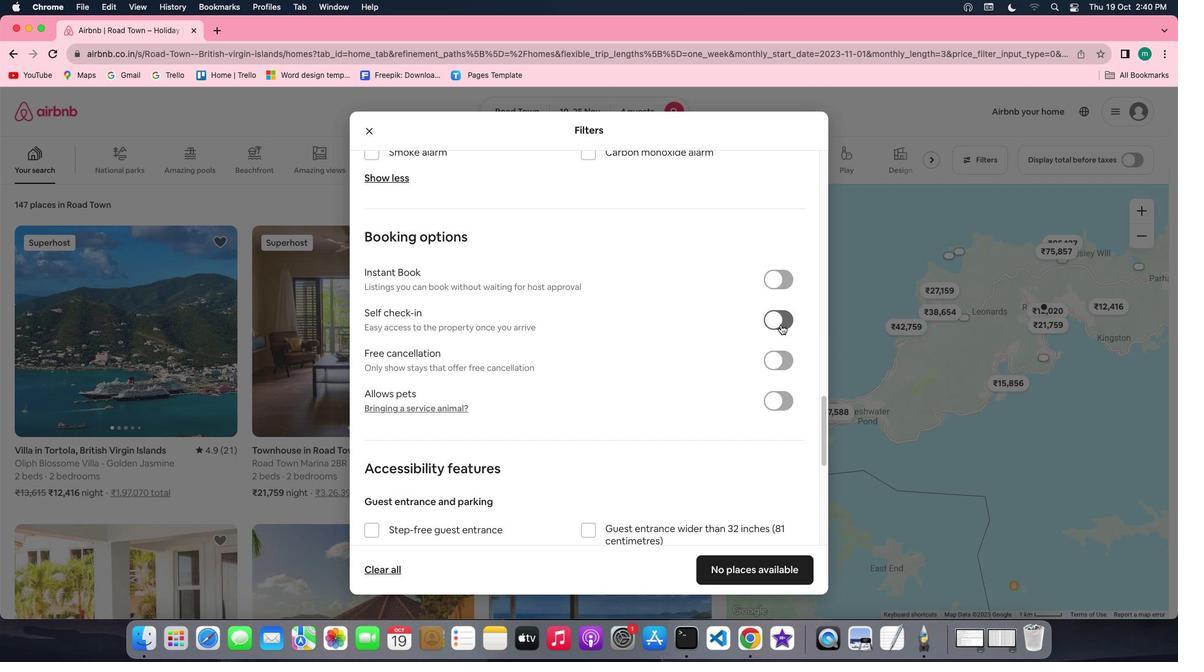
Action: Mouse pressed left at (781, 324)
Screenshot: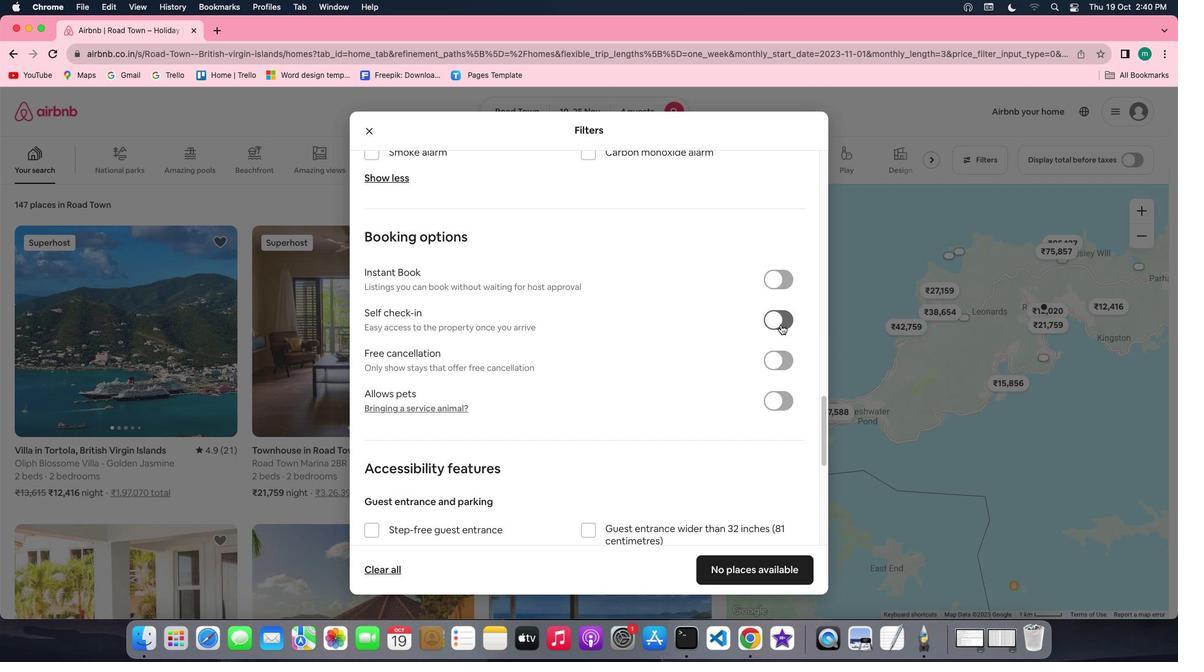
Action: Mouse moved to (631, 396)
Screenshot: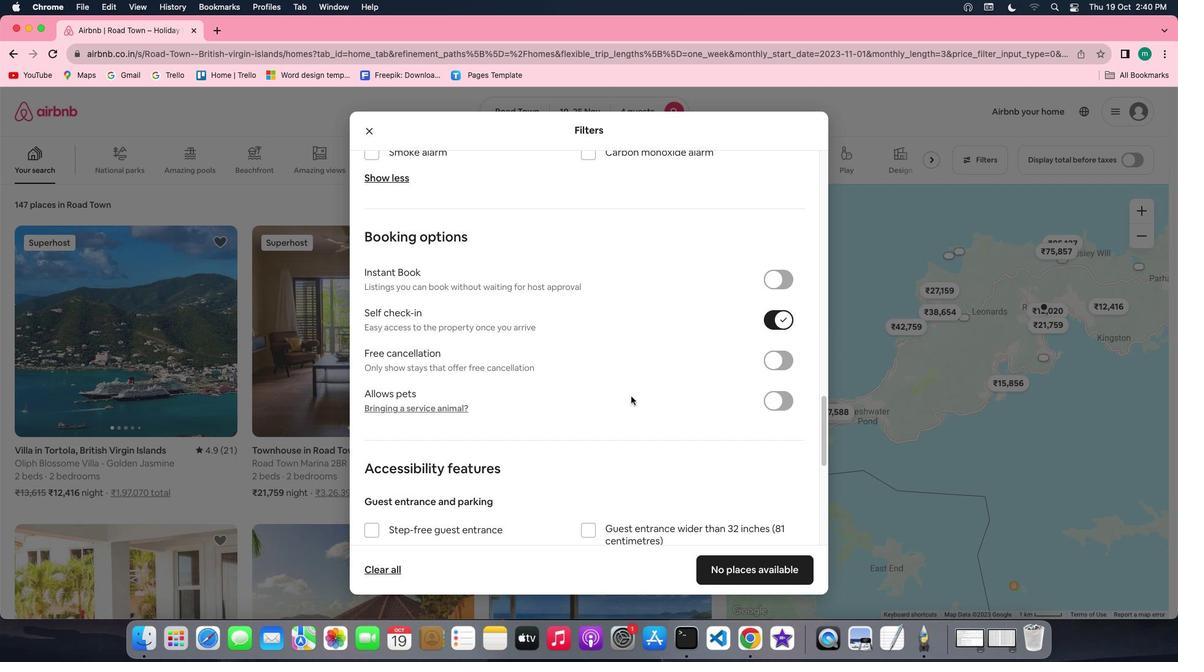 
Action: Mouse scrolled (631, 396) with delta (0, 0)
Screenshot: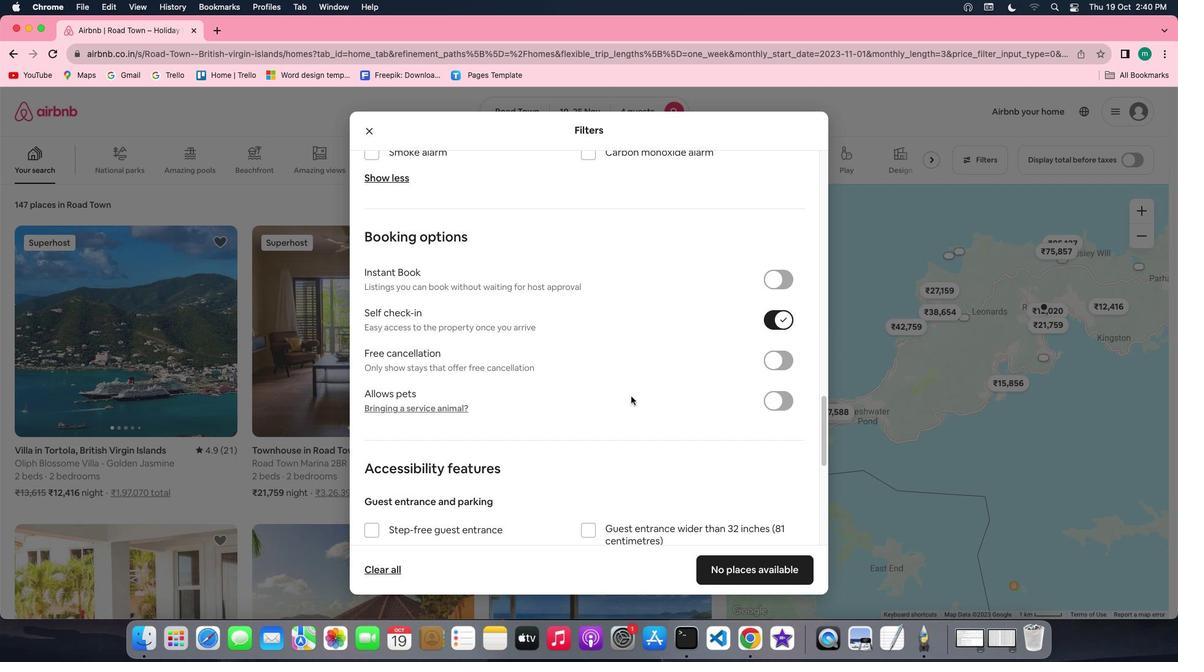 
Action: Mouse scrolled (631, 396) with delta (0, 0)
Screenshot: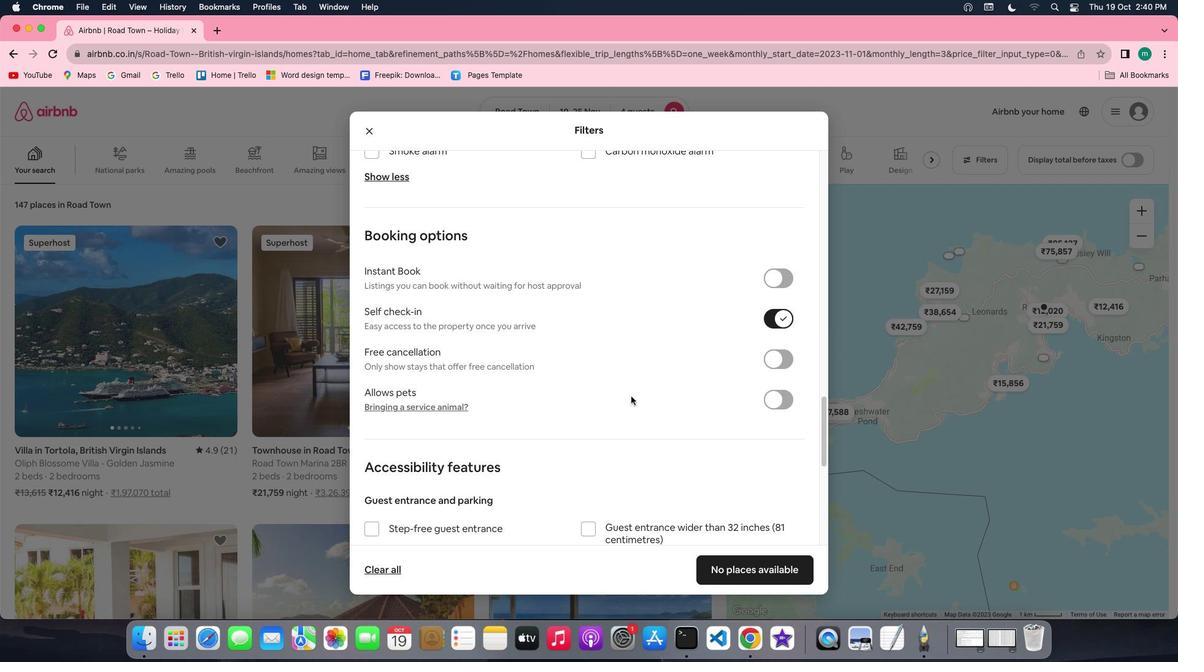 
Action: Mouse scrolled (631, 396) with delta (0, -1)
Screenshot: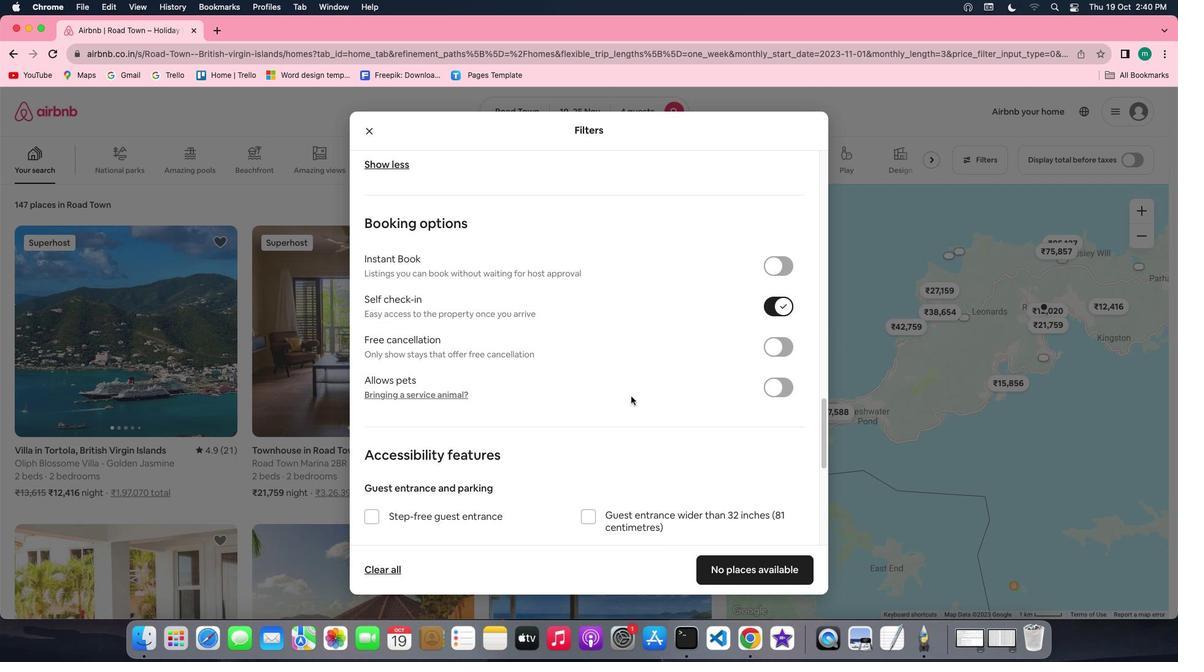 
Action: Mouse scrolled (631, 396) with delta (0, -1)
Screenshot: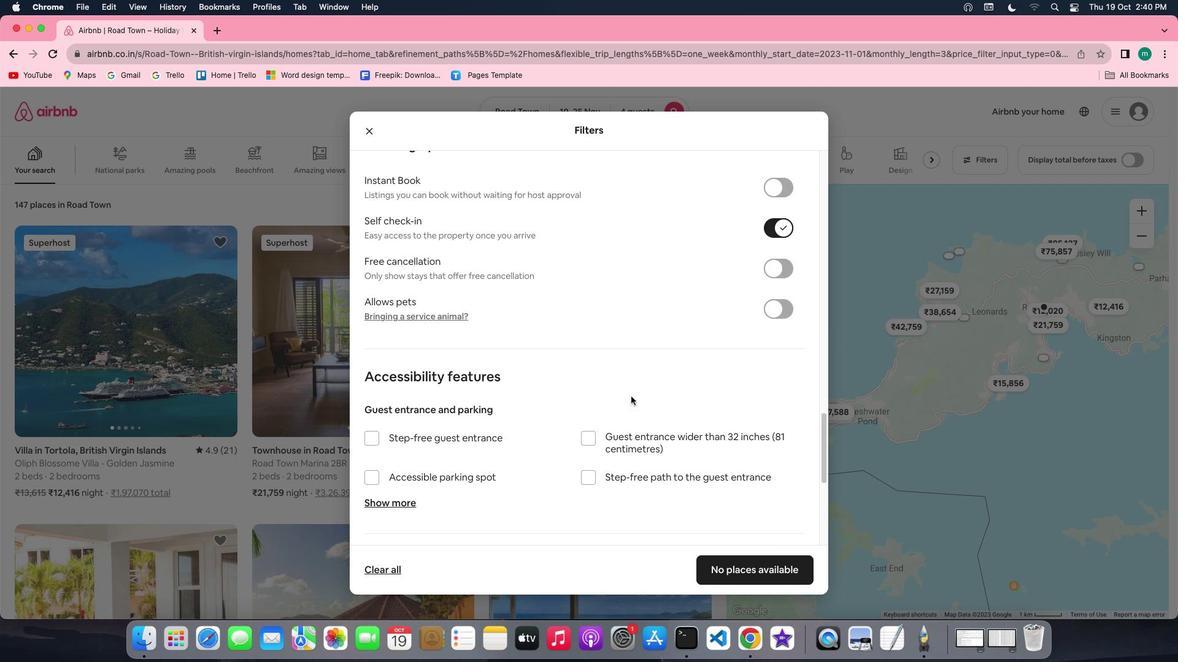 
Action: Mouse moved to (771, 569)
Screenshot: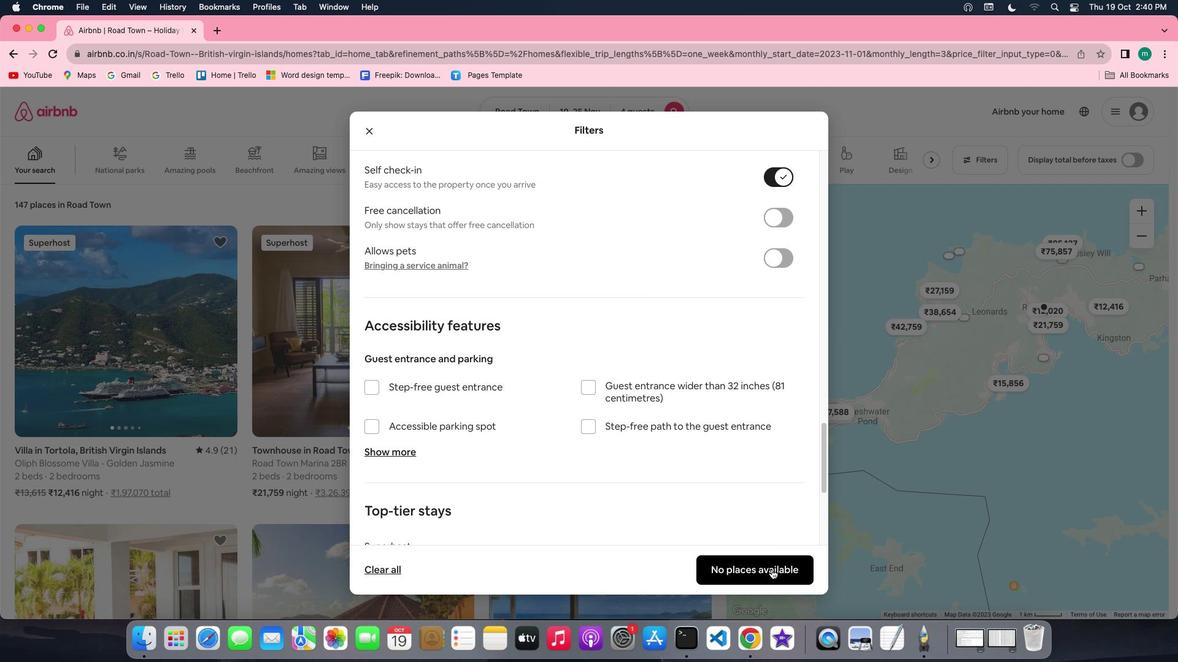 
Action: Mouse pressed left at (771, 569)
Screenshot: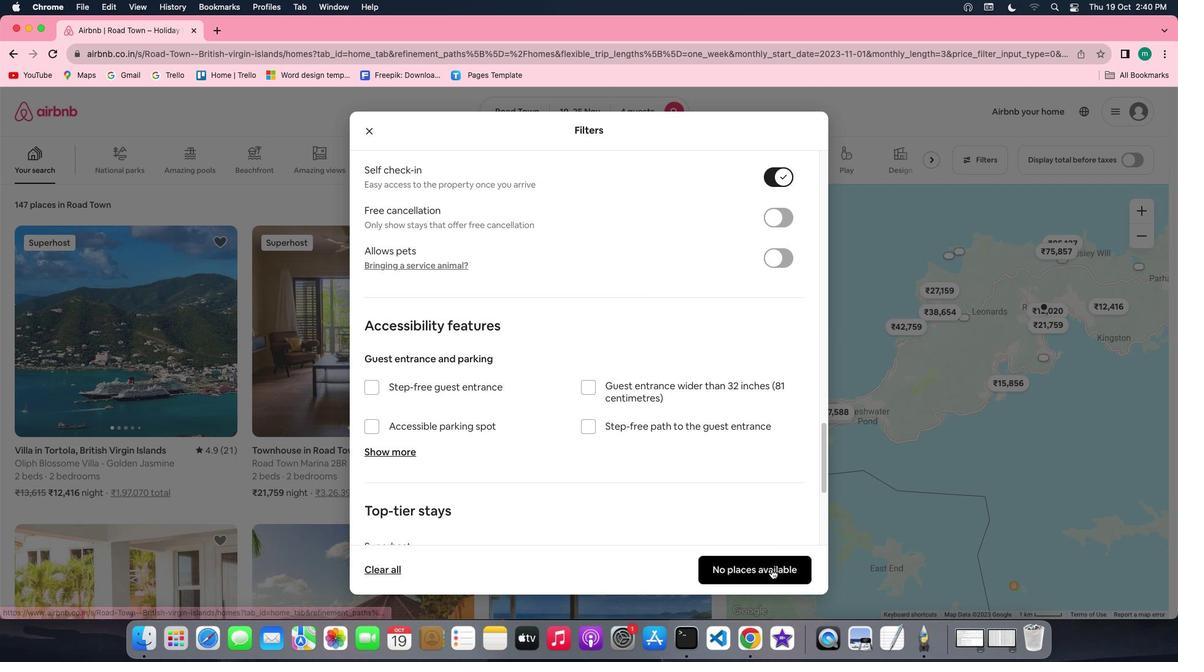
Action: Mouse moved to (443, 388)
Screenshot: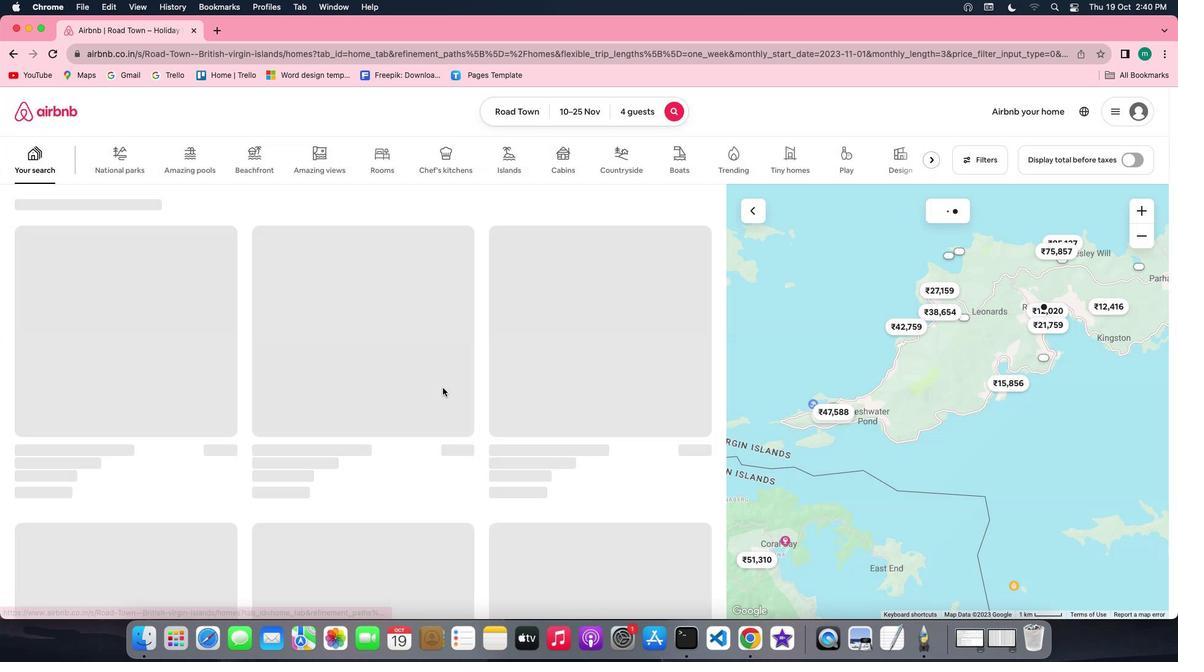 
